 Task: Add a movie or TV show to your Amazon Prime Video watchlist.
Action: Mouse moved to (262, 72)
Screenshot: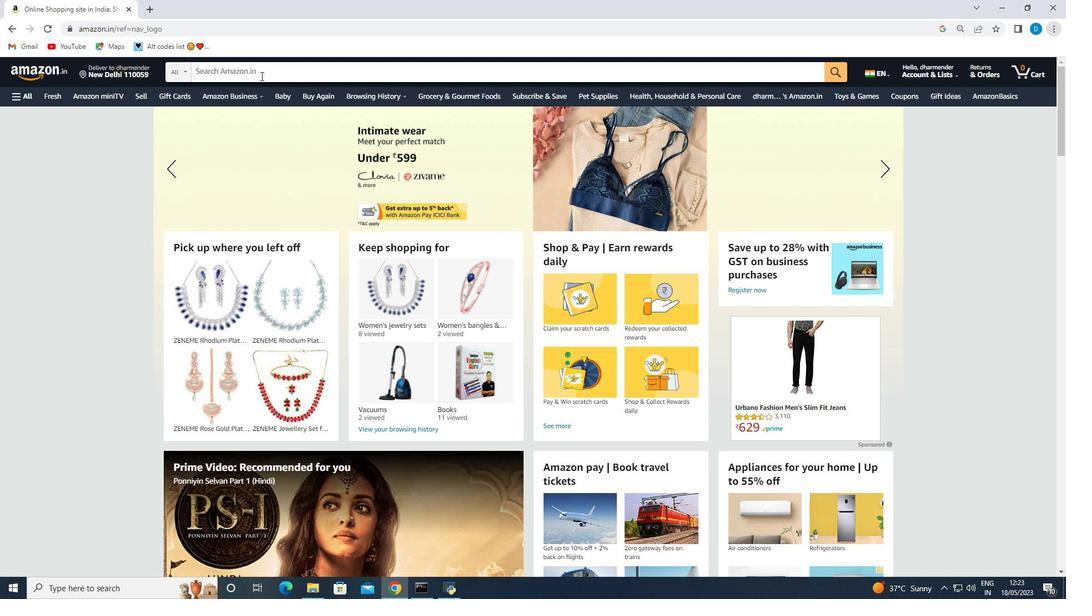 
Action: Mouse pressed left at (262, 72)
Screenshot: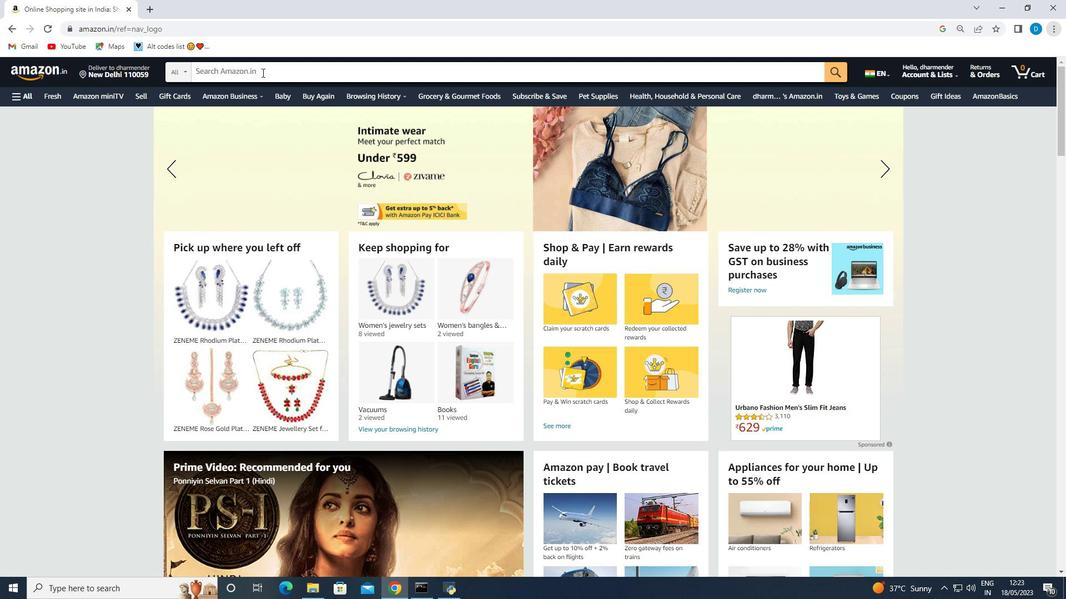 
Action: Mouse moved to (262, 73)
Screenshot: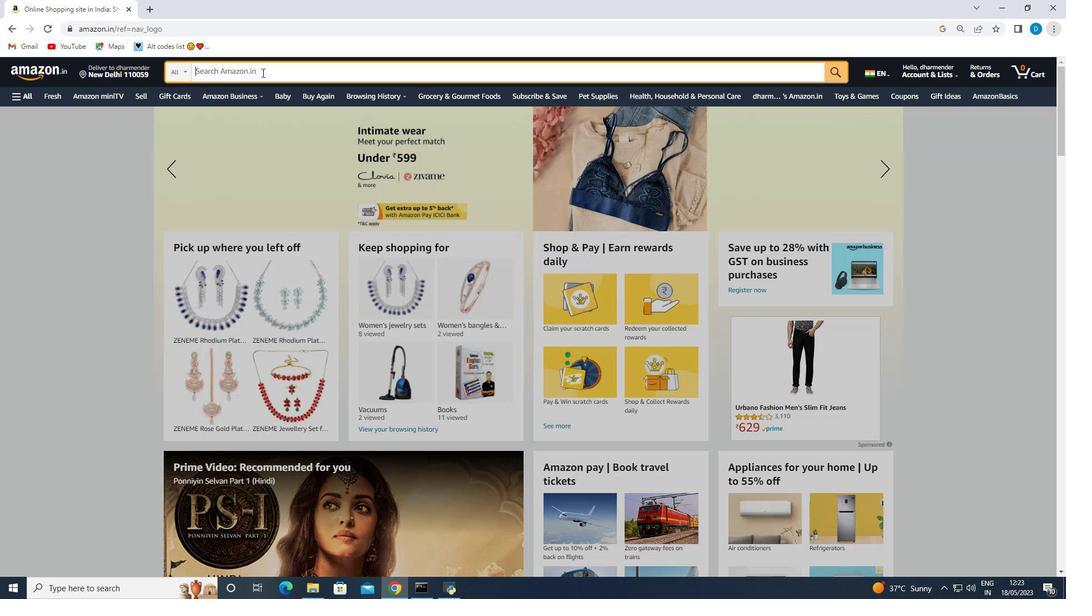 
Action: Key pressed movie<Key.space>or<Key.space>tv<Key.space>series<Key.enter>
Screenshot: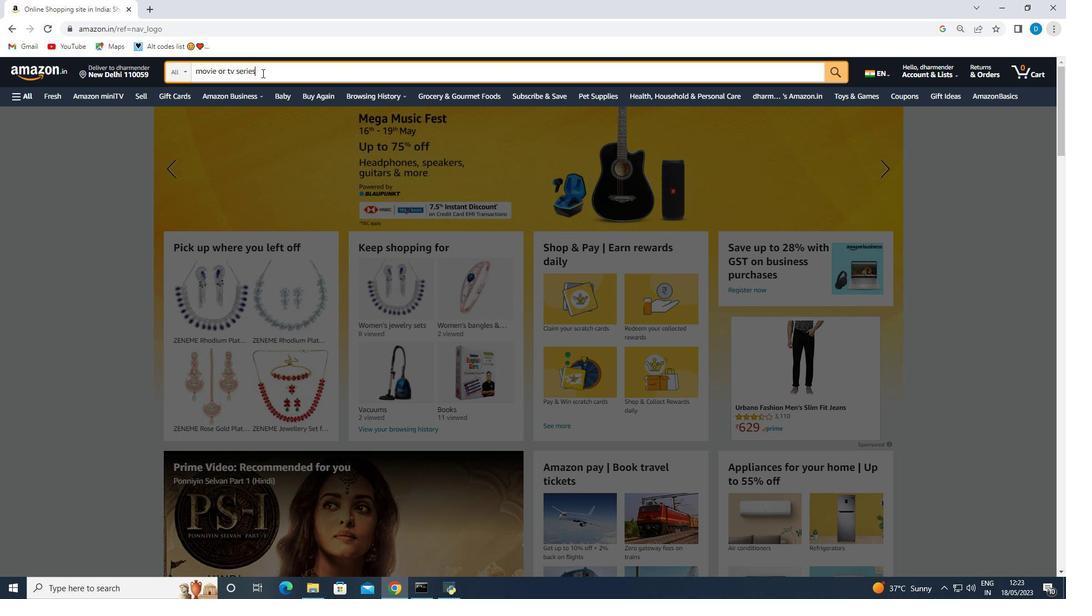 
Action: Mouse moved to (326, 314)
Screenshot: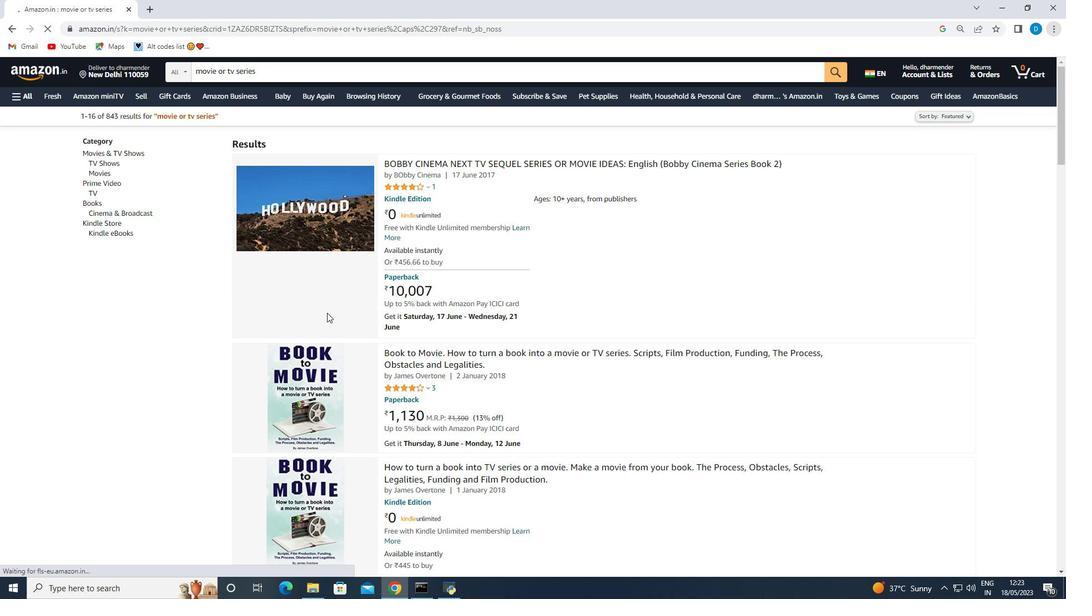 
Action: Mouse scrolled (326, 314) with delta (0, 0)
Screenshot: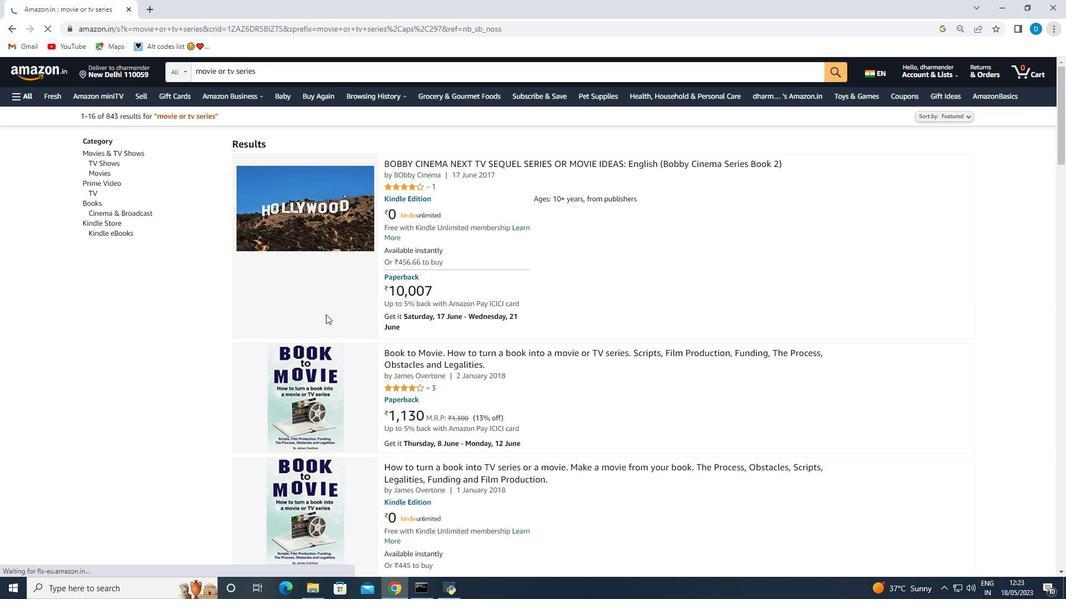 
Action: Mouse scrolled (326, 314) with delta (0, 0)
Screenshot: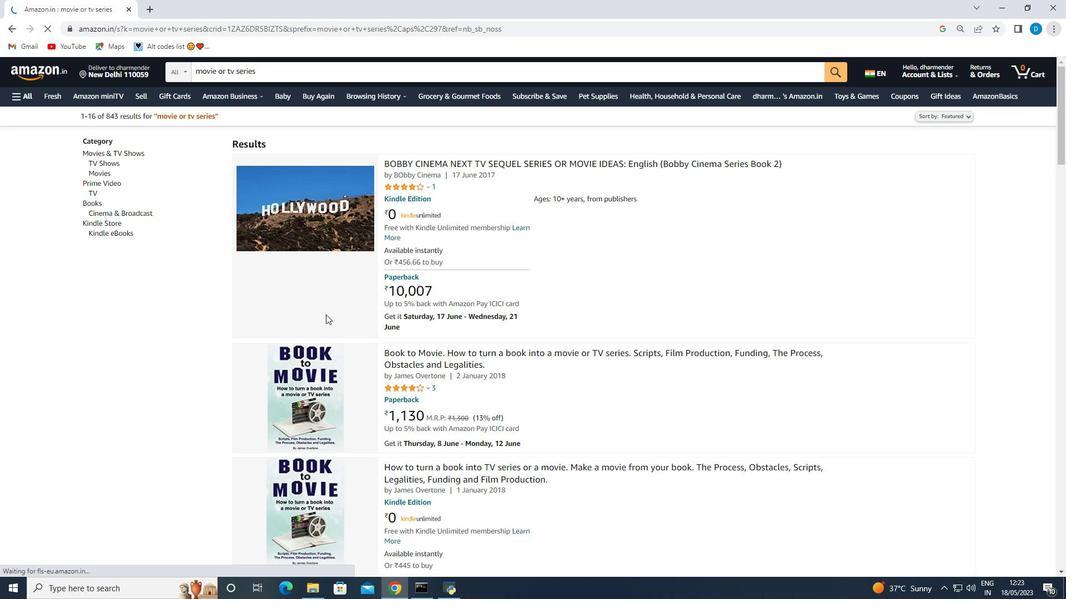 
Action: Mouse scrolled (326, 314) with delta (0, 0)
Screenshot: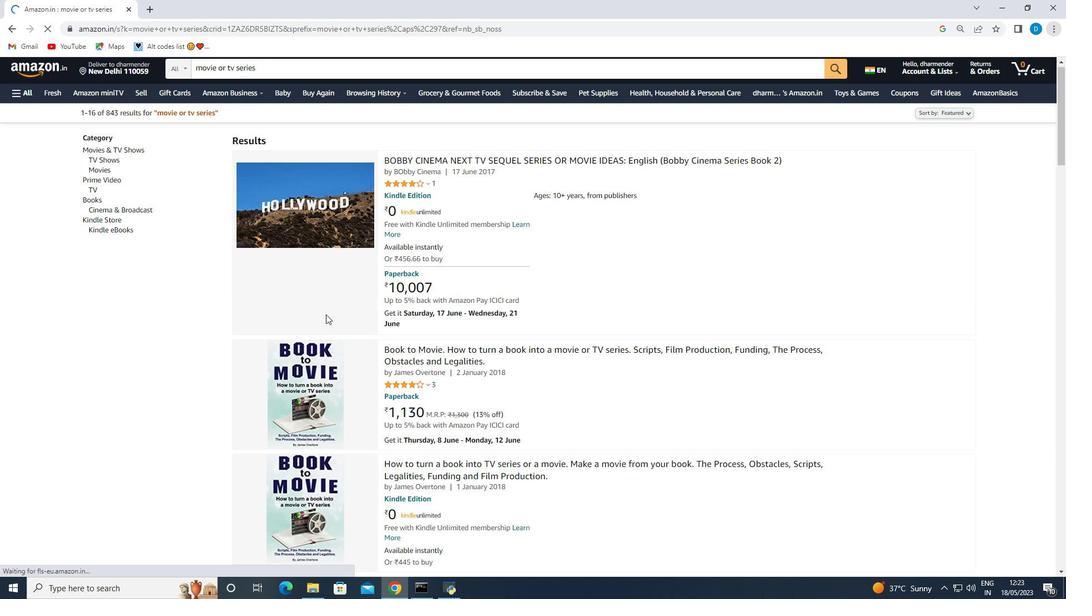 
Action: Mouse scrolled (326, 314) with delta (0, 0)
Screenshot: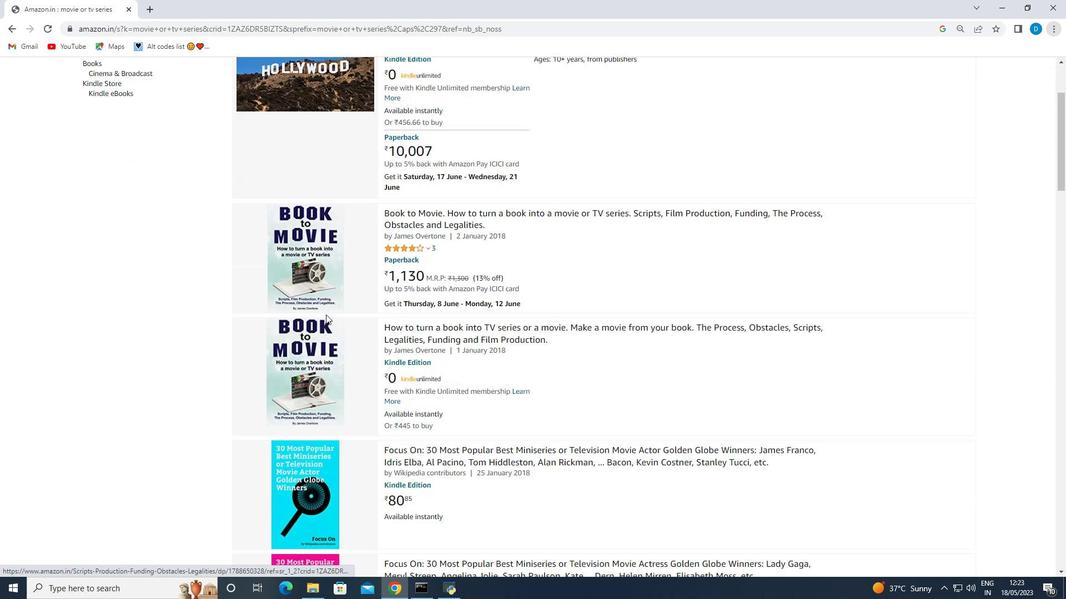 
Action: Mouse scrolled (326, 314) with delta (0, 0)
Screenshot: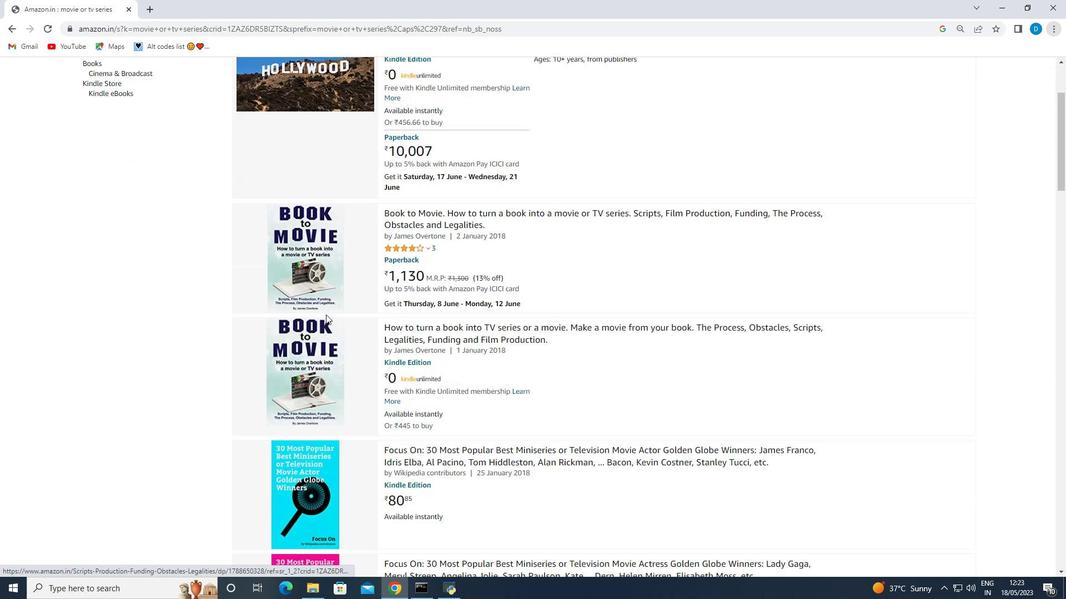 
Action: Mouse scrolled (326, 314) with delta (0, 0)
Screenshot: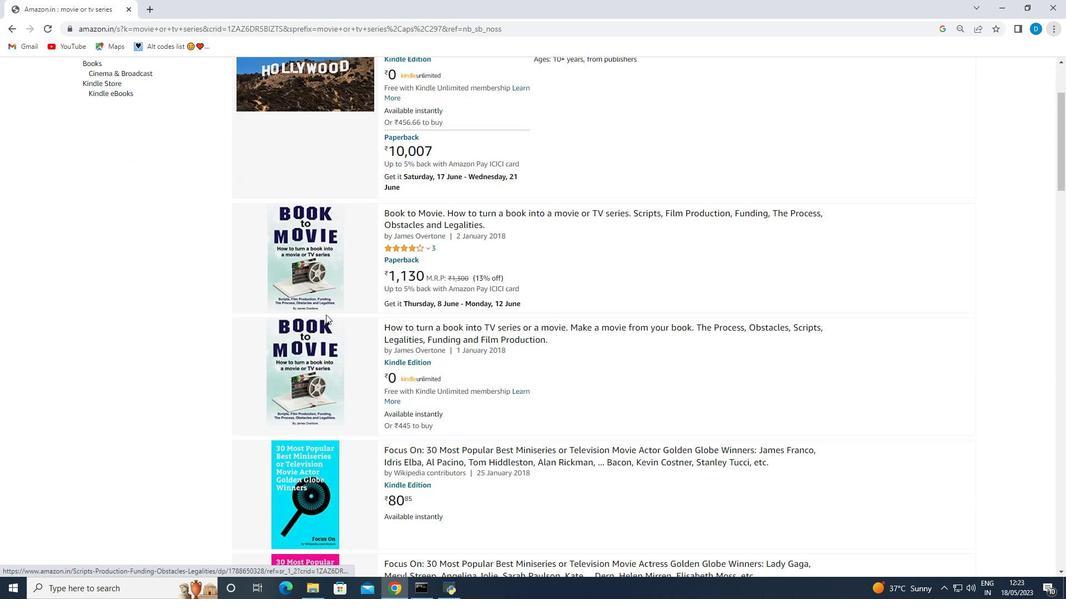 
Action: Mouse scrolled (326, 314) with delta (0, 0)
Screenshot: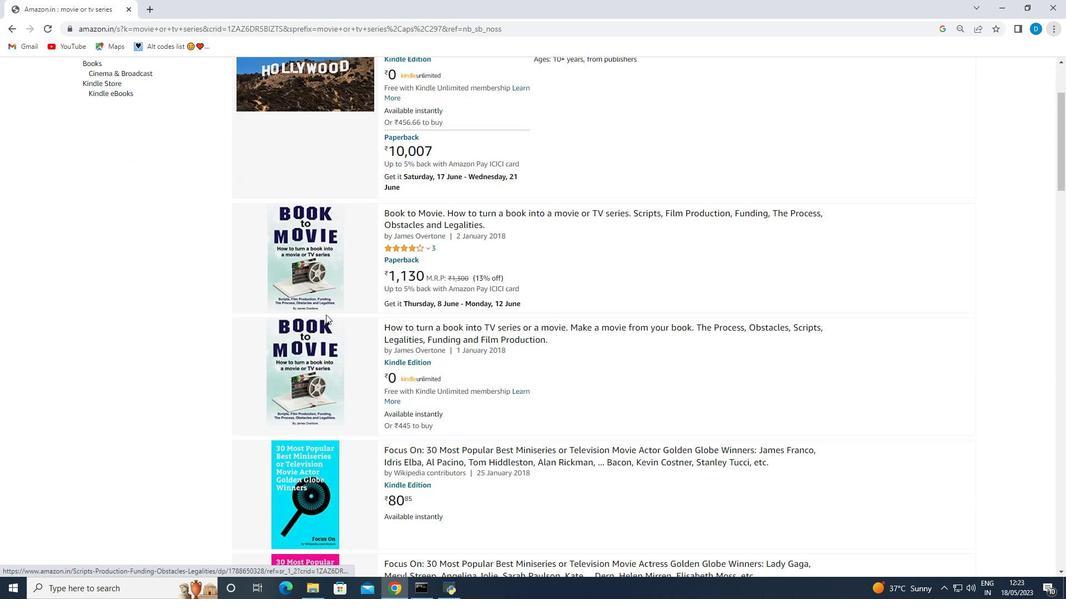 
Action: Mouse scrolled (326, 314) with delta (0, 0)
Screenshot: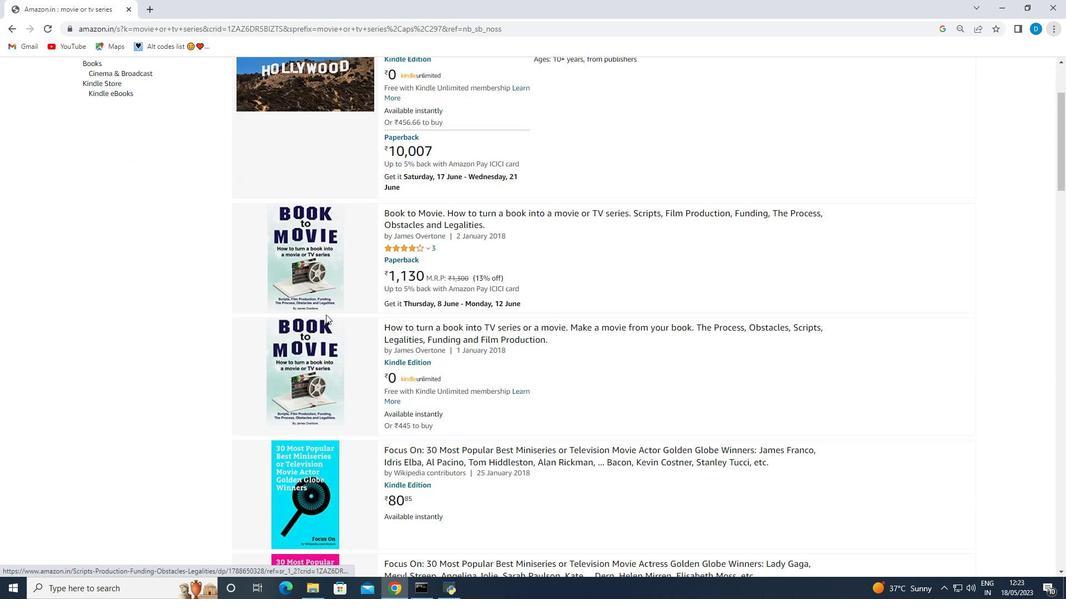 
Action: Mouse scrolled (326, 314) with delta (0, 0)
Screenshot: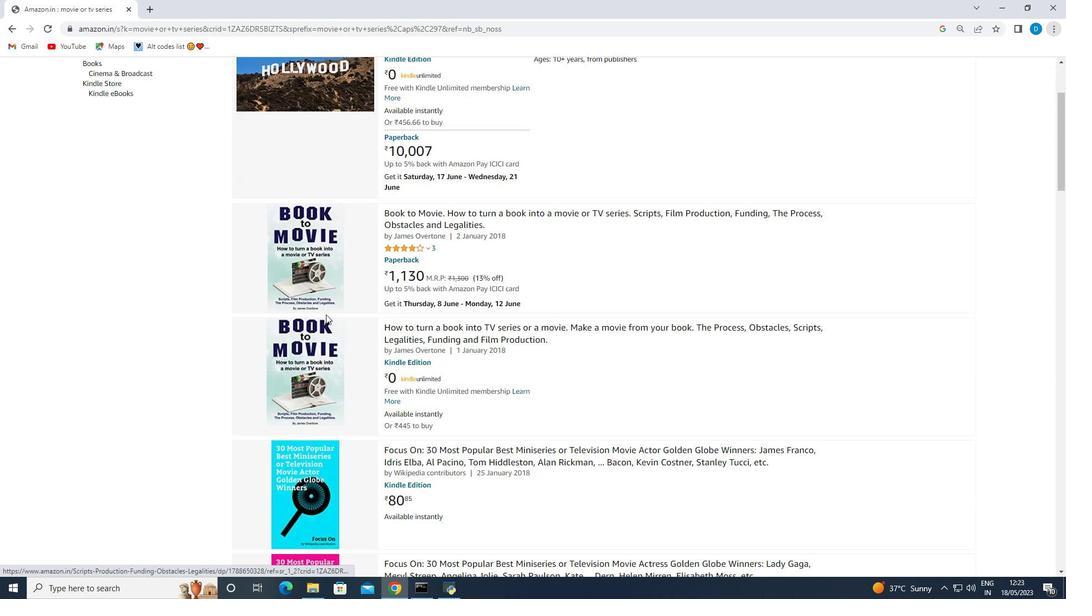 
Action: Mouse scrolled (326, 314) with delta (0, 0)
Screenshot: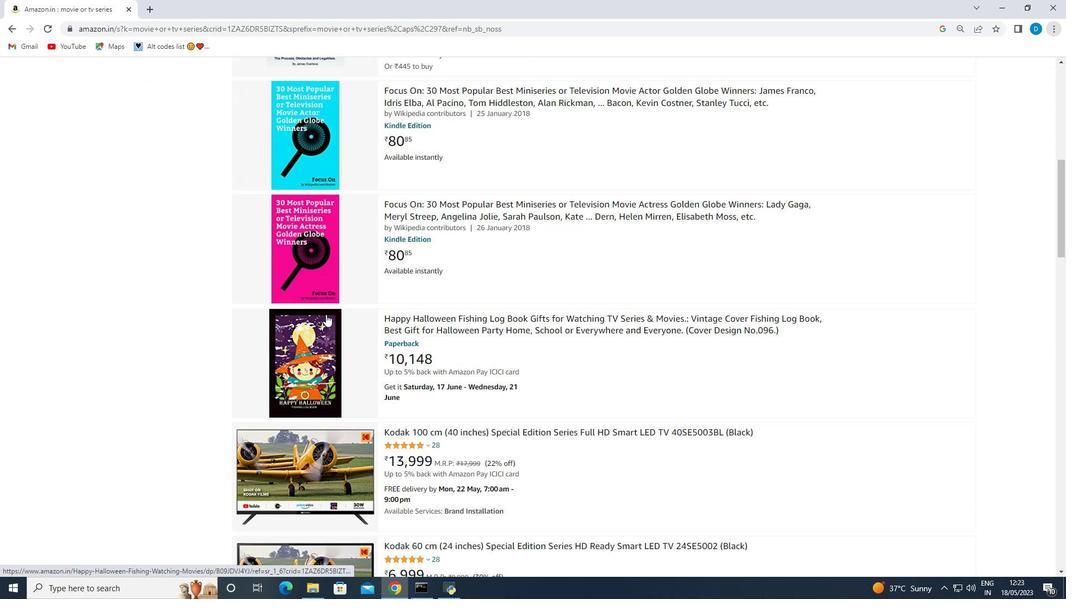 
Action: Mouse scrolled (326, 314) with delta (0, 0)
Screenshot: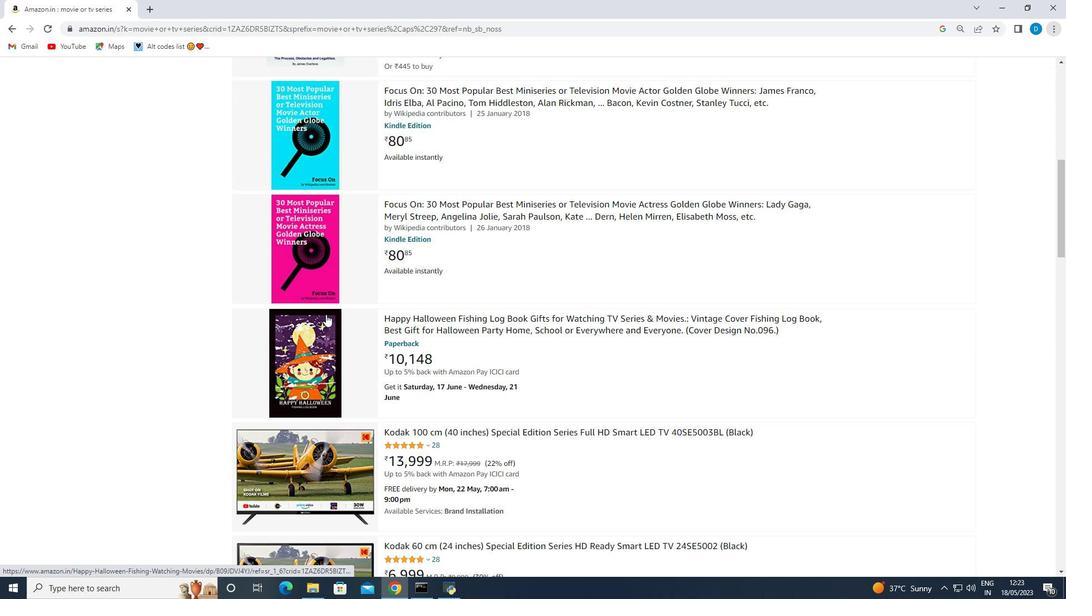 
Action: Mouse scrolled (326, 314) with delta (0, 0)
Screenshot: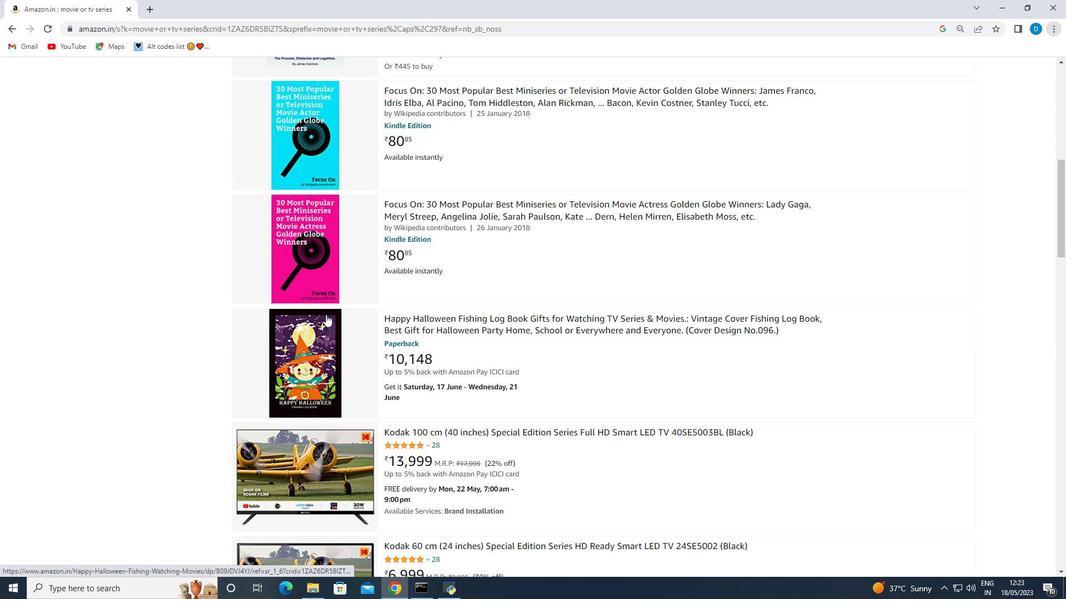 
Action: Mouse scrolled (326, 314) with delta (0, 0)
Screenshot: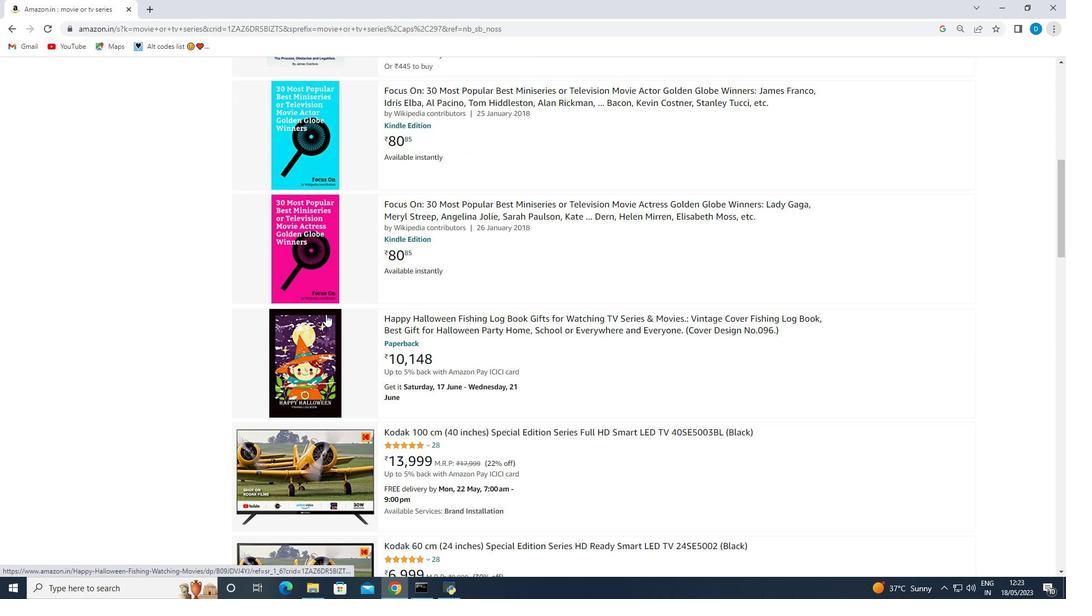 
Action: Mouse scrolled (326, 314) with delta (0, 0)
Screenshot: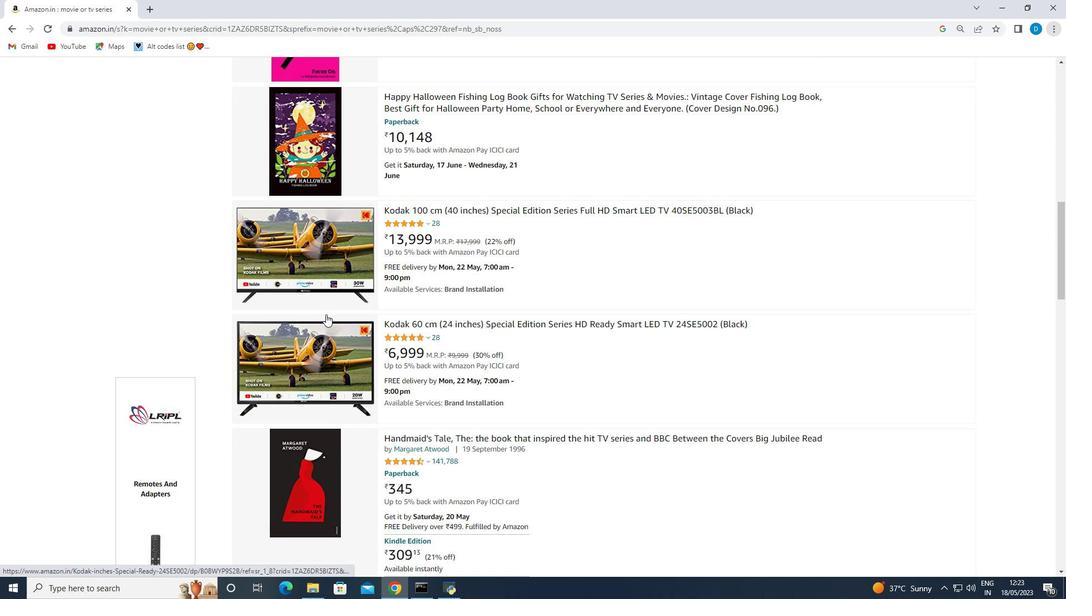 
Action: Mouse scrolled (326, 314) with delta (0, 0)
Screenshot: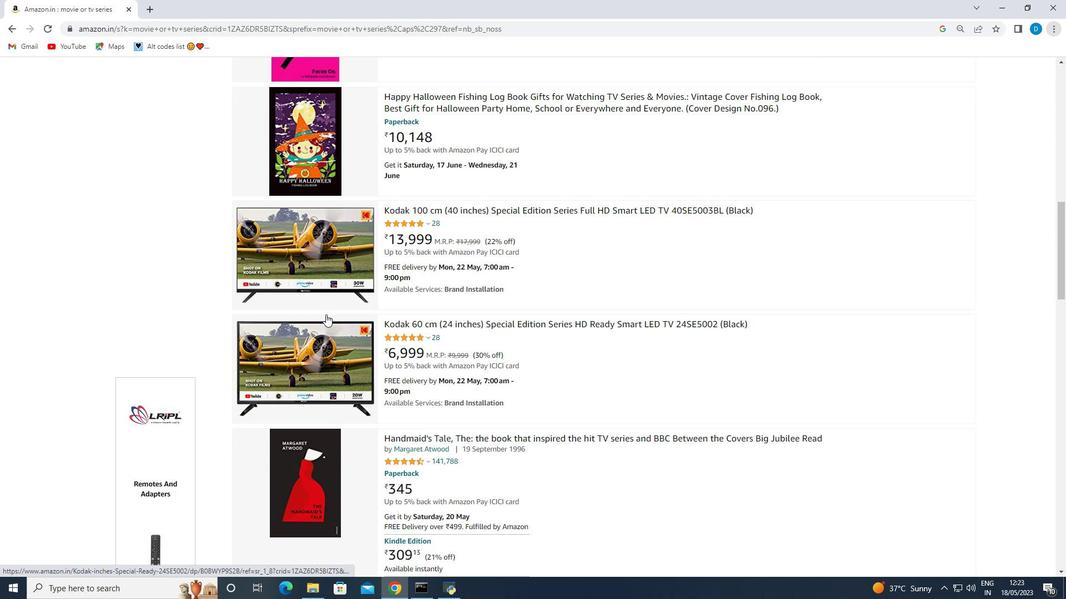 
Action: Mouse scrolled (326, 314) with delta (0, 0)
Screenshot: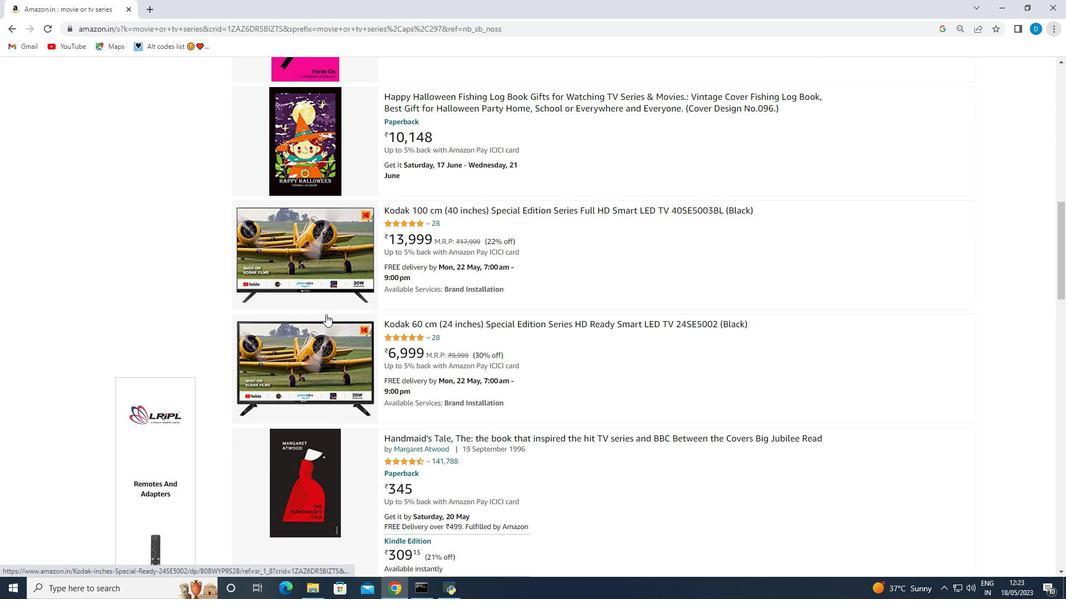 
Action: Mouse scrolled (326, 314) with delta (0, 0)
Screenshot: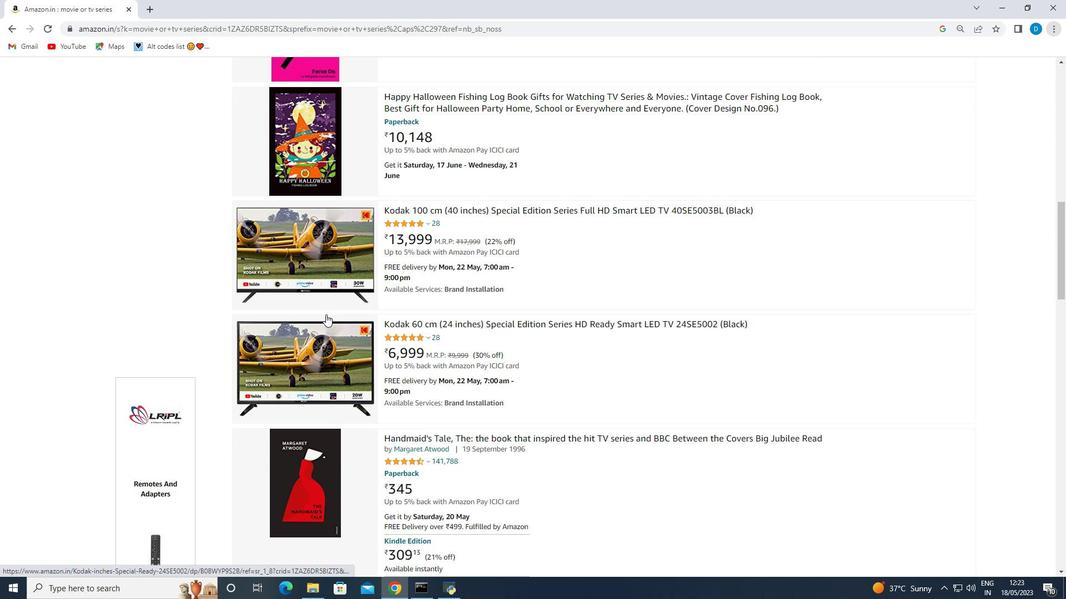 
Action: Mouse scrolled (326, 314) with delta (0, 0)
Screenshot: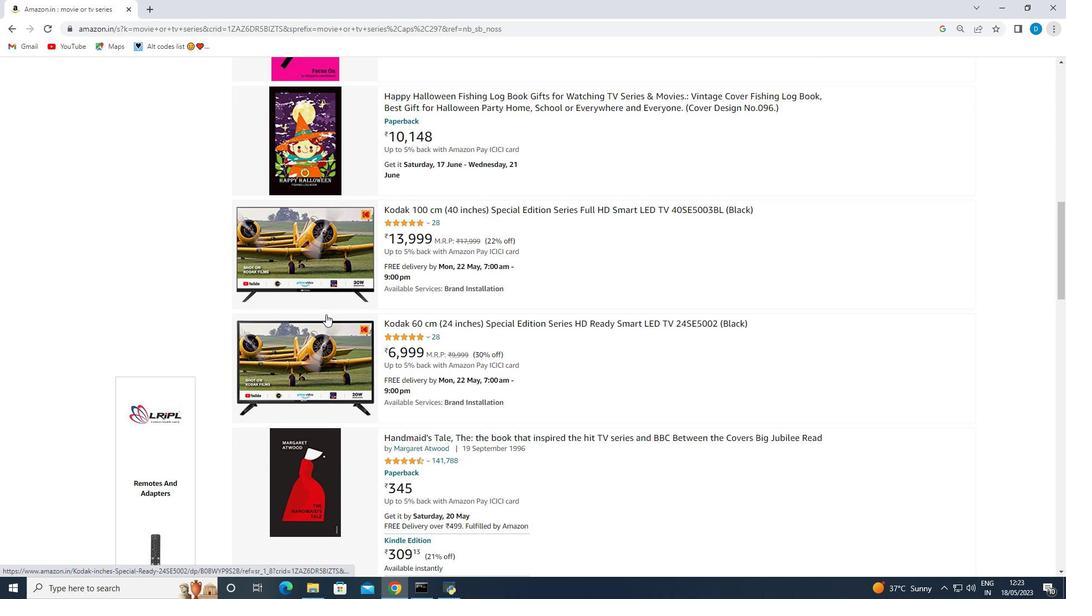 
Action: Mouse scrolled (326, 314) with delta (0, 0)
Screenshot: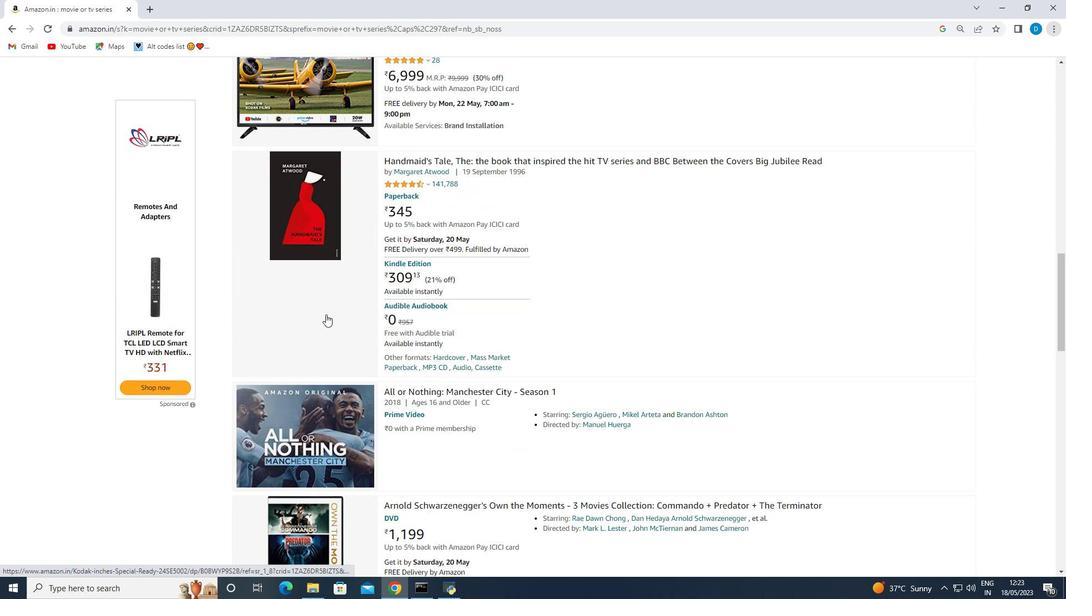 
Action: Mouse scrolled (326, 314) with delta (0, 0)
Screenshot: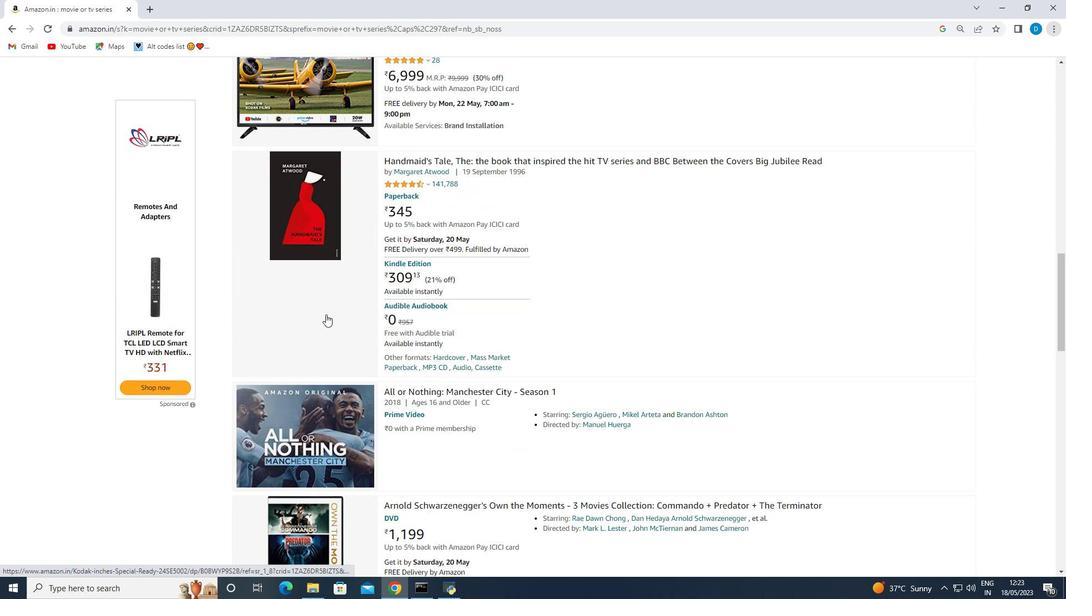 
Action: Mouse scrolled (326, 314) with delta (0, 0)
Screenshot: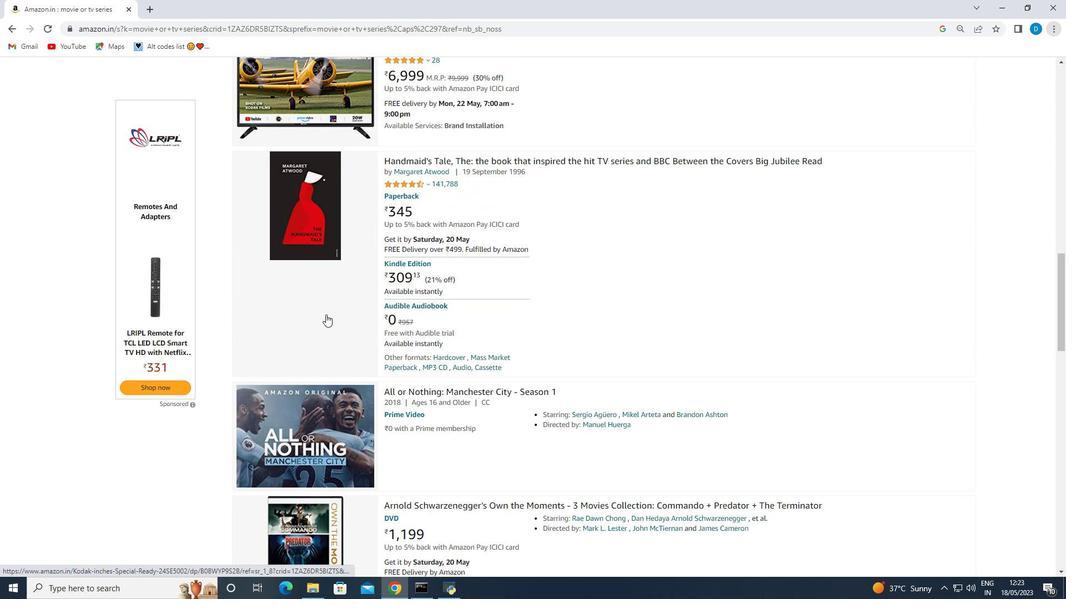 
Action: Mouse scrolled (326, 314) with delta (0, 0)
Screenshot: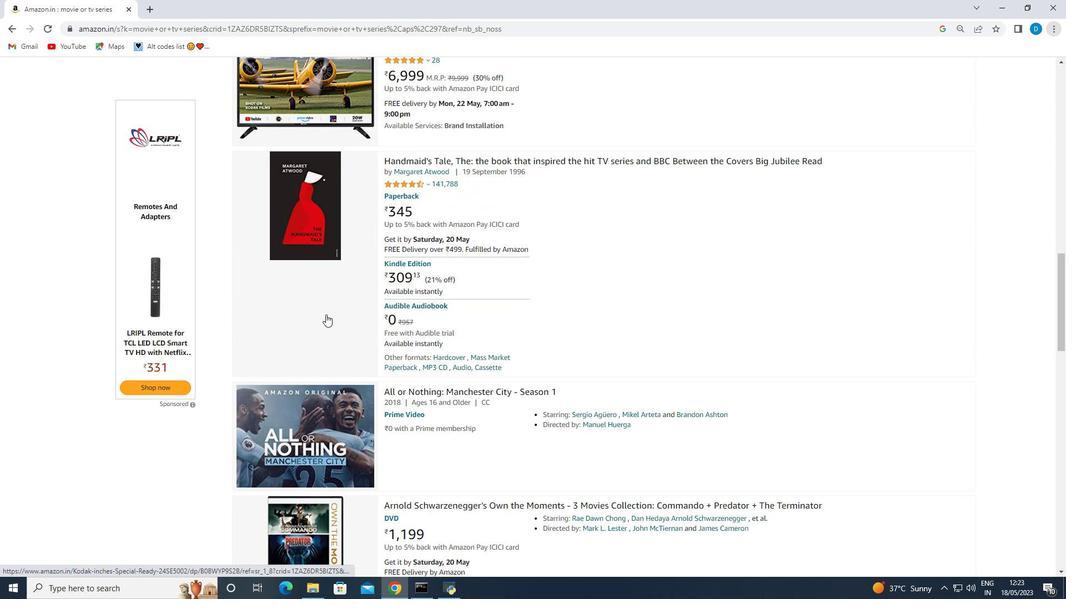 
Action: Mouse scrolled (326, 314) with delta (0, 0)
Screenshot: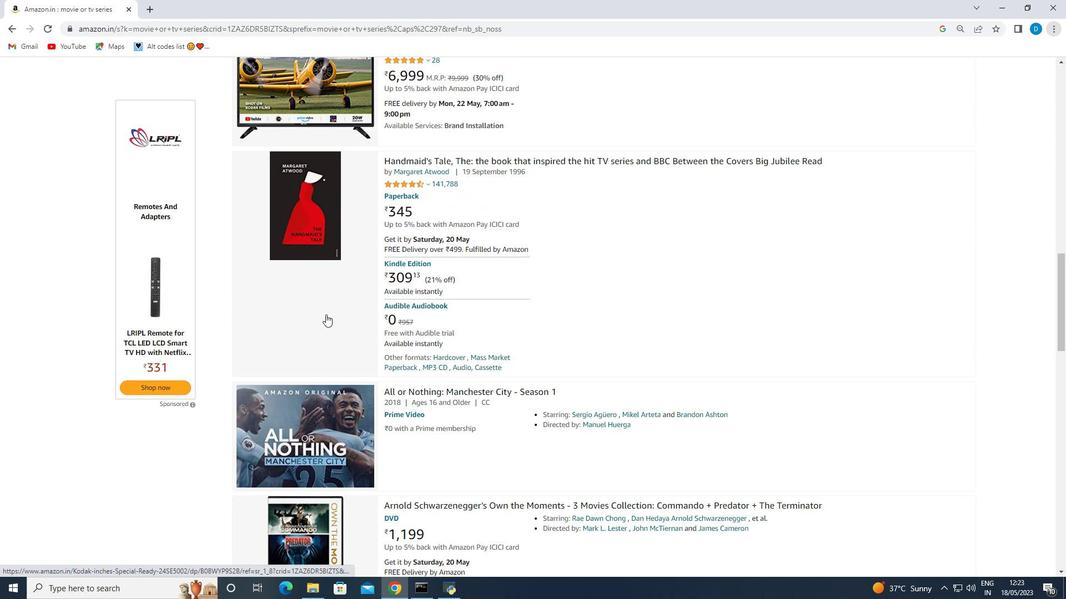 
Action: Mouse scrolled (326, 314) with delta (0, 0)
Screenshot: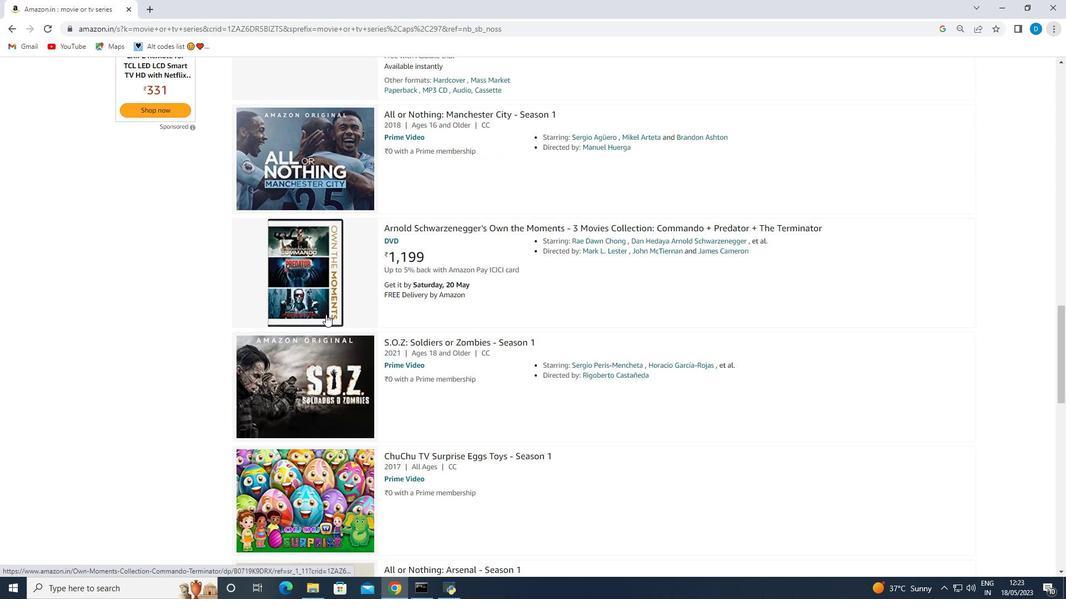 
Action: Mouse scrolled (326, 314) with delta (0, 0)
Screenshot: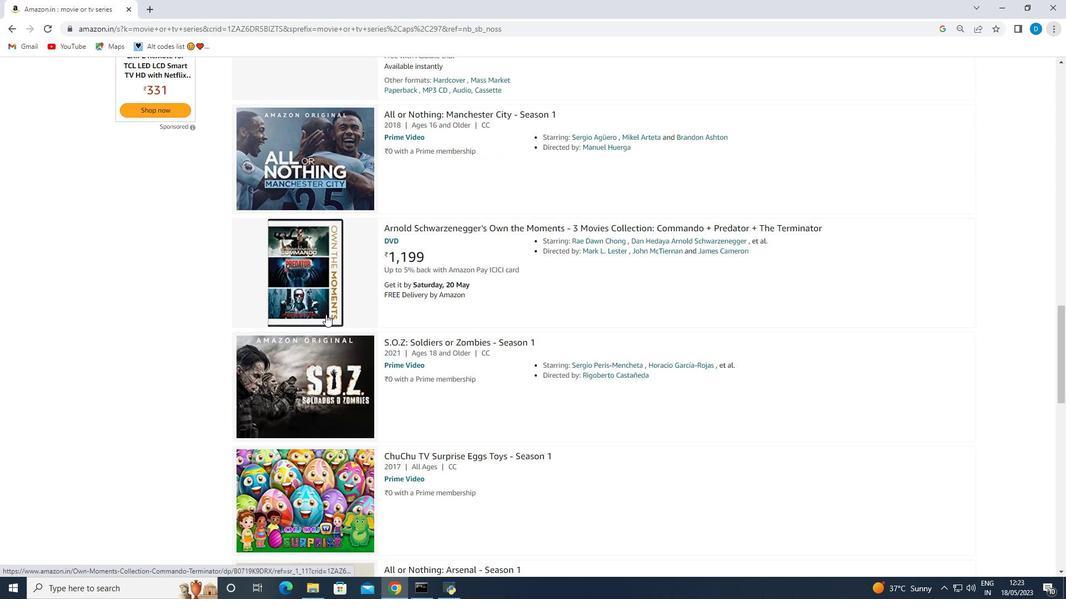 
Action: Mouse scrolled (326, 314) with delta (0, 0)
Screenshot: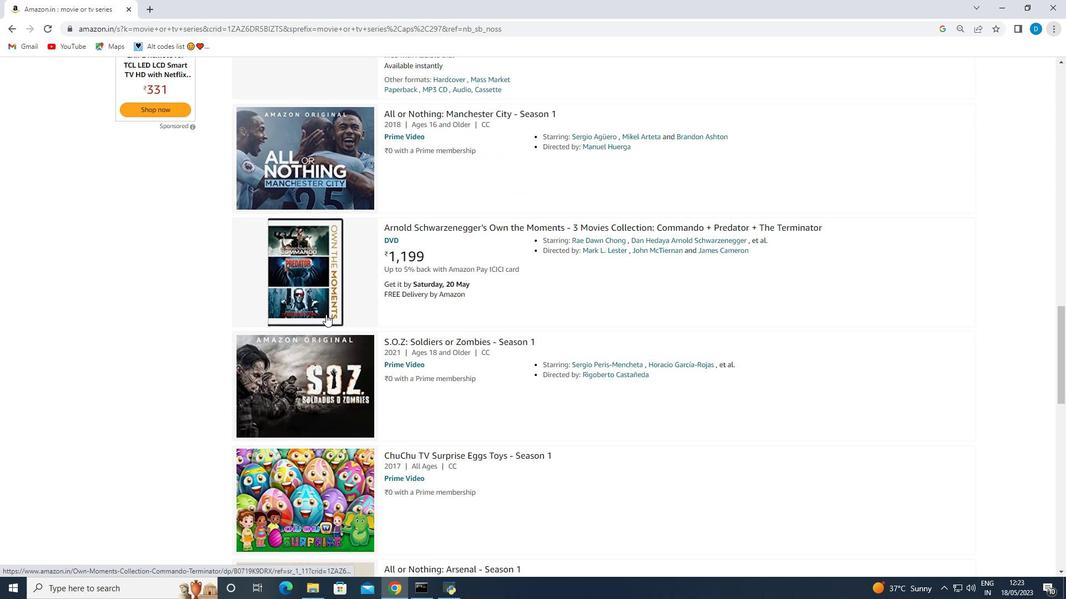 
Action: Mouse scrolled (326, 314) with delta (0, 0)
Screenshot: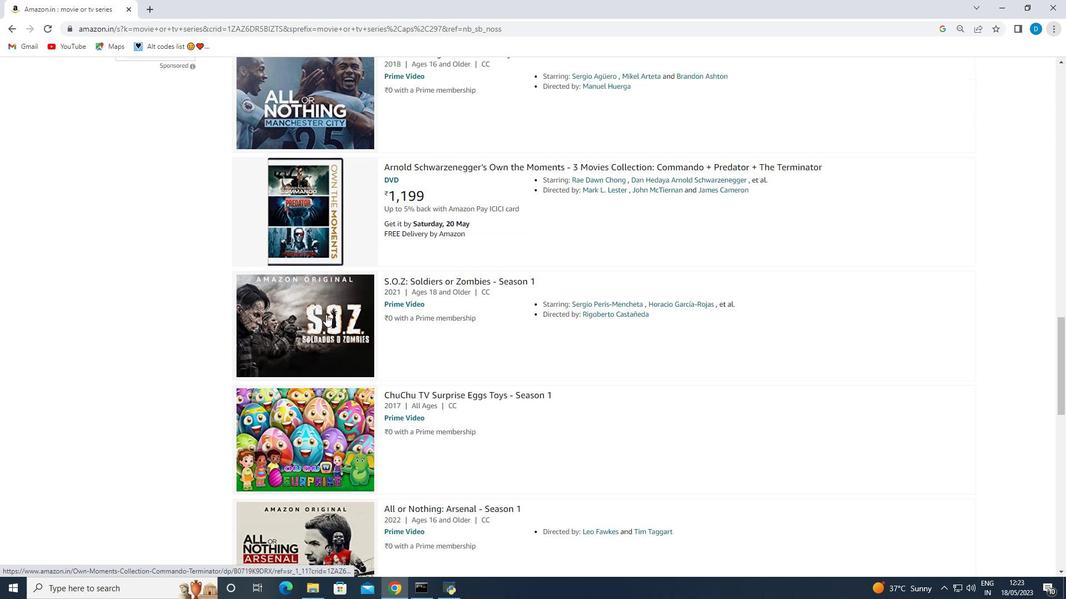 
Action: Mouse moved to (415, 122)
Screenshot: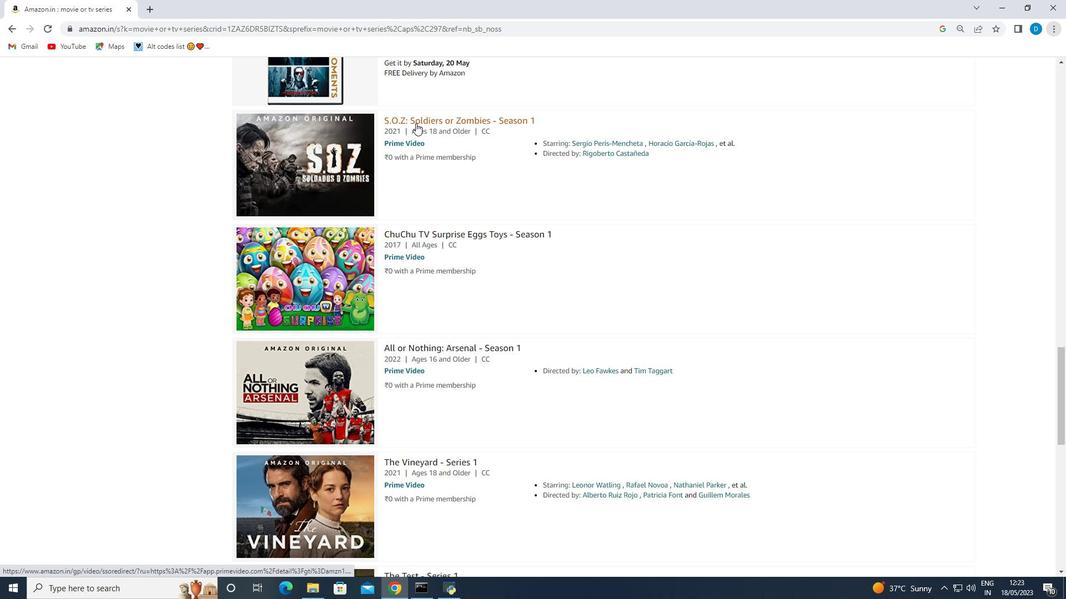 
Action: Mouse pressed left at (415, 122)
Screenshot: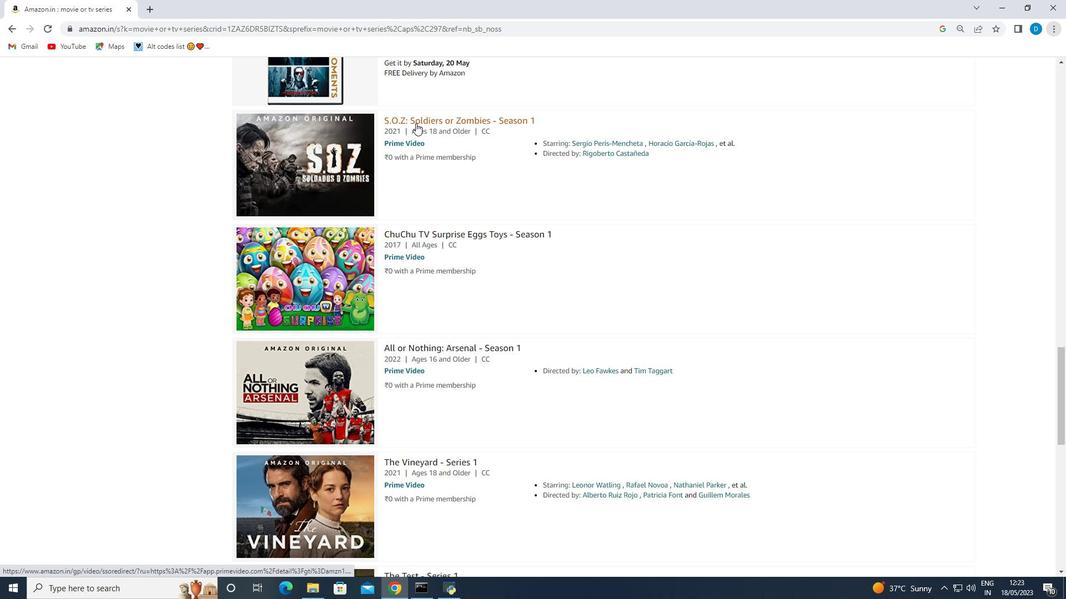 
Action: Mouse moved to (628, 314)
Screenshot: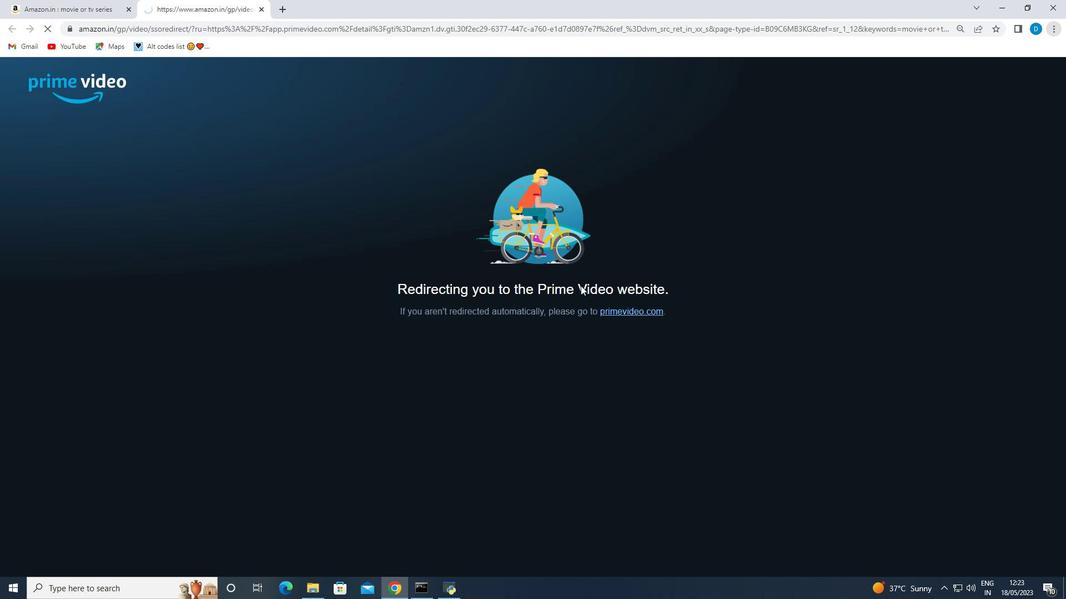 
Action: Mouse pressed left at (628, 314)
Screenshot: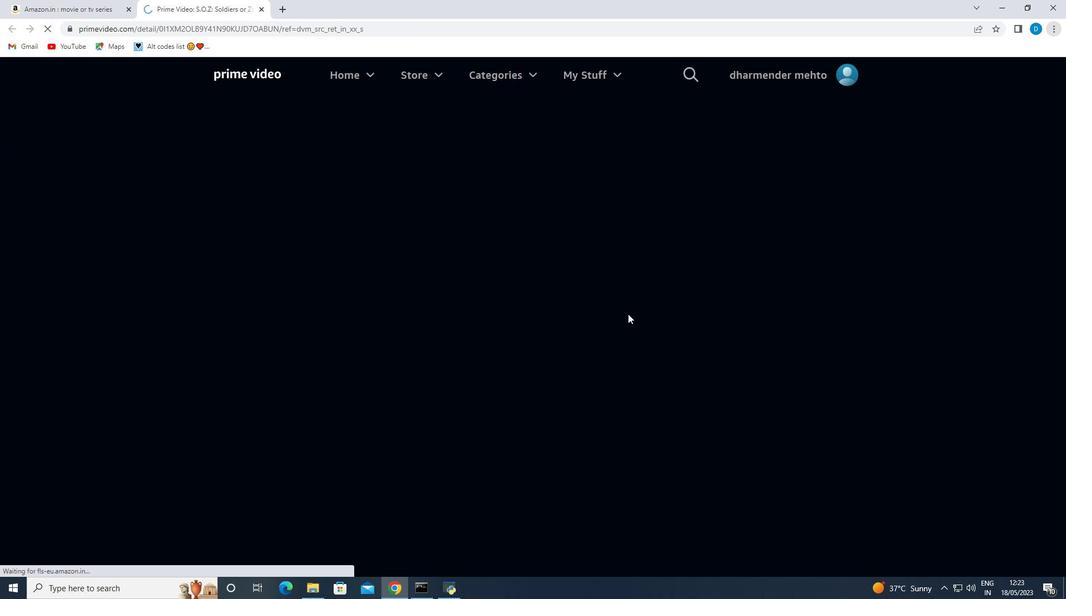 
Action: Mouse moved to (488, 341)
Screenshot: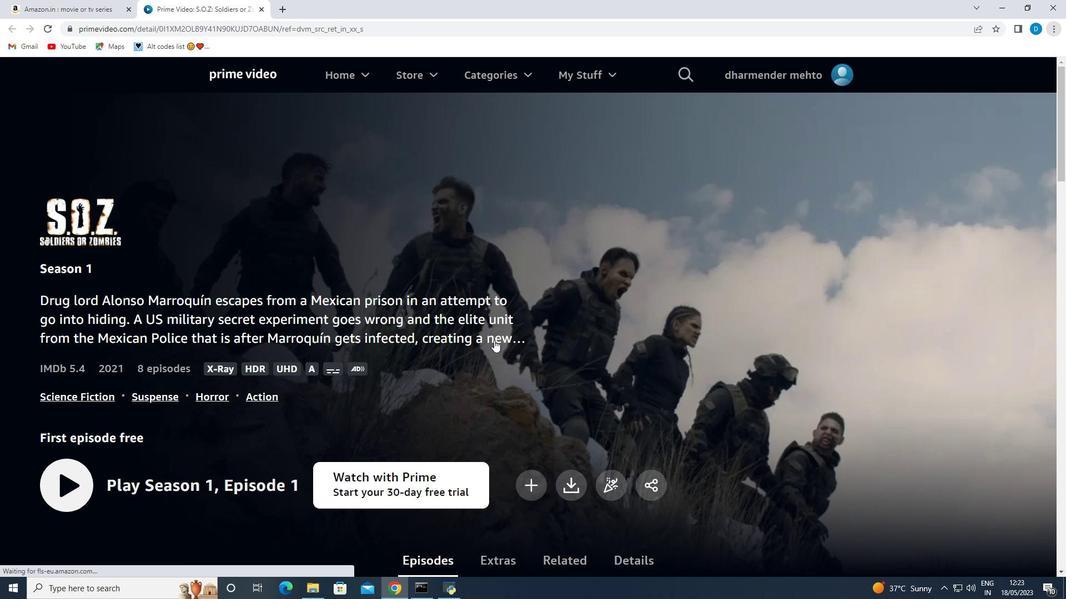 
Action: Mouse scrolled (488, 340) with delta (0, 0)
Screenshot: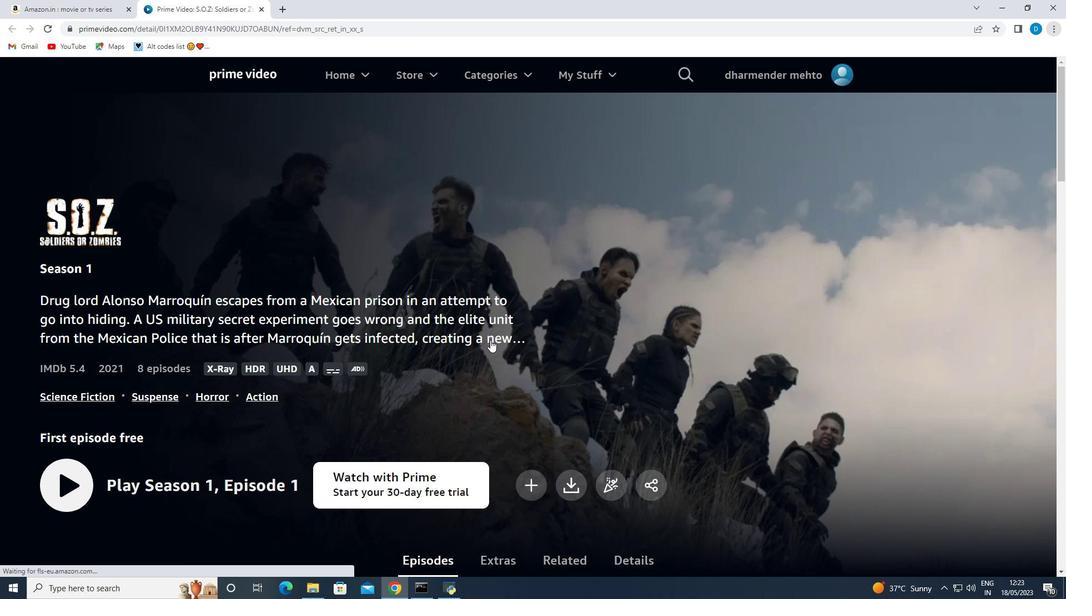 
Action: Mouse moved to (484, 341)
Screenshot: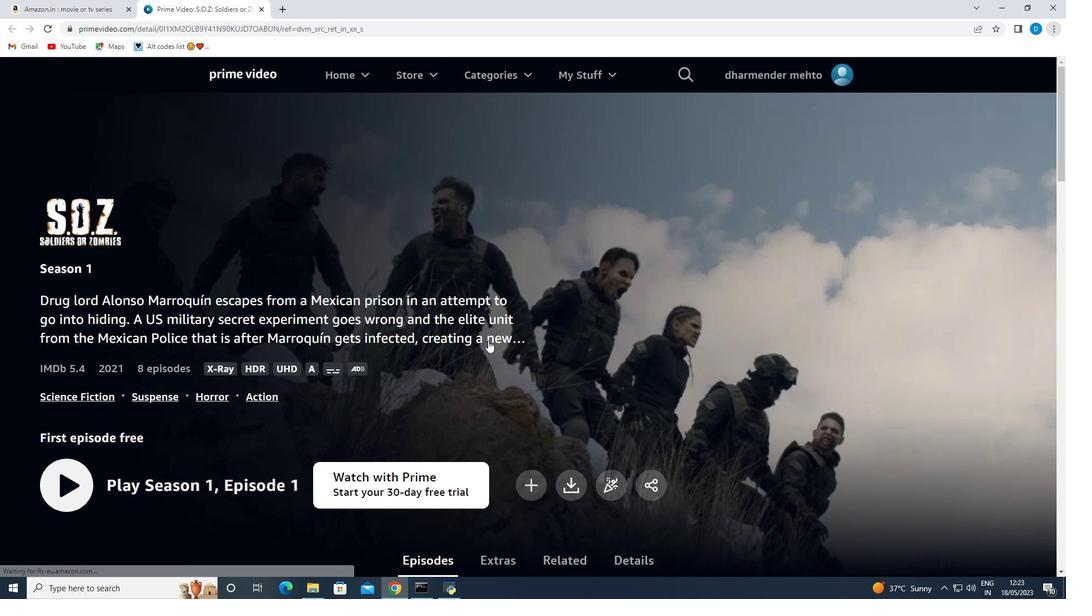 
Action: Mouse scrolled (484, 340) with delta (0, 0)
Screenshot: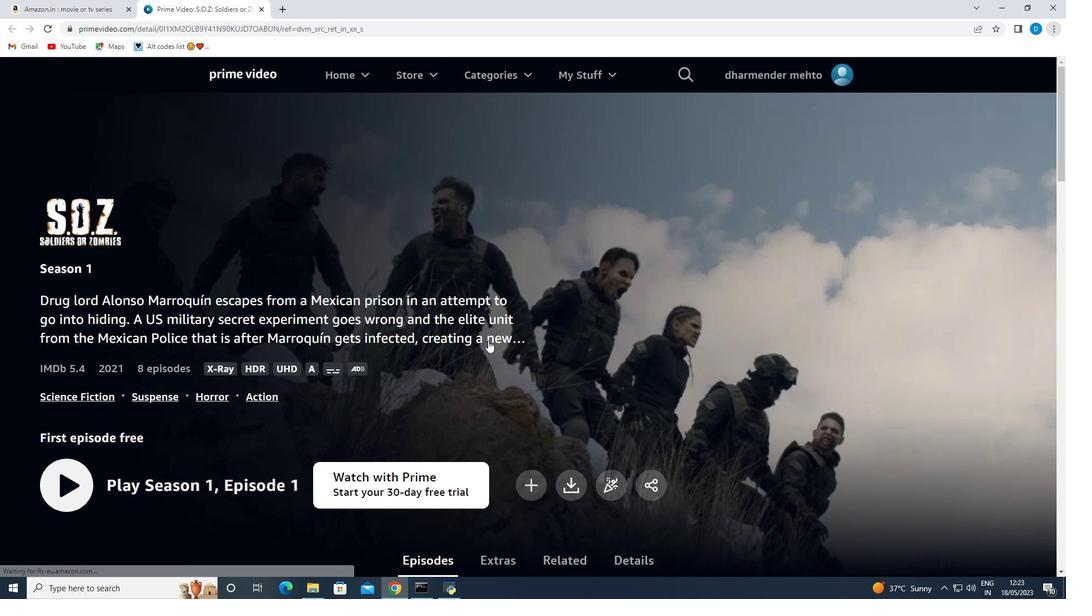 
Action: Mouse moved to (69, 371)
Screenshot: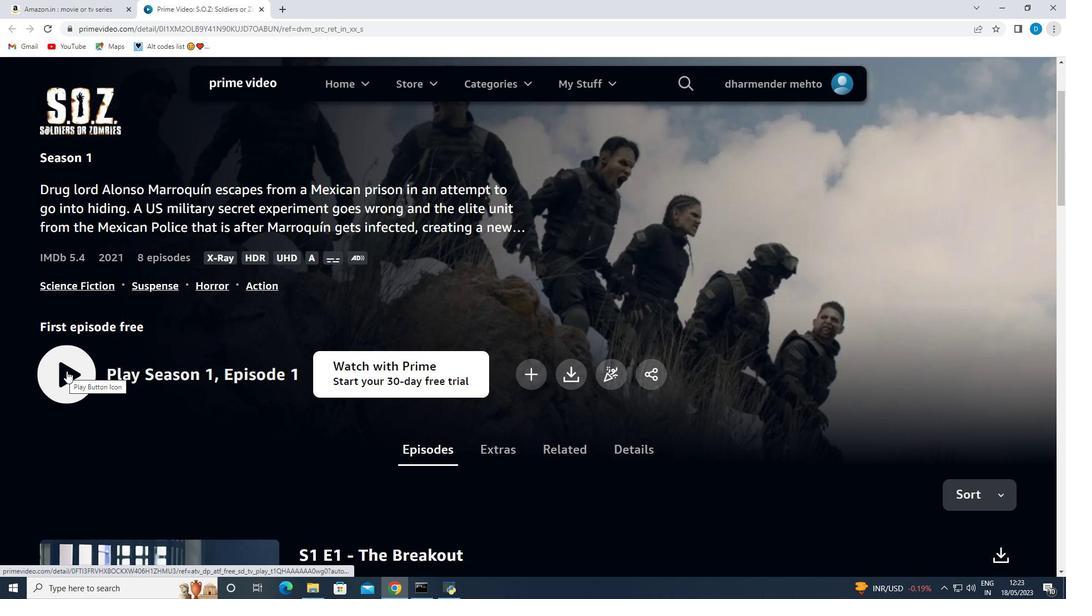 
Action: Mouse pressed left at (69, 371)
Screenshot: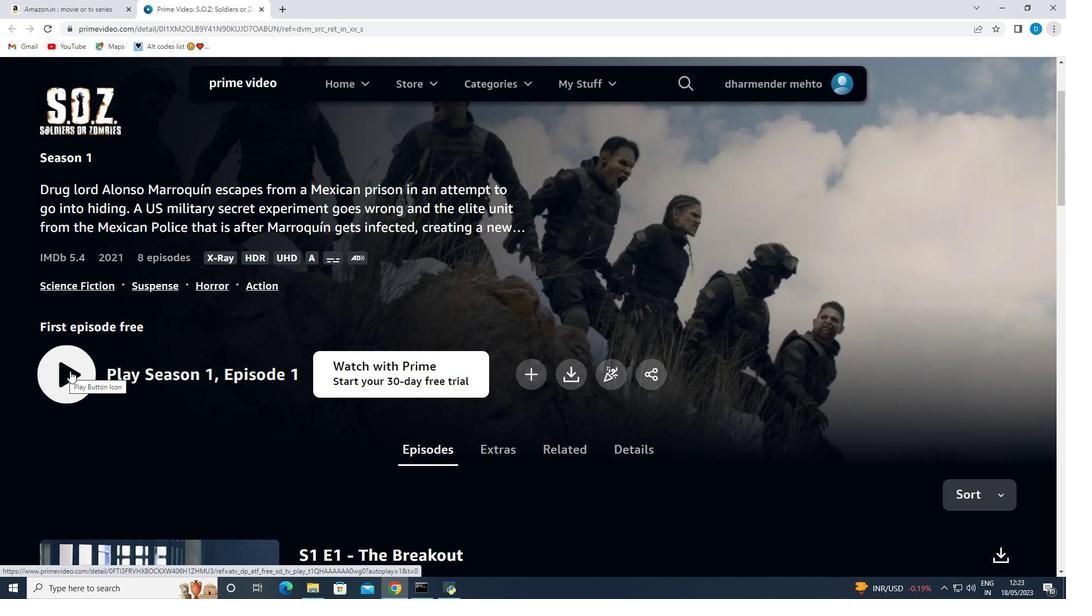 
Action: Mouse moved to (97, 527)
Screenshot: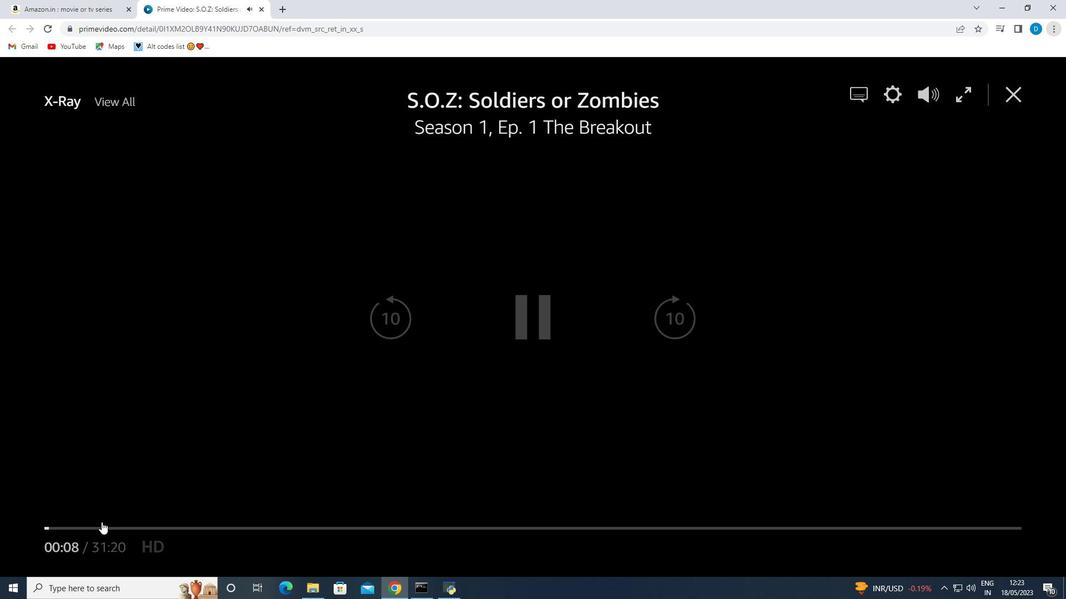 
Action: Mouse pressed left at (97, 527)
Screenshot: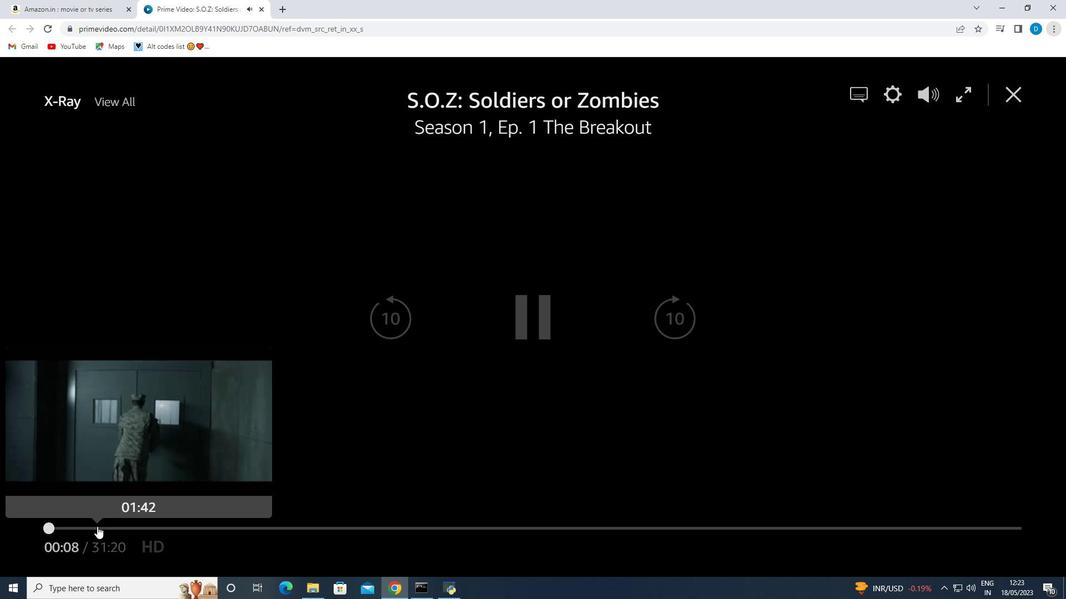 
Action: Mouse moved to (1004, 97)
Screenshot: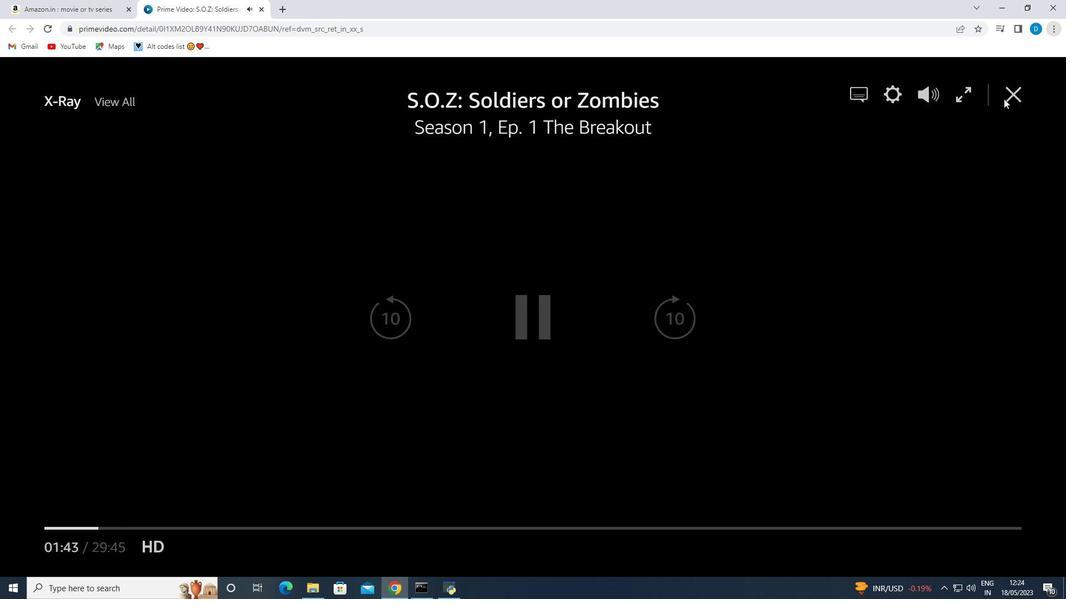 
Action: Mouse pressed left at (1004, 97)
Screenshot: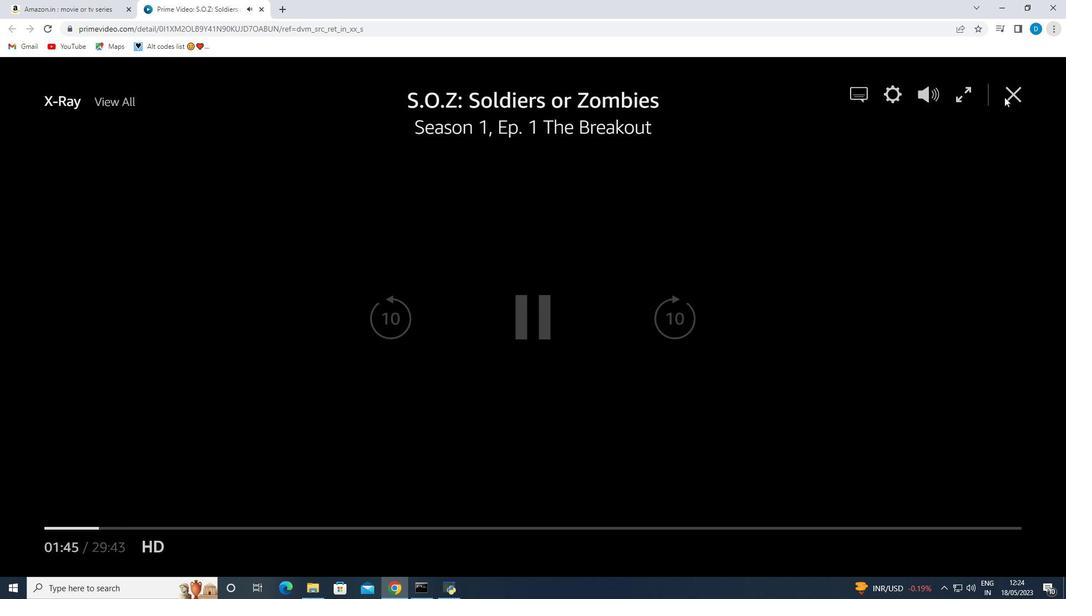 
Action: Mouse moved to (1010, 97)
Screenshot: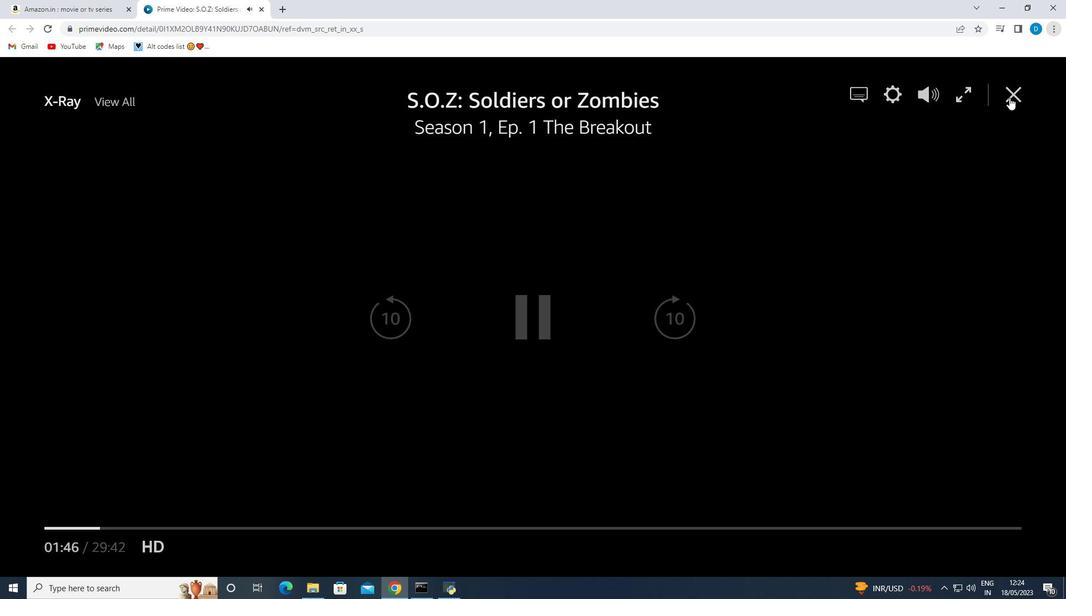 
Action: Mouse pressed left at (1010, 97)
Screenshot: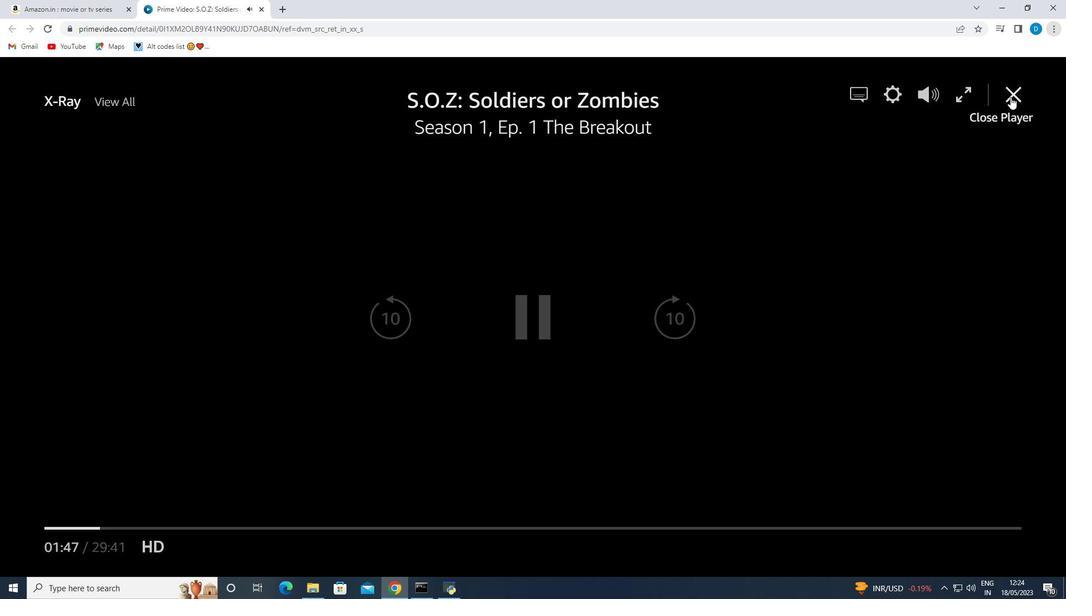 
Action: Mouse moved to (339, 157)
Screenshot: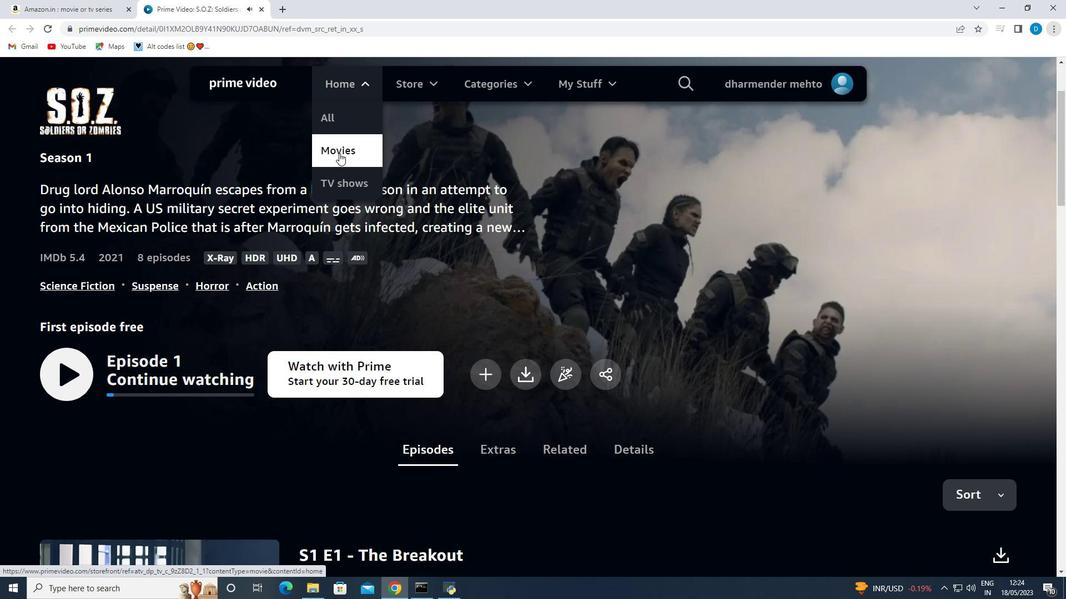 
Action: Mouse pressed left at (339, 157)
Screenshot: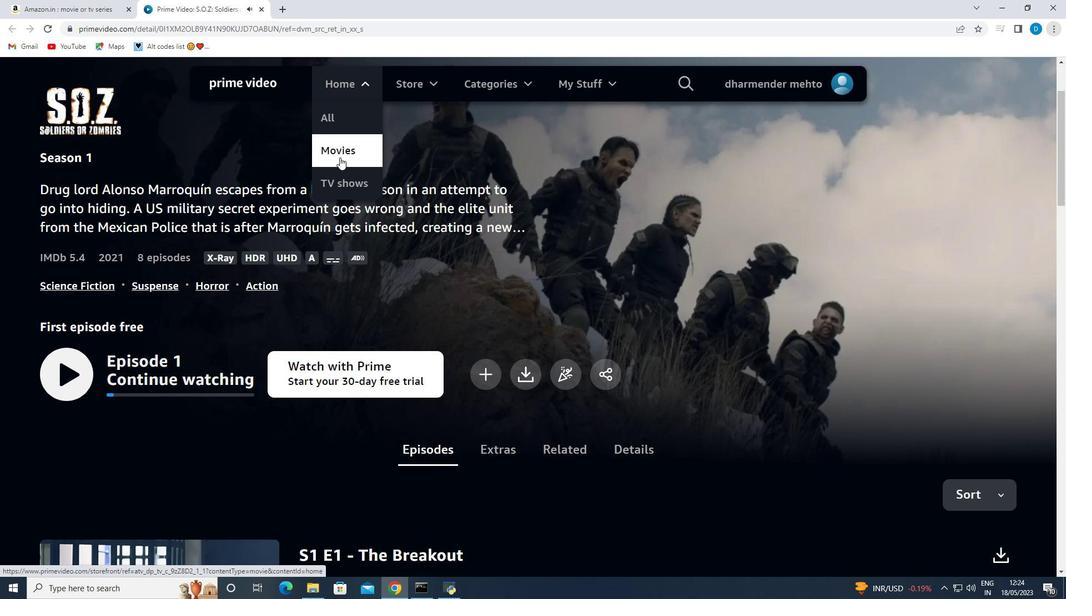 
Action: Mouse moved to (358, 248)
Screenshot: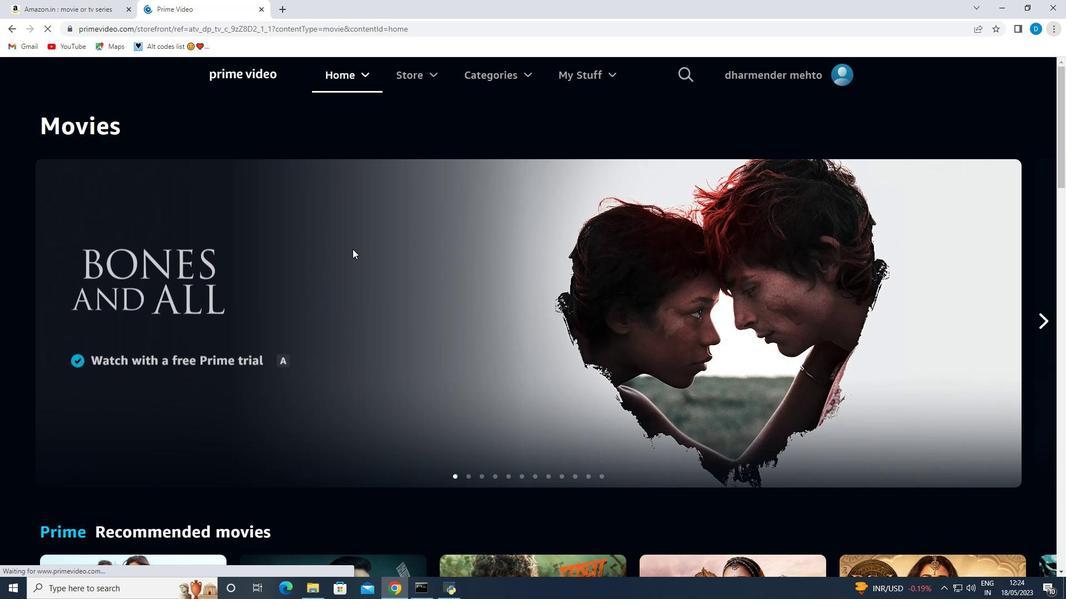 
Action: Mouse scrolled (358, 248) with delta (0, 0)
Screenshot: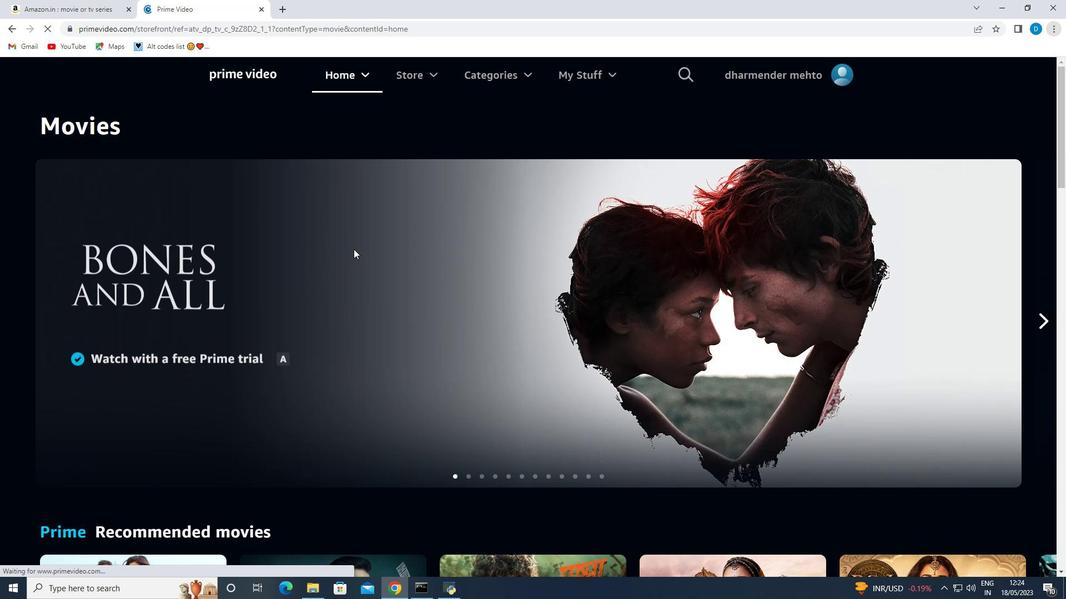 
Action: Mouse scrolled (358, 248) with delta (0, 0)
Screenshot: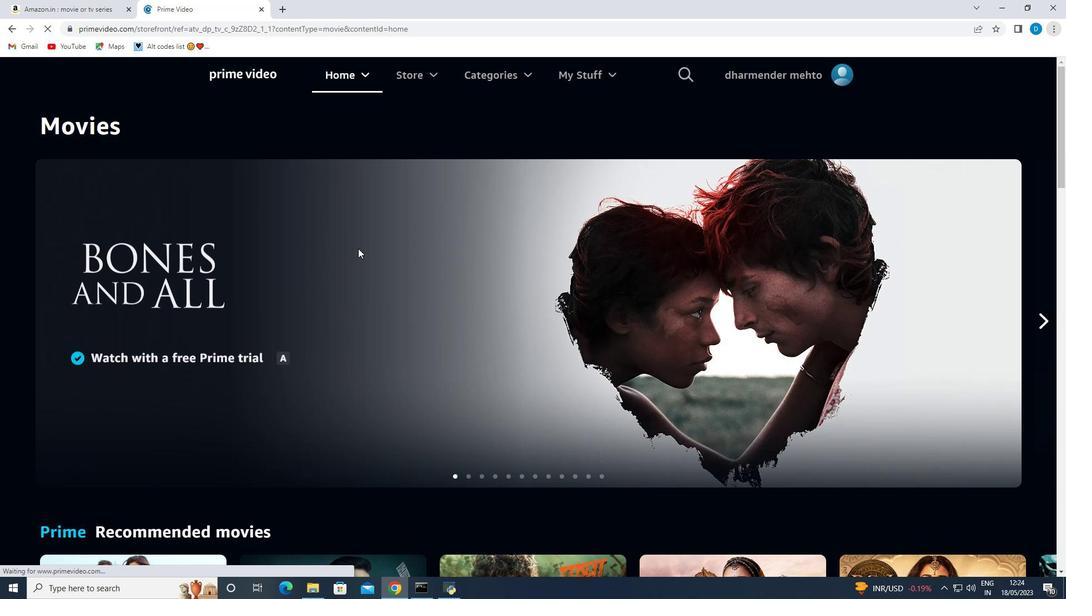 
Action: Mouse scrolled (358, 248) with delta (0, 0)
Screenshot: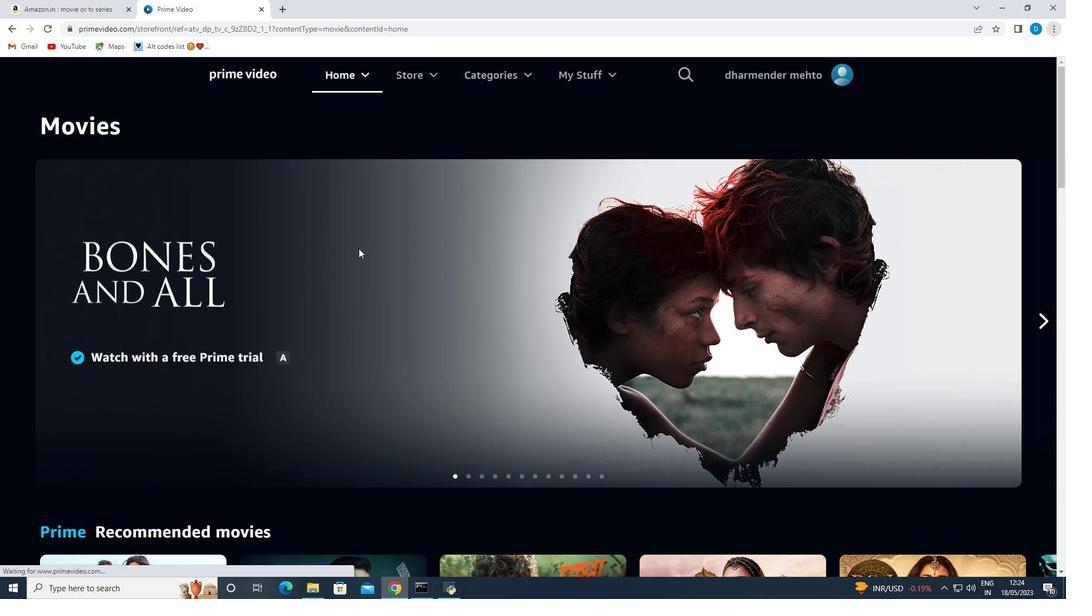 
Action: Mouse moved to (411, 304)
Screenshot: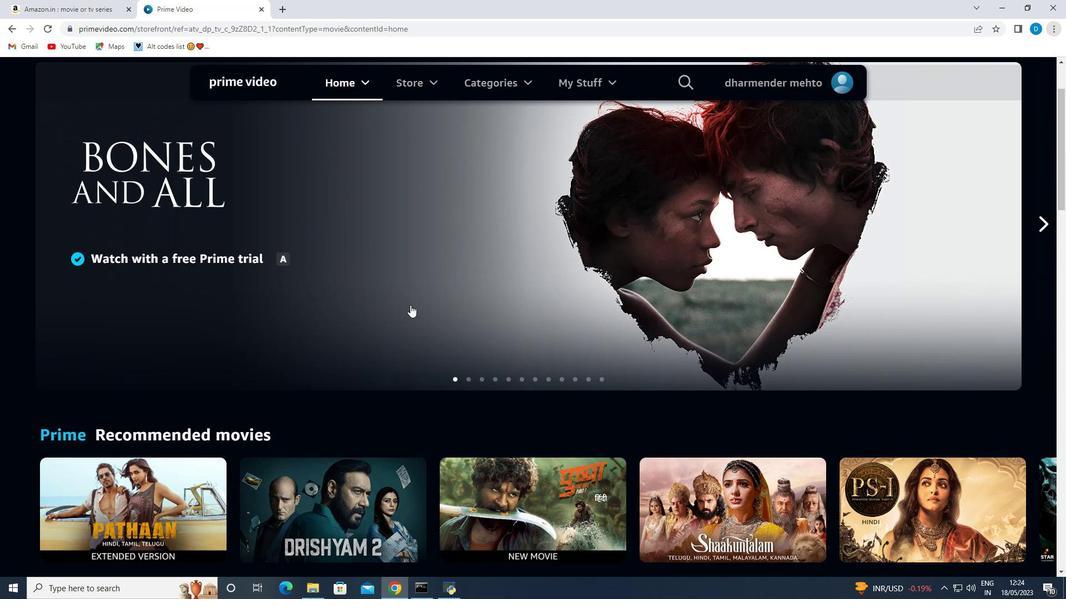
Action: Mouse scrolled (411, 304) with delta (0, 0)
Screenshot: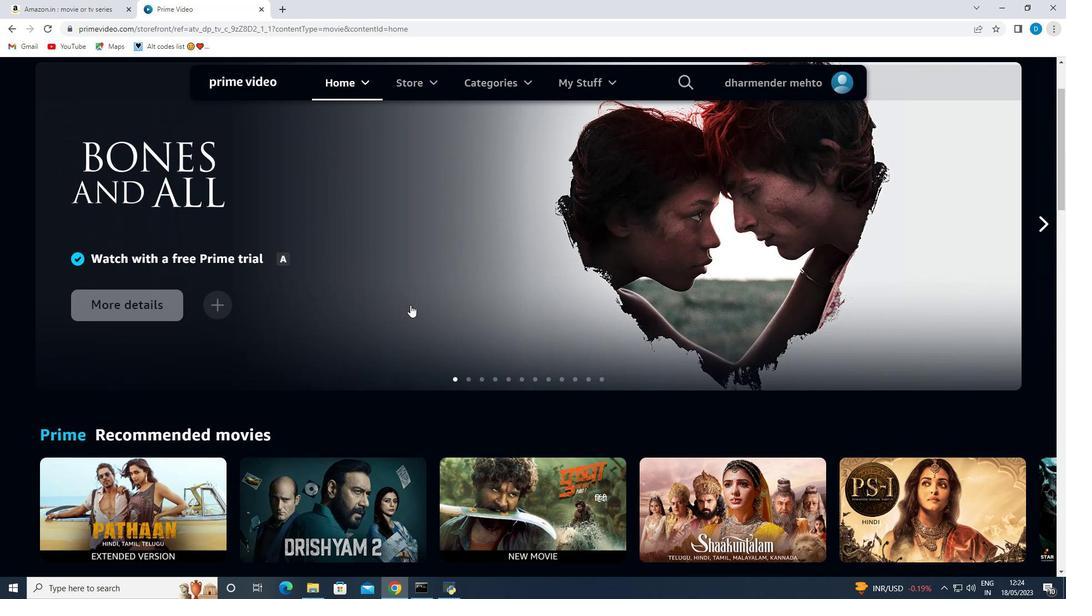 
Action: Mouse scrolled (411, 304) with delta (0, 0)
Screenshot: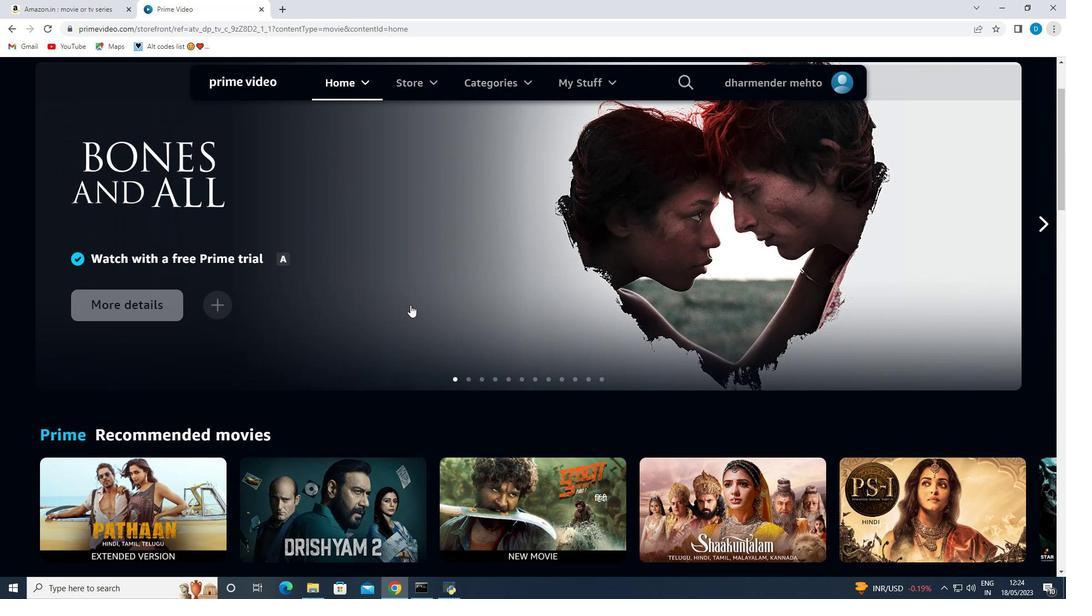 
Action: Mouse scrolled (411, 304) with delta (0, 0)
Screenshot: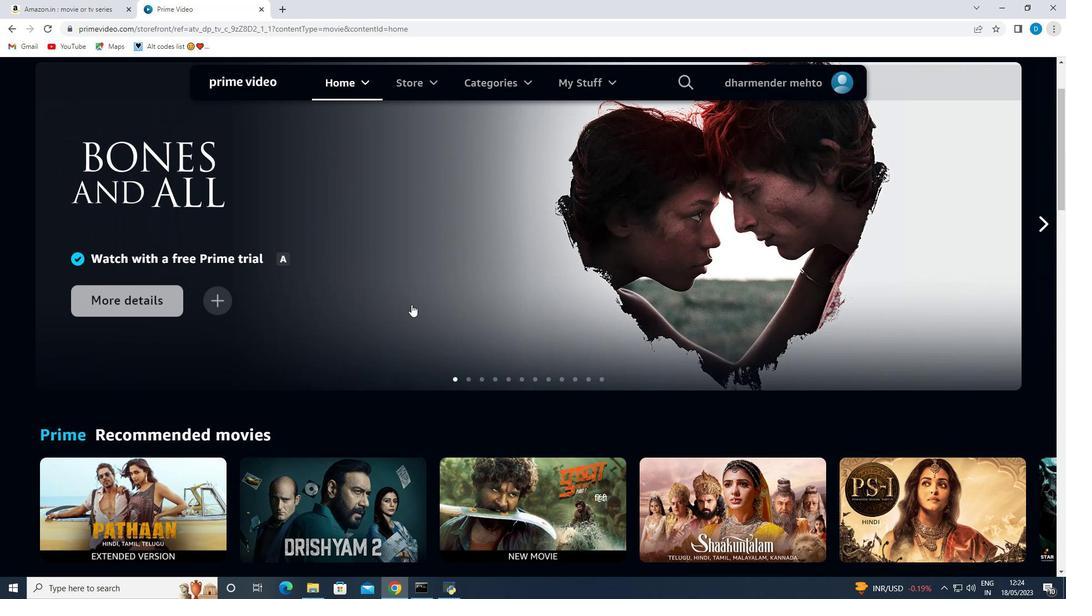 
Action: Mouse moved to (358, 348)
Screenshot: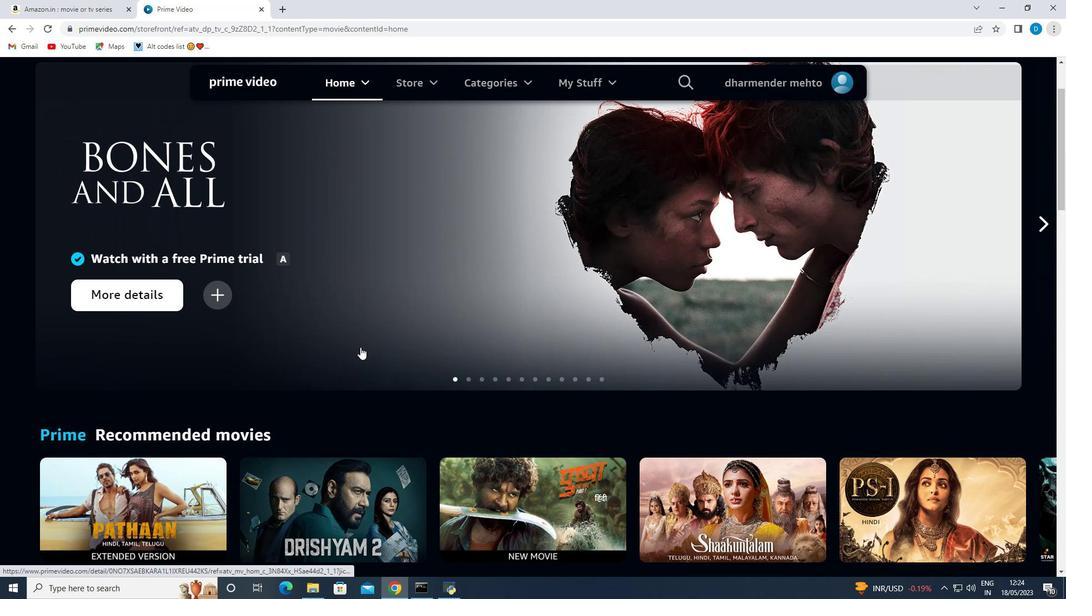 
Action: Mouse scrolled (358, 348) with delta (0, 0)
Screenshot: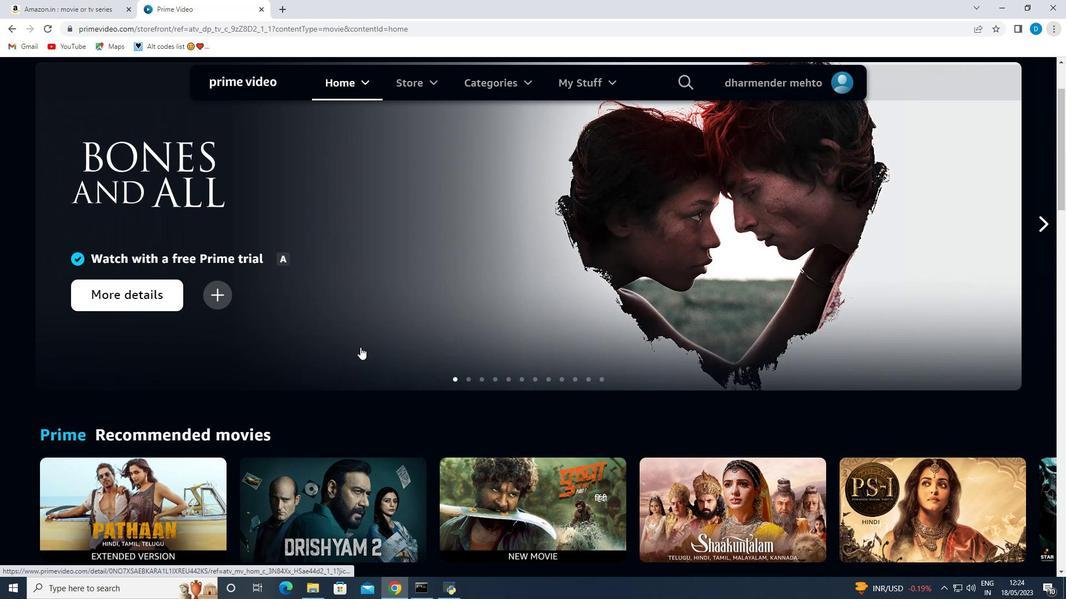 
Action: Mouse scrolled (358, 348) with delta (0, 0)
Screenshot: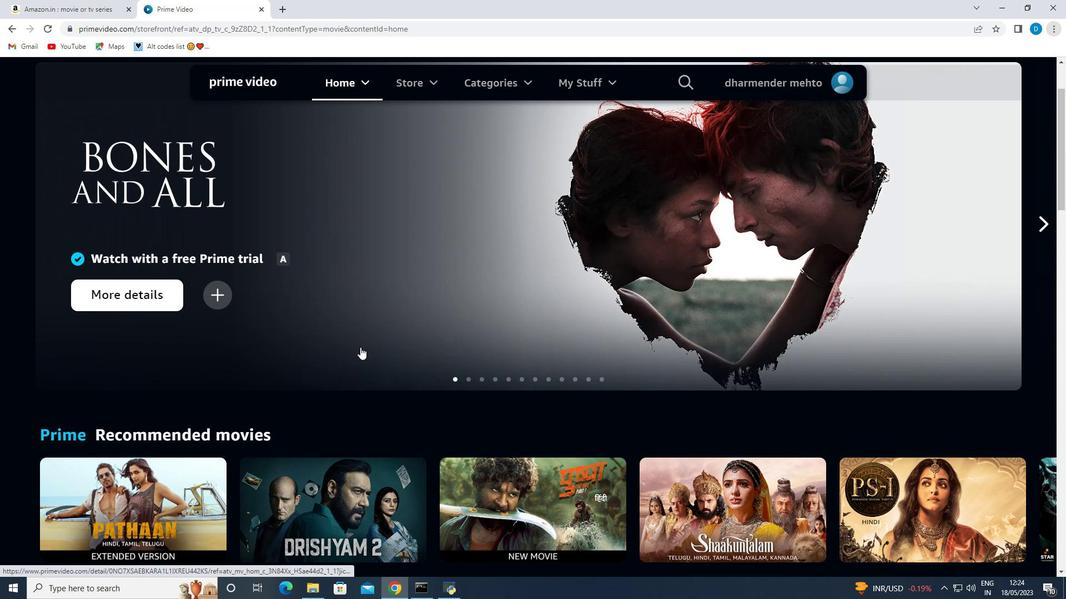 
Action: Mouse scrolled (358, 348) with delta (0, 0)
Screenshot: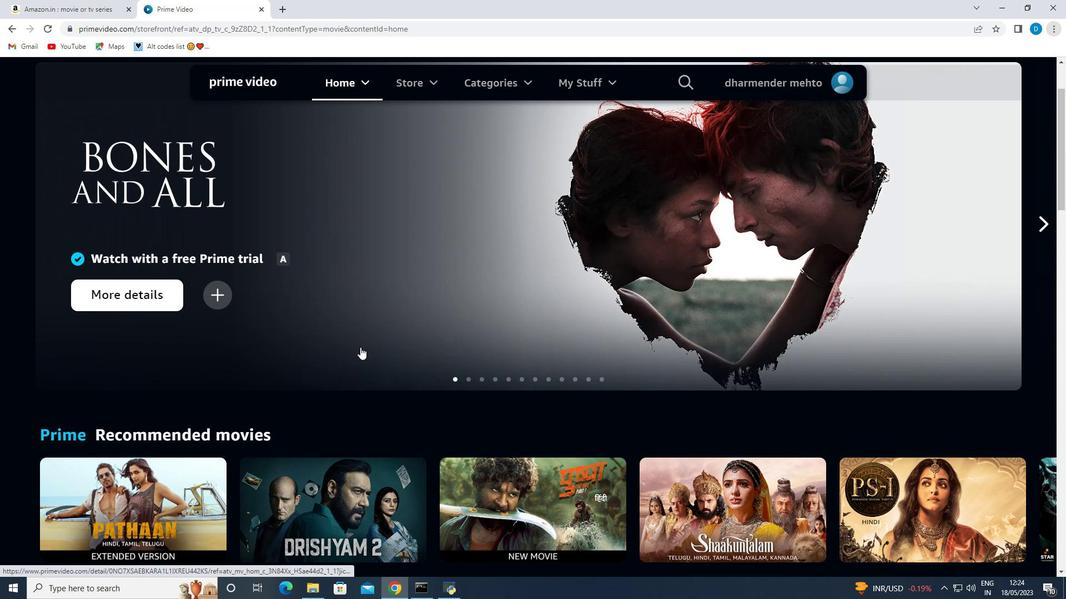 
Action: Mouse moved to (354, 353)
Screenshot: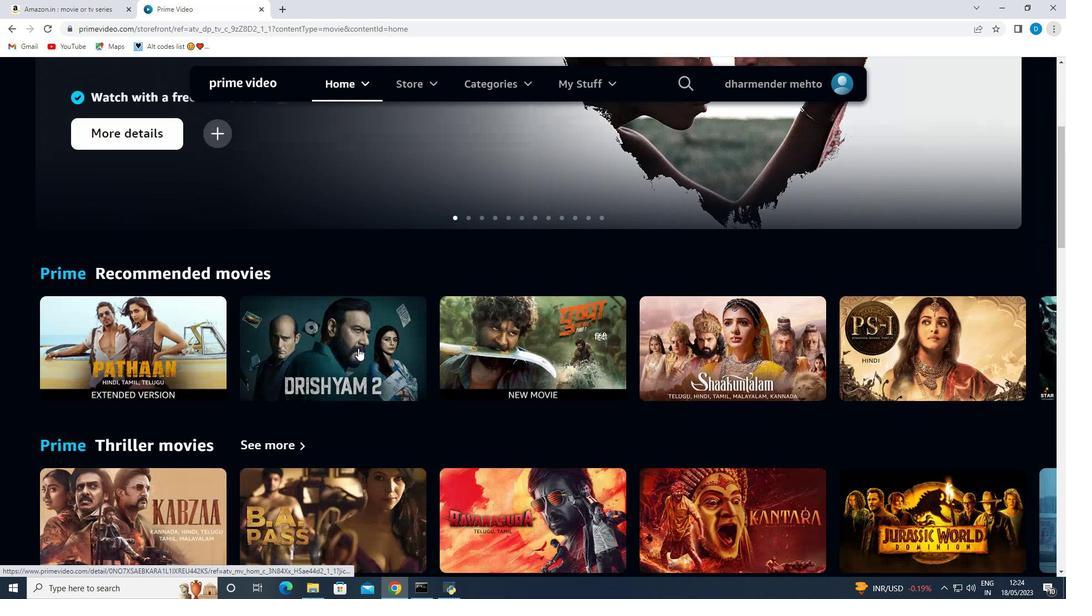 
Action: Mouse scrolled (357, 348) with delta (0, 0)
Screenshot: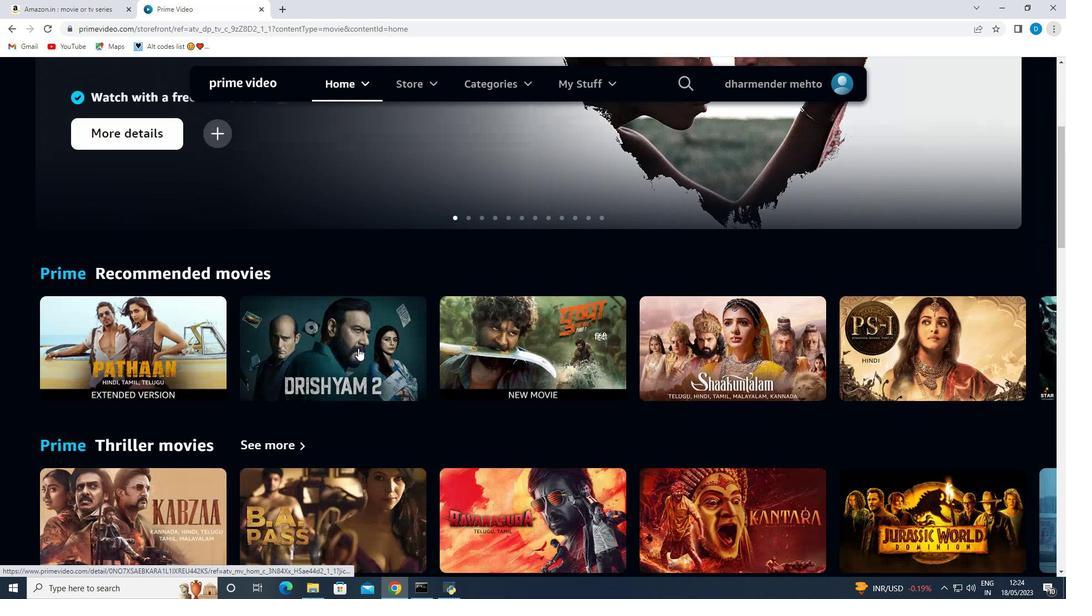 
Action: Mouse moved to (328, 284)
Screenshot: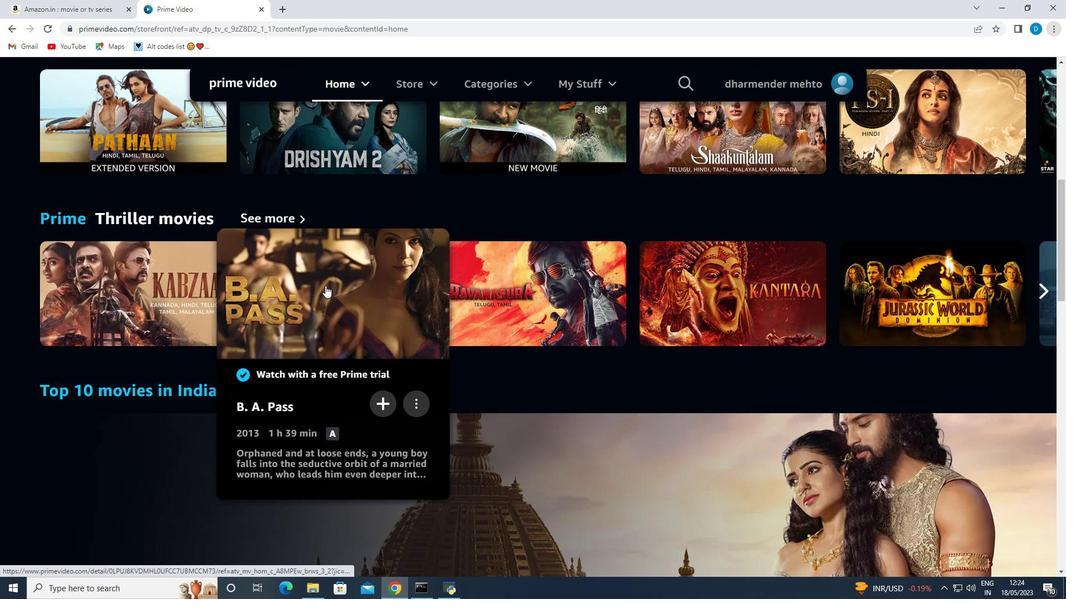 
Action: Mouse scrolled (328, 284) with delta (0, 0)
Screenshot: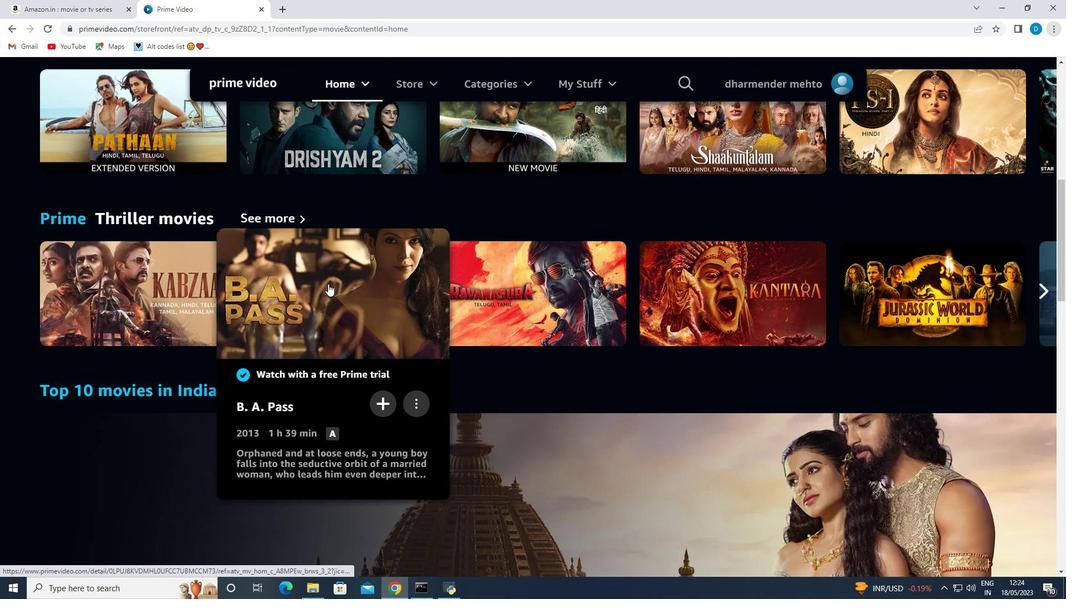 
Action: Mouse scrolled (328, 284) with delta (0, 0)
Screenshot: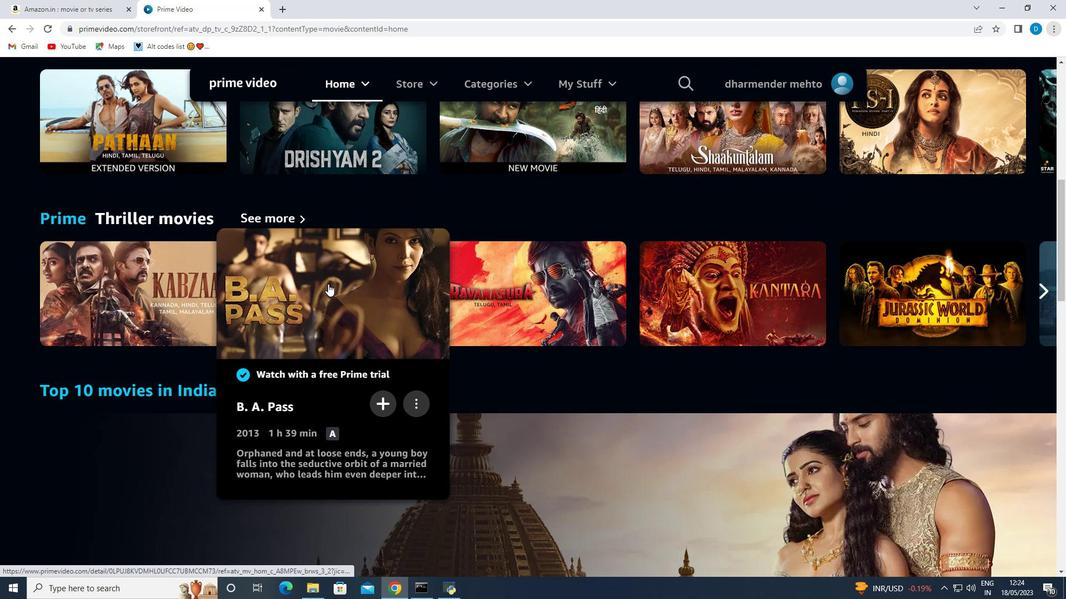 
Action: Mouse moved to (610, 258)
Screenshot: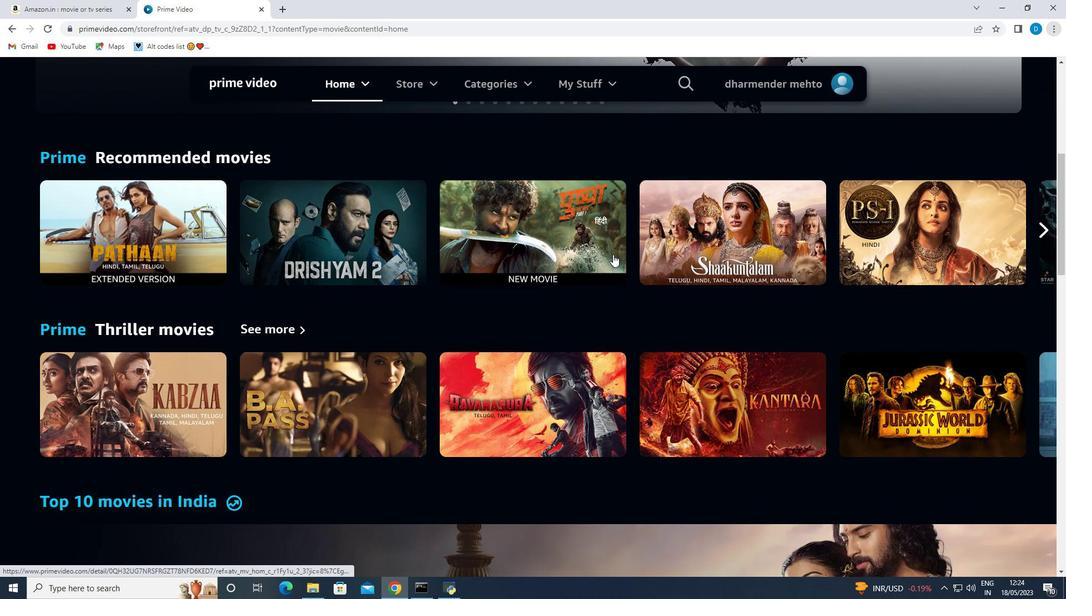 
Action: Mouse scrolled (610, 259) with delta (0, 0)
Screenshot: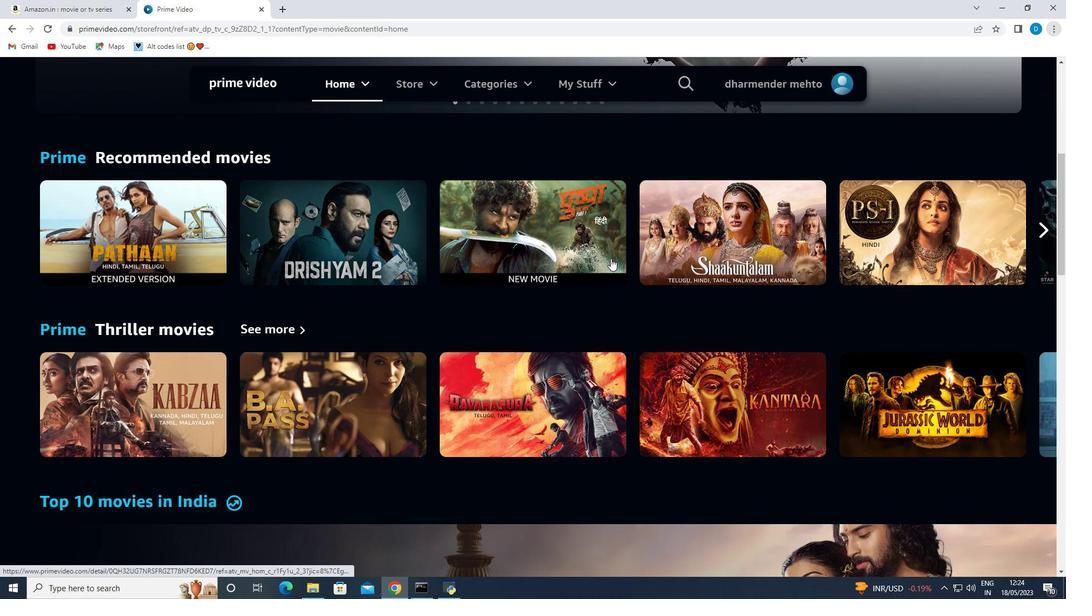 
Action: Mouse scrolled (610, 259) with delta (0, 0)
Screenshot: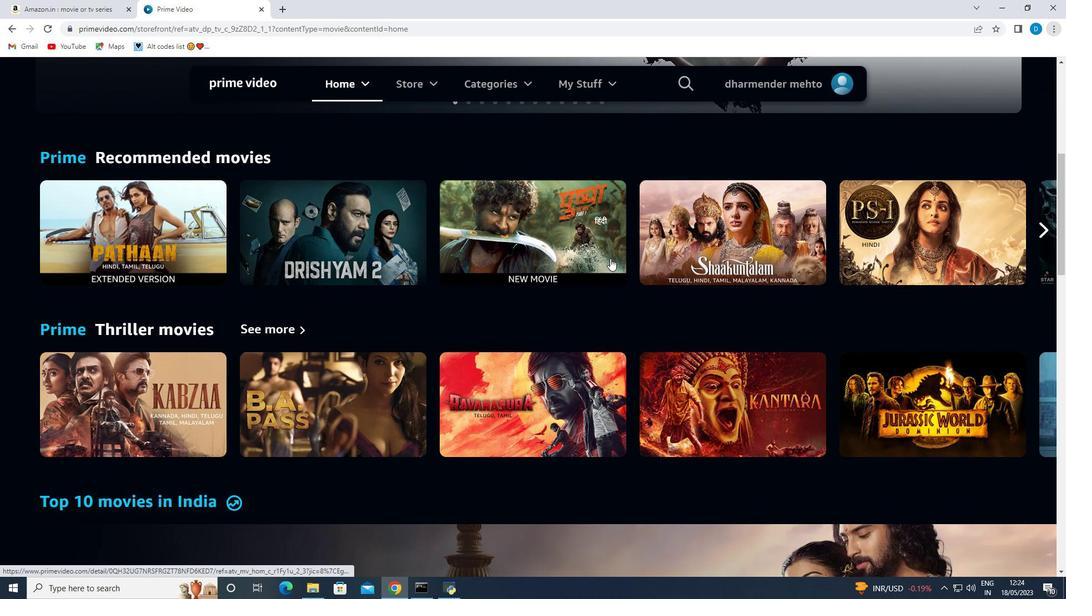 
Action: Mouse moved to (612, 454)
Screenshot: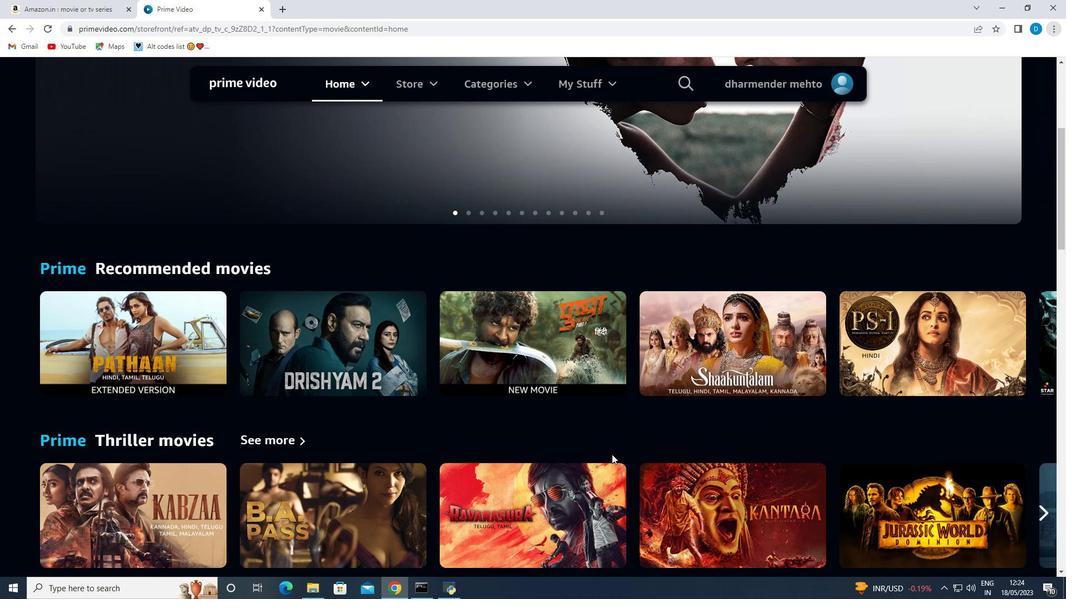 
Action: Mouse scrolled (612, 454) with delta (0, 0)
Screenshot: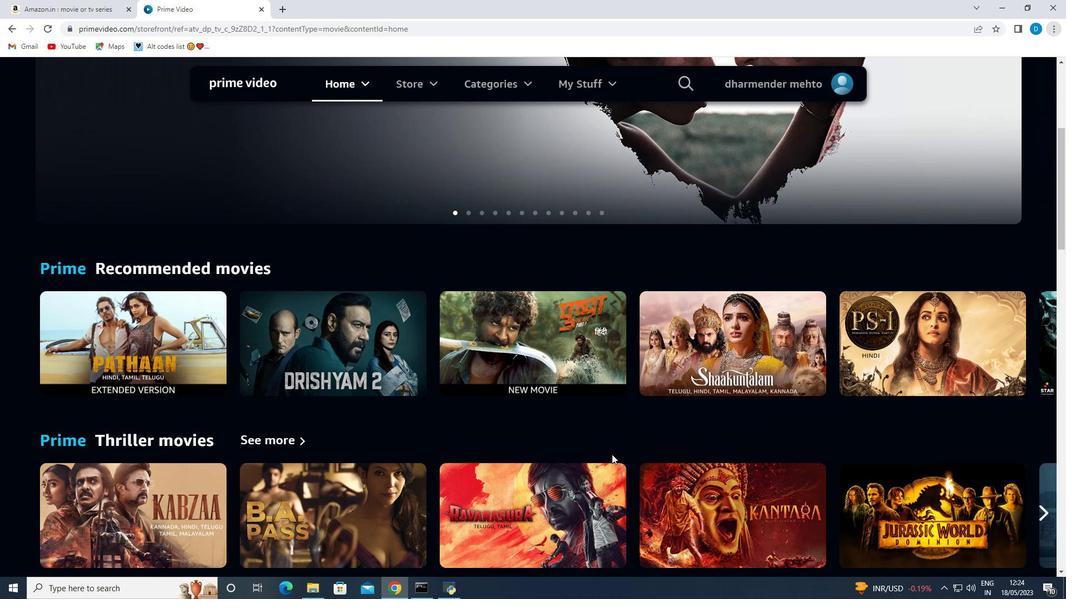 
Action: Mouse scrolled (612, 454) with delta (0, 0)
Screenshot: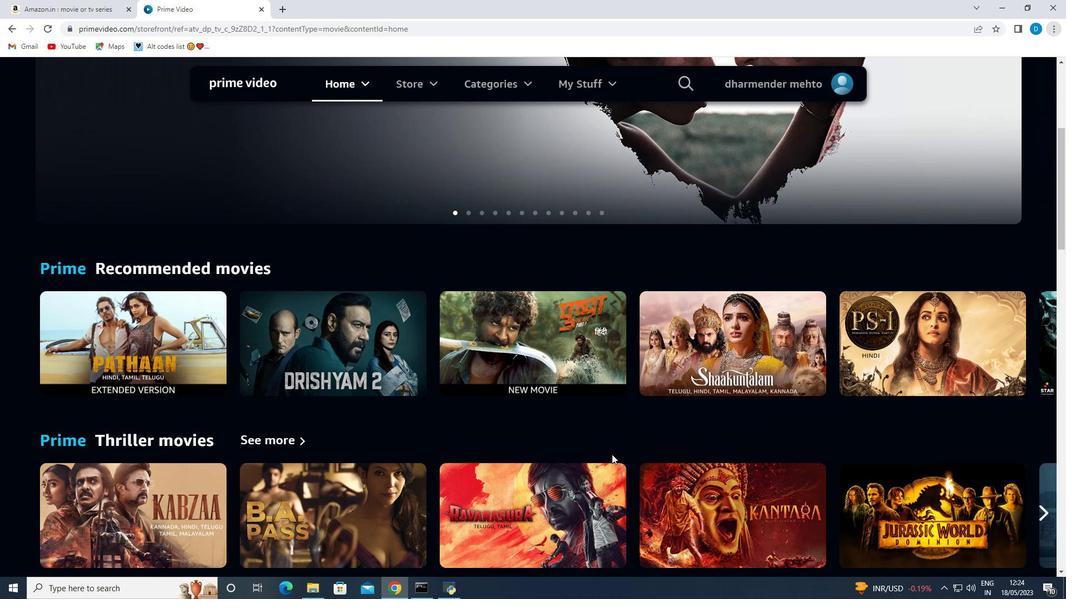
Action: Mouse moved to (589, 423)
Screenshot: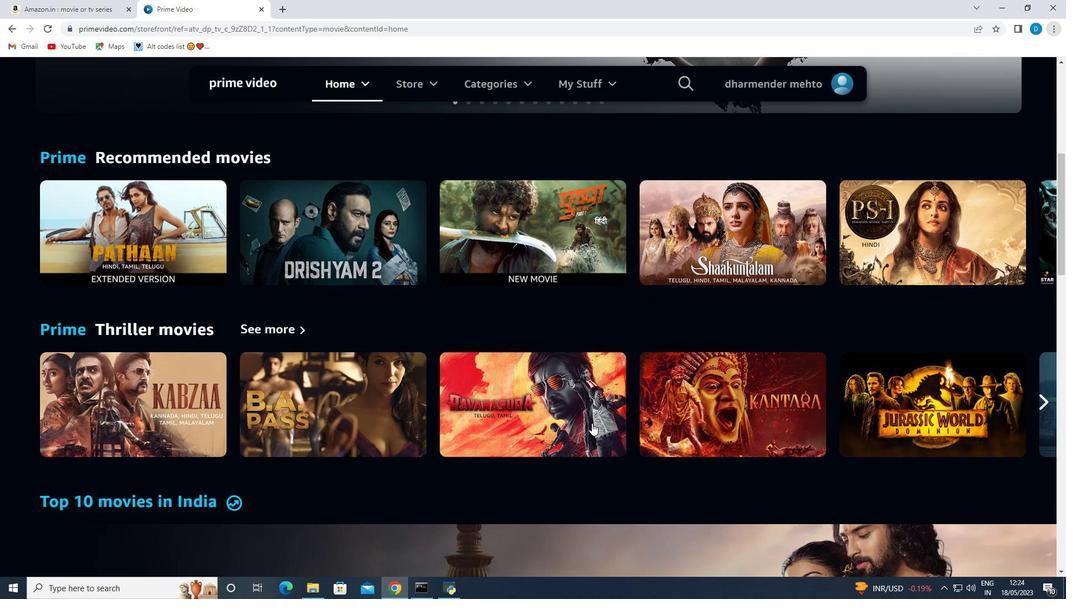 
Action: Mouse scrolled (589, 422) with delta (0, 0)
Screenshot: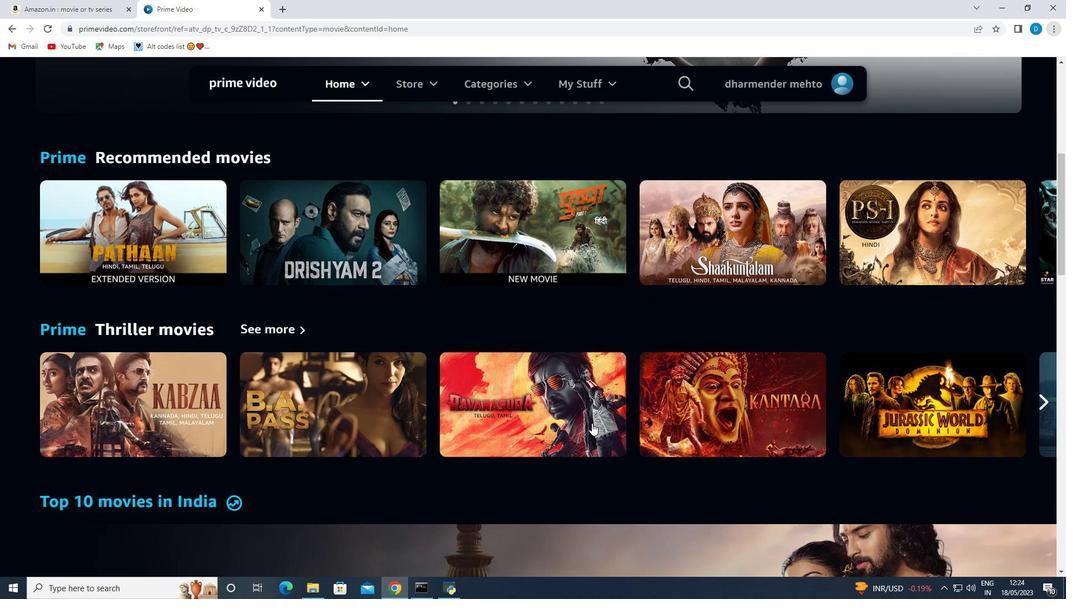 
Action: Mouse moved to (590, 422)
Screenshot: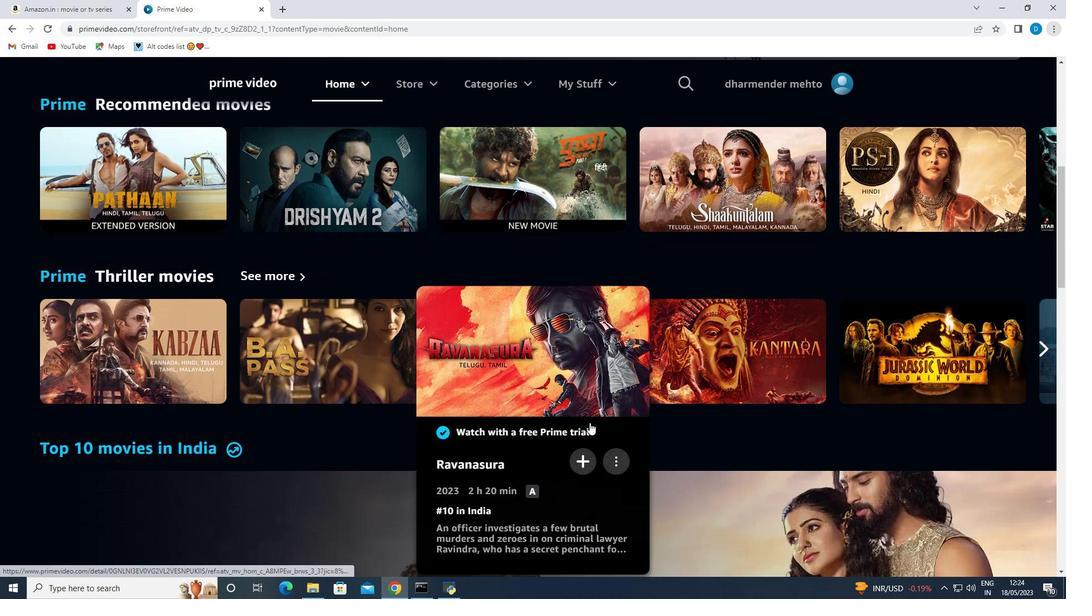
Action: Mouse scrolled (590, 422) with delta (0, 0)
Screenshot: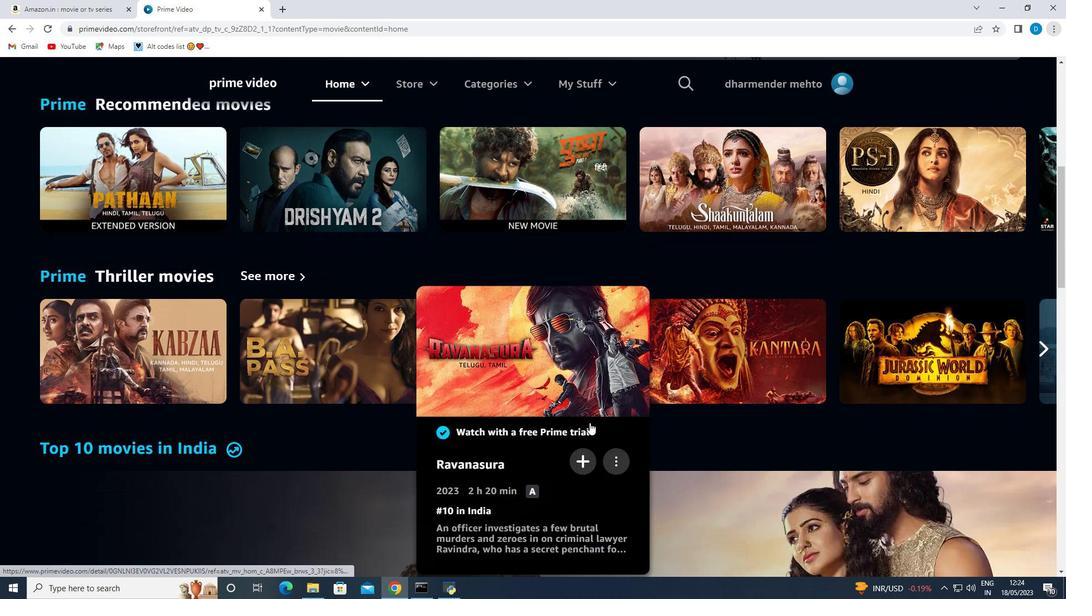 
Action: Mouse moved to (590, 422)
Screenshot: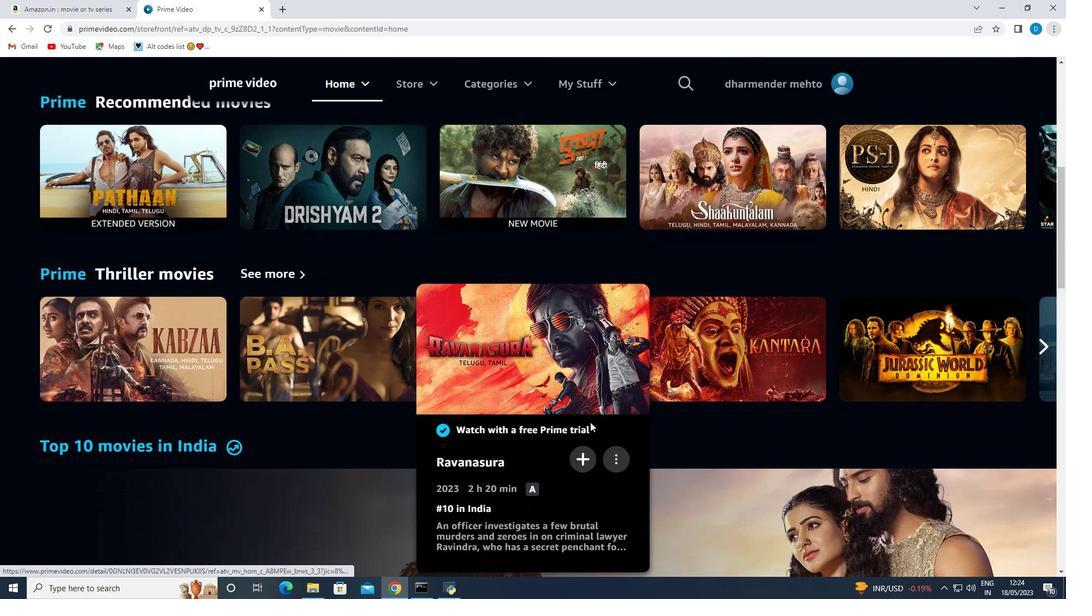 
Action: Mouse scrolled (590, 421) with delta (0, 0)
Screenshot: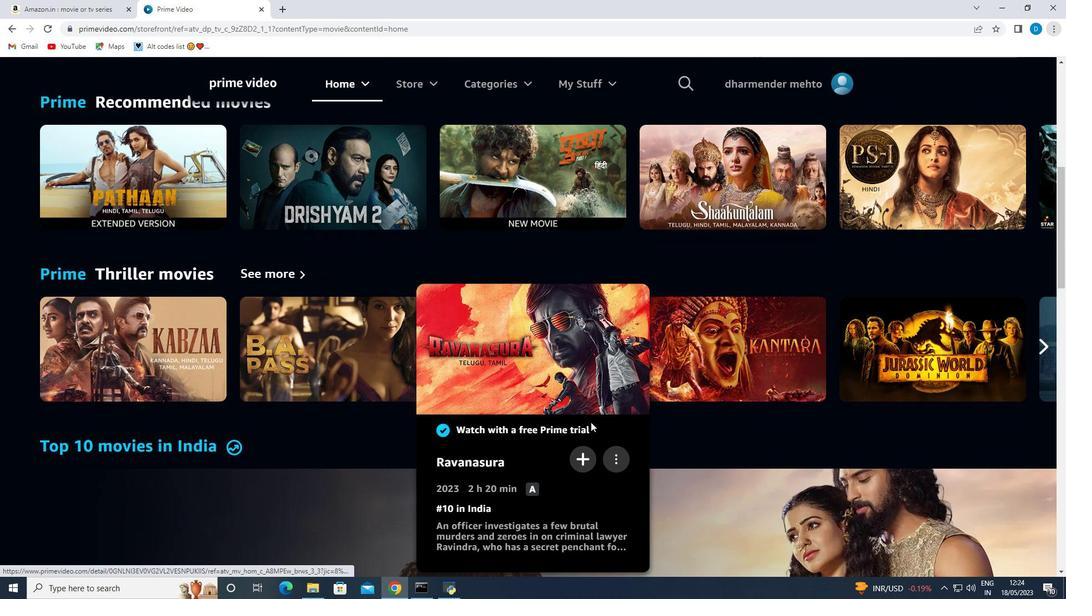 
Action: Mouse scrolled (590, 421) with delta (0, 0)
Screenshot: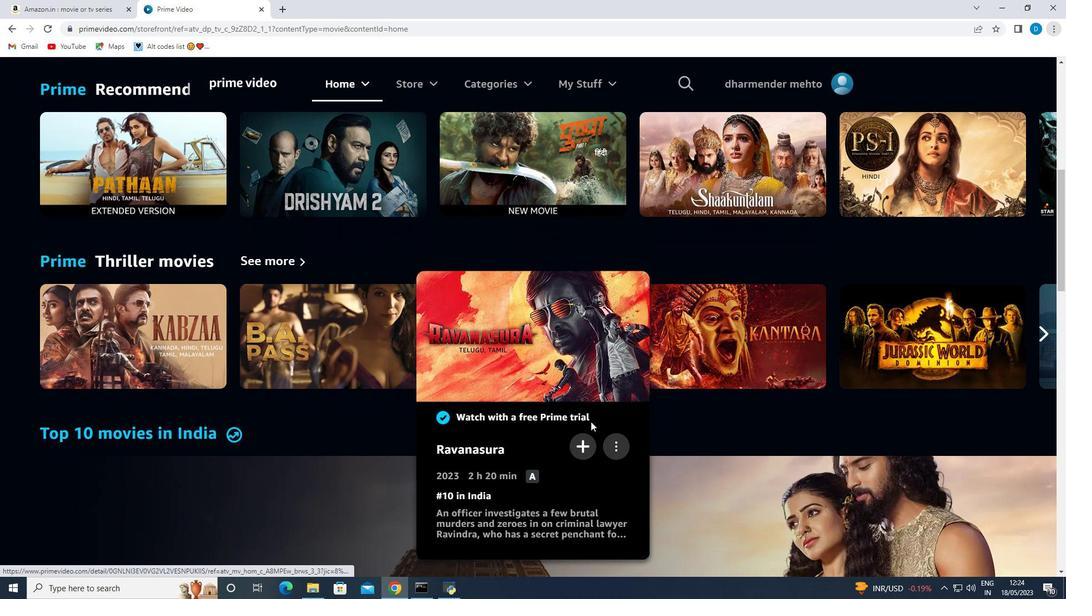 
Action: Mouse moved to (601, 216)
Screenshot: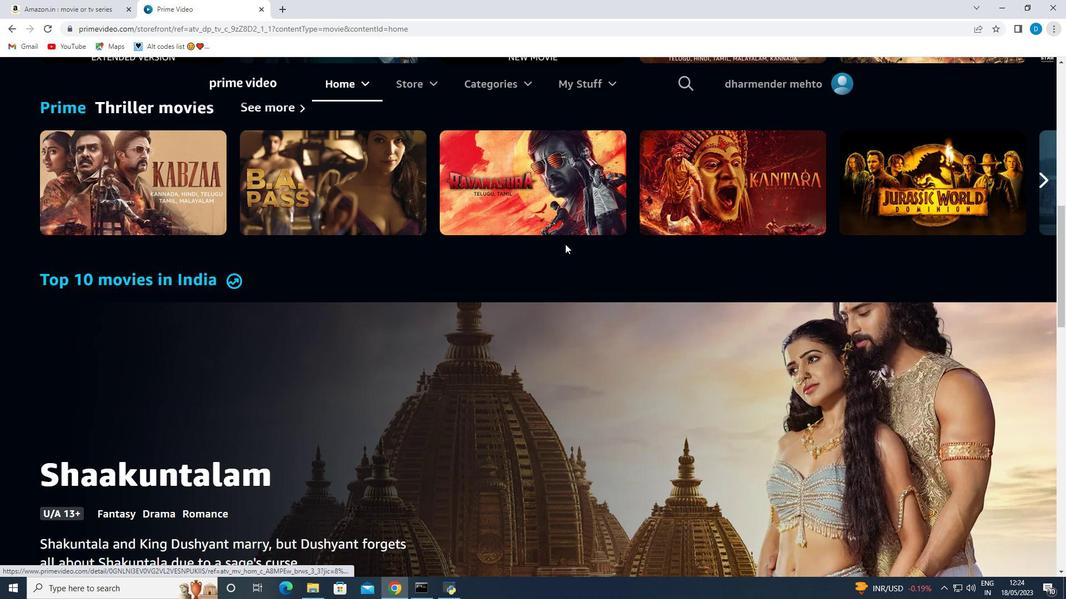 
Action: Mouse scrolled (601, 216) with delta (0, 0)
Screenshot: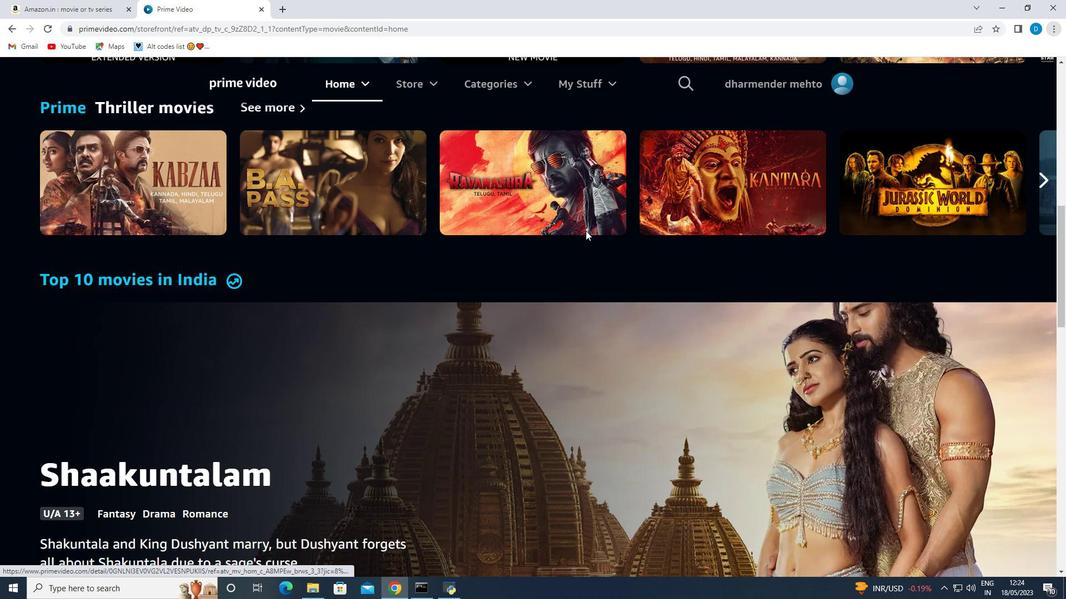 
Action: Mouse moved to (602, 214)
Screenshot: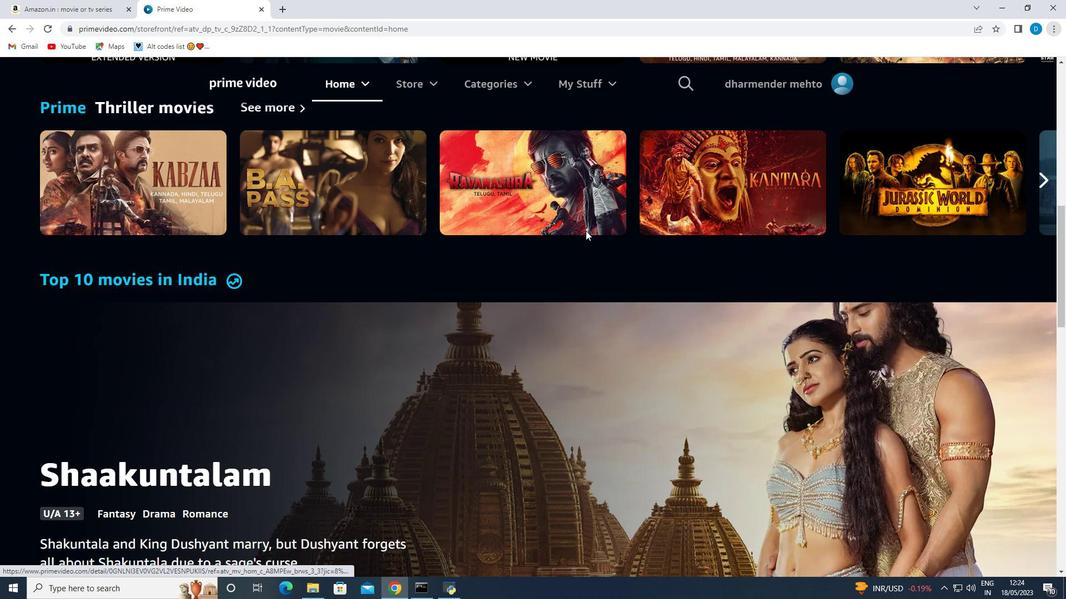 
Action: Mouse scrolled (602, 215) with delta (0, 0)
Screenshot: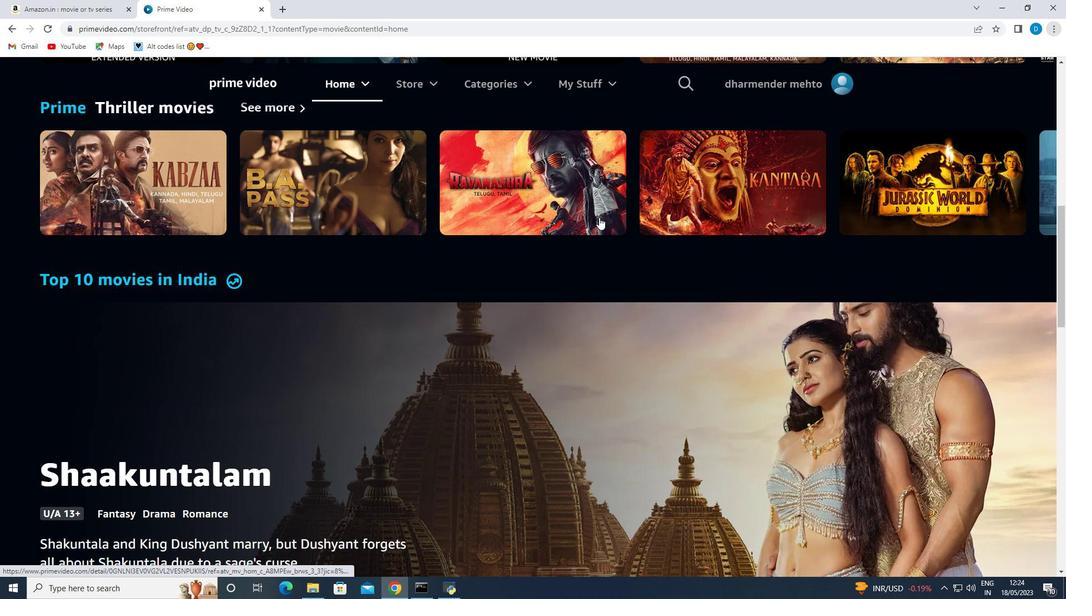 
Action: Mouse moved to (605, 219)
Screenshot: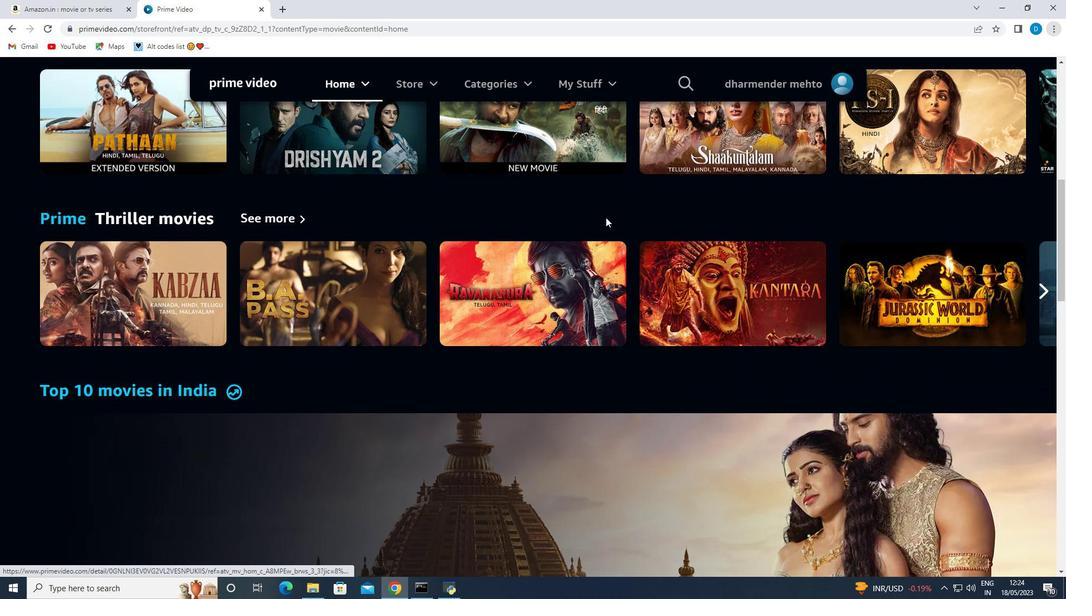 
Action: Mouse scrolled (605, 219) with delta (0, 0)
Screenshot: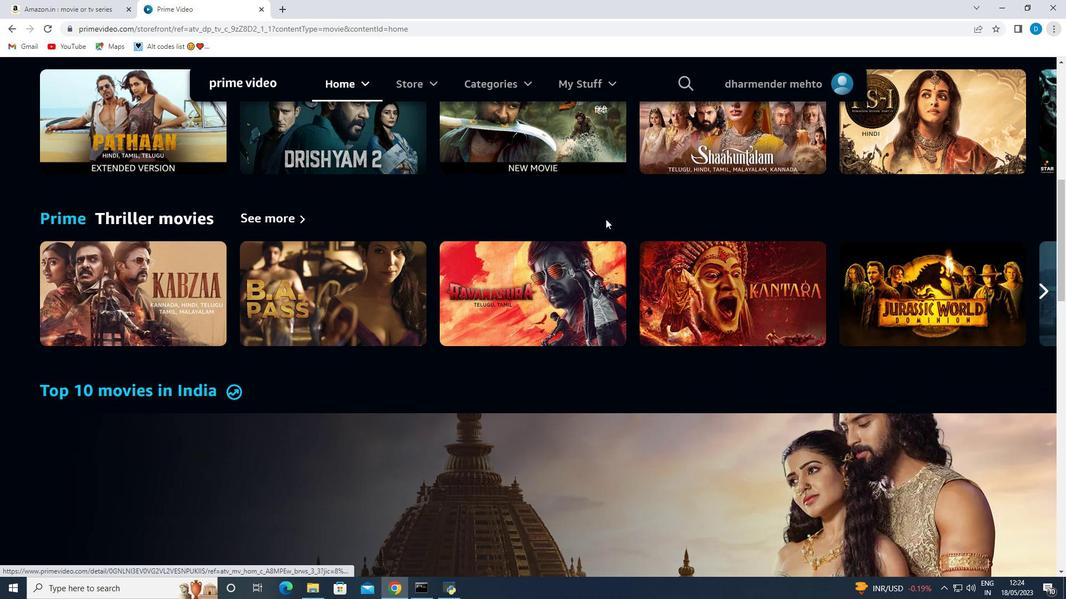 
Action: Mouse scrolled (605, 219) with delta (0, 0)
Screenshot: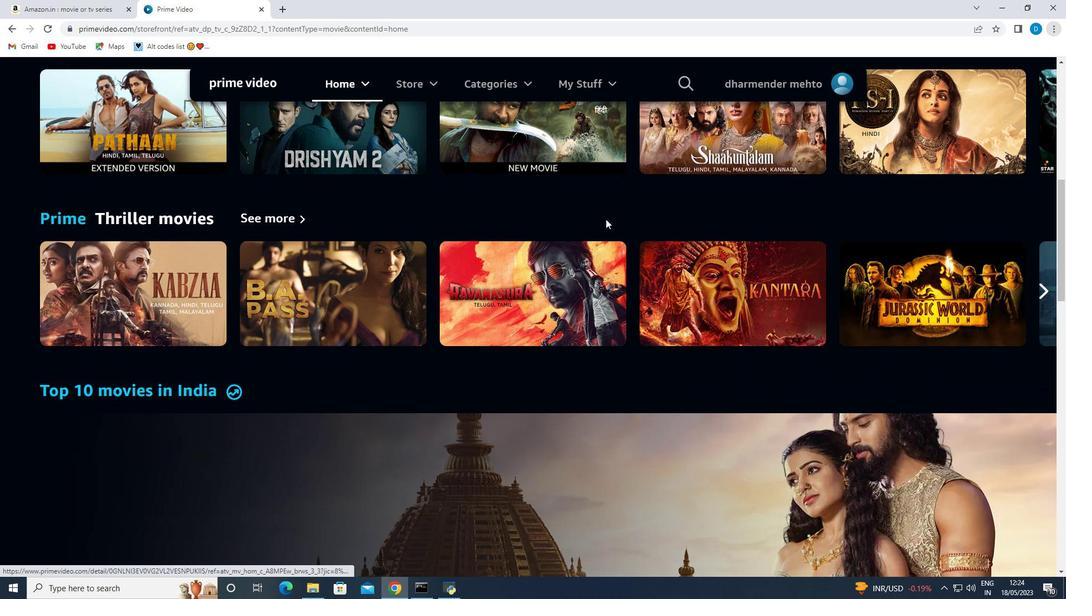 
Action: Mouse scrolled (605, 219) with delta (0, 0)
Screenshot: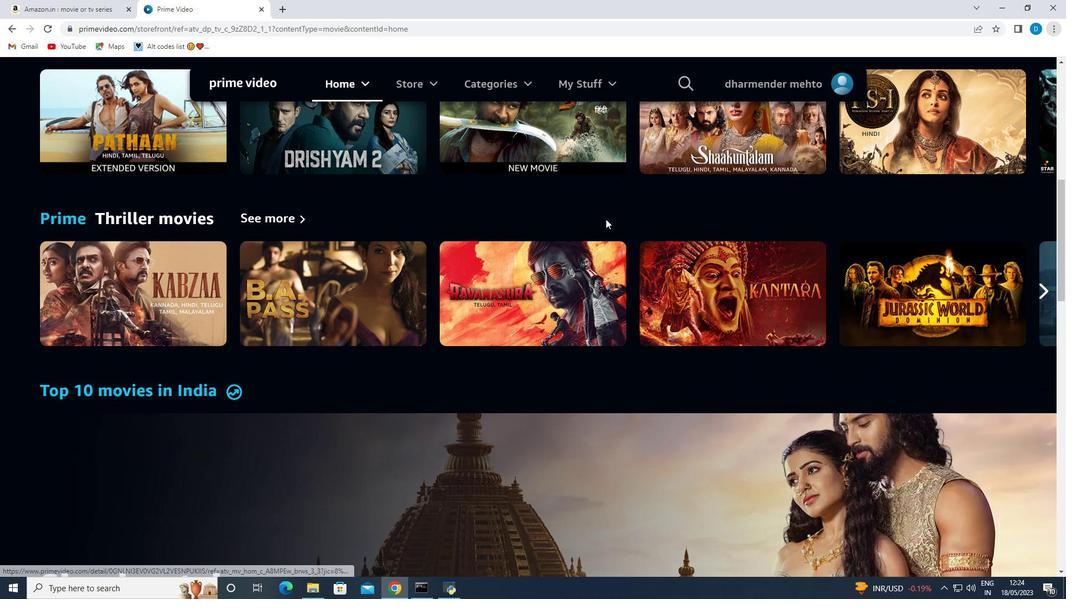 
Action: Mouse moved to (174, 294)
Screenshot: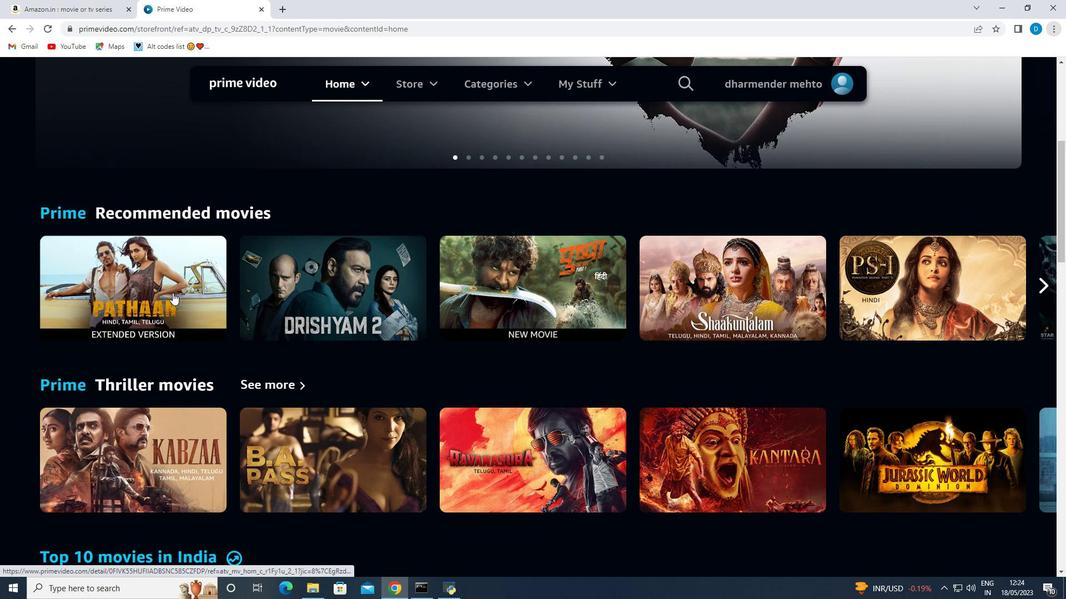 
Action: Mouse scrolled (174, 294) with delta (0, 0)
Screenshot: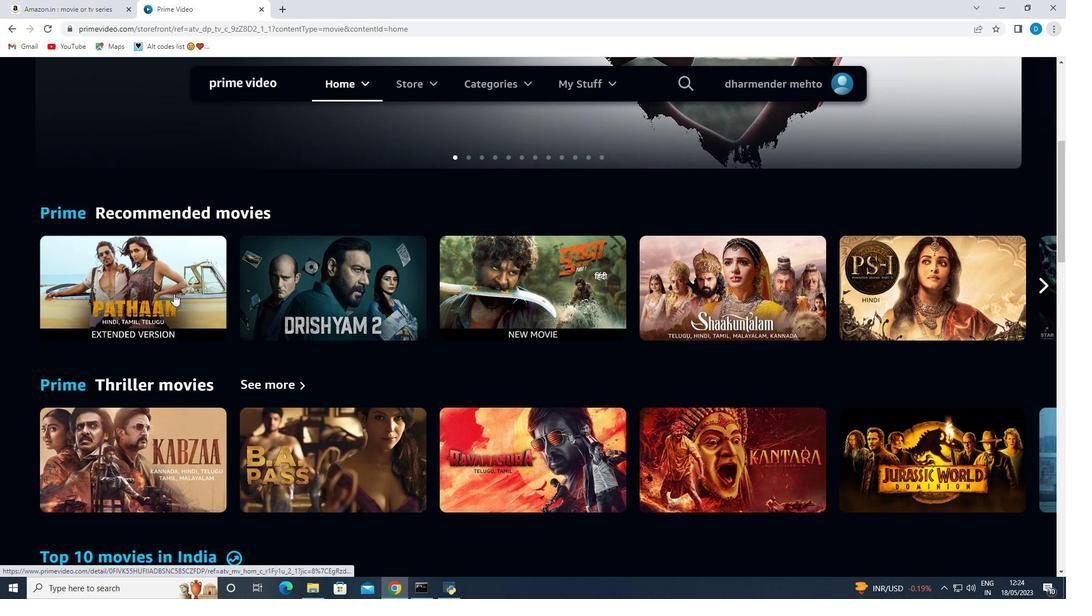 
Action: Mouse scrolled (174, 294) with delta (0, 0)
Screenshot: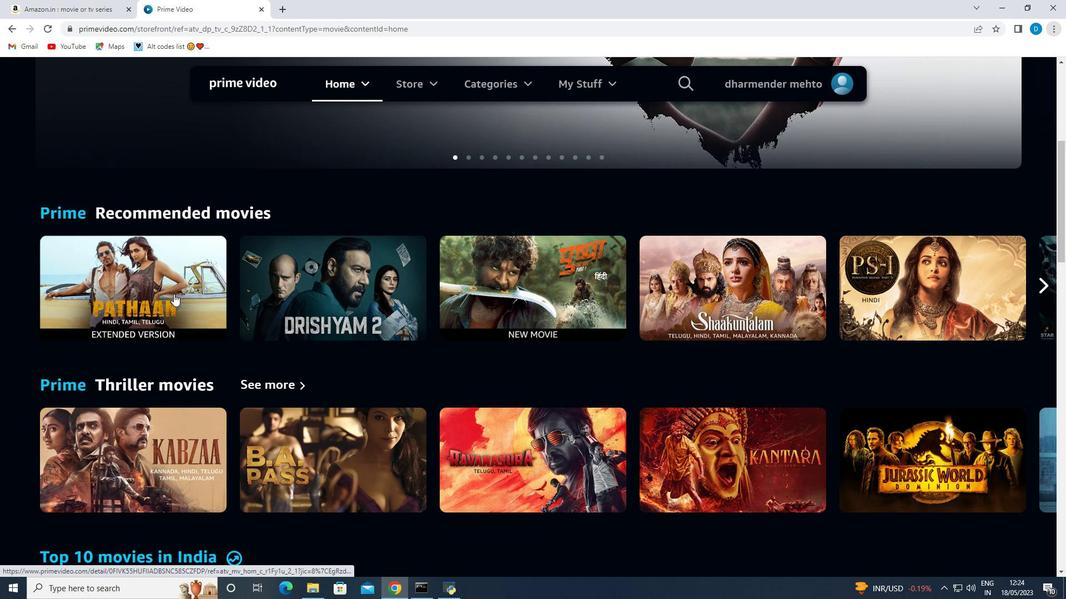 
Action: Mouse scrolled (174, 294) with delta (0, 0)
Screenshot: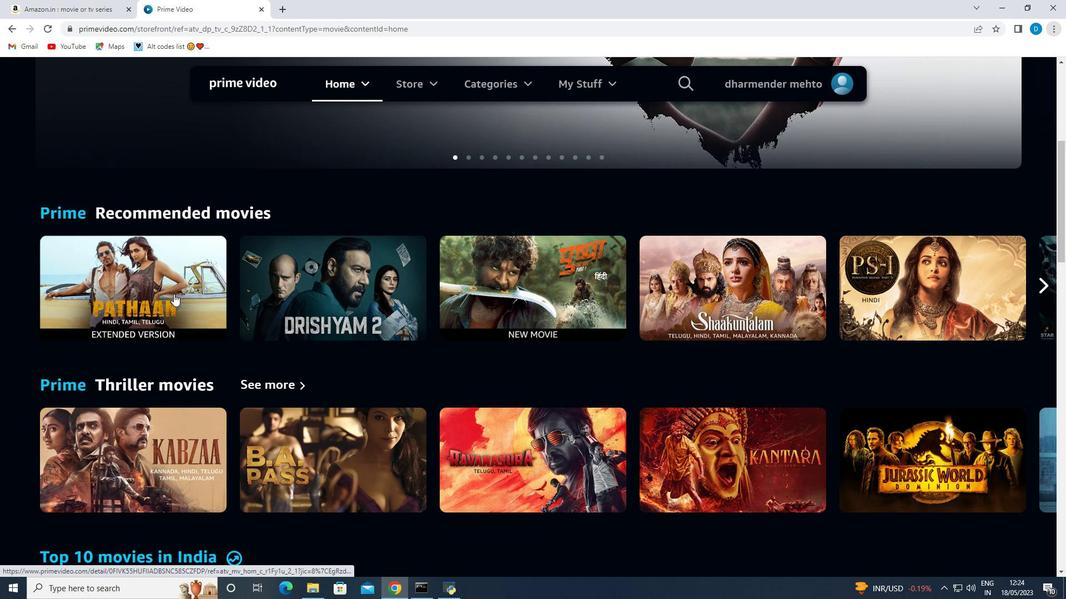 
Action: Mouse scrolled (174, 294) with delta (0, 0)
Screenshot: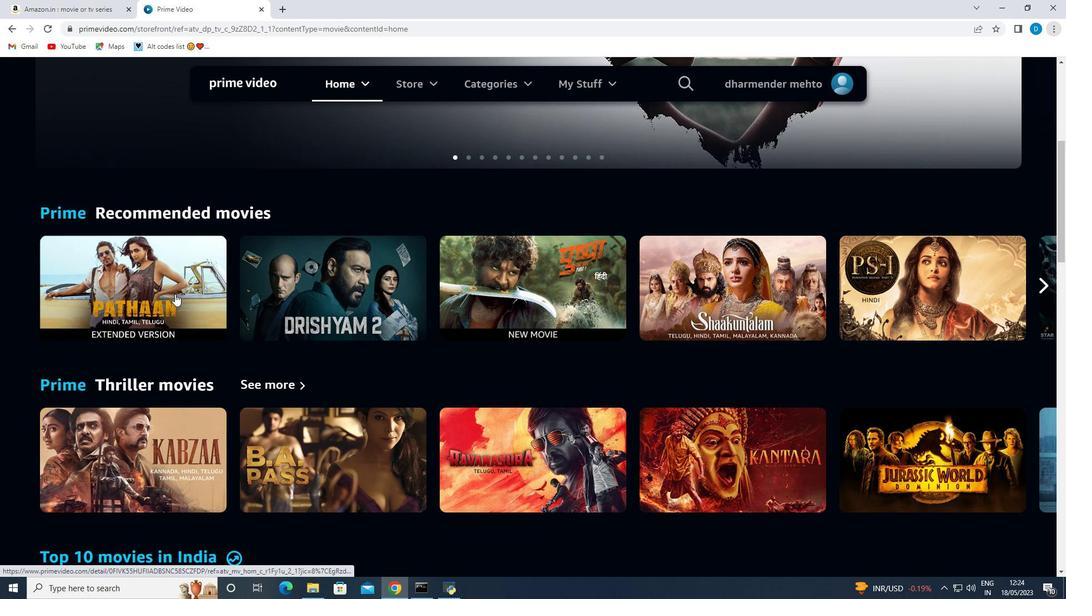 
Action: Mouse moved to (382, 259)
Screenshot: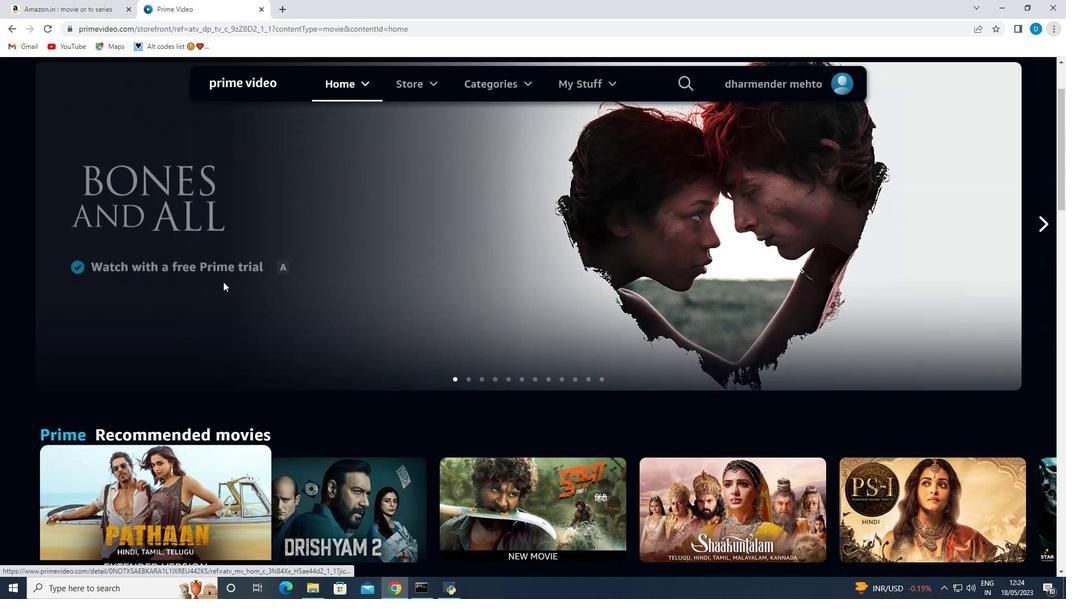 
Action: Mouse scrolled (382, 260) with delta (0, 0)
Screenshot: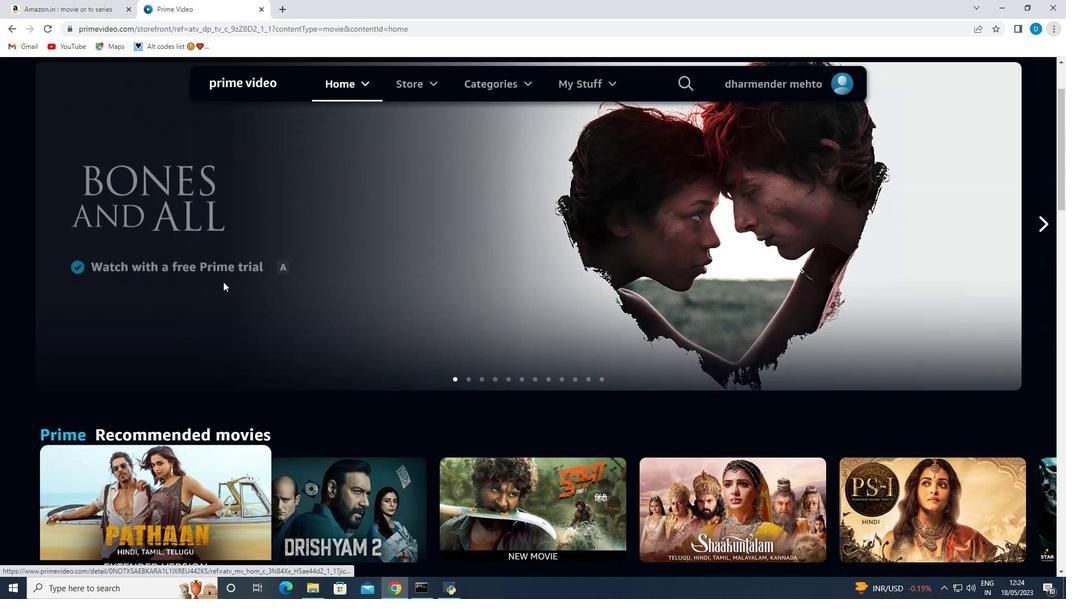 
Action: Mouse moved to (383, 259)
Screenshot: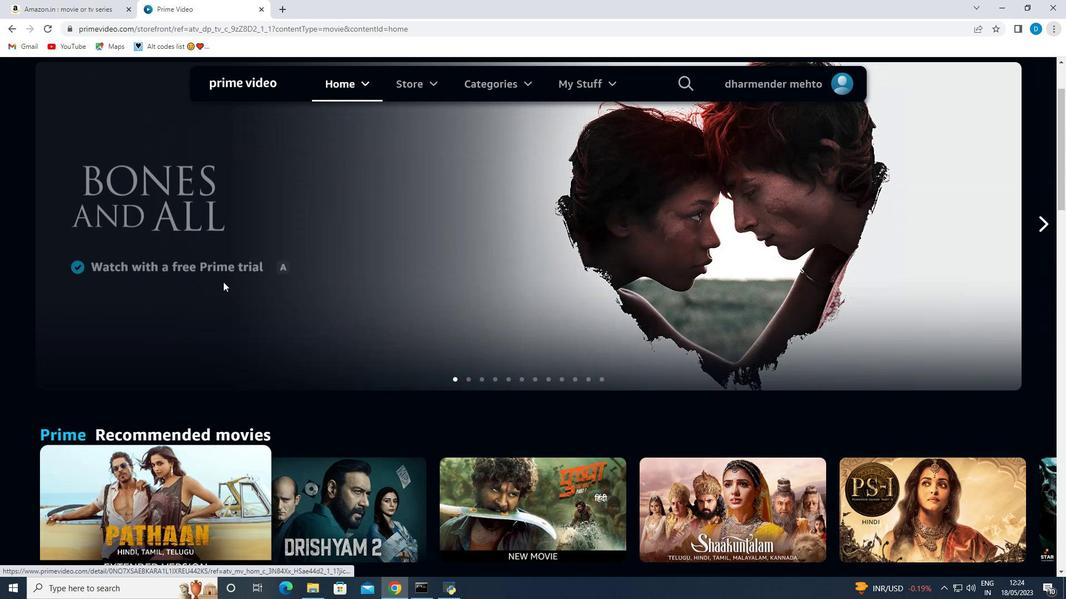 
Action: Mouse scrolled (383, 260) with delta (0, 0)
Screenshot: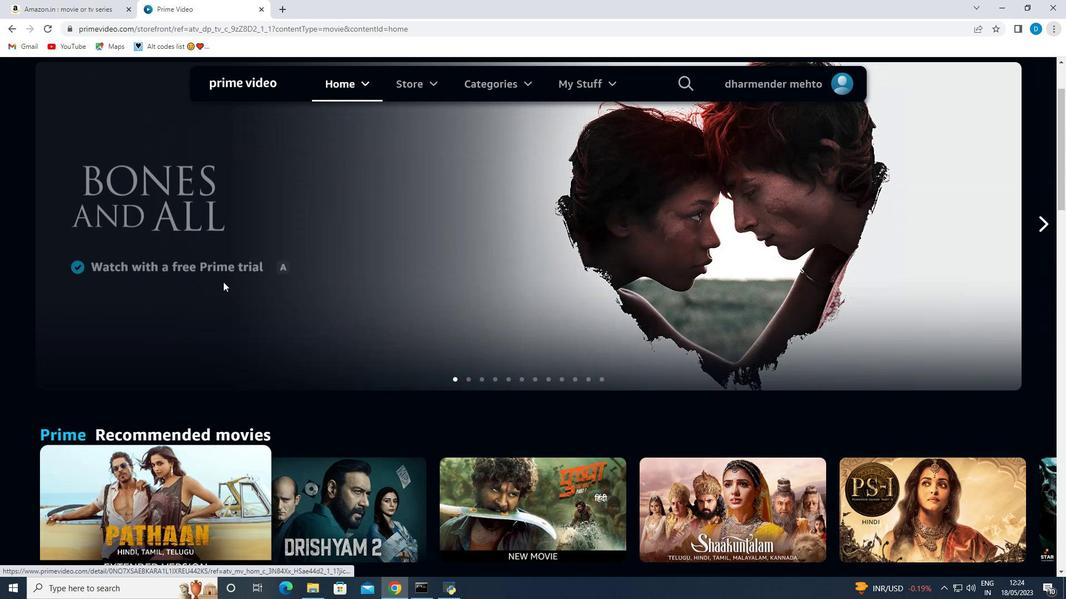 
Action: Mouse scrolled (383, 260) with delta (0, 0)
Screenshot: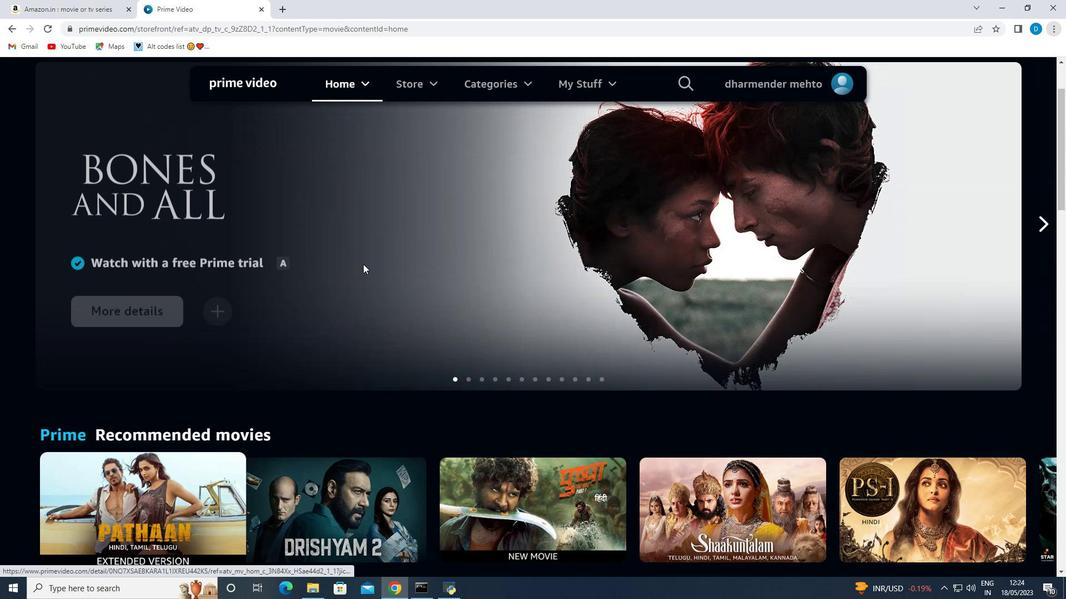 
Action: Mouse scrolled (383, 260) with delta (0, 0)
Screenshot: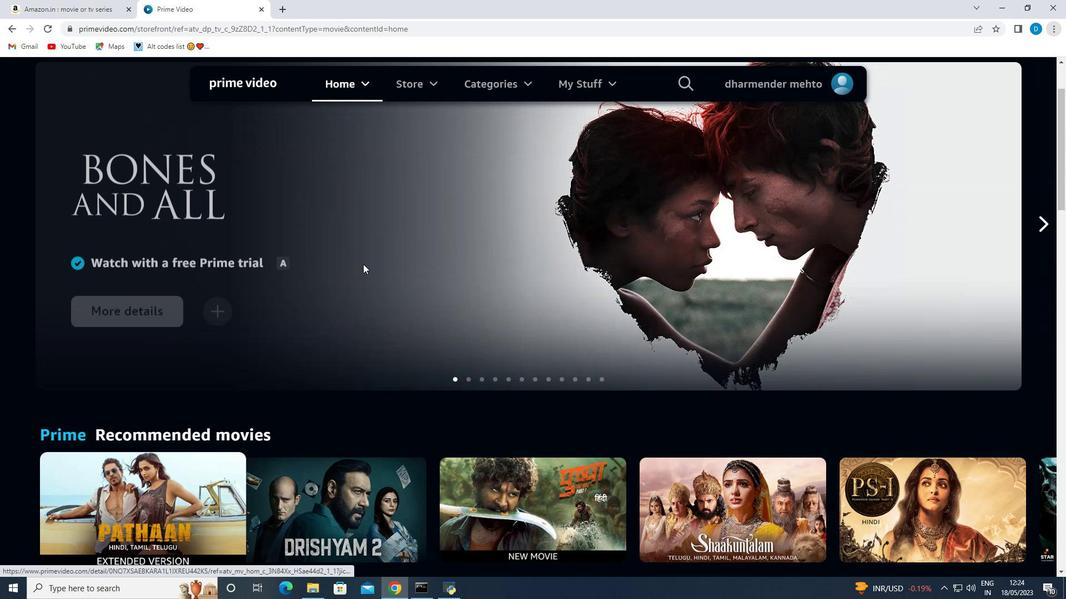 
Action: Mouse moved to (1049, 327)
Screenshot: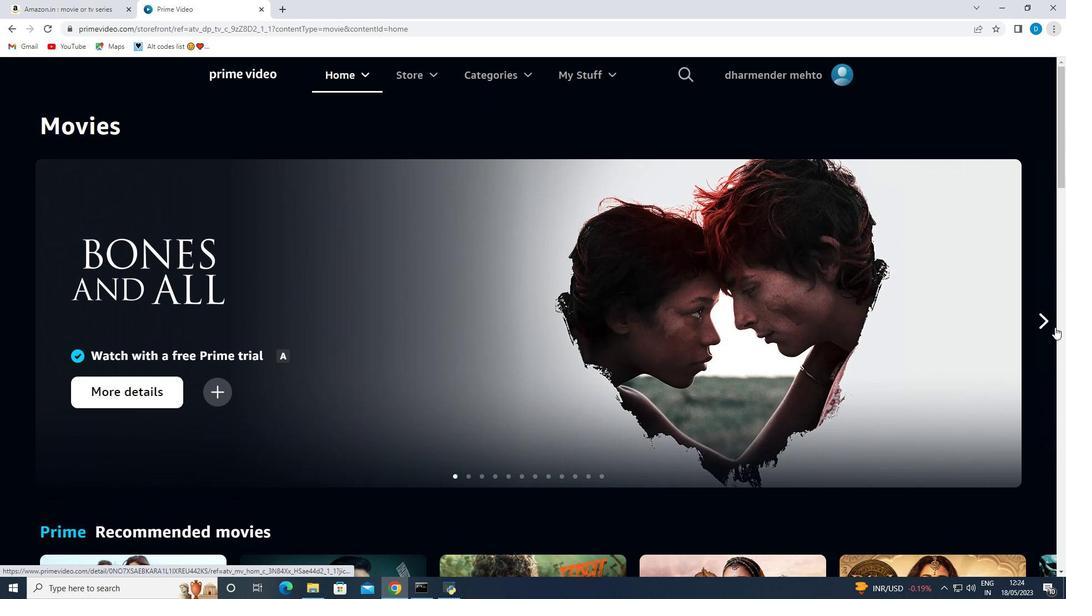 
Action: Mouse pressed left at (1049, 327)
Screenshot: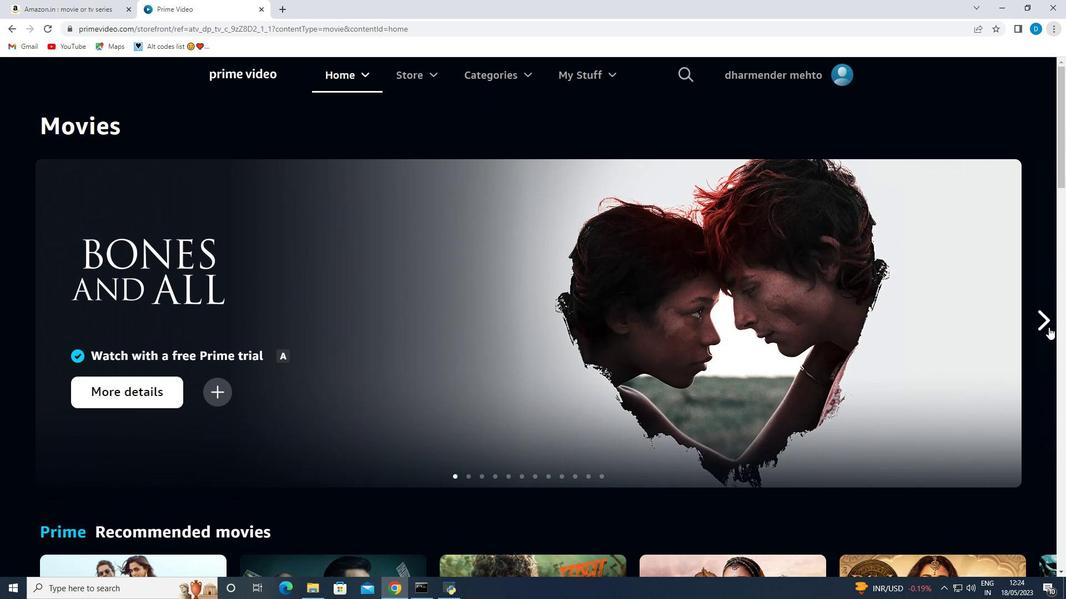 
Action: Mouse pressed left at (1049, 327)
Screenshot: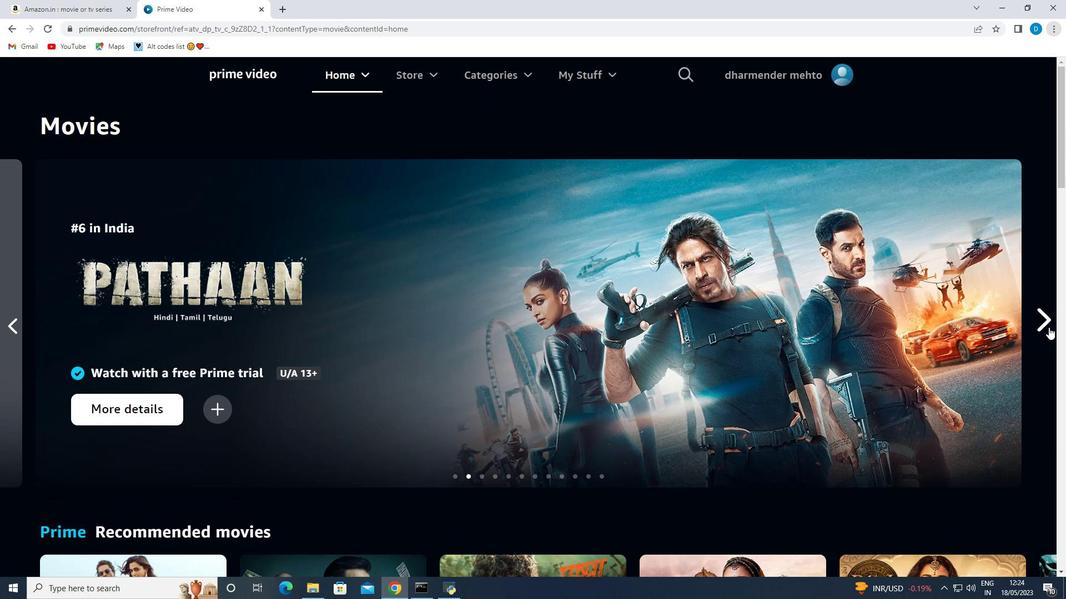 
Action: Mouse pressed left at (1049, 327)
Screenshot: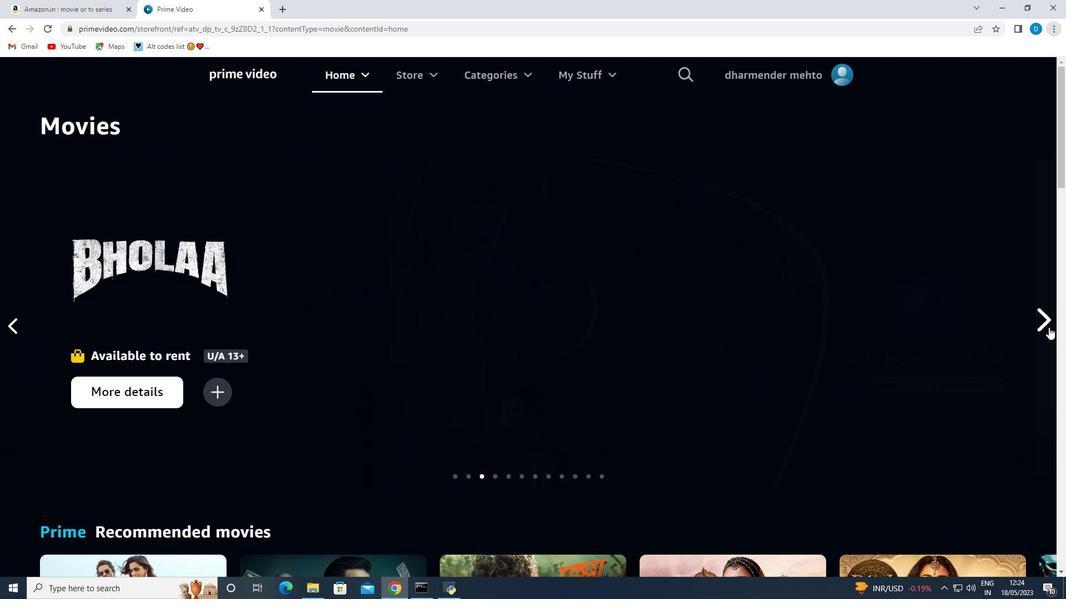 
Action: Mouse pressed left at (1049, 327)
Screenshot: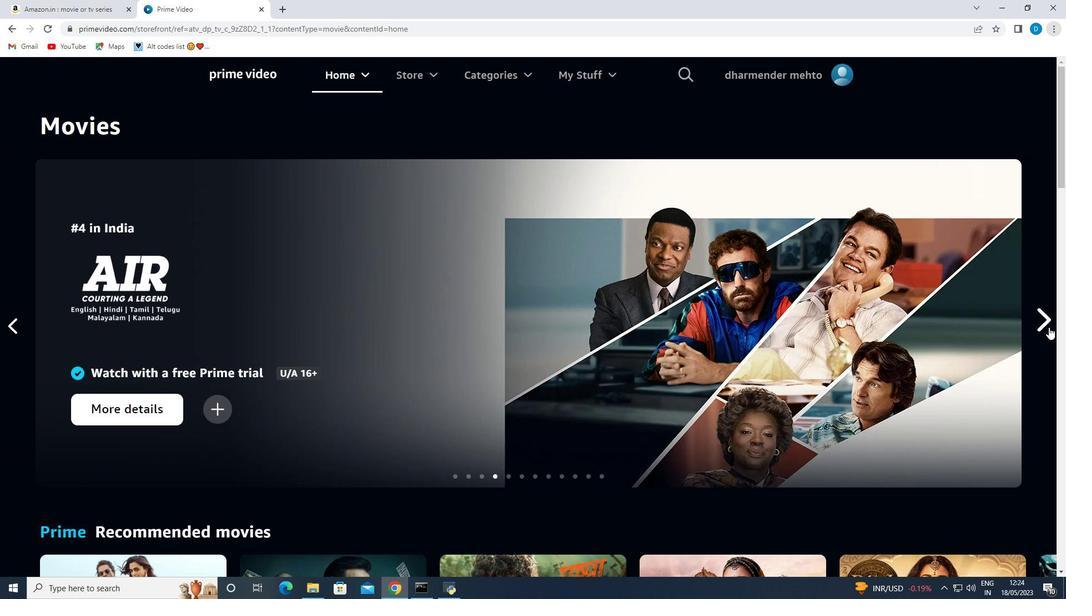 
Action: Mouse pressed left at (1049, 327)
Screenshot: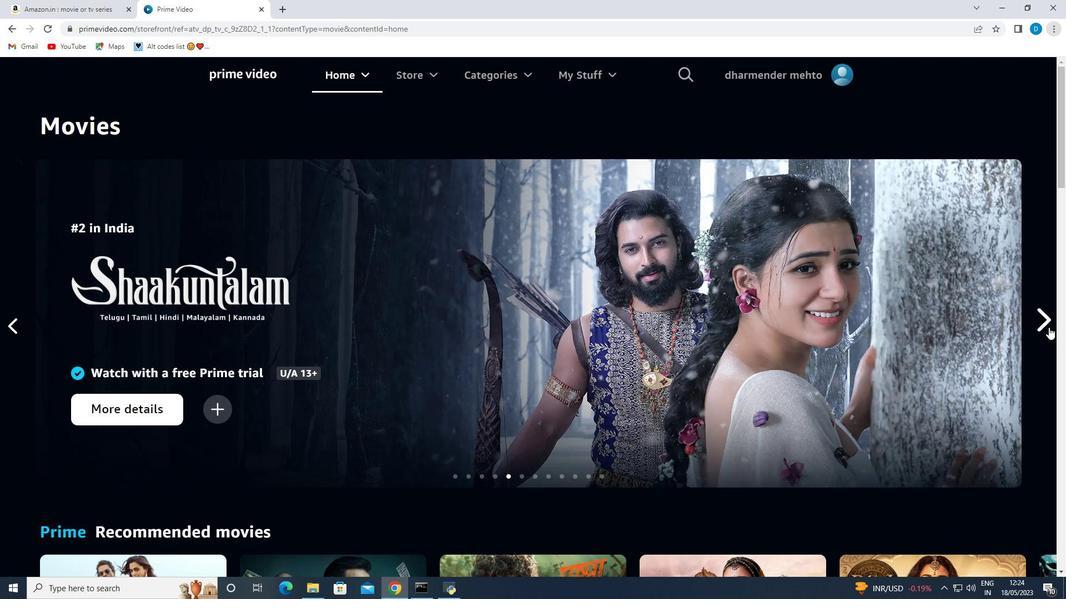 
Action: Mouse moved to (887, 332)
Screenshot: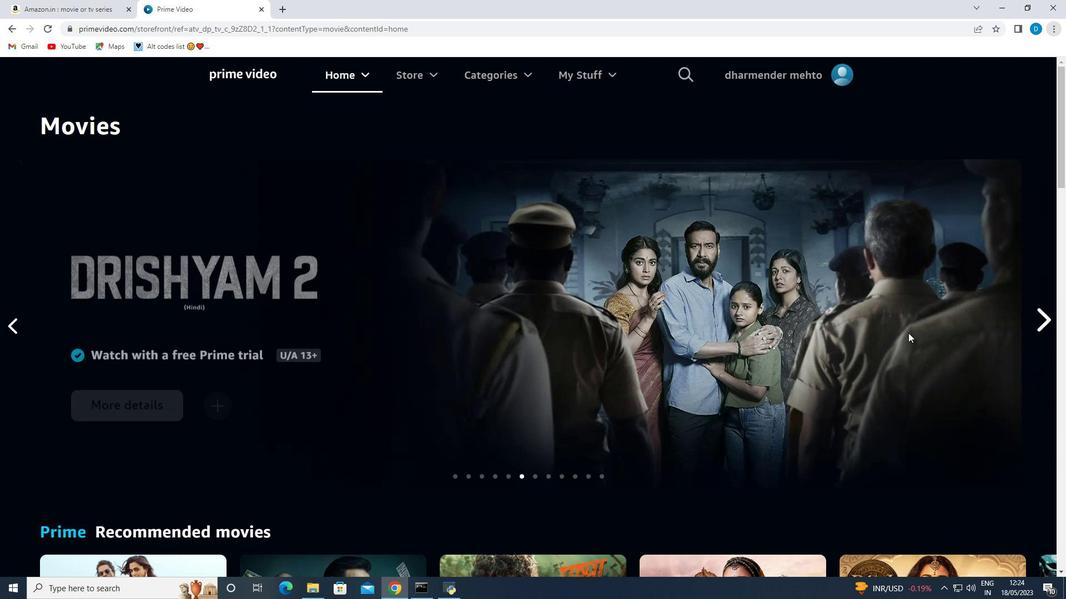 
Action: Mouse scrolled (888, 332) with delta (0, 0)
Screenshot: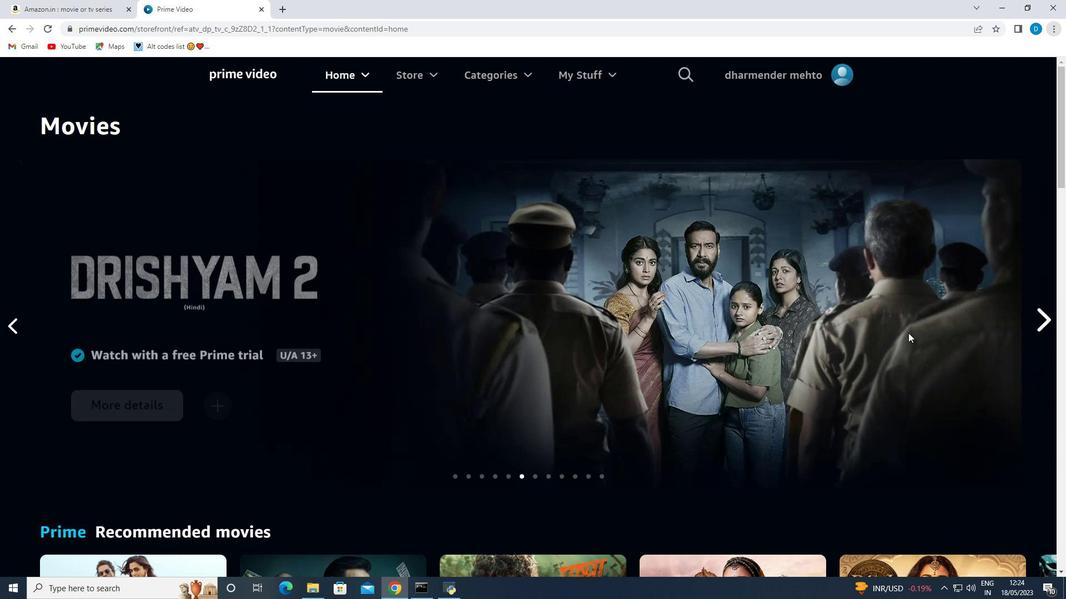 
Action: Mouse moved to (883, 334)
Screenshot: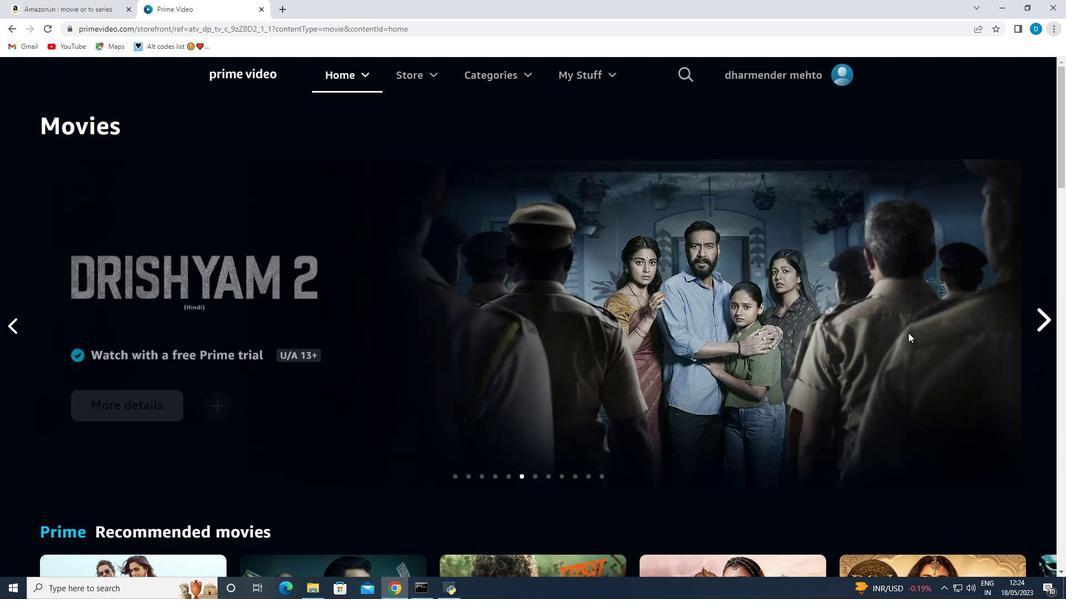 
Action: Mouse scrolled (883, 334) with delta (0, 0)
Screenshot: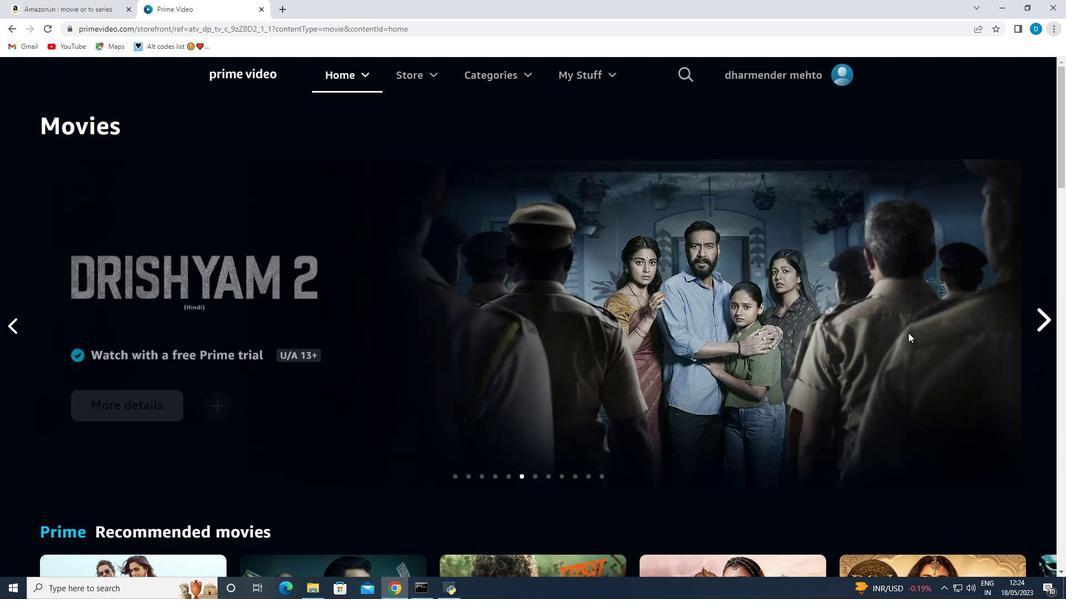 
Action: Mouse moved to (880, 335)
Screenshot: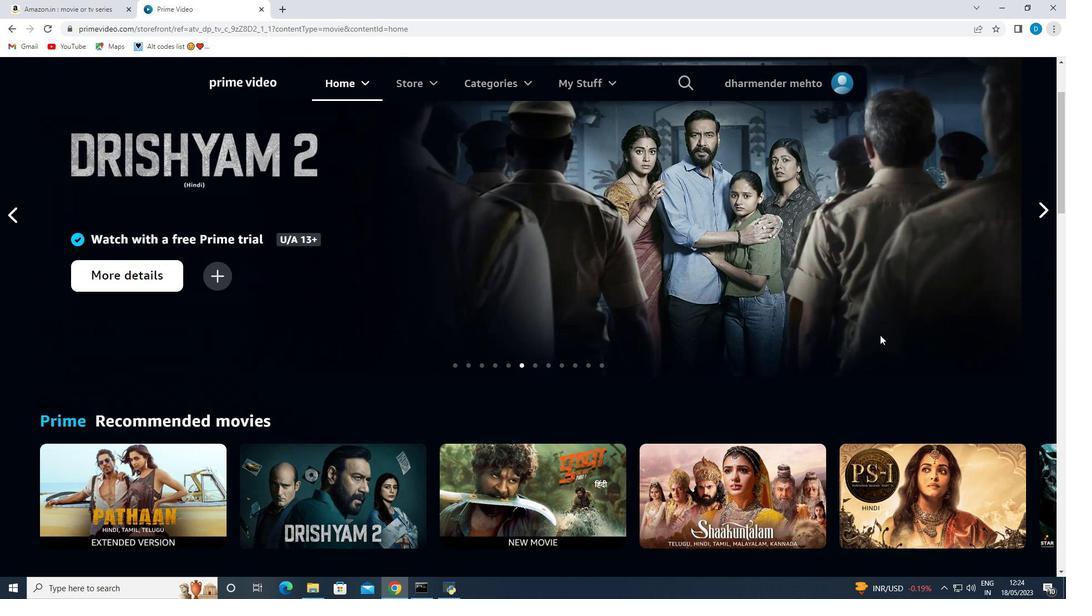 
Action: Mouse scrolled (880, 334) with delta (0, 0)
Screenshot: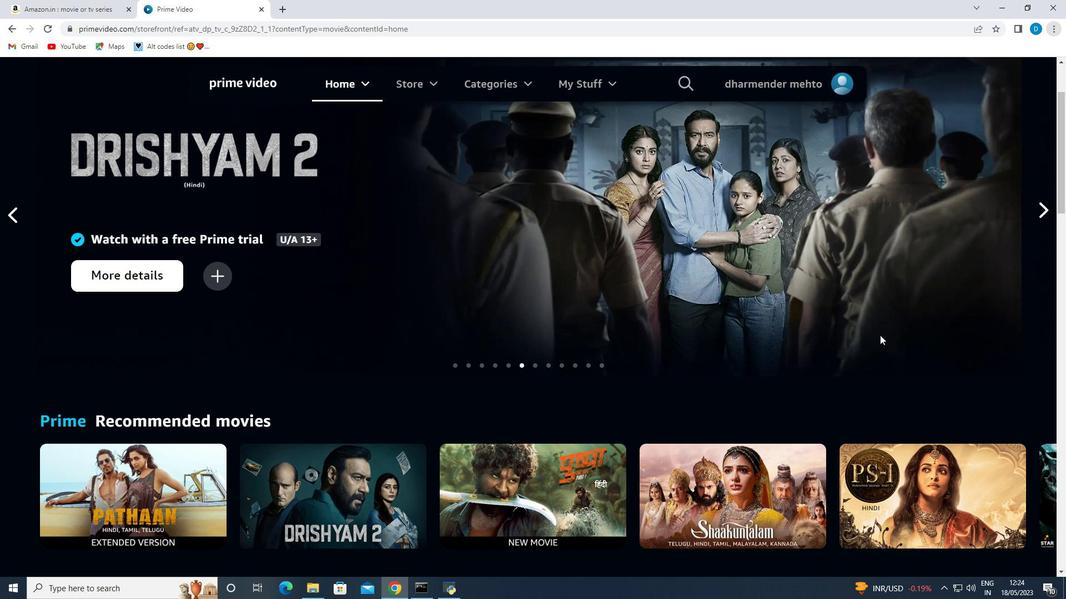 
Action: Mouse scrolled (880, 334) with delta (0, 0)
Screenshot: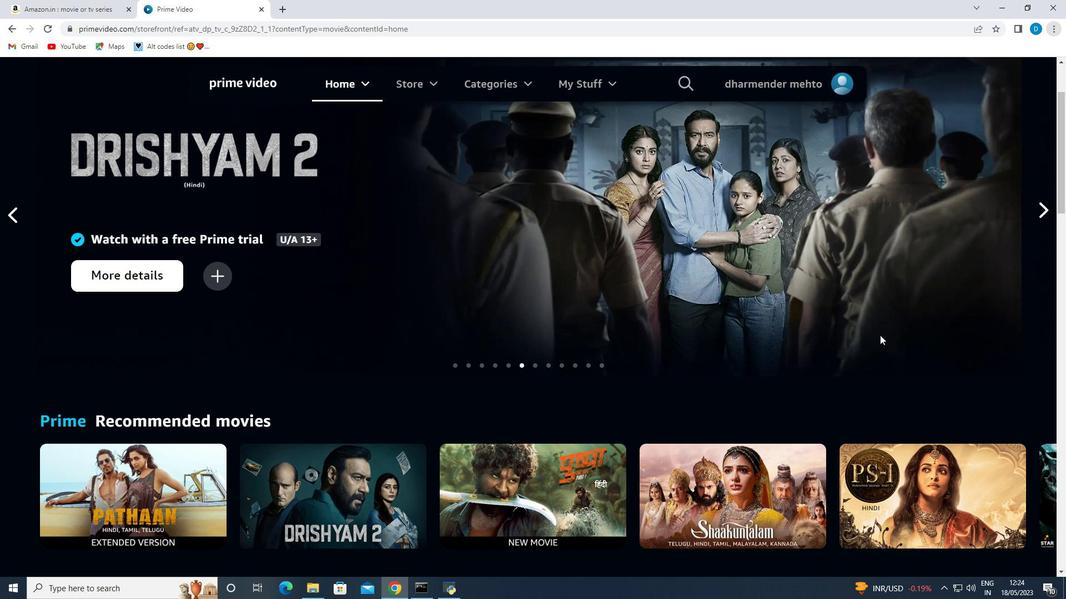 
Action: Mouse scrolled (880, 334) with delta (0, 0)
Screenshot: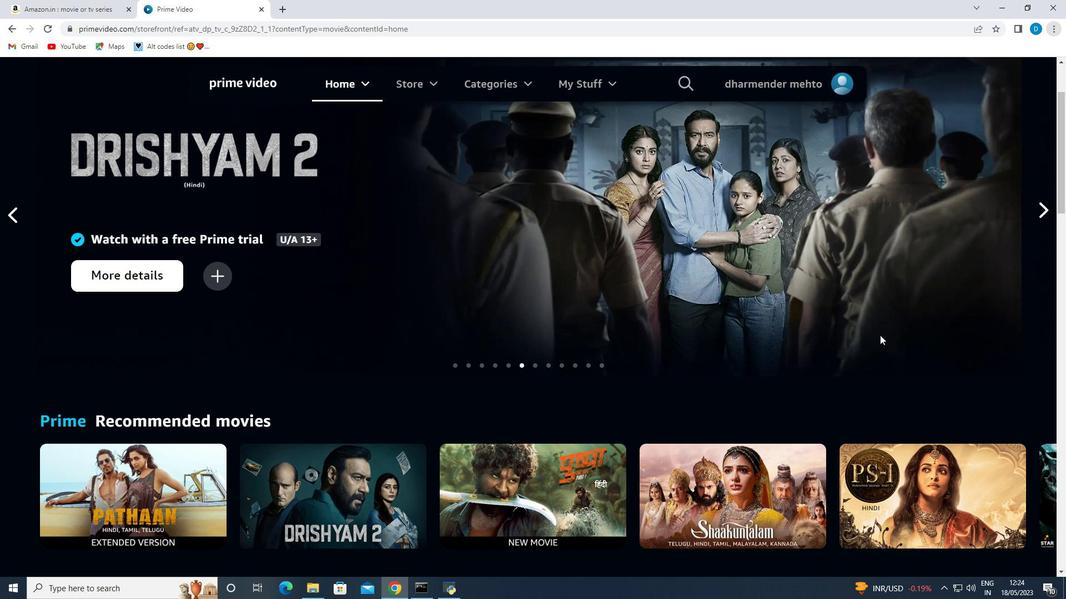
Action: Mouse scrolled (880, 334) with delta (0, 0)
Screenshot: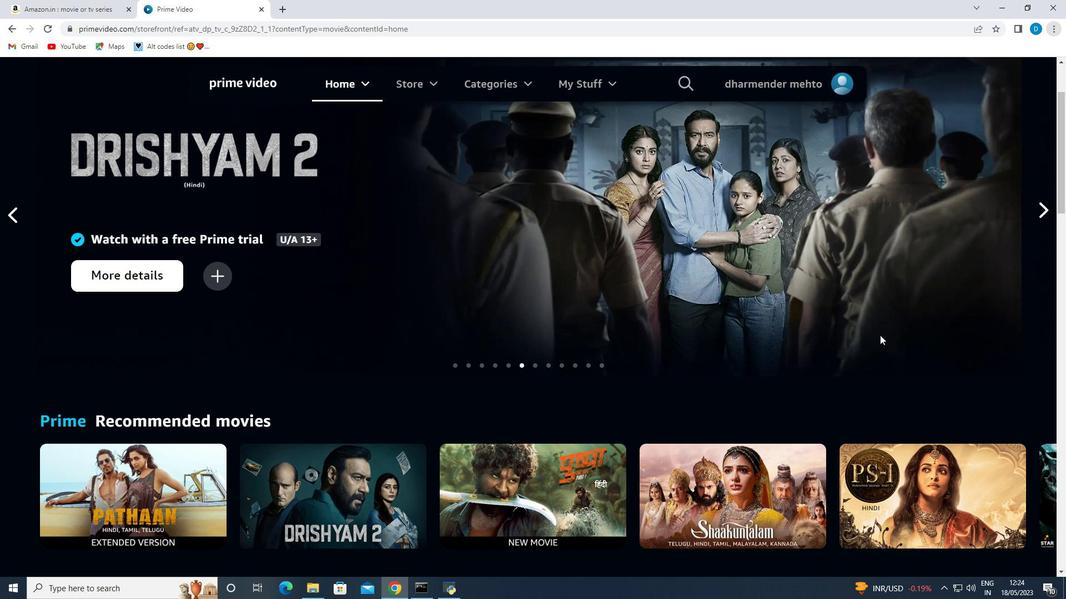 
Action: Mouse scrolled (880, 334) with delta (0, 0)
Screenshot: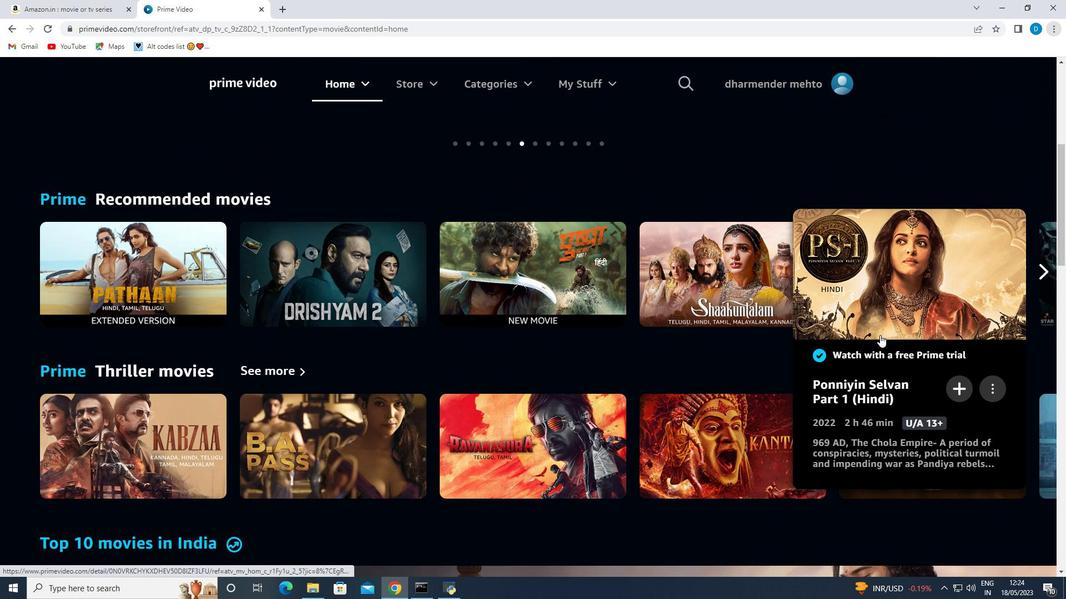 
Action: Mouse scrolled (880, 334) with delta (0, 0)
Screenshot: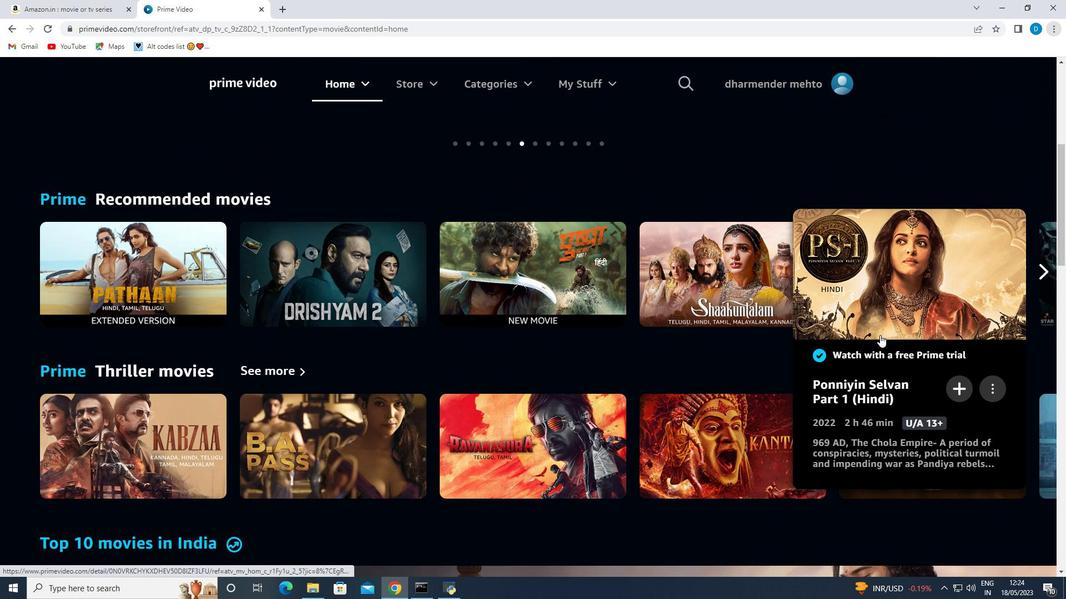 
Action: Mouse scrolled (880, 334) with delta (0, 0)
Screenshot: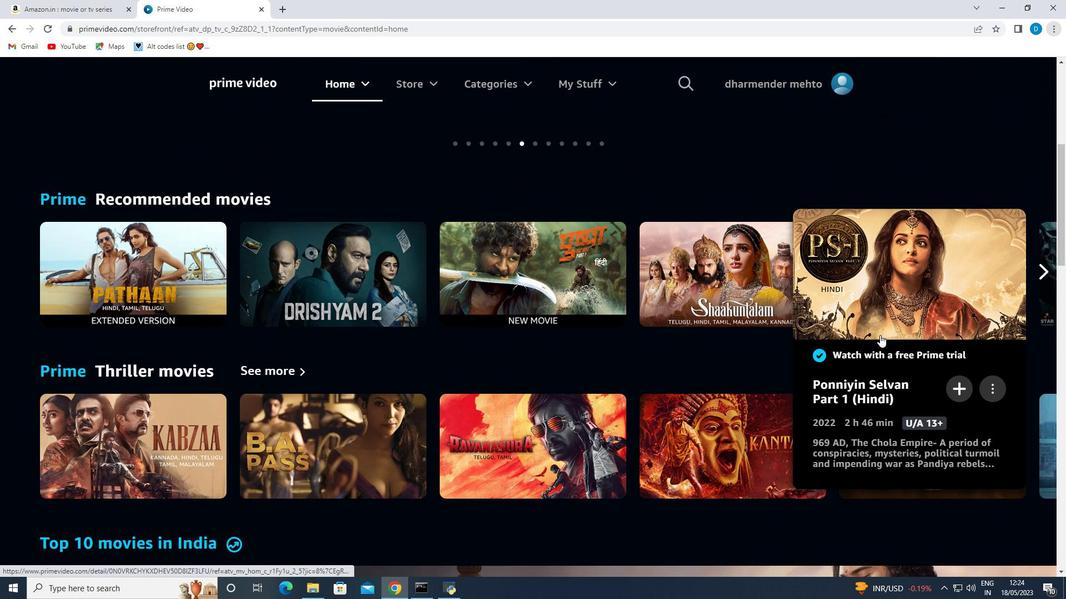 
Action: Mouse scrolled (880, 334) with delta (0, 0)
Screenshot: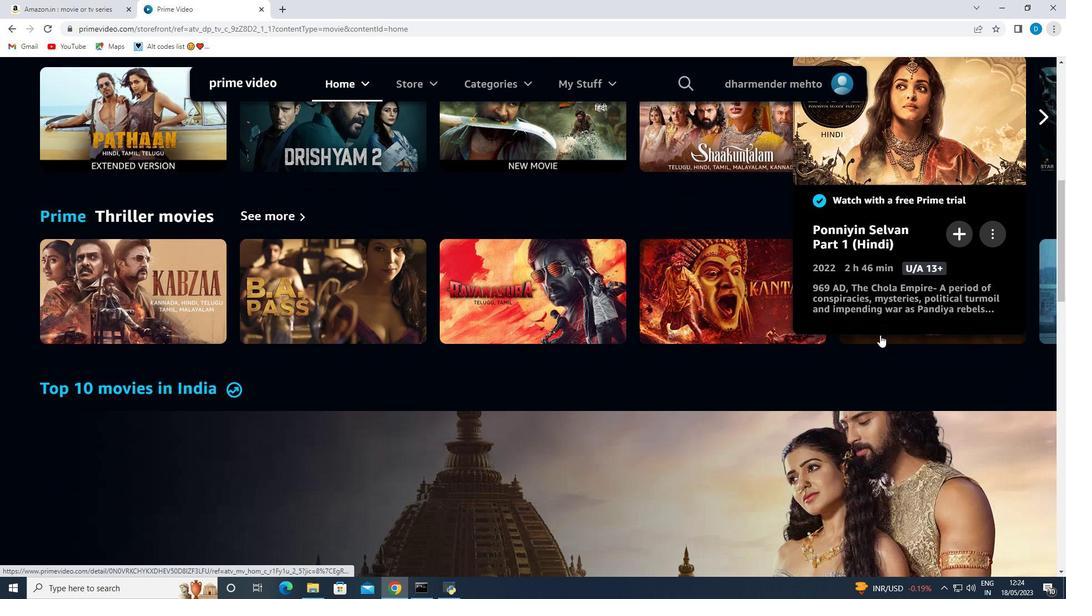 
Action: Mouse scrolled (880, 334) with delta (0, 0)
Screenshot: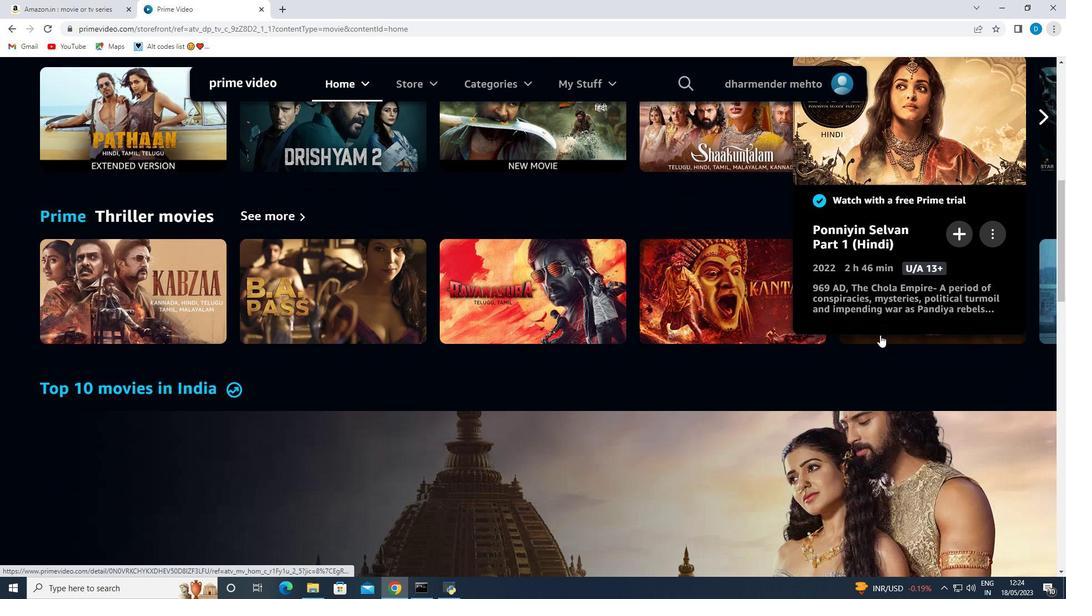 
Action: Mouse scrolled (880, 334) with delta (0, 0)
Screenshot: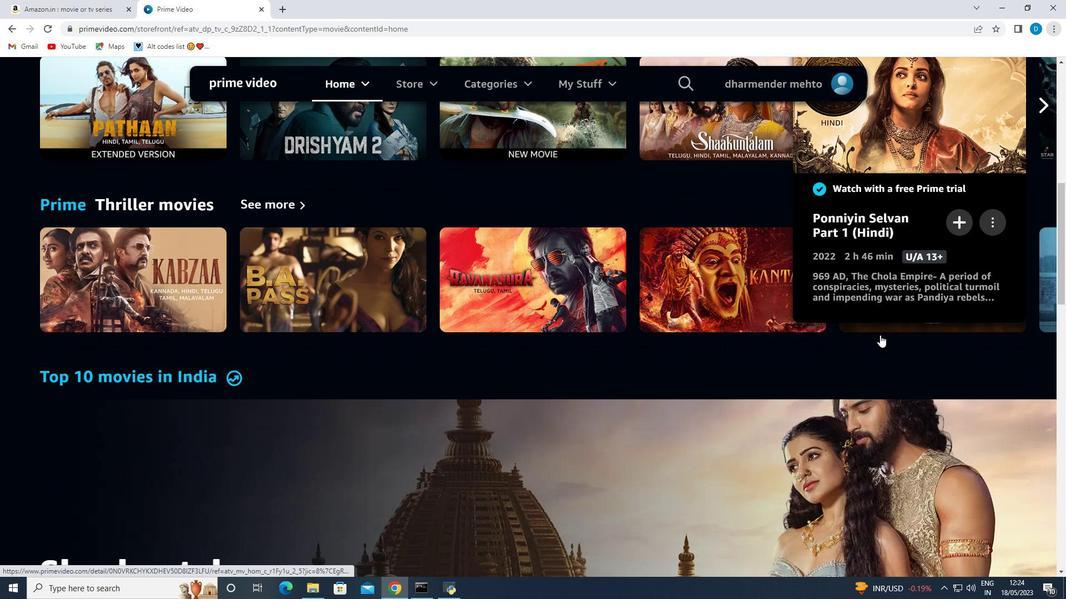 
Action: Mouse scrolled (880, 334) with delta (0, 0)
Screenshot: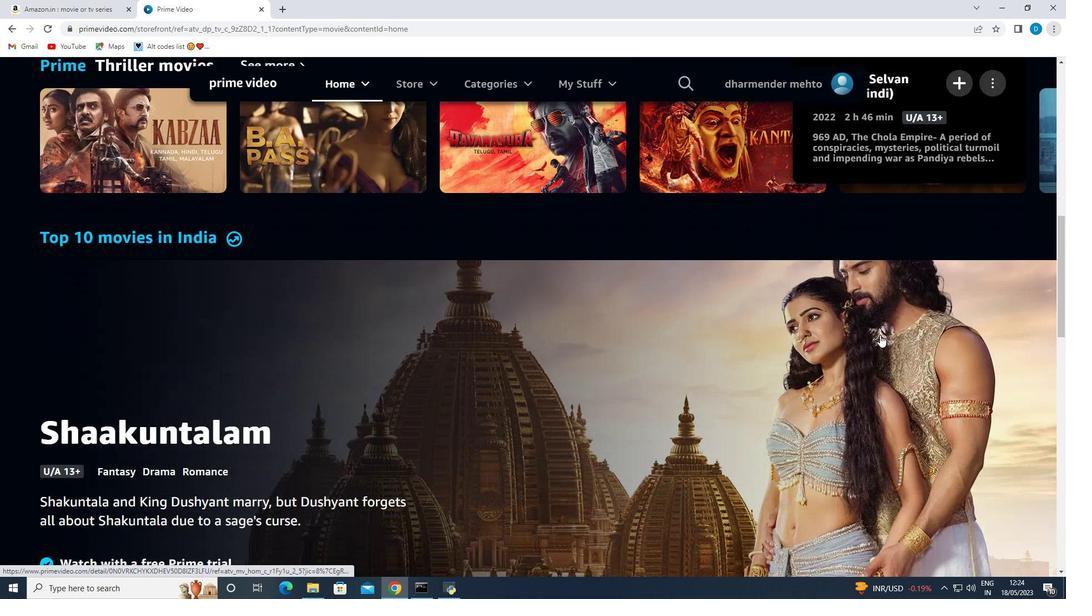 
Action: Mouse scrolled (880, 334) with delta (0, 0)
Screenshot: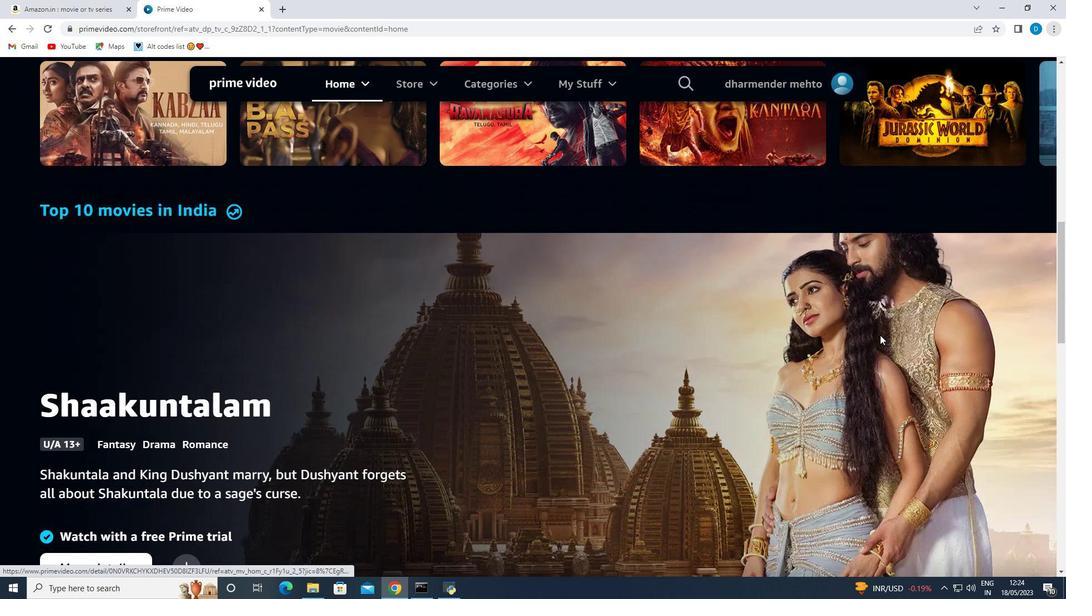 
Action: Mouse scrolled (880, 334) with delta (0, 0)
Screenshot: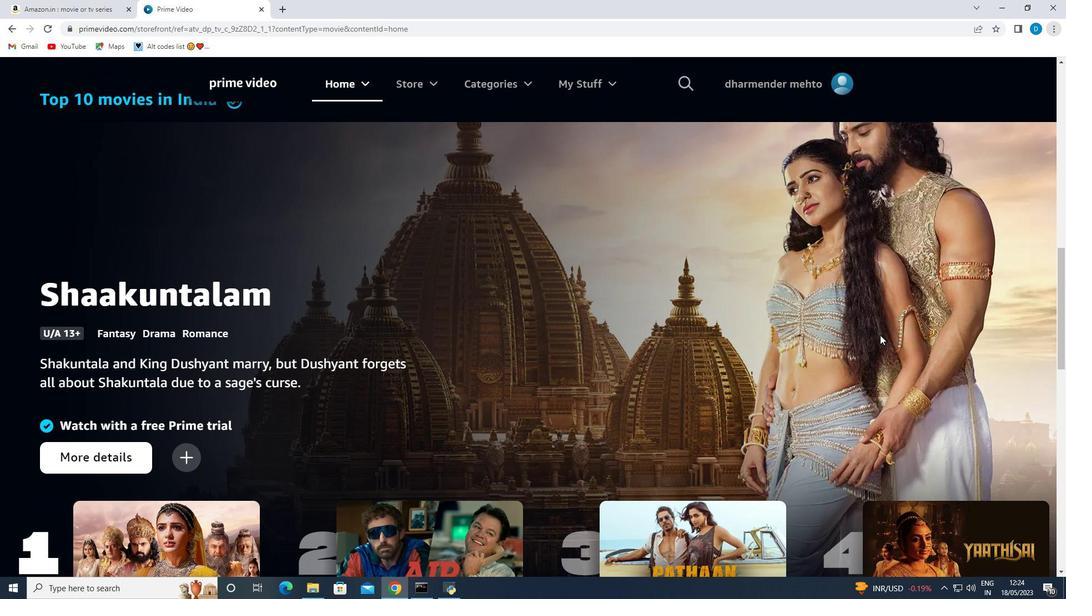
Action: Mouse scrolled (880, 334) with delta (0, 0)
Screenshot: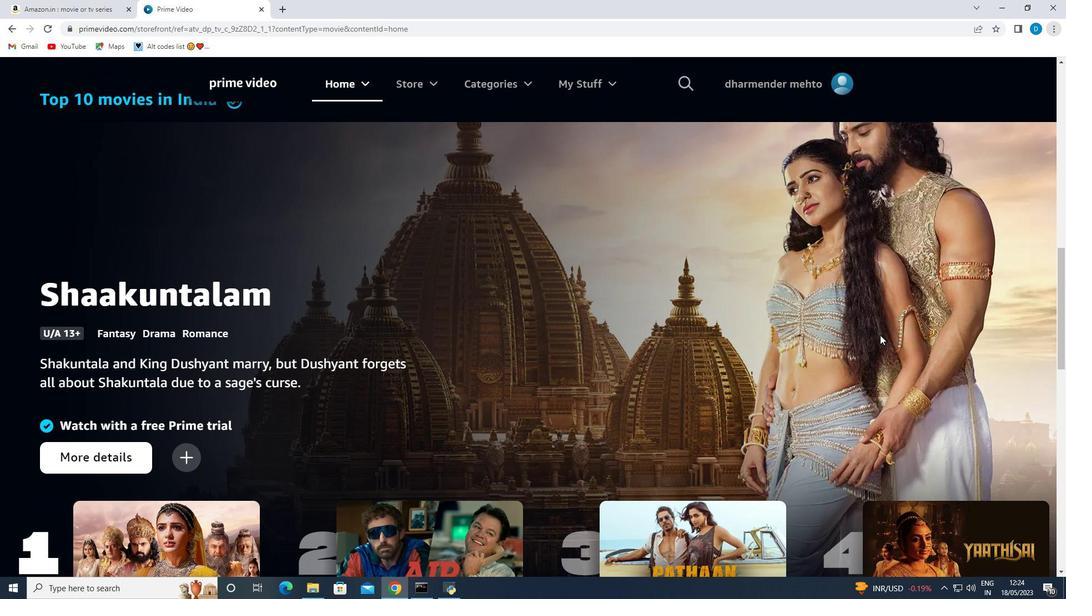 
Action: Mouse scrolled (880, 334) with delta (0, 0)
Screenshot: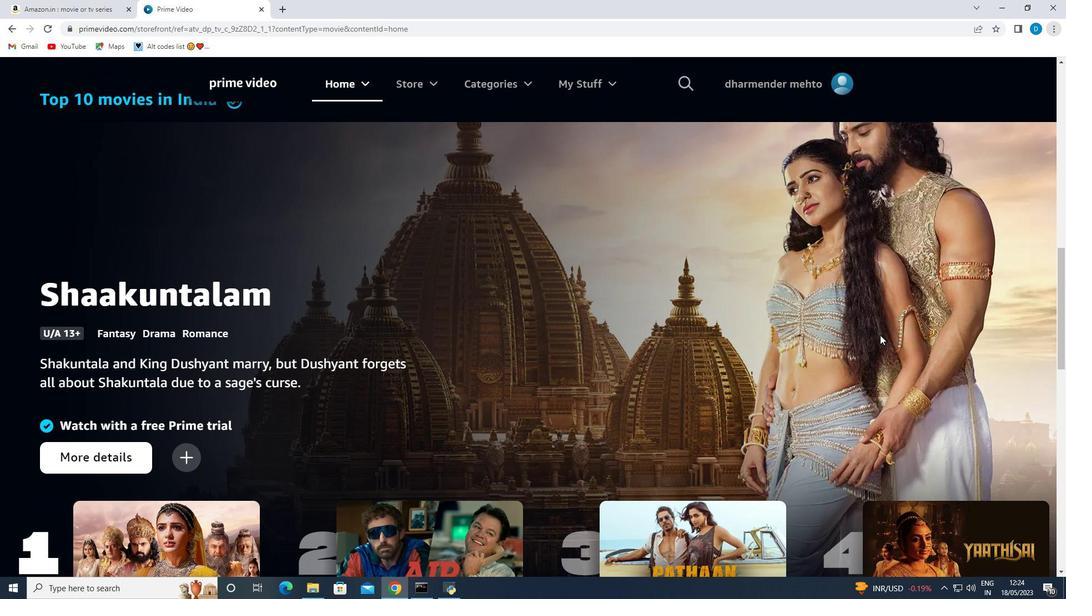 
Action: Mouse scrolled (880, 334) with delta (0, 0)
Screenshot: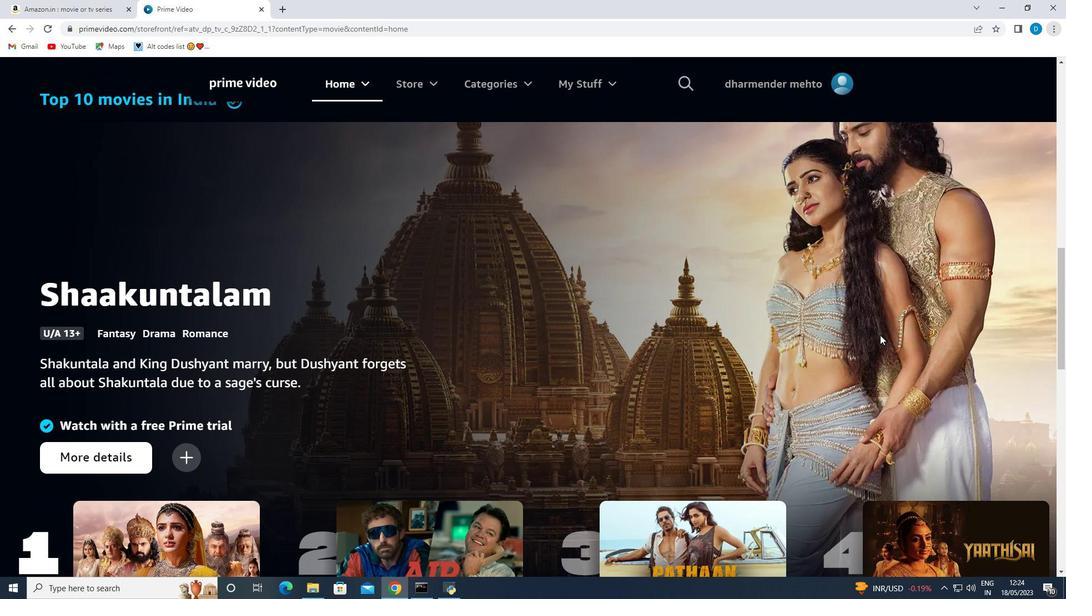 
Action: Mouse scrolled (880, 334) with delta (0, 0)
Screenshot: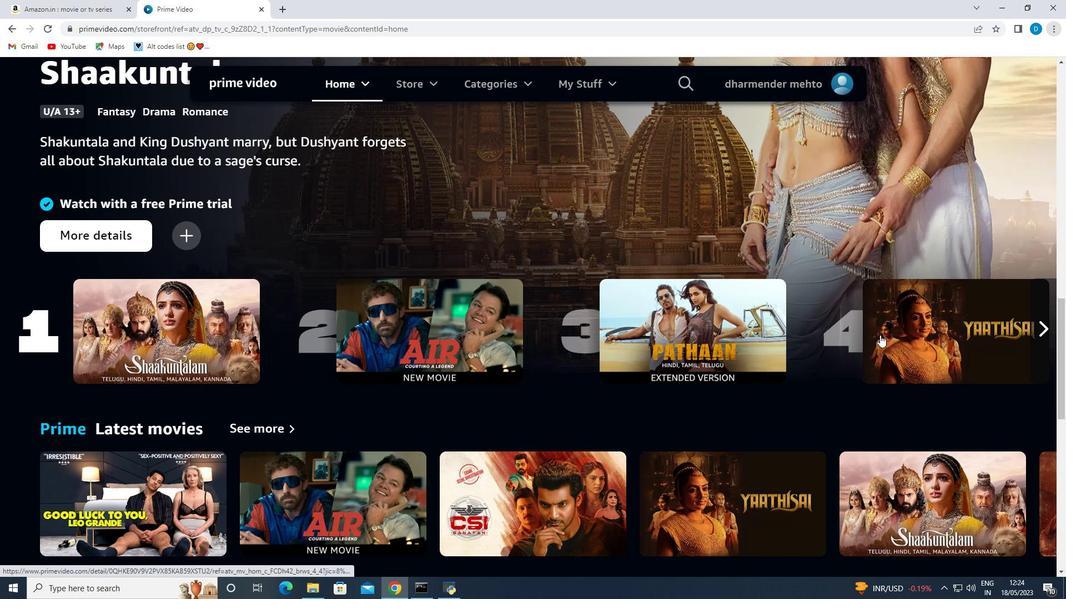 
Action: Mouse scrolled (880, 334) with delta (0, 0)
Screenshot: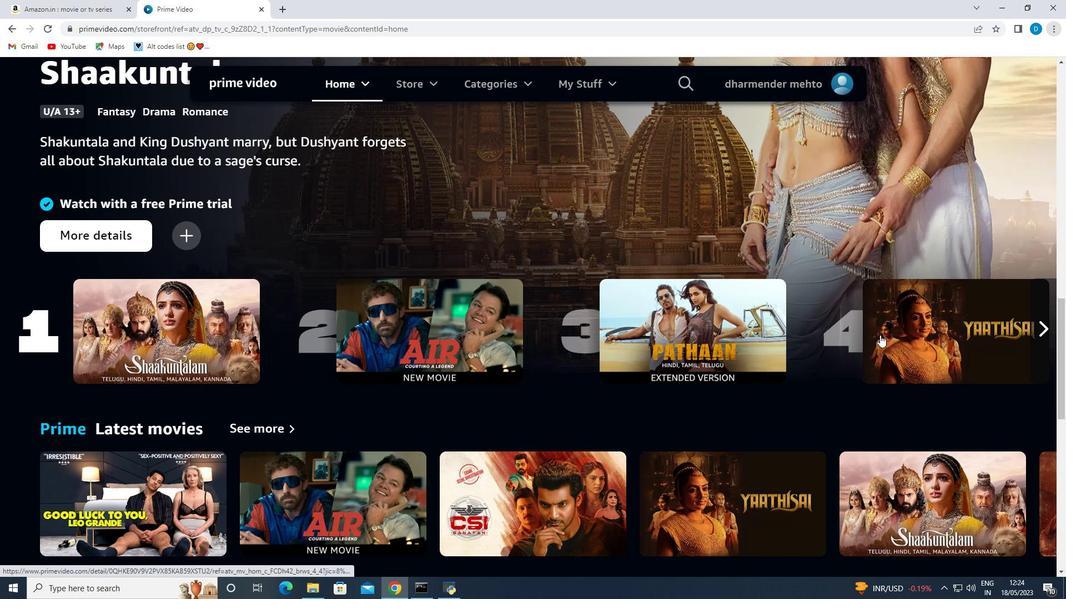 
Action: Mouse scrolled (880, 334) with delta (0, 0)
Screenshot: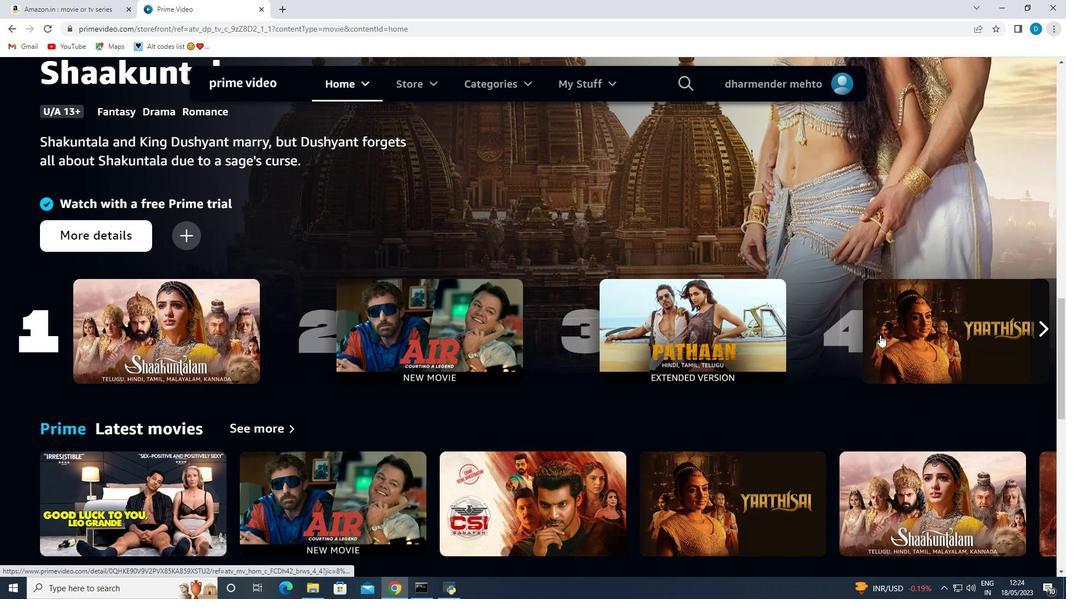 
Action: Mouse scrolled (880, 334) with delta (0, 0)
Screenshot: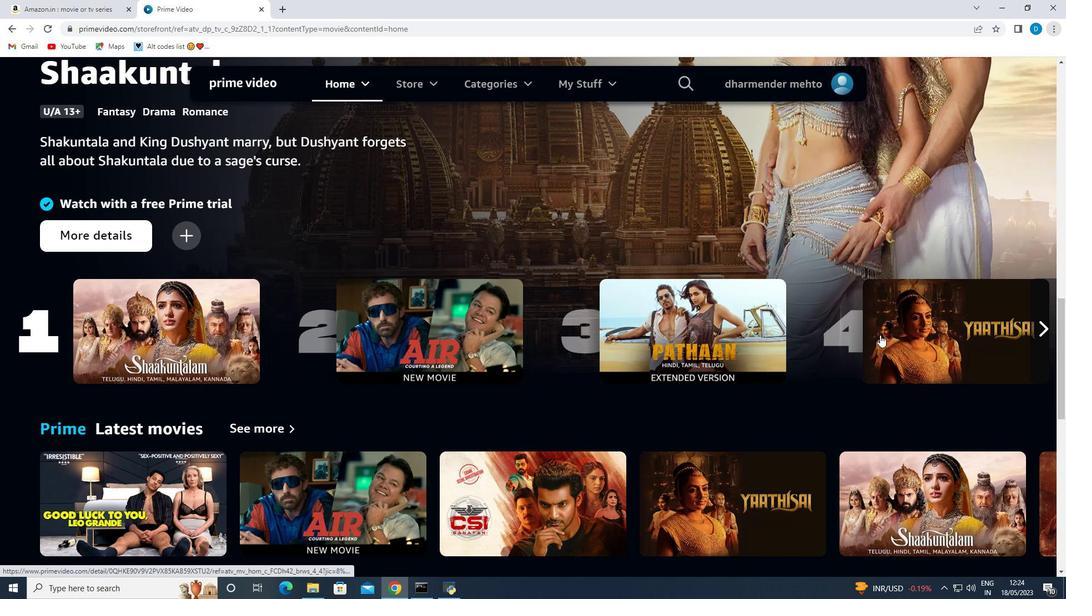 
Action: Mouse scrolled (880, 334) with delta (0, 0)
Screenshot: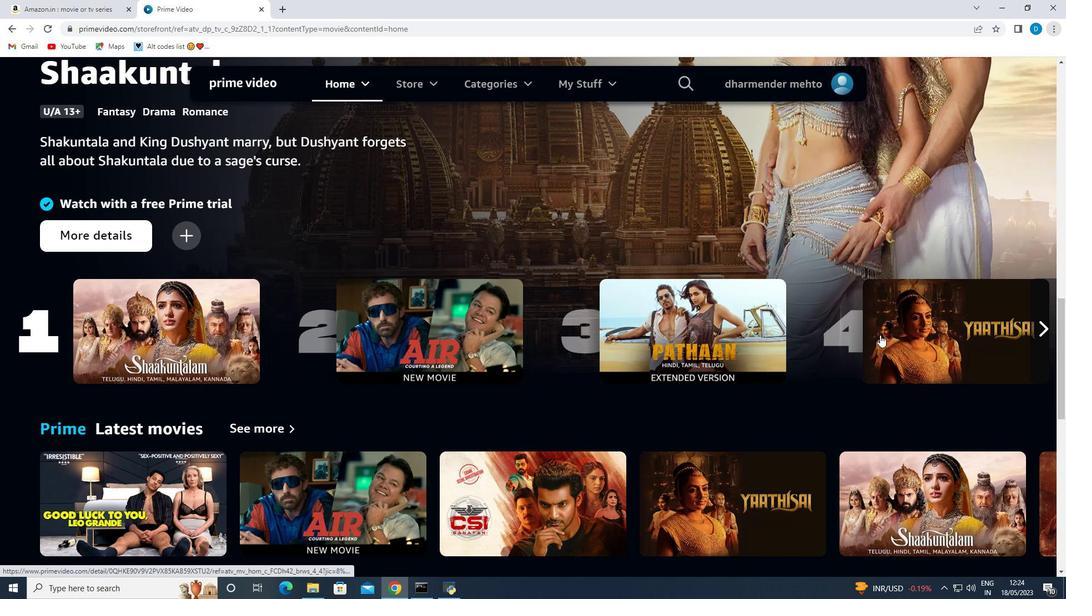 
Action: Mouse moved to (704, 273)
Screenshot: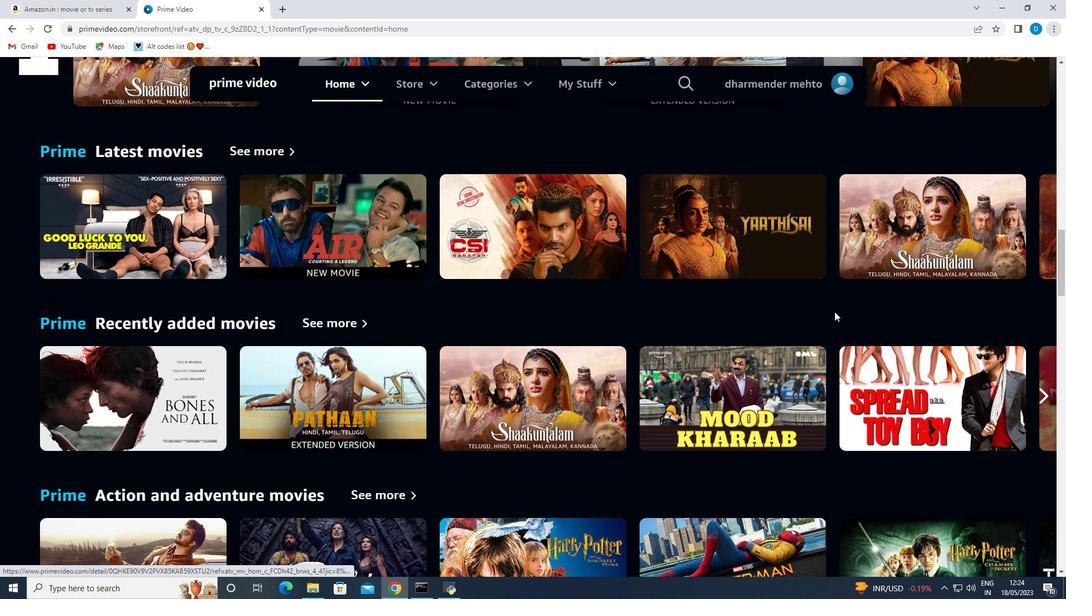 
Action: Mouse scrolled (704, 274) with delta (0, 0)
Screenshot: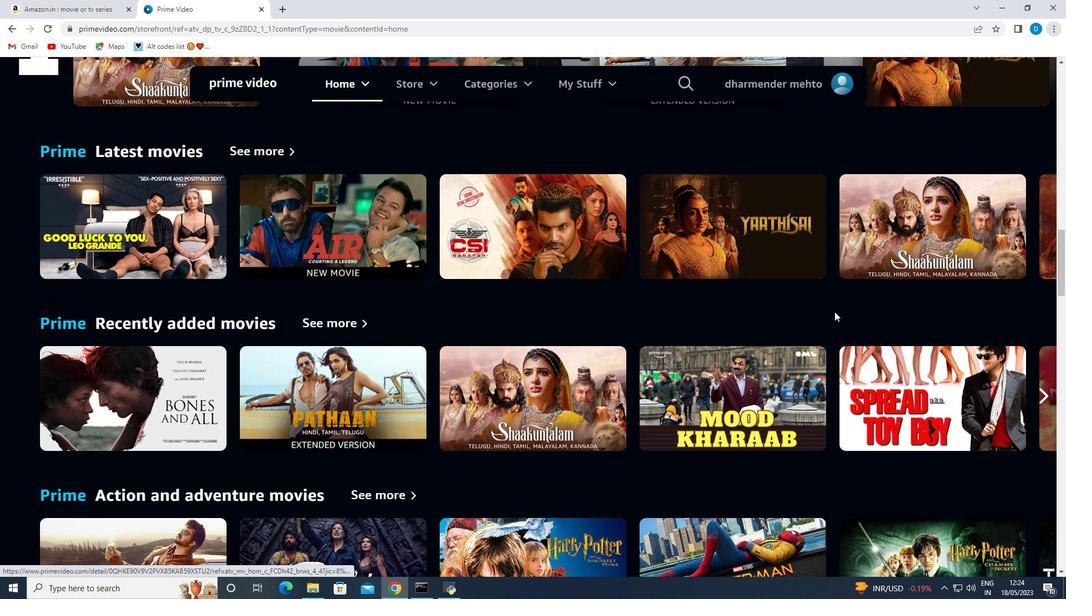 
Action: Mouse scrolled (704, 274) with delta (0, 0)
Screenshot: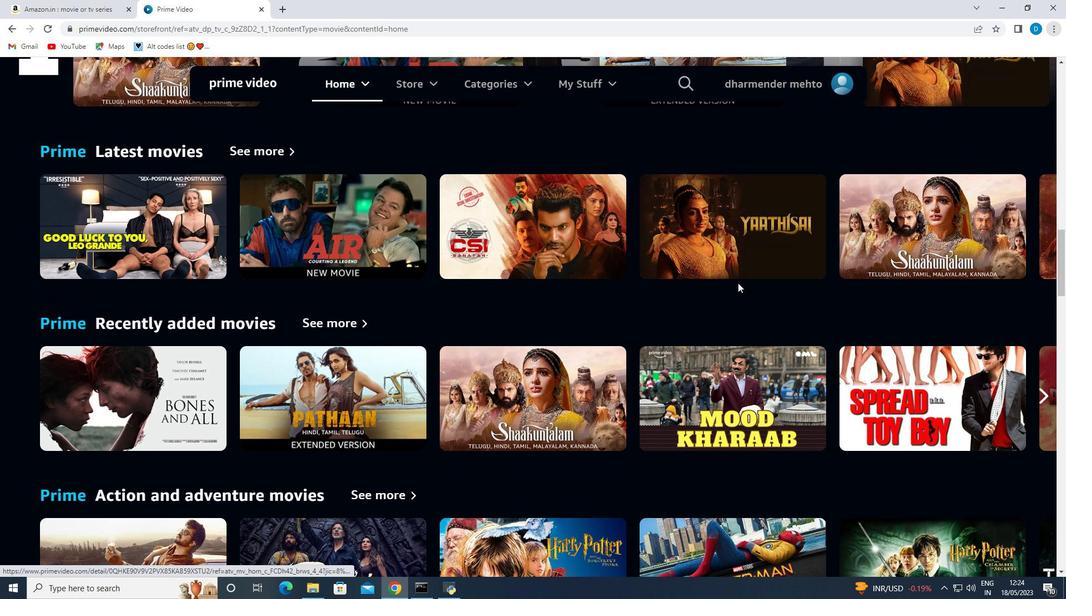 
Action: Mouse moved to (704, 273)
Screenshot: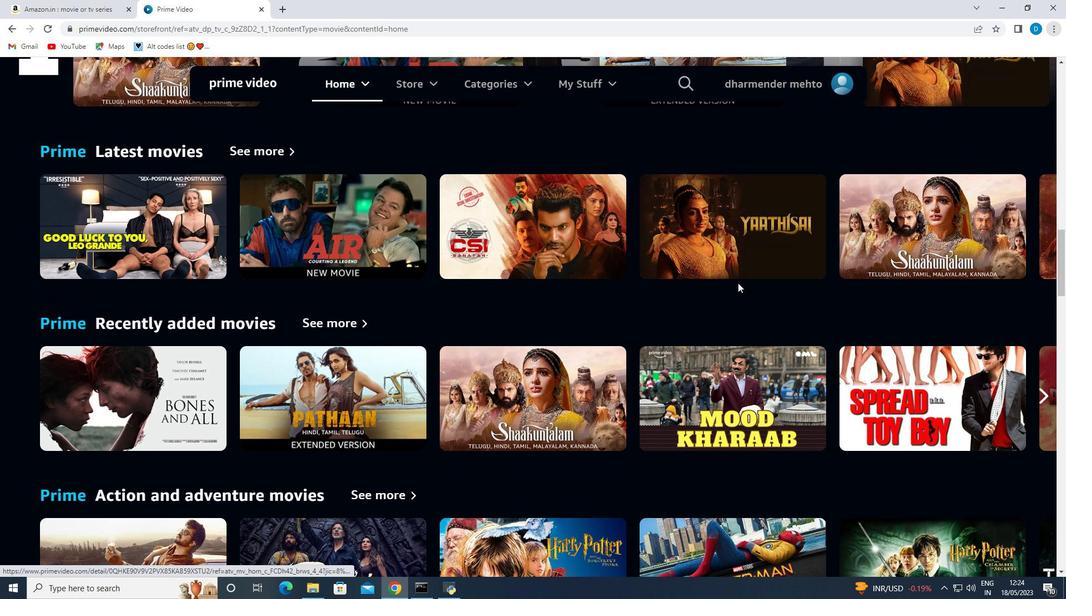 
Action: Mouse scrolled (704, 274) with delta (0, 0)
Screenshot: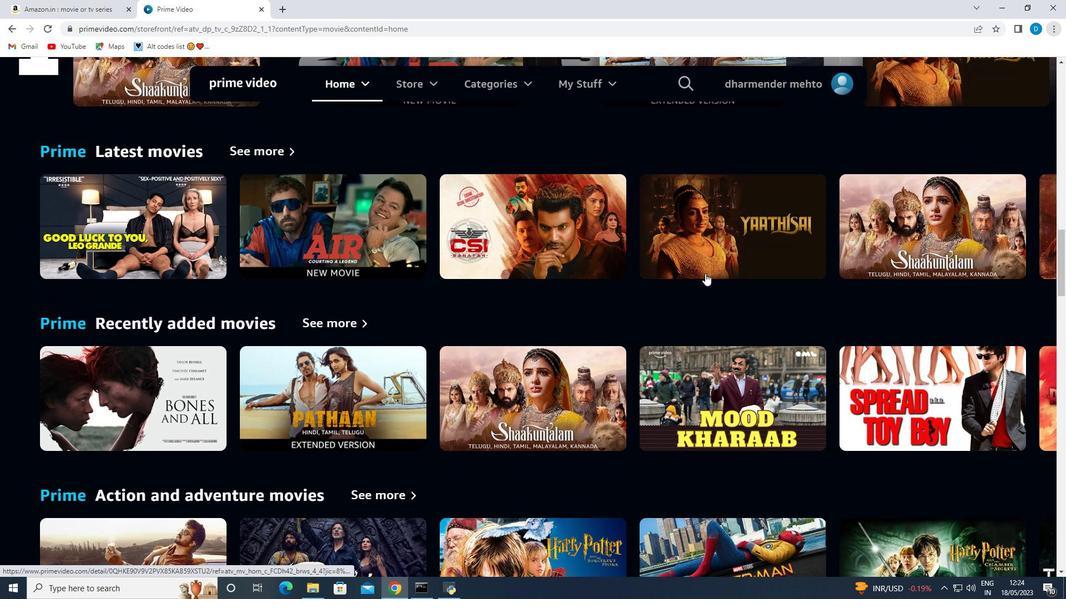 
Action: Mouse moved to (700, 273)
Screenshot: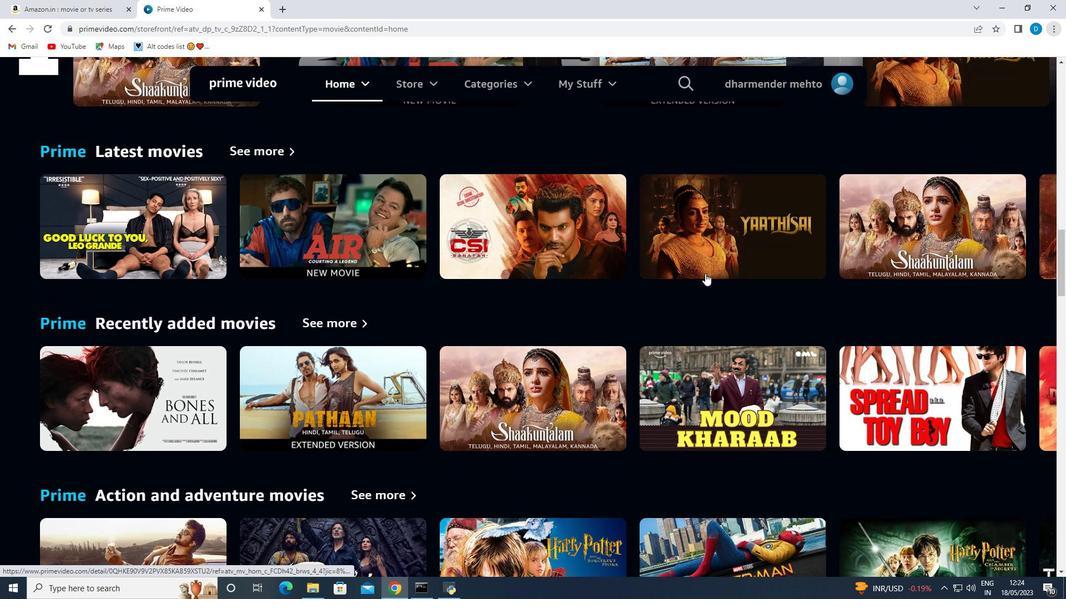 
Action: Mouse scrolled (700, 274) with delta (0, 0)
Screenshot: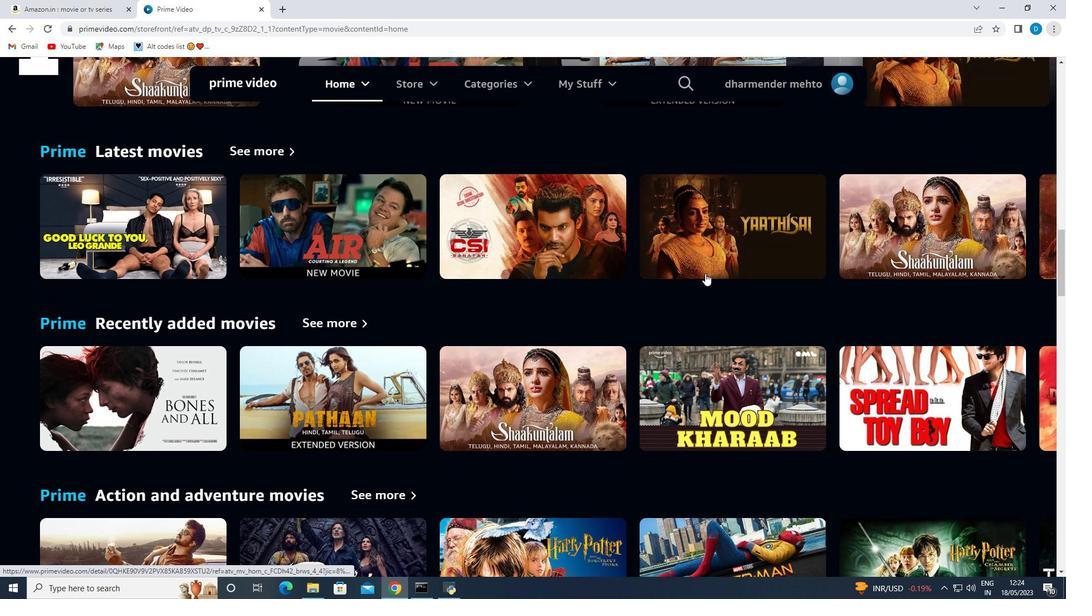 
Action: Mouse moved to (485, 189)
Screenshot: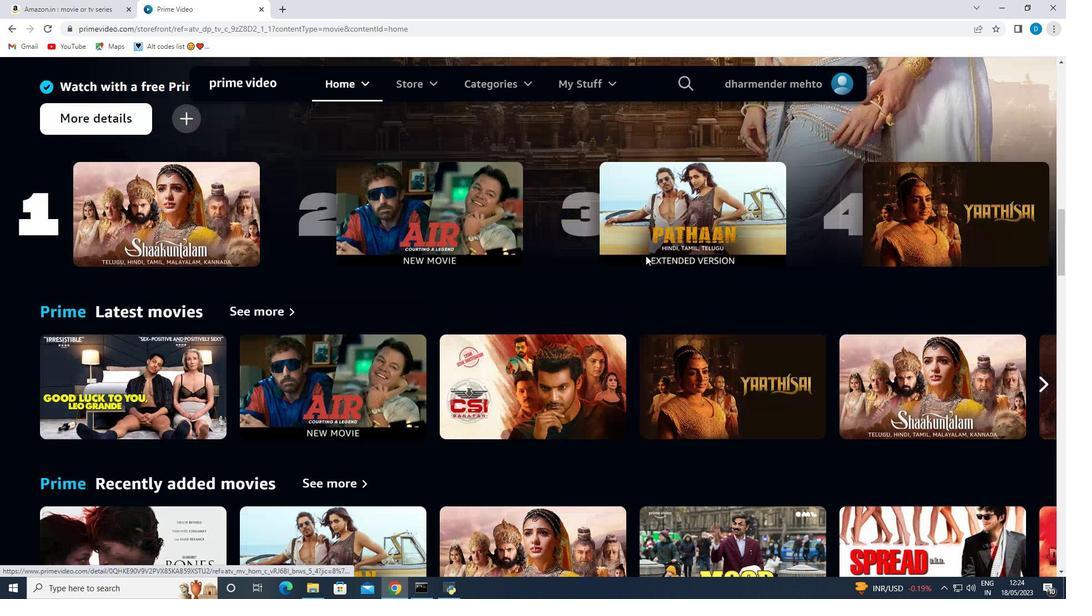 
Action: Mouse scrolled (485, 189) with delta (0, 0)
Screenshot: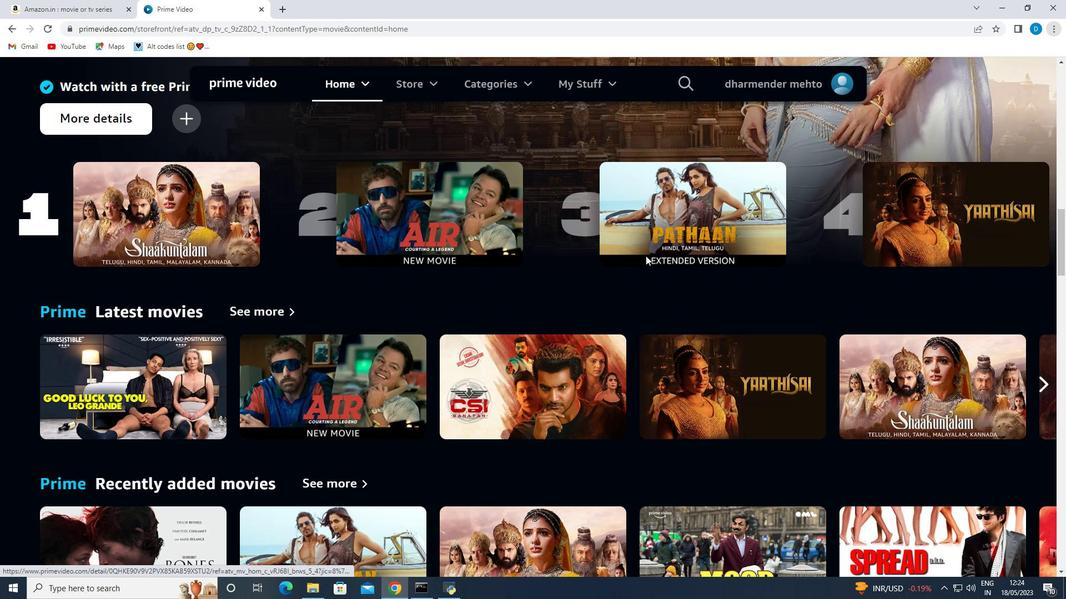 
Action: Mouse moved to (485, 189)
Screenshot: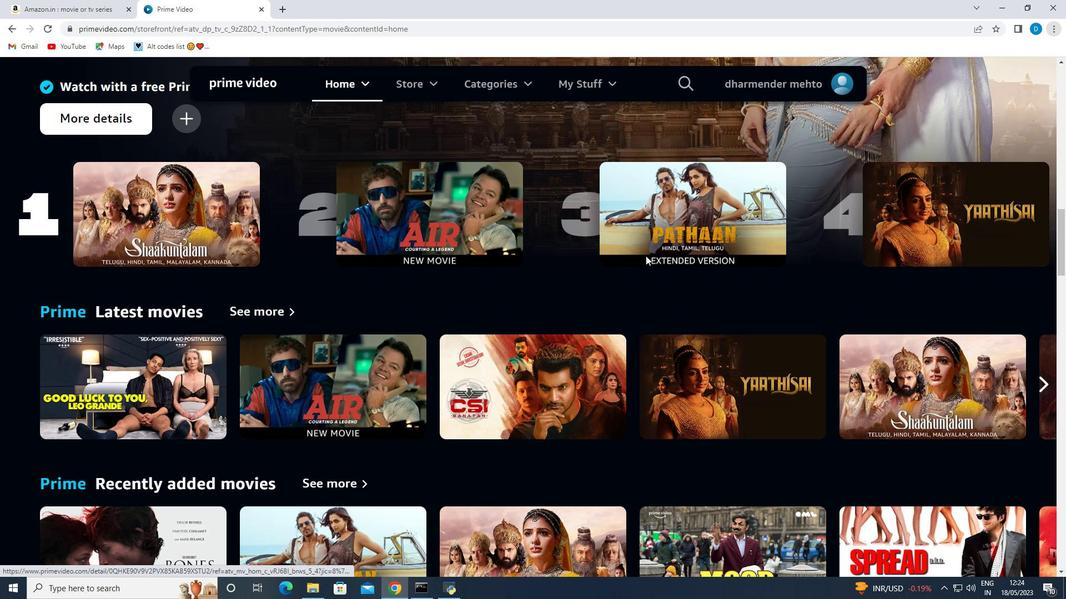 
Action: Mouse scrolled (485, 189) with delta (0, 0)
Screenshot: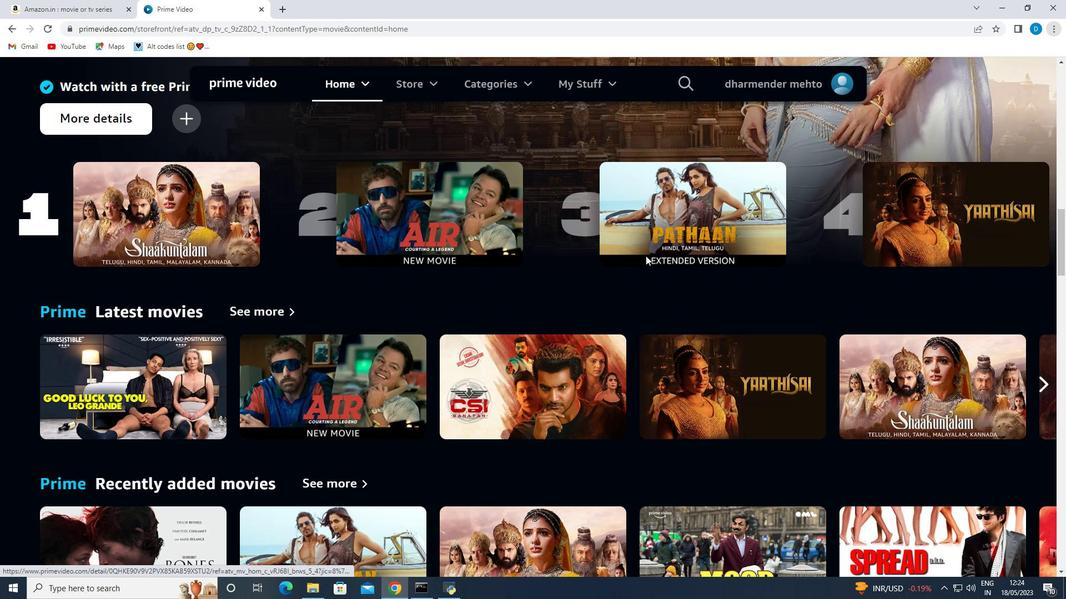
Action: Mouse scrolled (485, 189) with delta (0, 0)
Screenshot: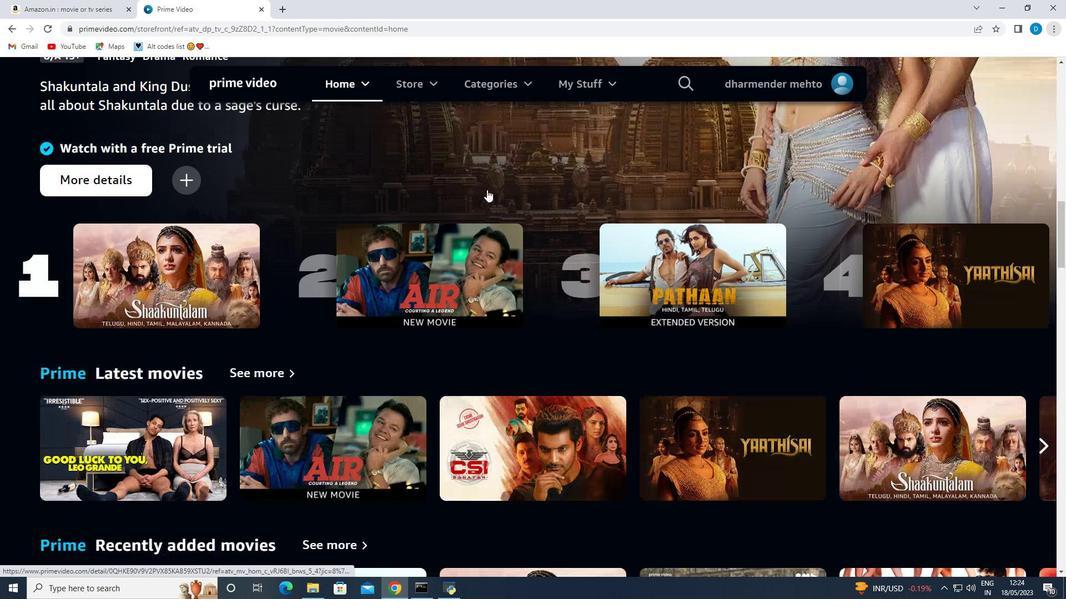 
Action: Mouse scrolled (485, 189) with delta (0, 0)
Screenshot: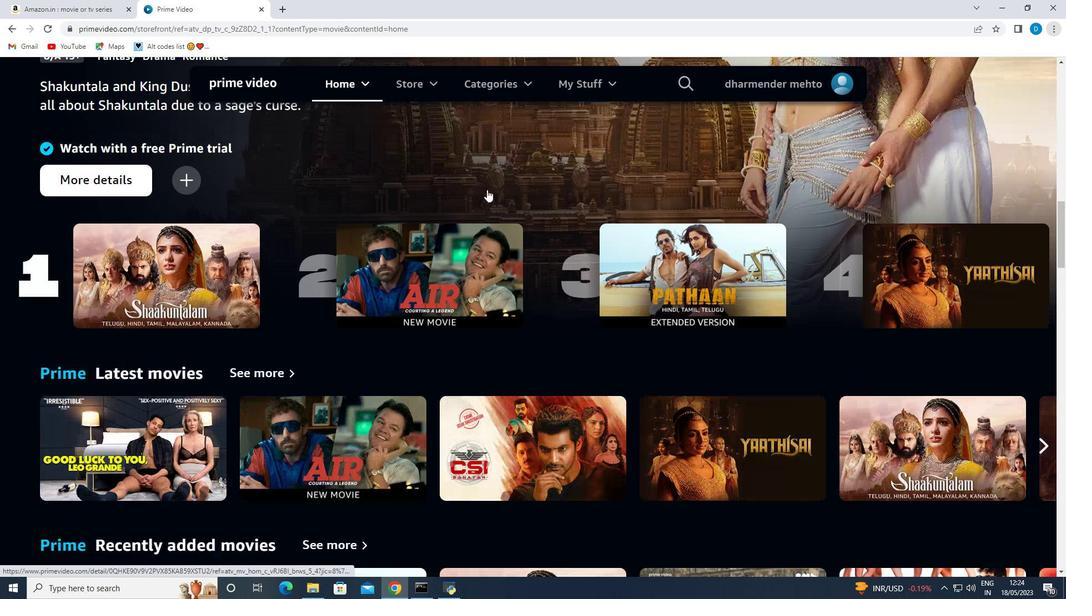 
Action: Mouse moved to (357, 190)
Screenshot: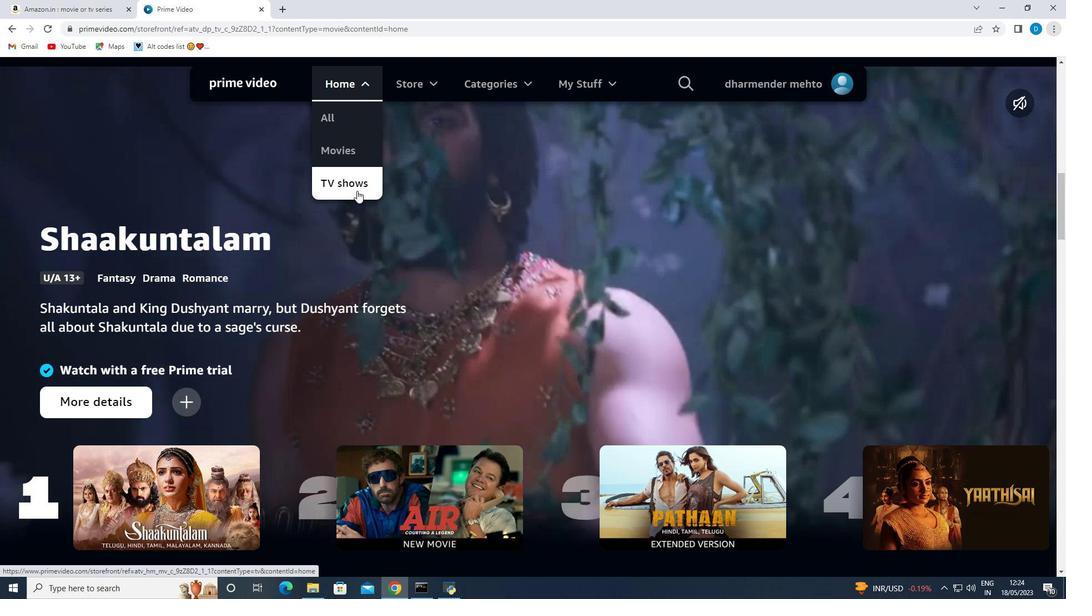 
Action: Mouse pressed left at (357, 190)
Screenshot: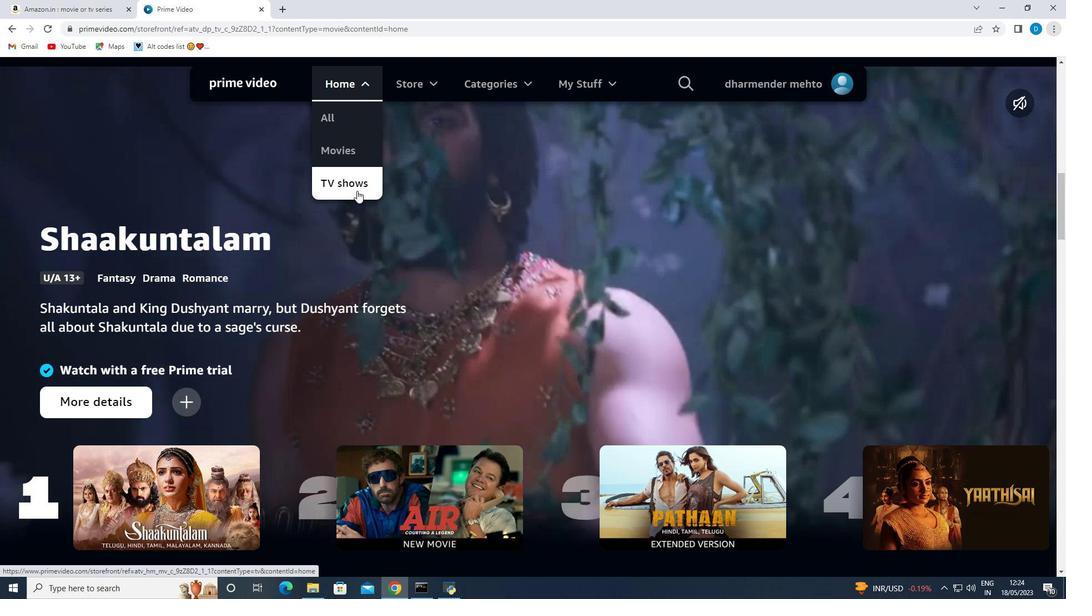 
Action: Mouse scrolled (357, 189) with delta (0, 0)
Screenshot: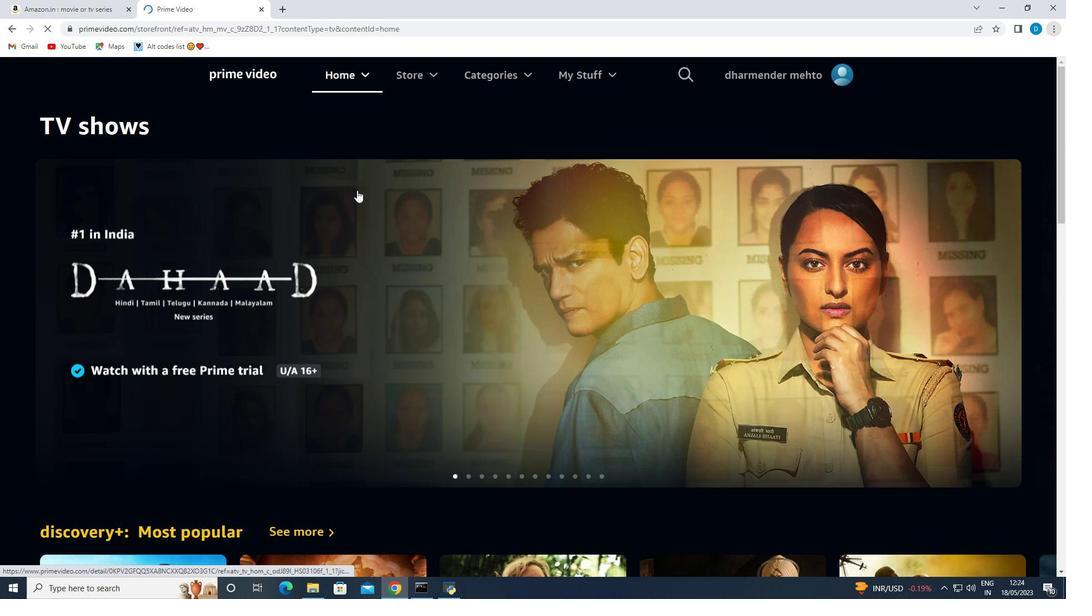 
Action: Mouse scrolled (357, 189) with delta (0, 0)
Screenshot: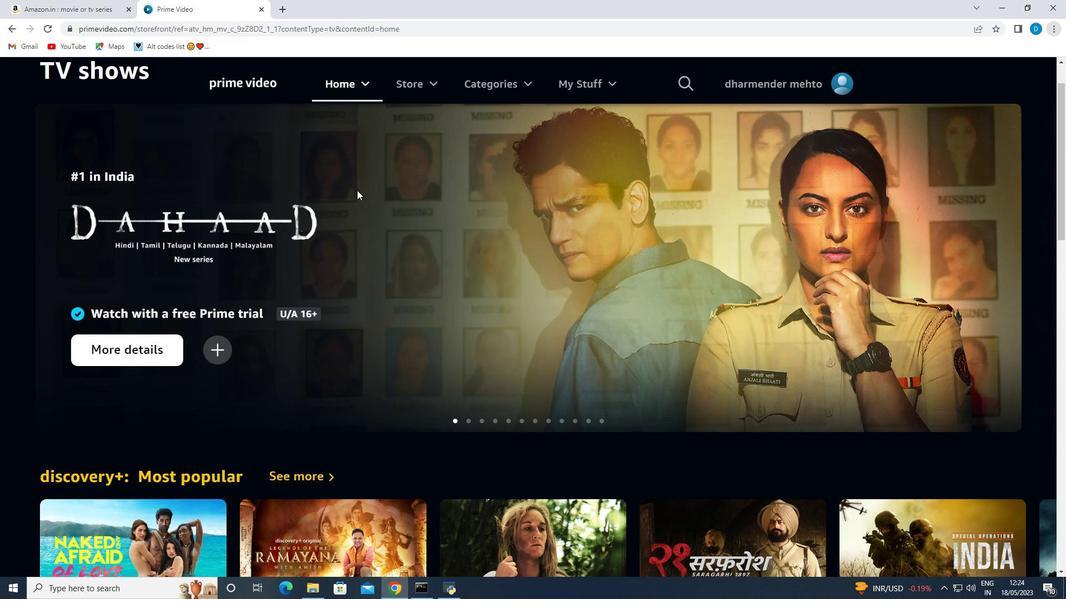 
Action: Mouse scrolled (357, 189) with delta (0, 0)
Screenshot: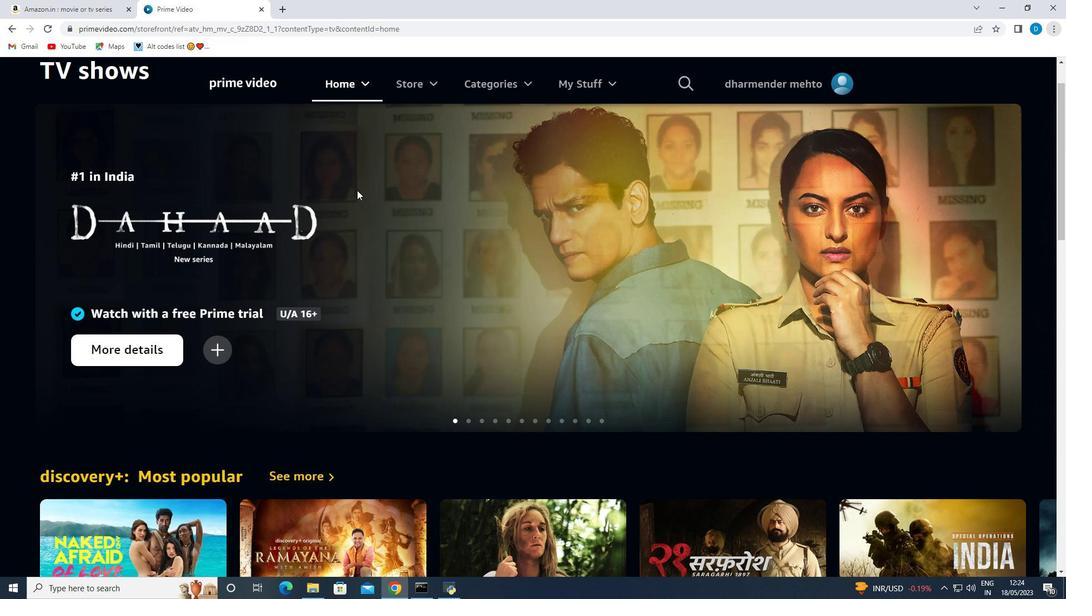 
Action: Mouse scrolled (357, 189) with delta (0, 0)
Screenshot: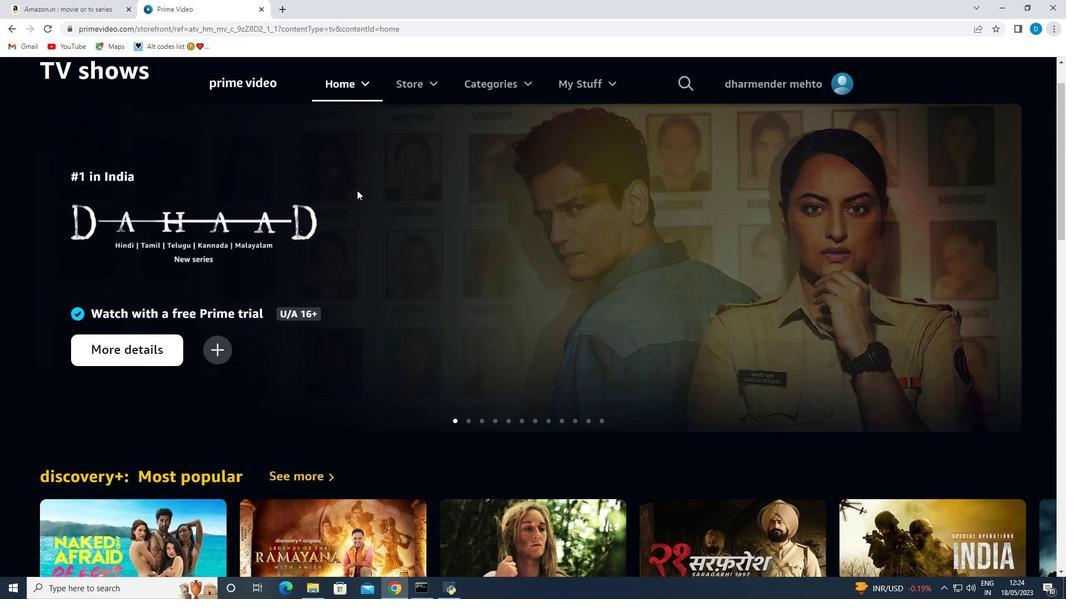 
Action: Mouse scrolled (357, 189) with delta (0, 0)
Screenshot: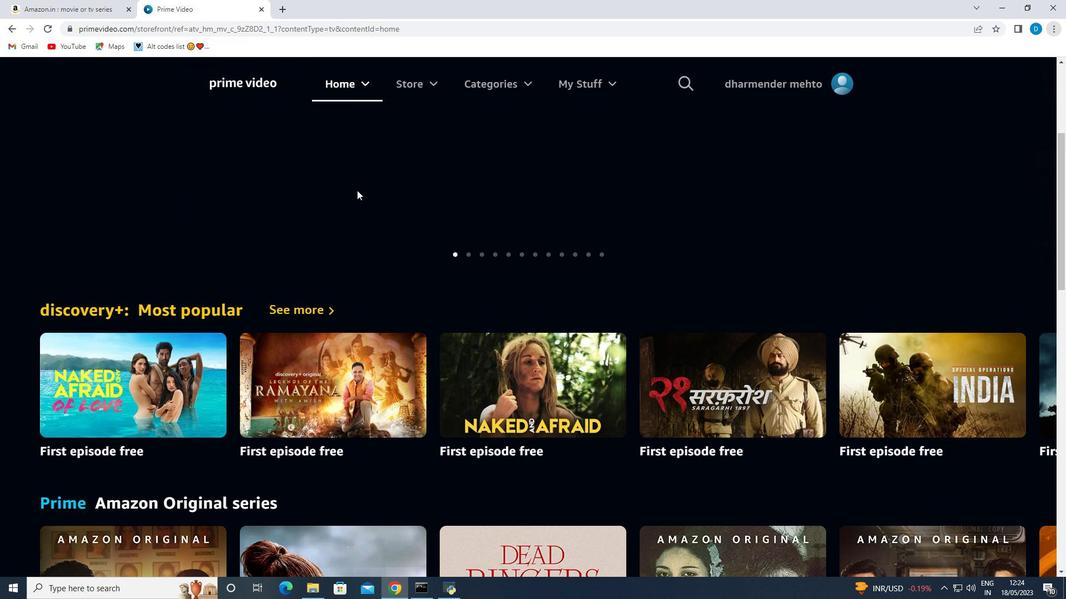 
Action: Mouse scrolled (357, 189) with delta (0, 0)
Screenshot: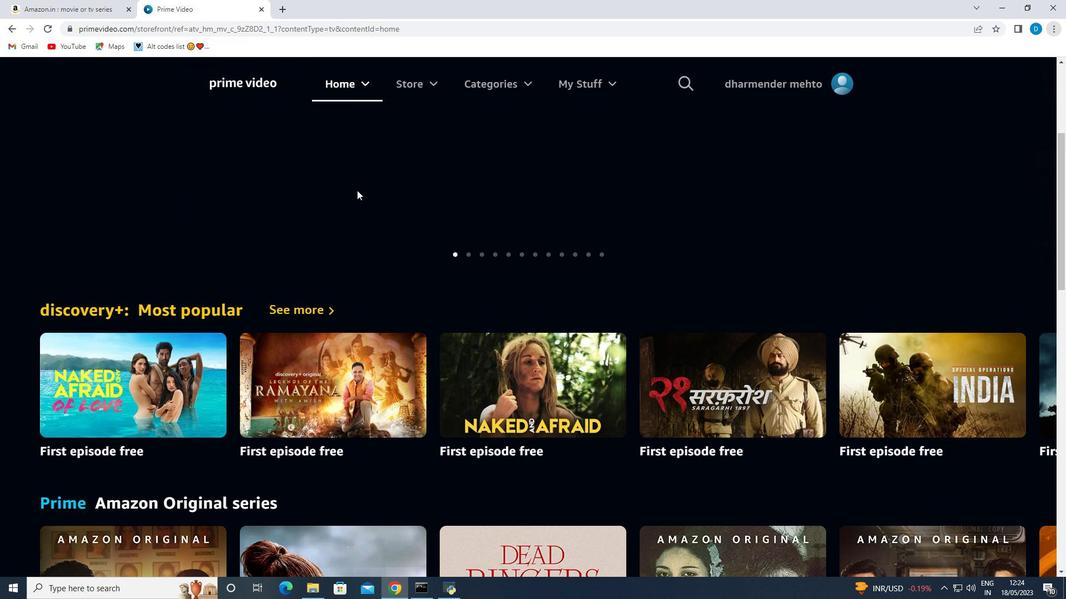 
Action: Mouse scrolled (357, 189) with delta (0, 0)
Screenshot: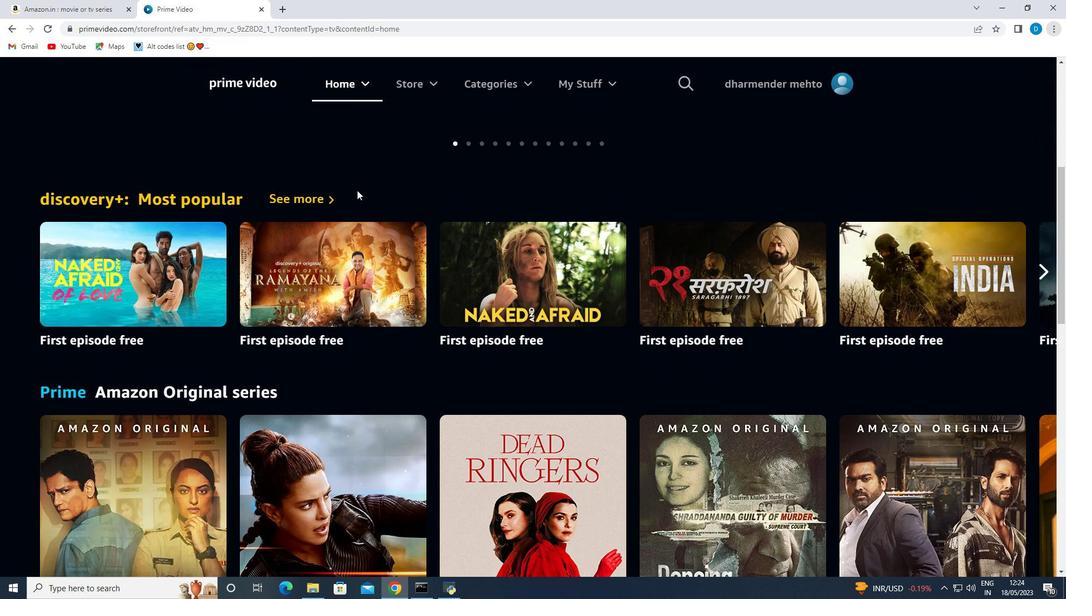 
Action: Mouse scrolled (357, 189) with delta (0, 0)
Screenshot: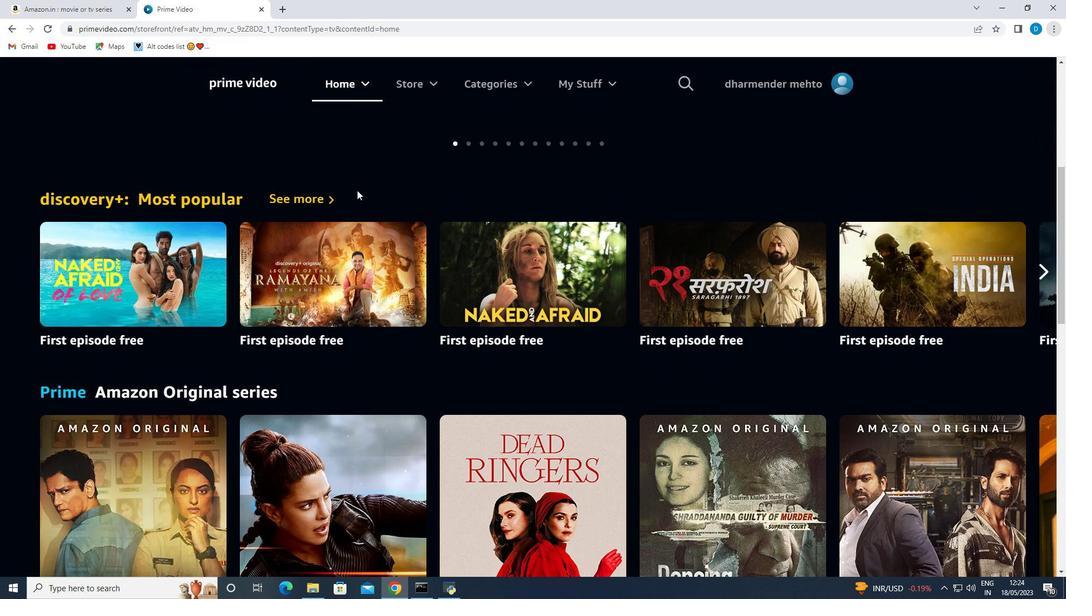 
Action: Mouse scrolled (357, 189) with delta (0, 0)
Screenshot: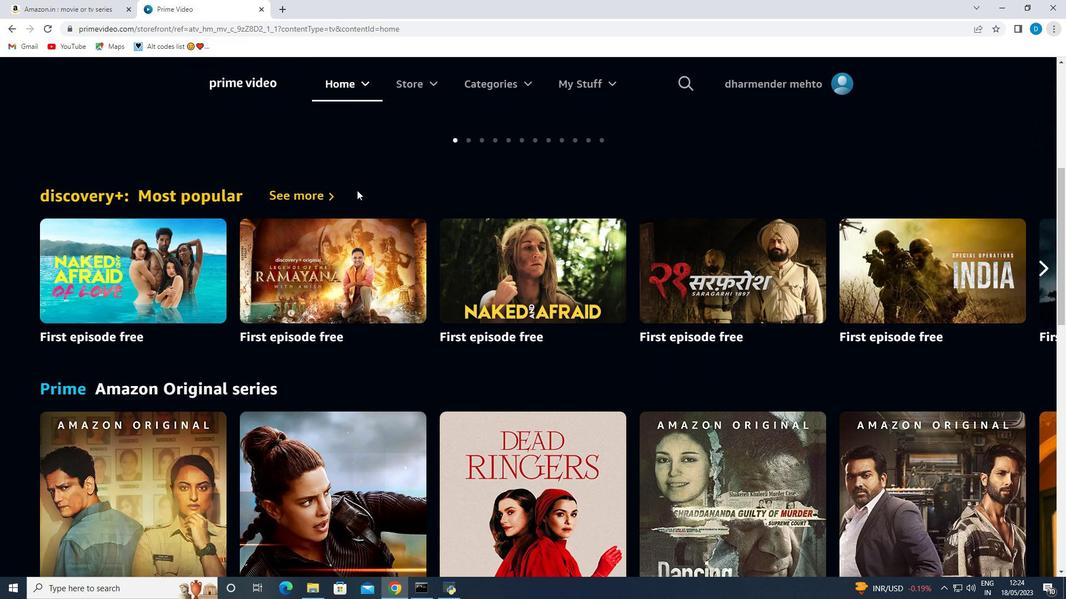 
Action: Mouse scrolled (357, 189) with delta (0, 0)
Screenshot: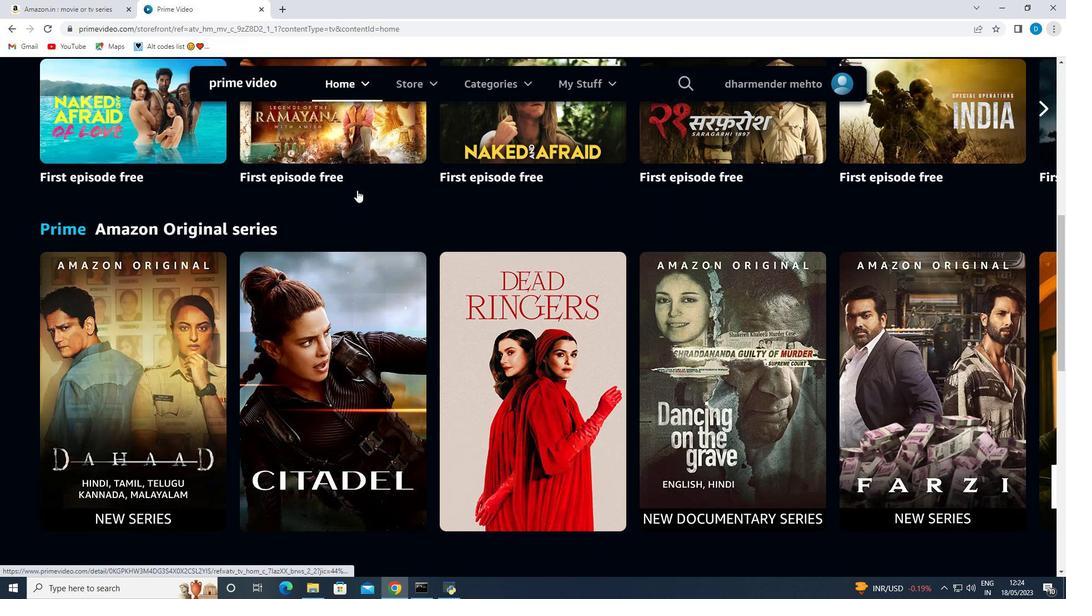 
Action: Mouse scrolled (357, 189) with delta (0, 0)
Screenshot: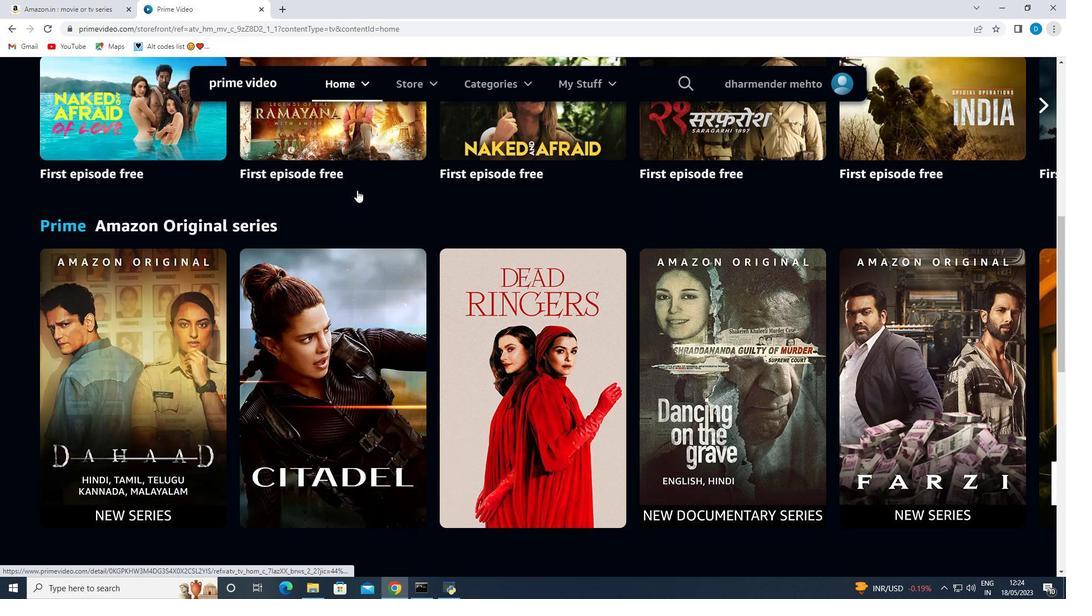 
Action: Mouse moved to (915, 346)
Screenshot: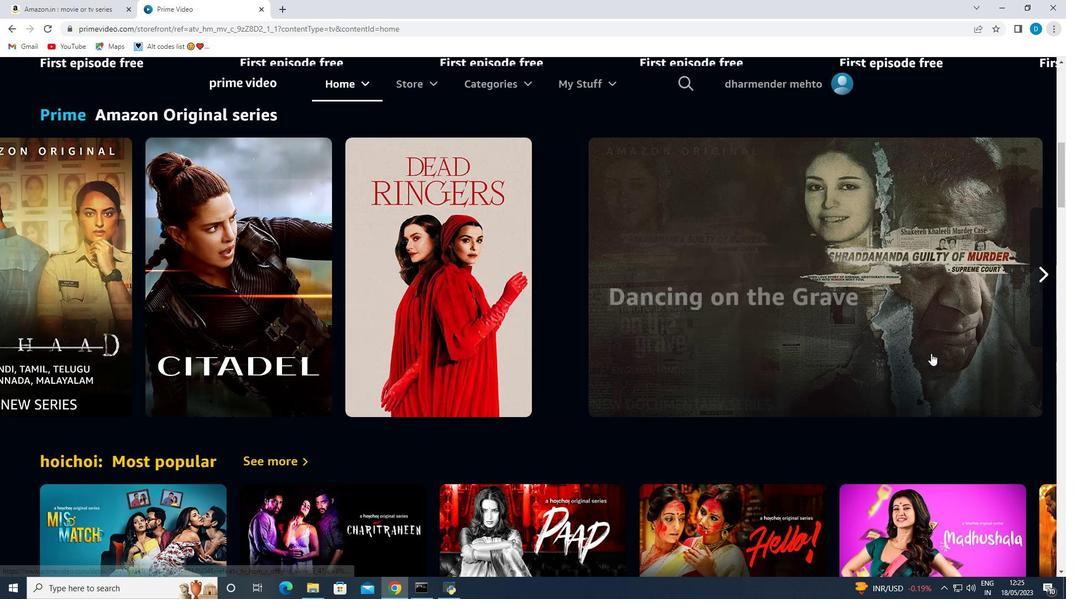 
Action: Mouse scrolled (915, 345) with delta (0, 0)
Screenshot: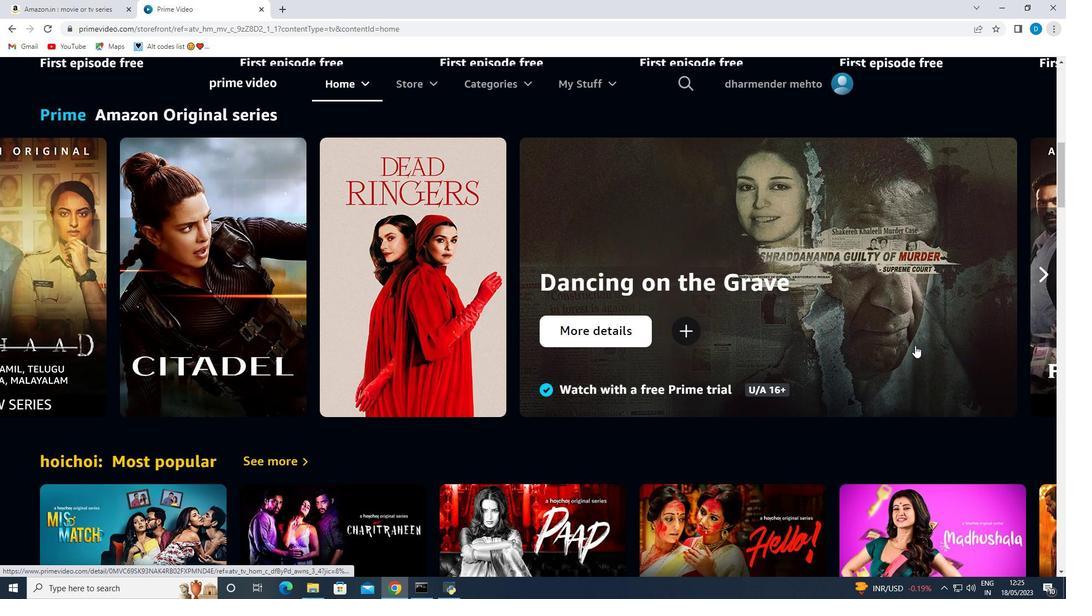 
Action: Mouse moved to (911, 345)
Screenshot: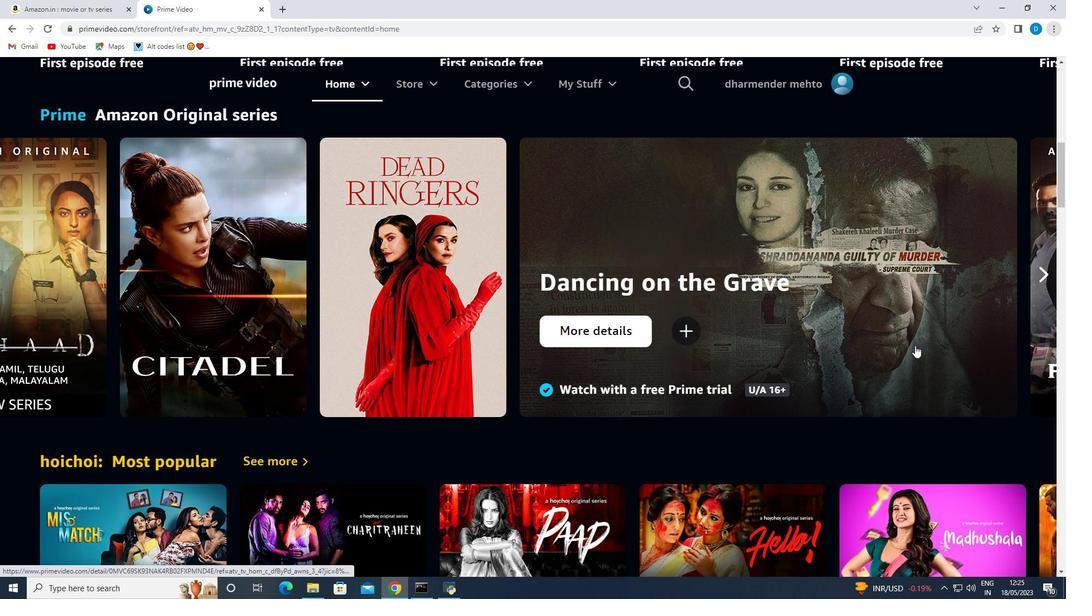 
Action: Mouse scrolled (911, 344) with delta (0, 0)
Screenshot: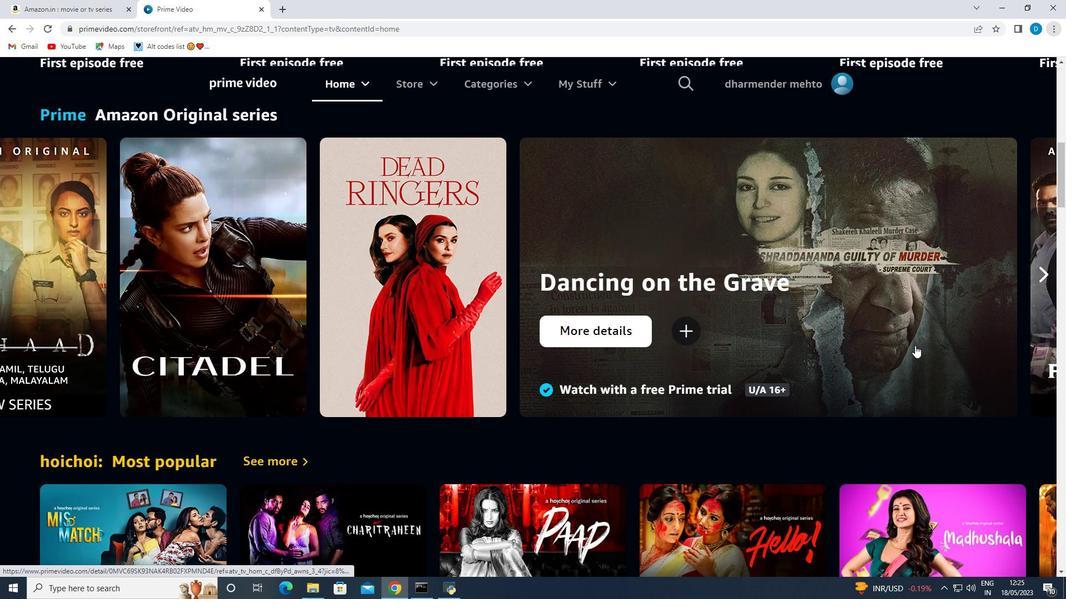 
Action: Mouse moved to (875, 332)
Screenshot: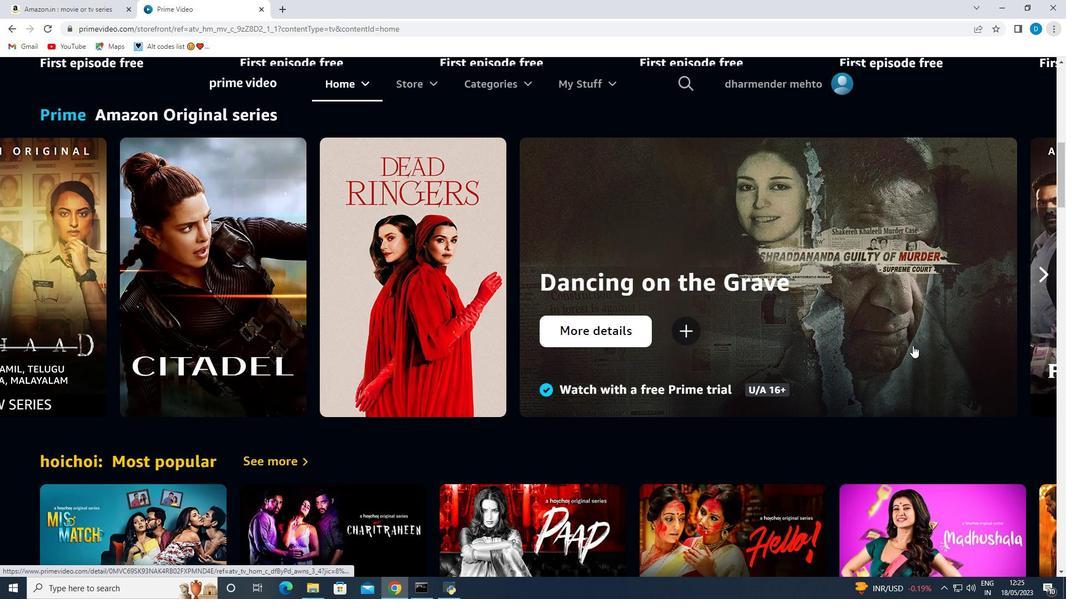 
Action: Mouse scrolled (875, 331) with delta (0, 0)
Screenshot: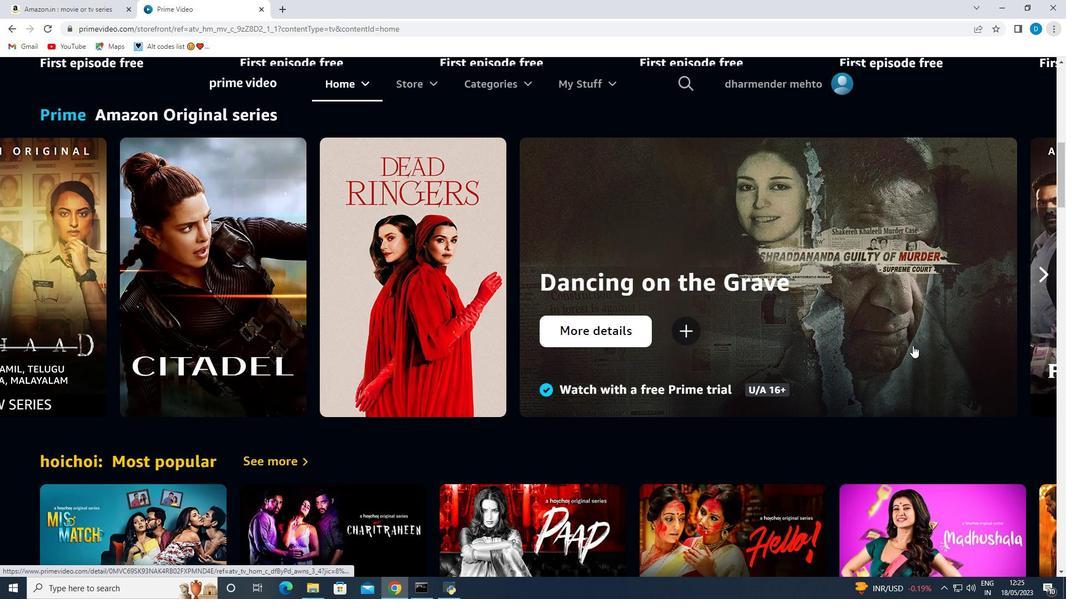 
Action: Mouse moved to (844, 321)
Screenshot: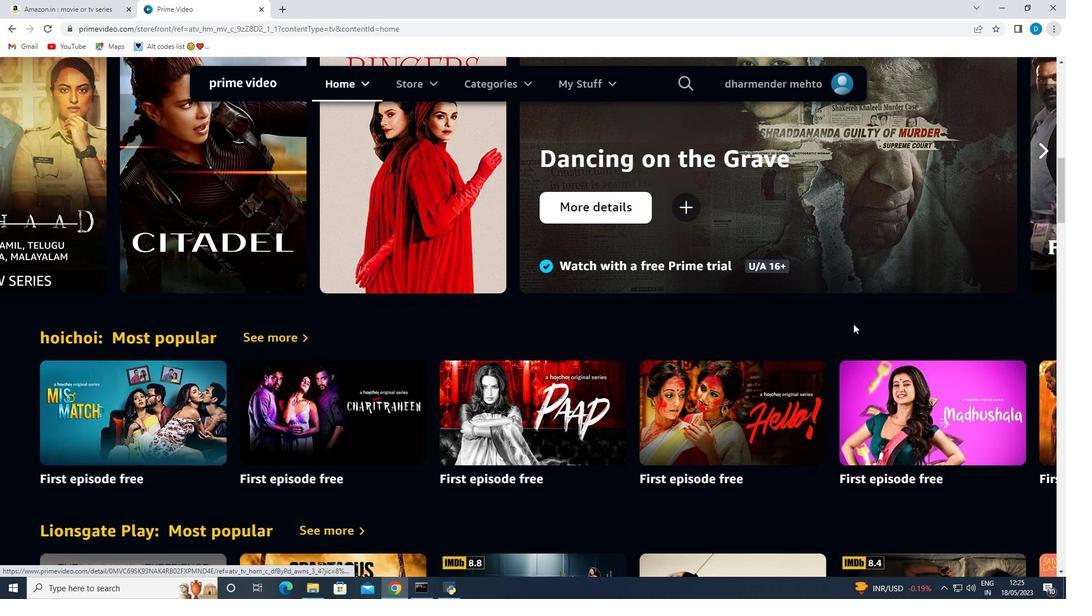 
Action: Mouse scrolled (844, 321) with delta (0, 0)
Screenshot: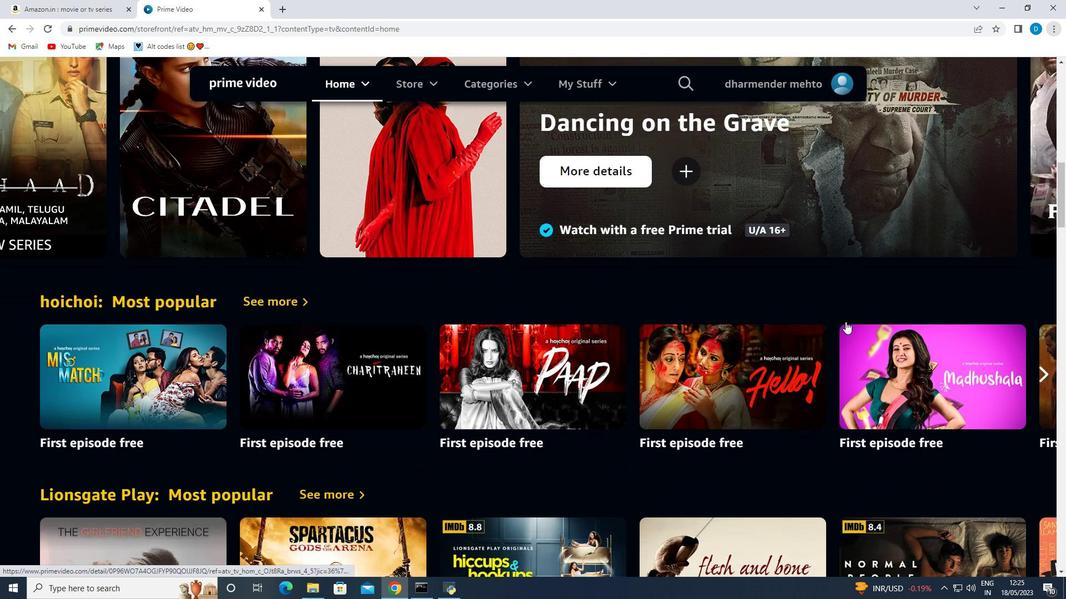 
Action: Mouse scrolled (844, 321) with delta (0, 0)
Screenshot: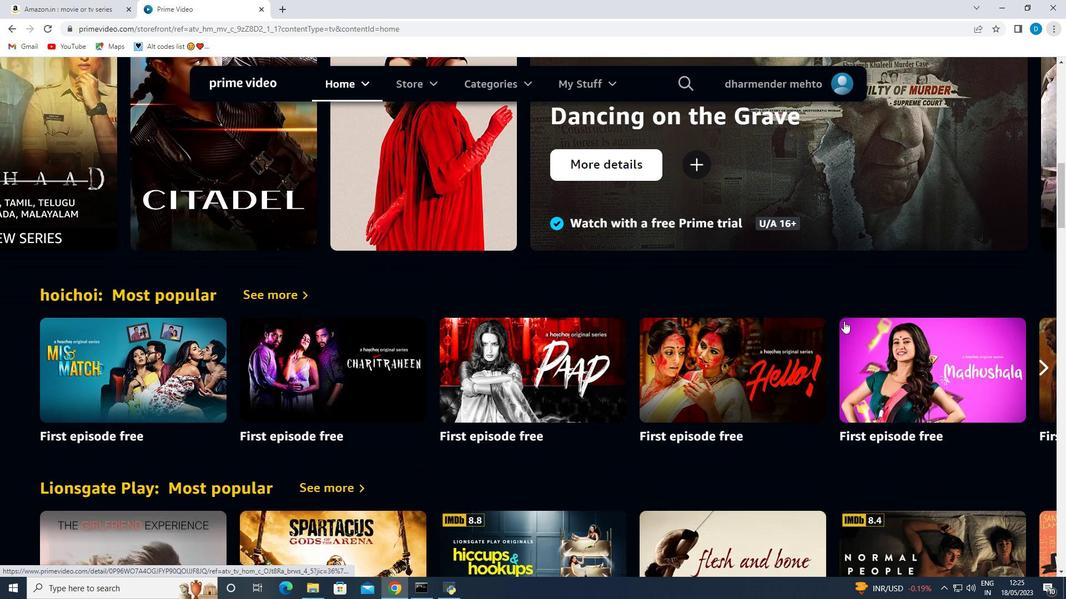 
Action: Mouse moved to (575, 331)
Screenshot: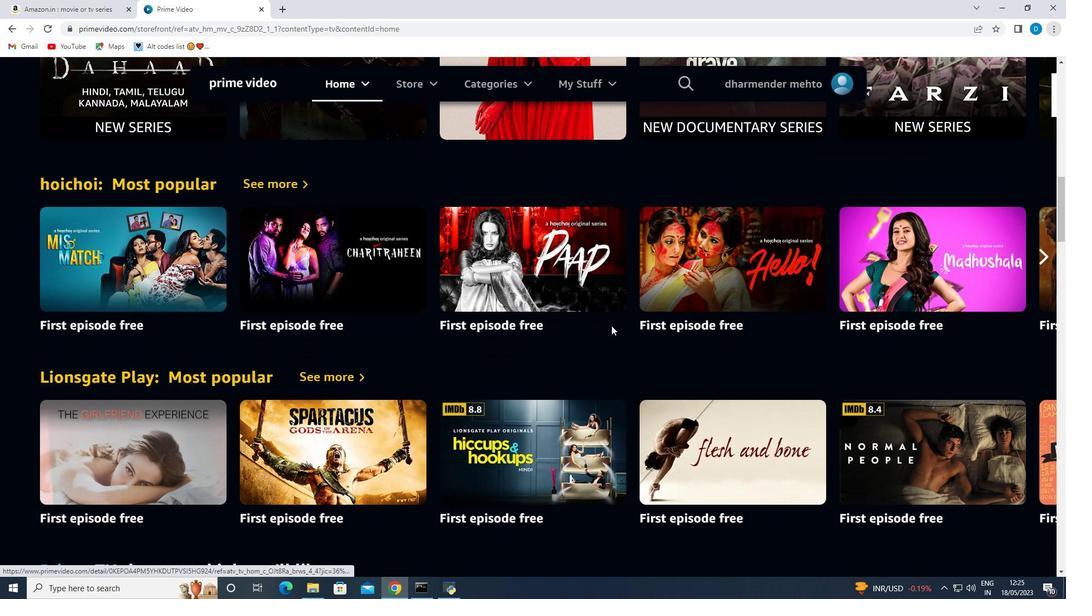 
Action: Mouse scrolled (575, 330) with delta (0, 0)
Screenshot: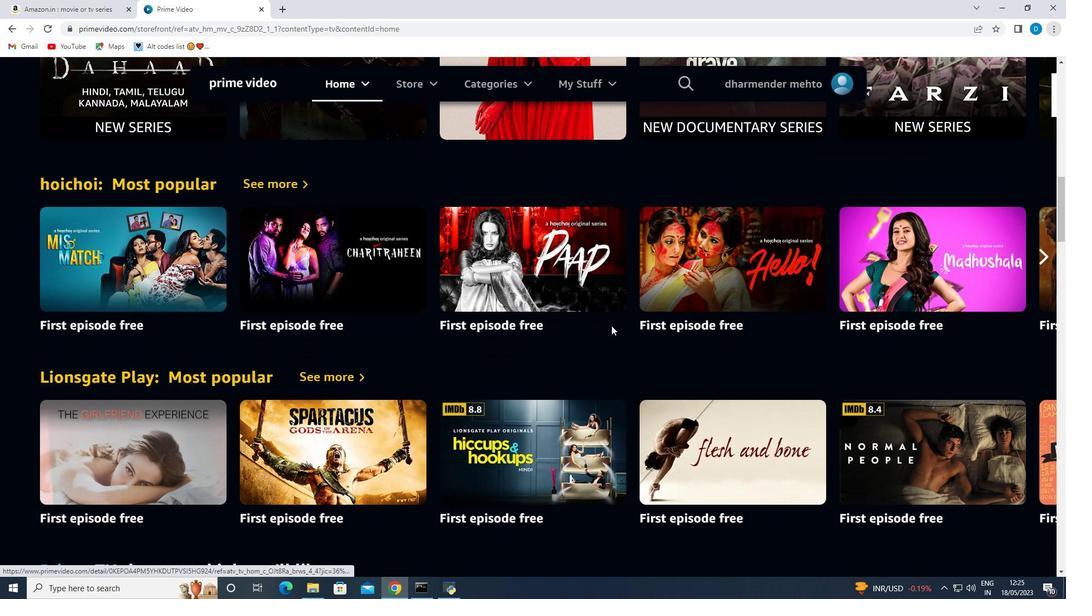 
Action: Mouse scrolled (575, 330) with delta (0, 0)
Screenshot: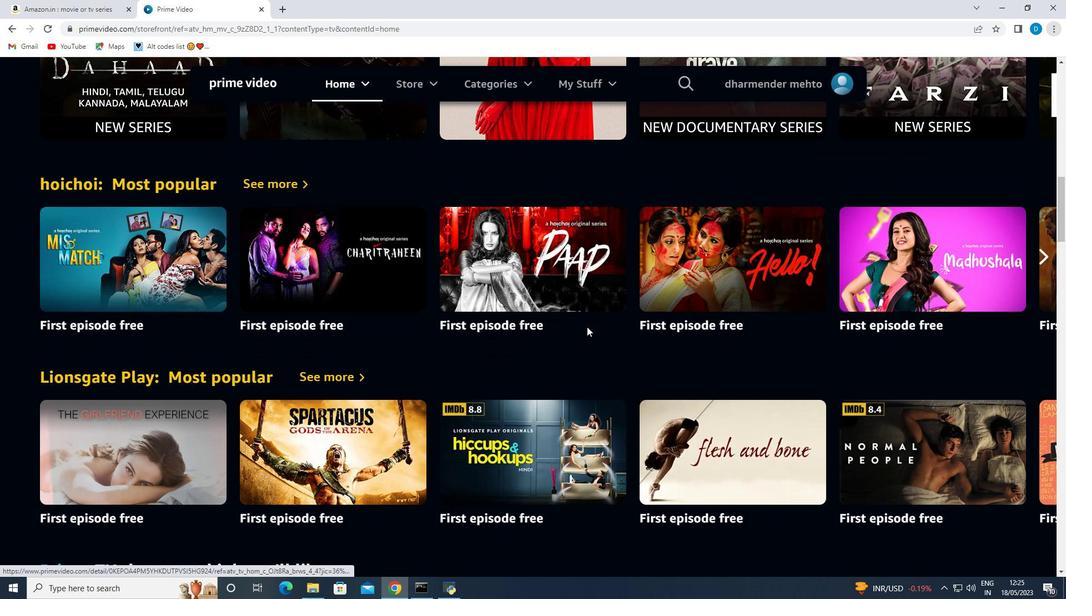 
Action: Mouse moved to (670, 359)
Screenshot: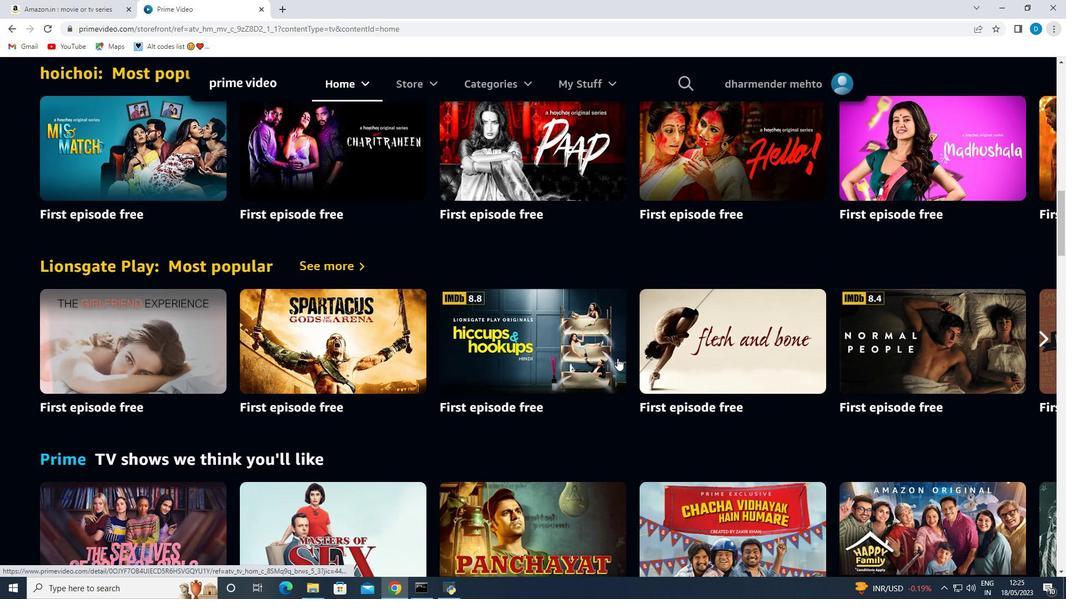 
Action: Mouse scrolled (670, 359) with delta (0, 0)
Screenshot: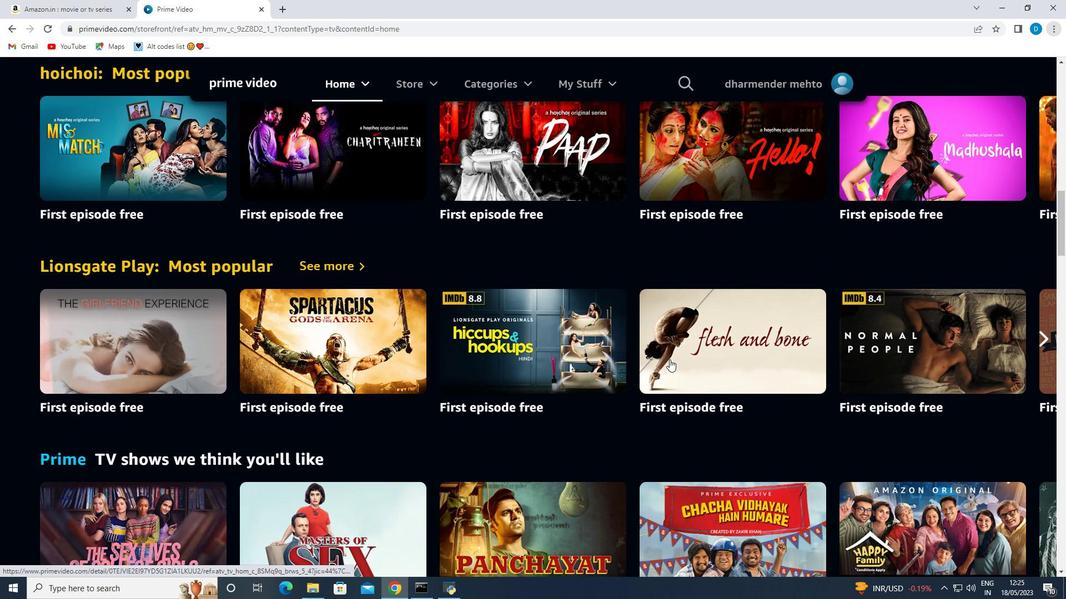 
Action: Mouse scrolled (670, 359) with delta (0, 0)
Screenshot: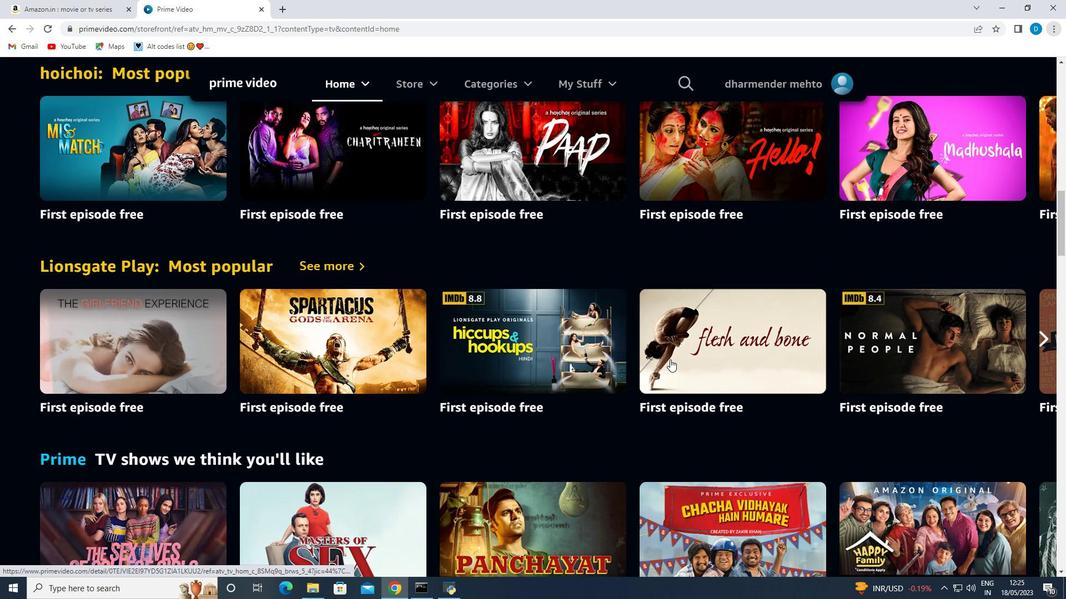 
Action: Mouse scrolled (670, 359) with delta (0, 0)
Screenshot: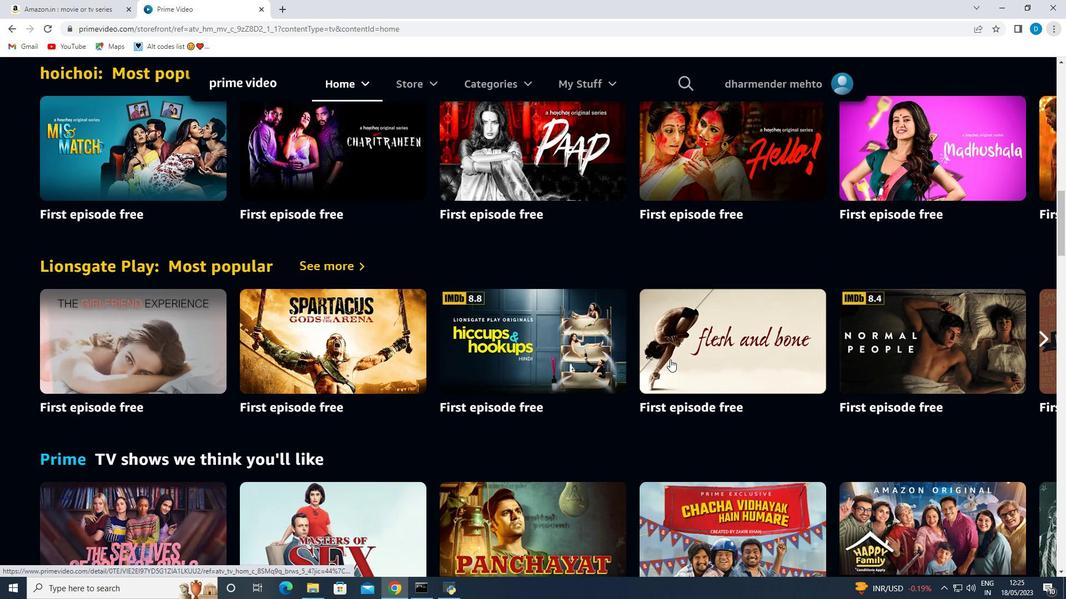 
Action: Mouse scrolled (670, 359) with delta (0, 0)
Screenshot: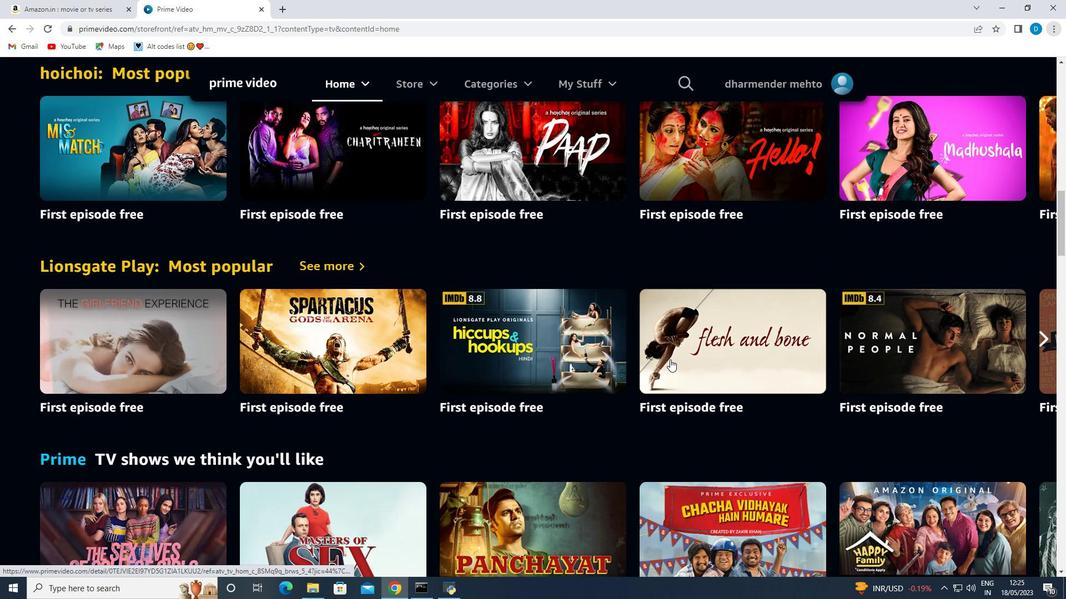 
Action: Mouse moved to (510, 329)
Screenshot: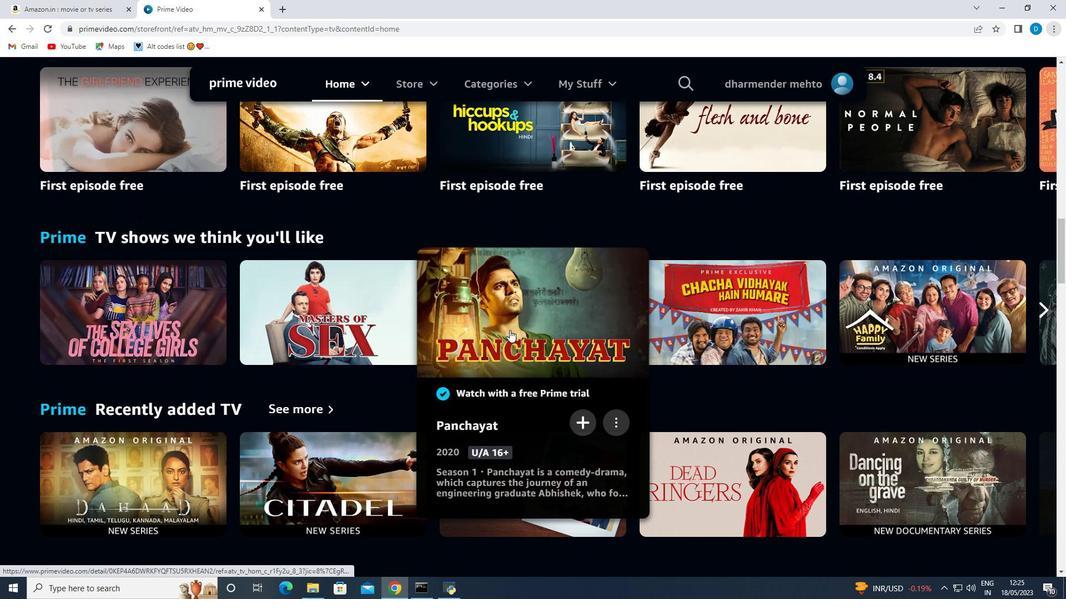 
Action: Mouse scrolled (510, 328) with delta (0, 0)
Screenshot: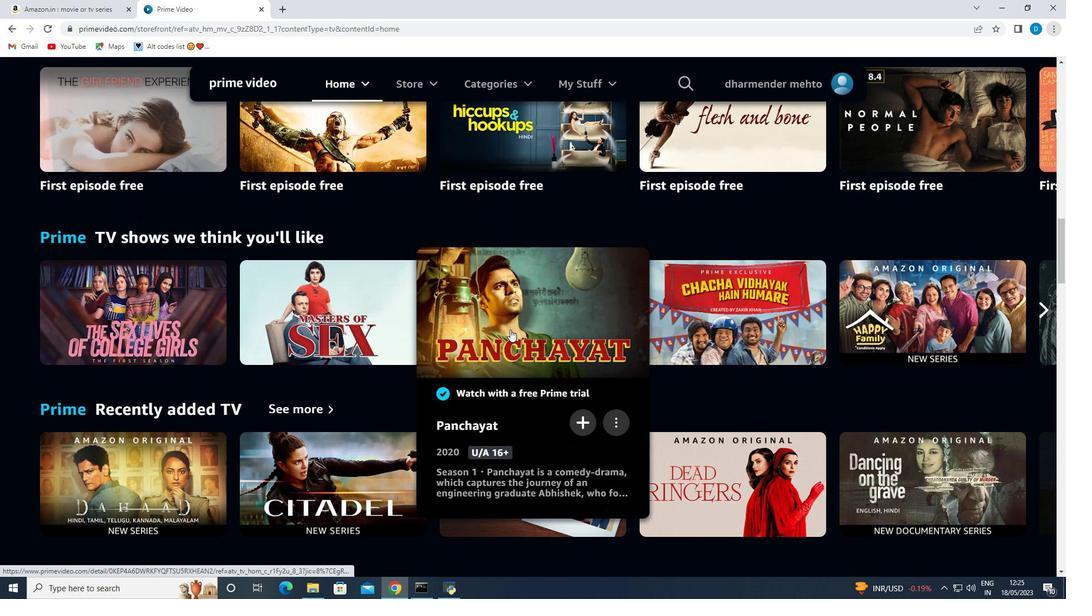 
Action: Mouse scrolled (510, 328) with delta (0, 0)
Screenshot: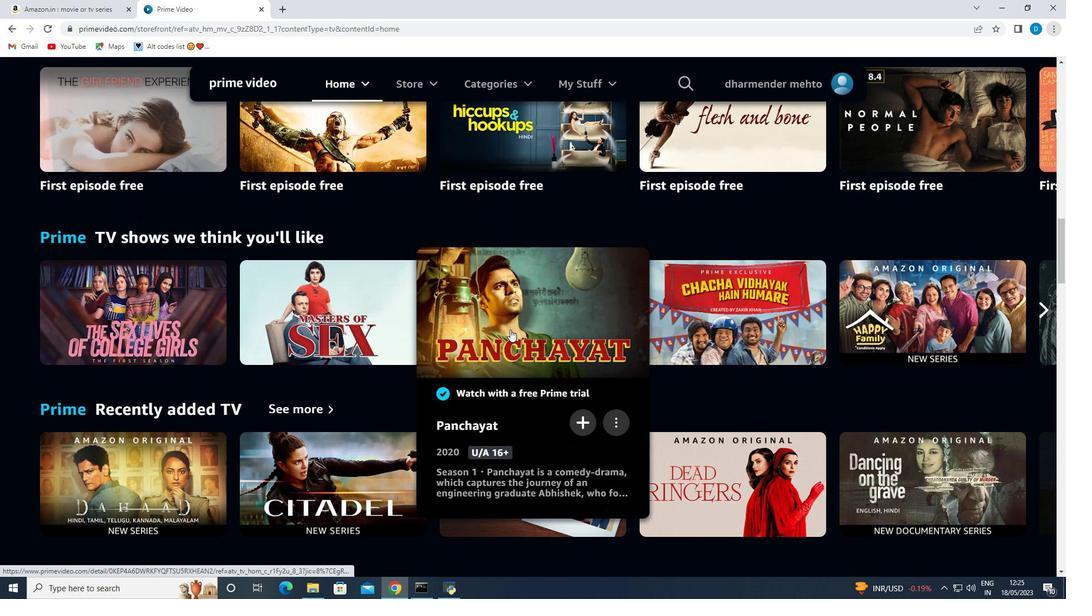 
Action: Mouse scrolled (510, 328) with delta (0, 0)
Screenshot: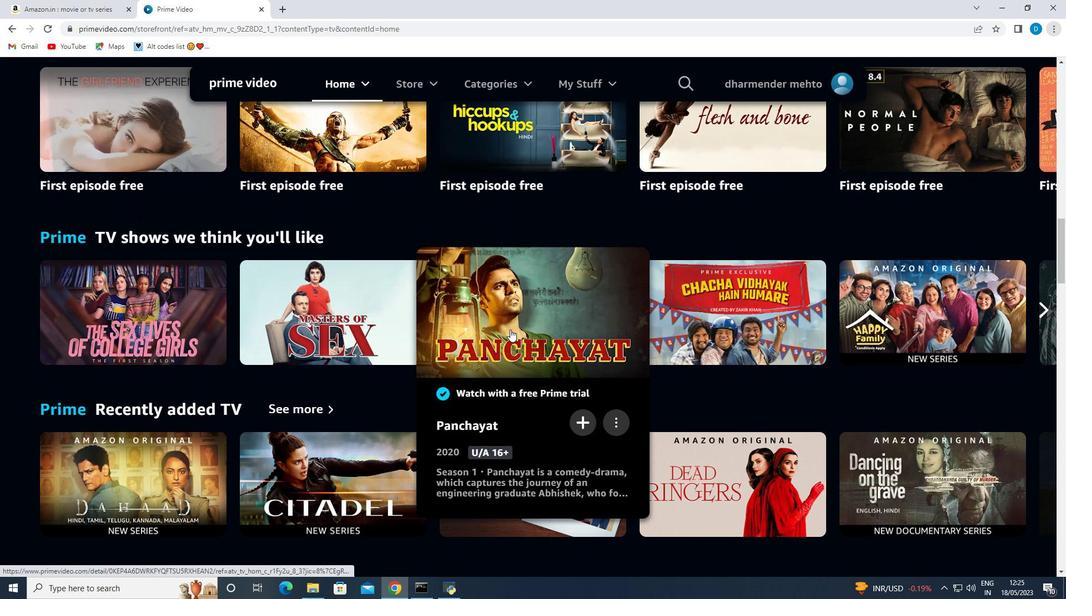 
Action: Mouse scrolled (510, 328) with delta (0, 0)
Screenshot: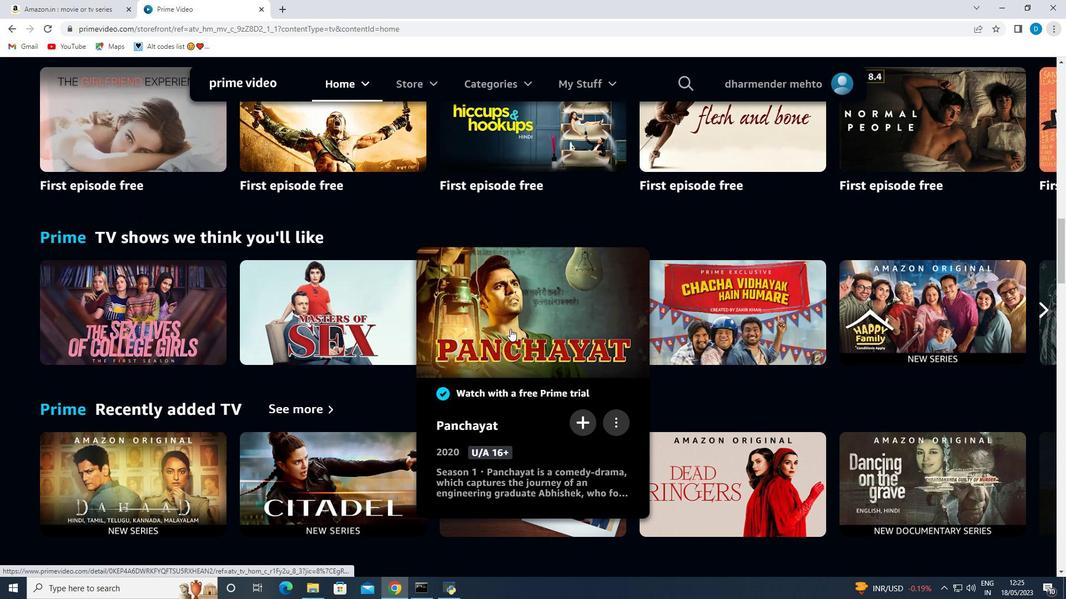 
Action: Mouse moved to (510, 330)
Screenshot: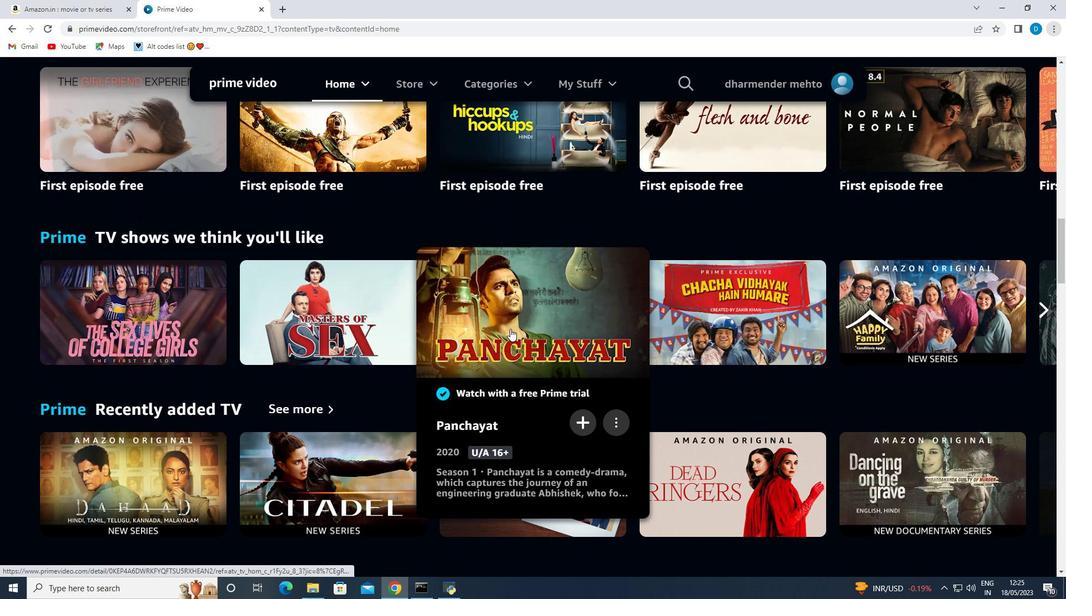 
Action: Mouse scrolled (510, 329) with delta (0, 0)
Screenshot: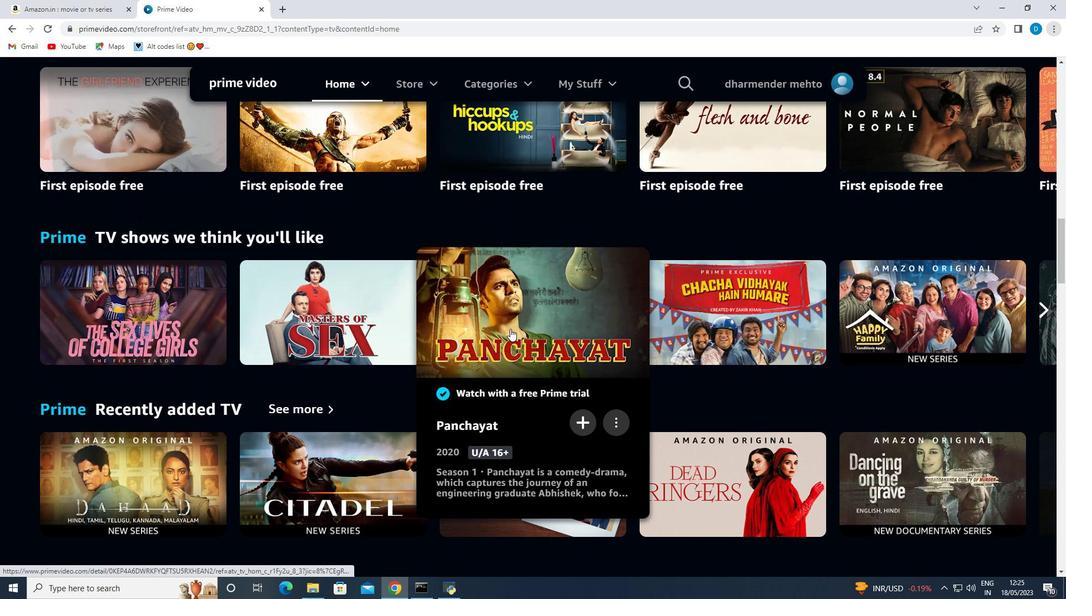 
Action: Mouse moved to (302, 341)
Screenshot: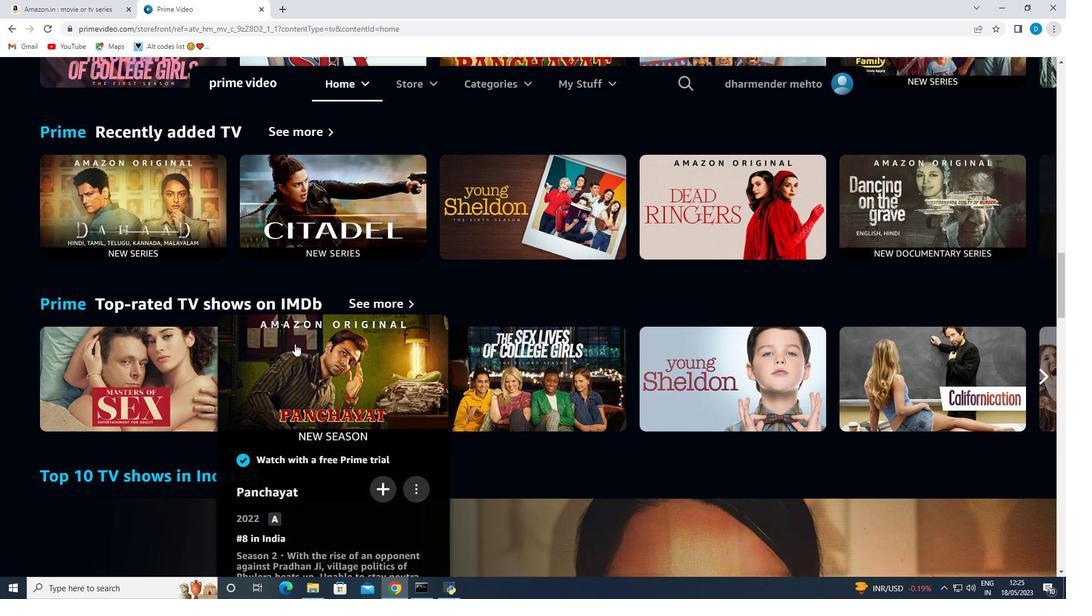 
Action: Mouse scrolled (302, 340) with delta (0, 0)
Screenshot: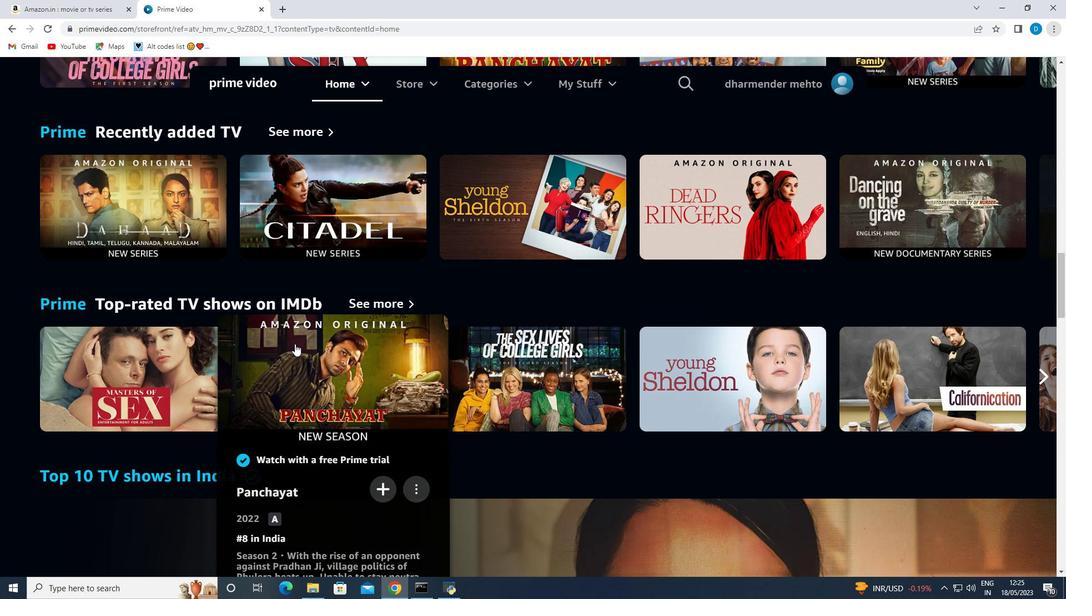 
Action: Mouse scrolled (302, 340) with delta (0, 0)
Screenshot: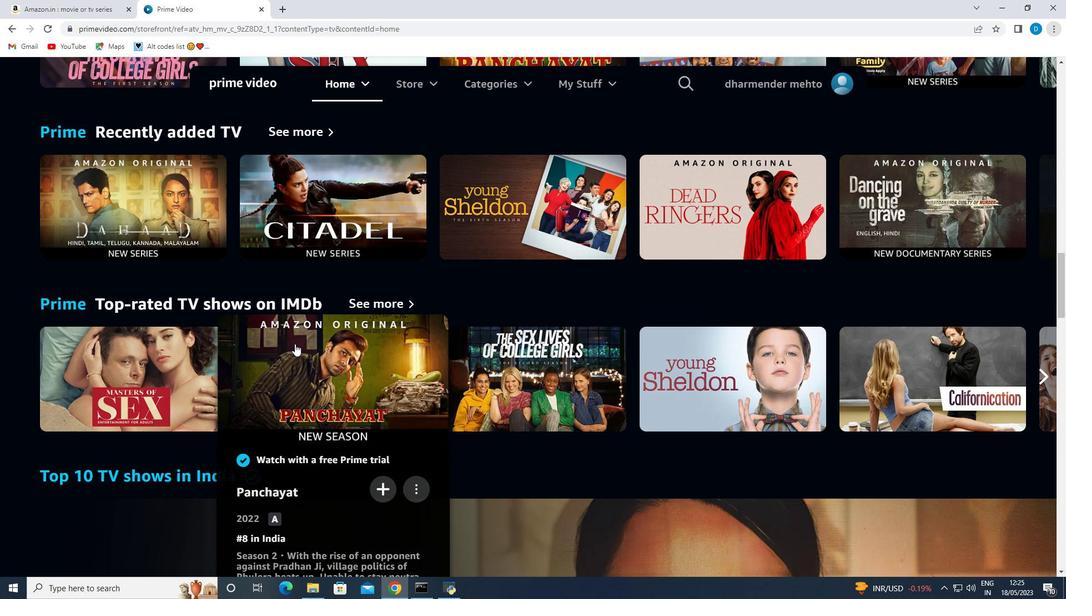 
Action: Mouse scrolled (302, 340) with delta (0, 0)
Screenshot: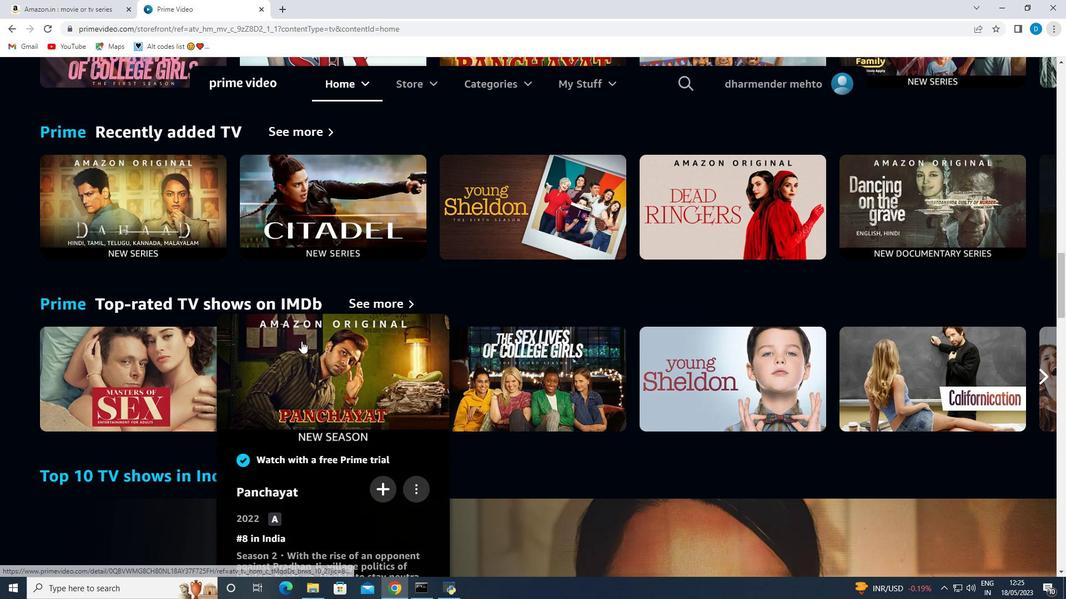 
Action: Mouse moved to (302, 341)
Screenshot: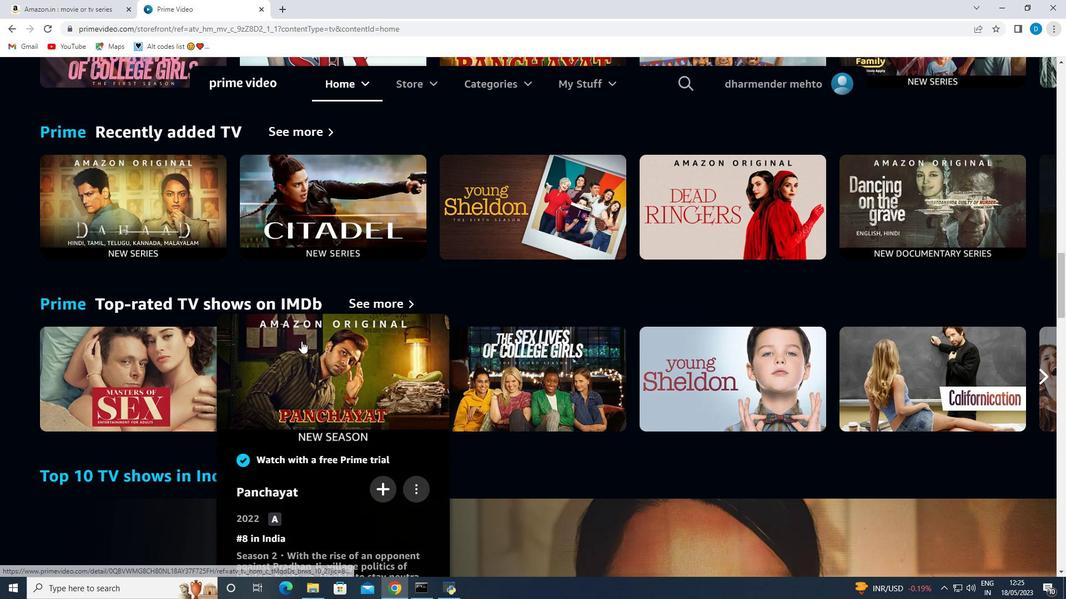 
Action: Mouse scrolled (302, 340) with delta (0, 0)
Screenshot: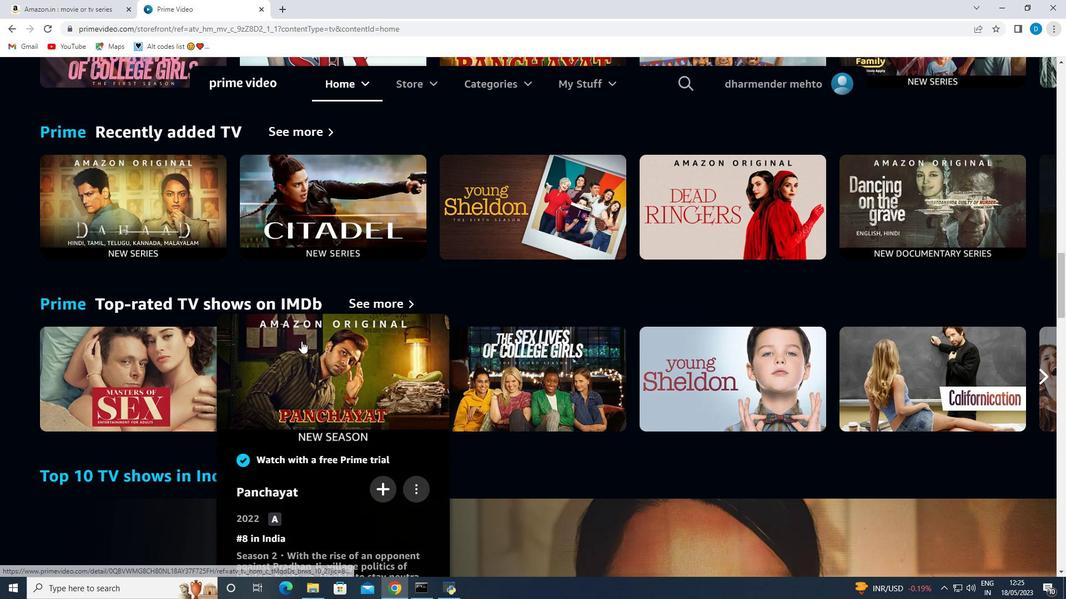 
Action: Mouse scrolled (302, 340) with delta (0, 0)
Screenshot: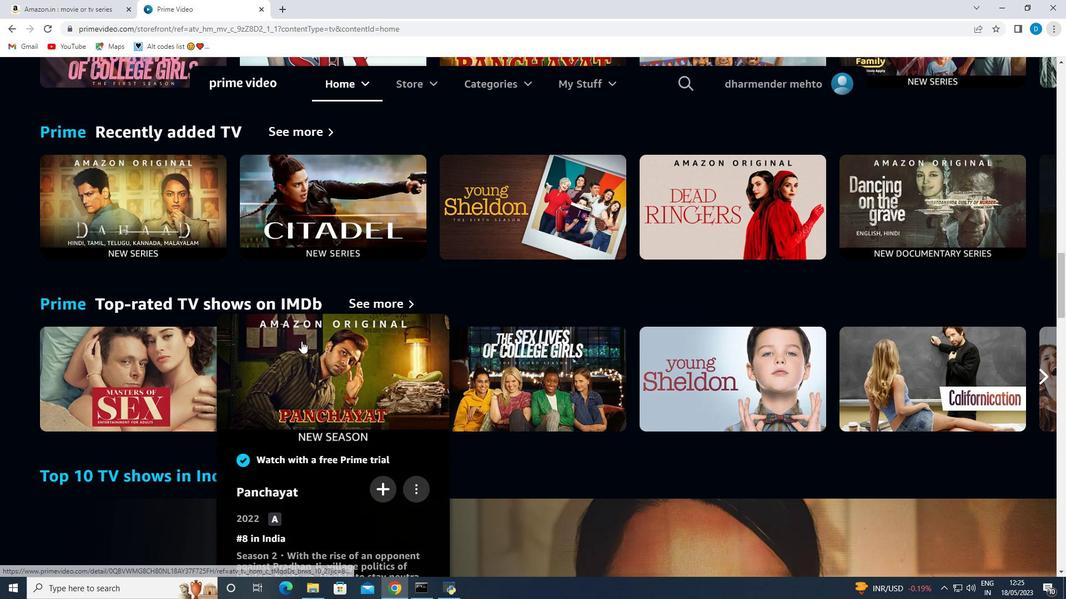 
Action: Mouse scrolled (302, 340) with delta (0, 0)
Screenshot: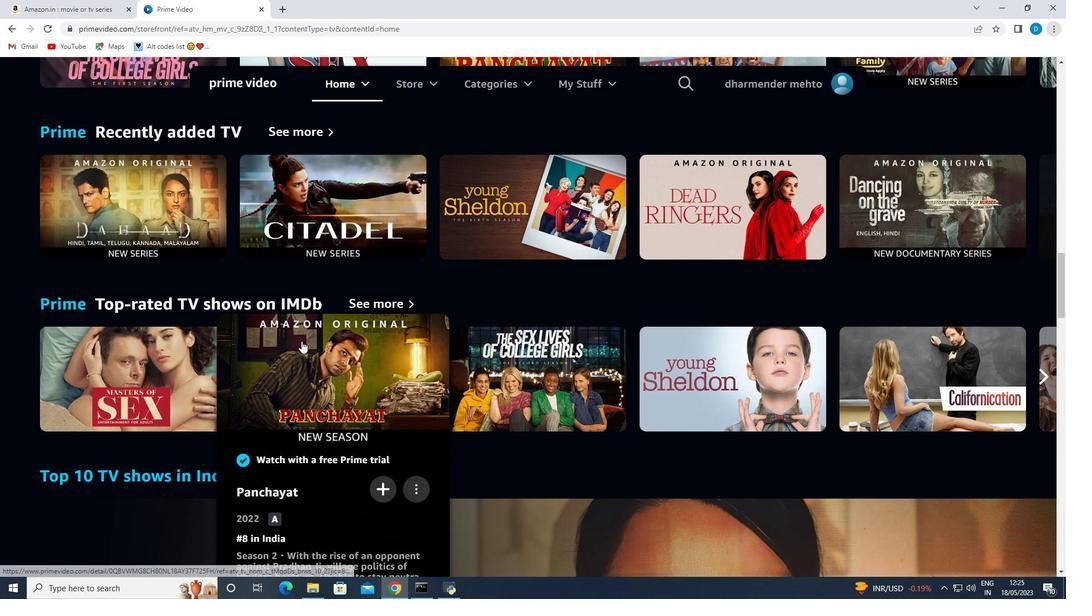 
Action: Mouse moved to (637, 343)
Screenshot: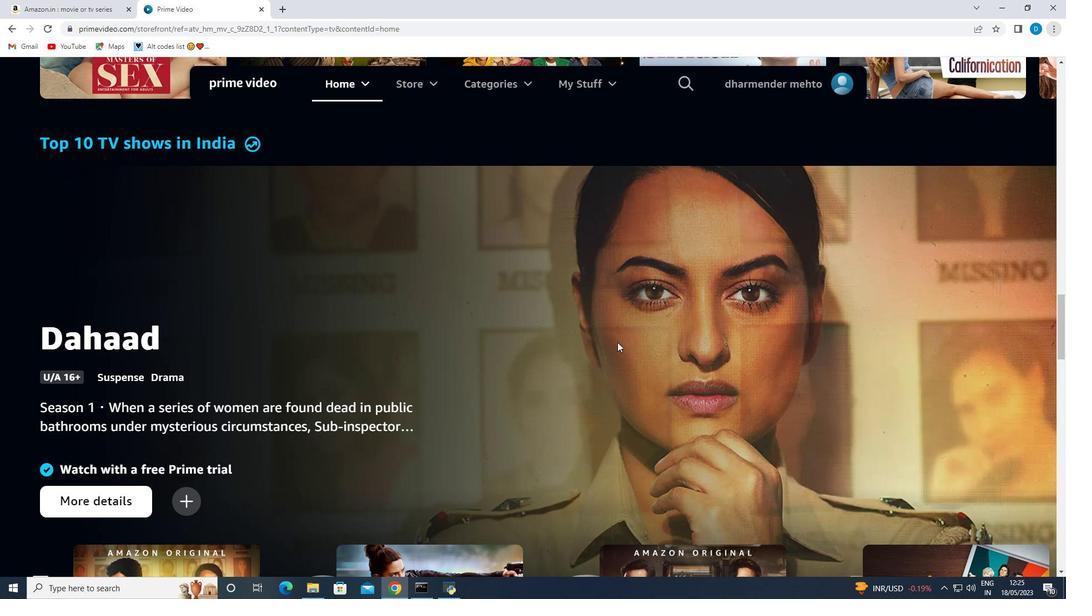 
Action: Mouse scrolled (637, 342) with delta (0, 0)
Screenshot: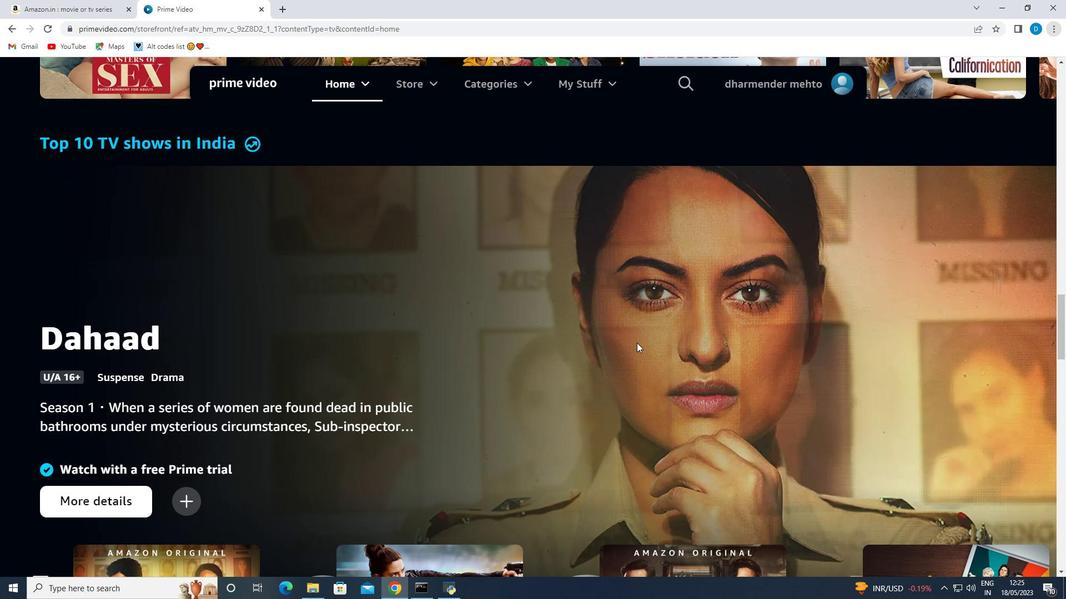 
Action: Mouse scrolled (637, 342) with delta (0, 0)
Screenshot: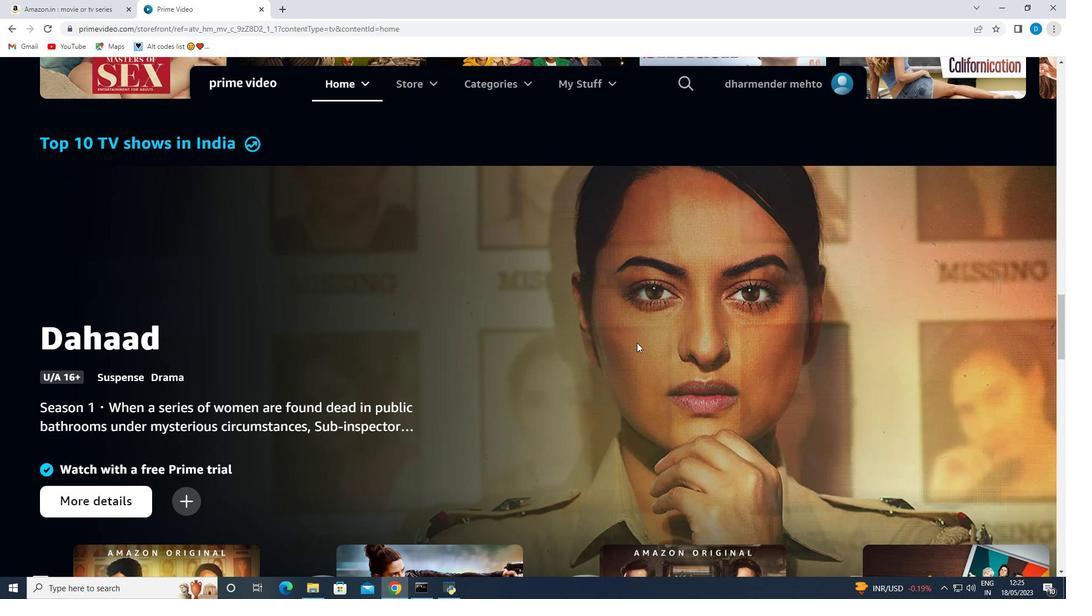 
Action: Mouse scrolled (637, 342) with delta (0, 0)
Screenshot: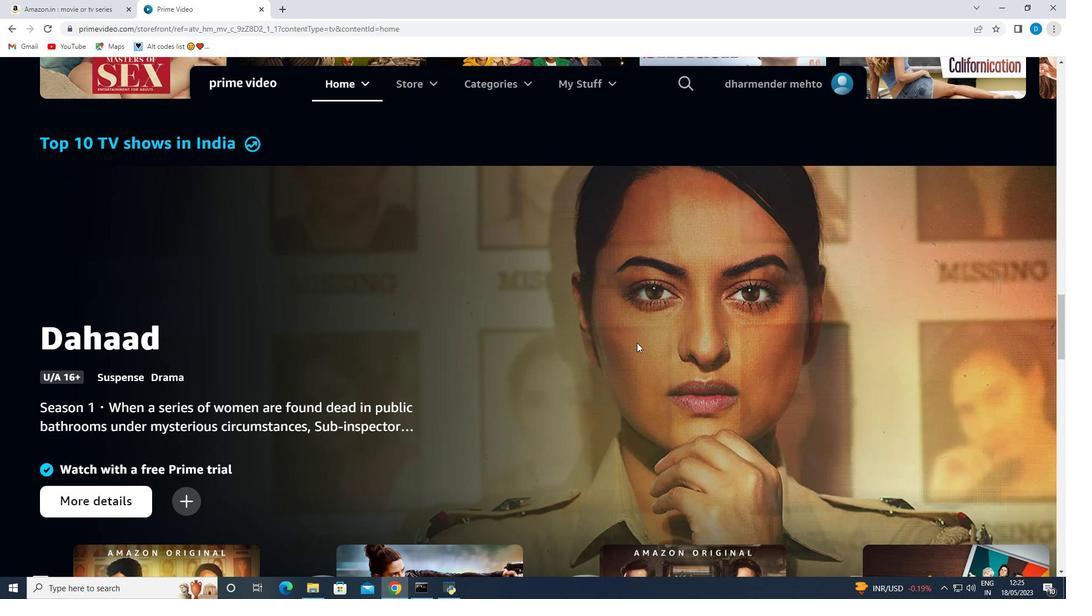 
Action: Mouse moved to (625, 294)
Screenshot: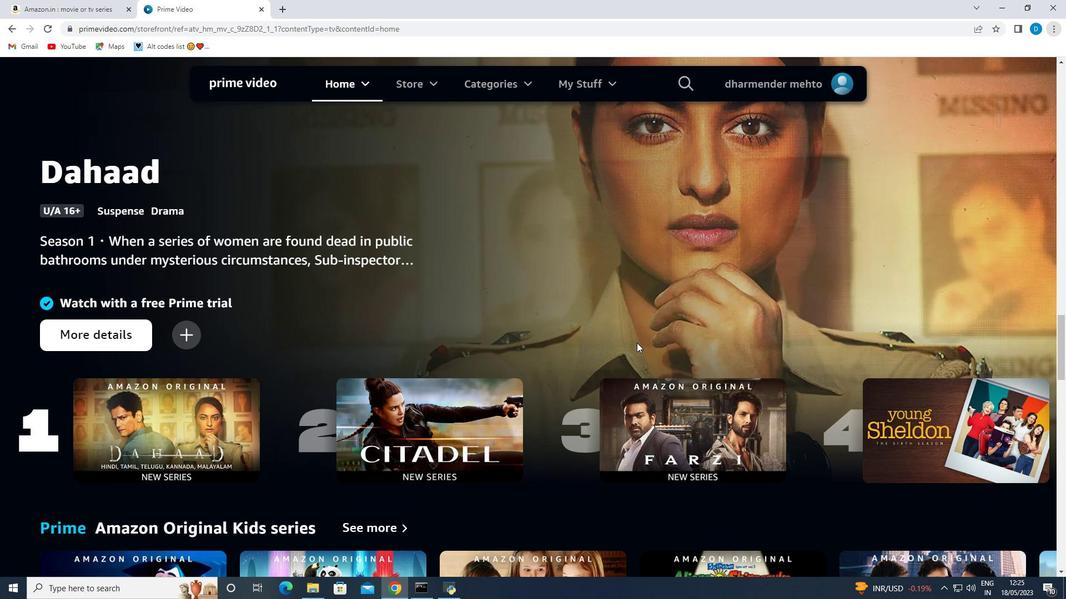 
Action: Mouse scrolled (625, 295) with delta (0, 0)
Screenshot: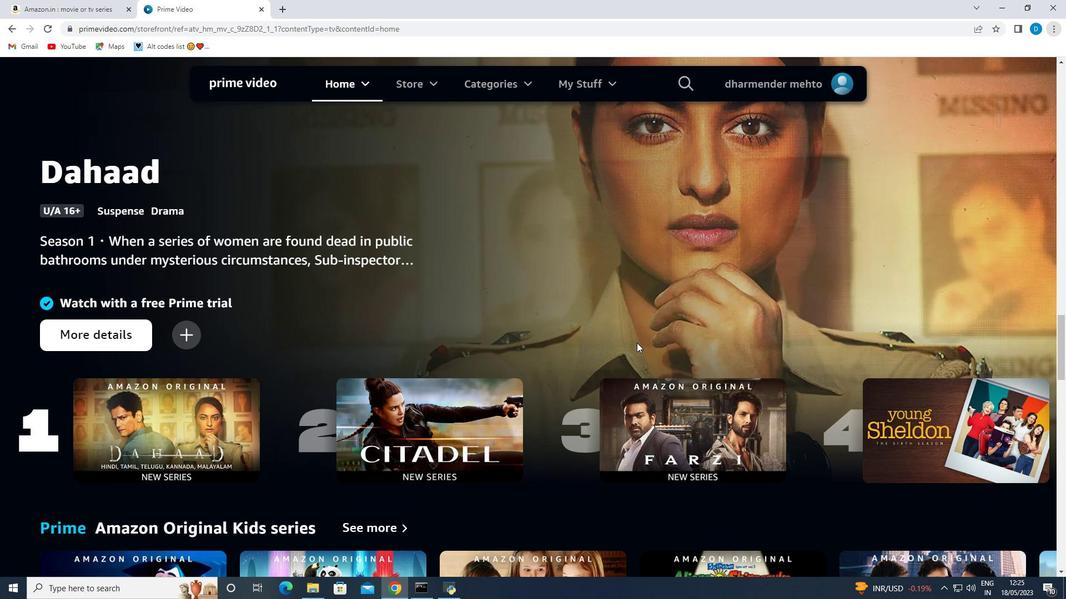 
Action: Mouse scrolled (625, 295) with delta (0, 0)
Screenshot: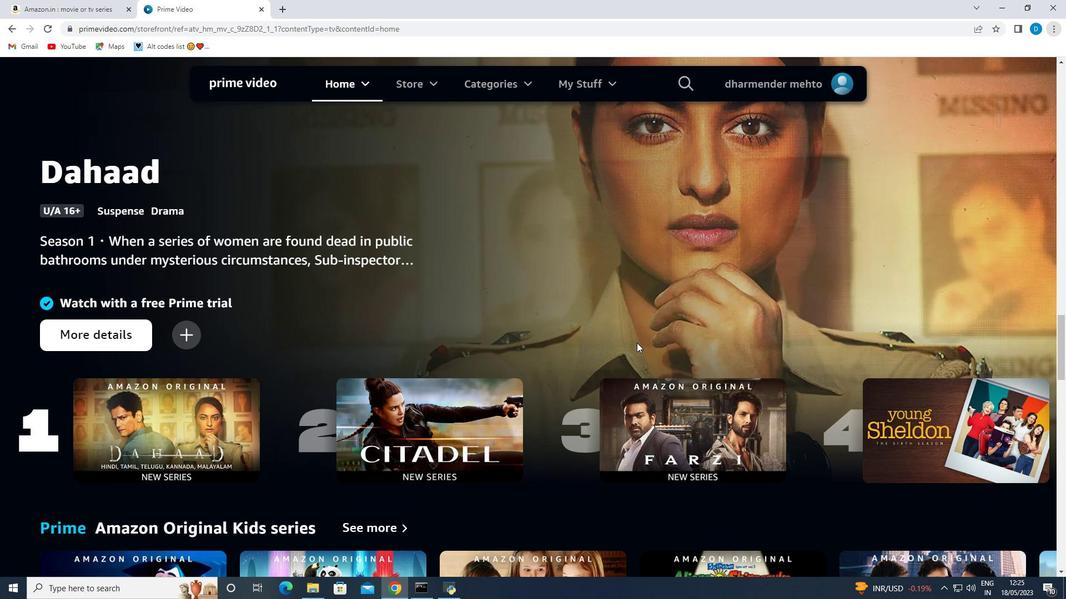 
Action: Mouse scrolled (625, 295) with delta (0, 0)
Screenshot: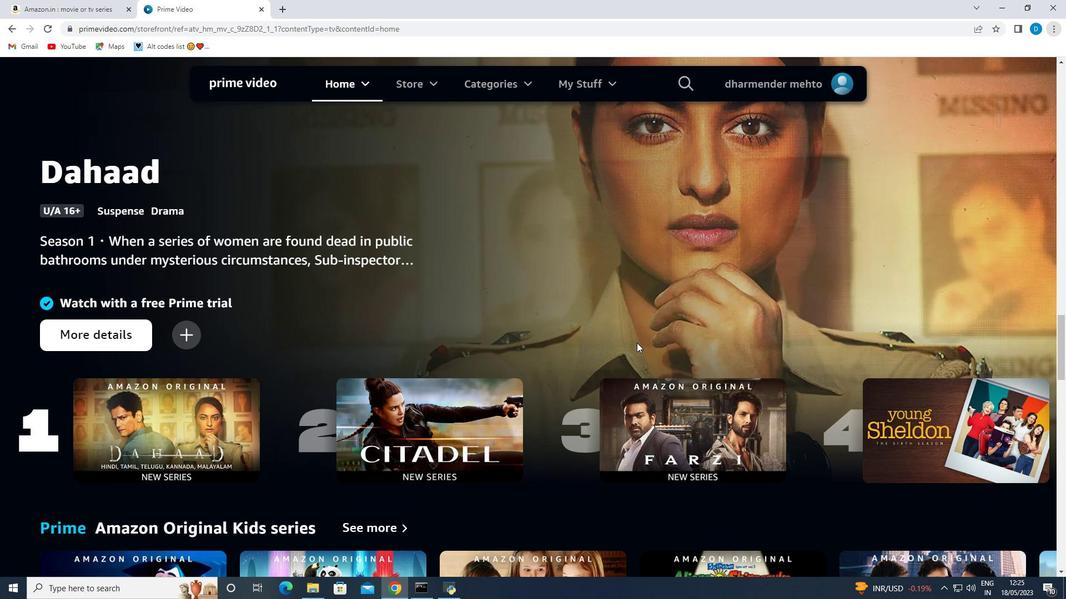 
Action: Mouse scrolled (625, 295) with delta (0, 0)
Screenshot: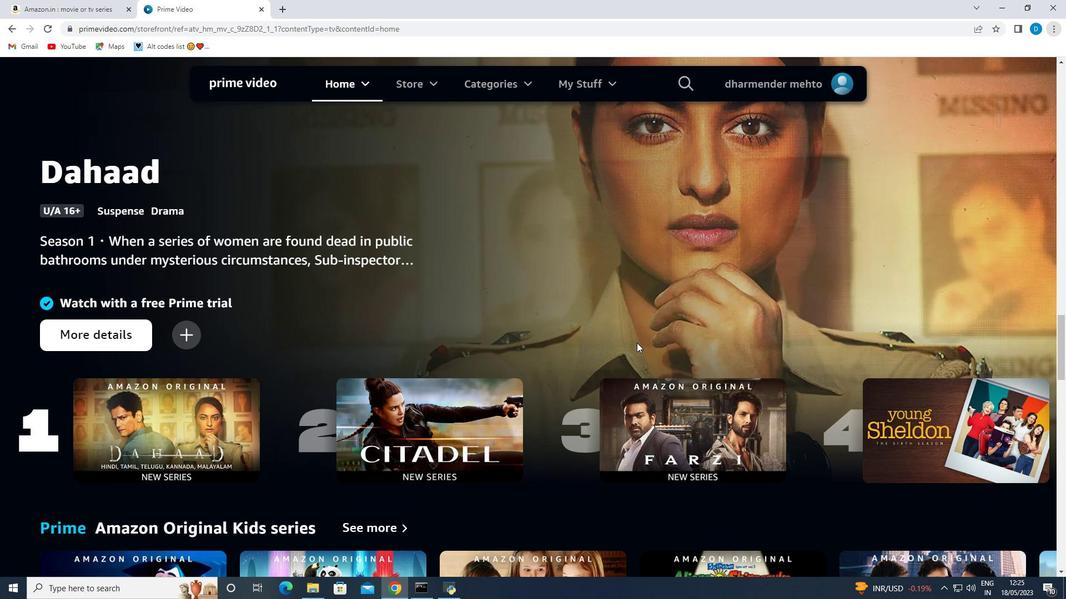 
Action: Mouse scrolled (625, 295) with delta (0, 0)
Screenshot: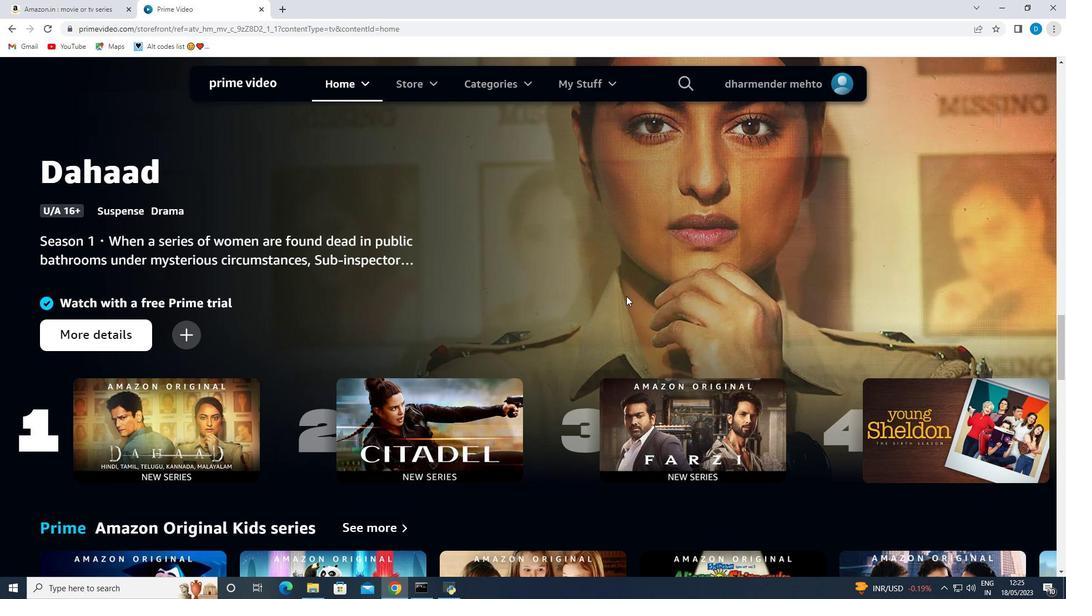 
Action: Mouse scrolled (625, 295) with delta (0, 0)
Screenshot: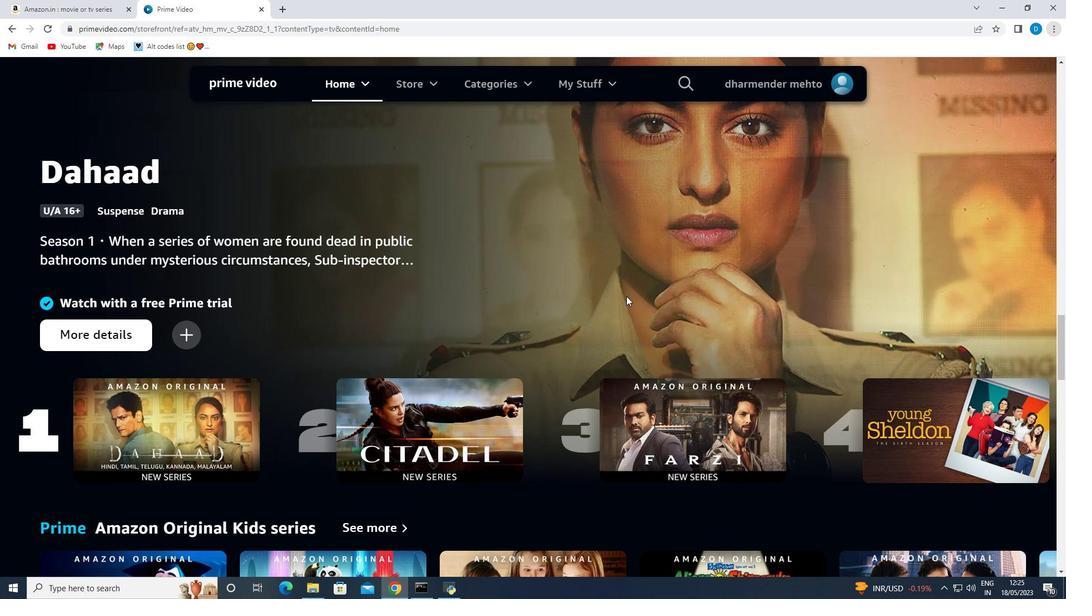 
Action: Mouse scrolled (625, 295) with delta (0, 0)
Screenshot: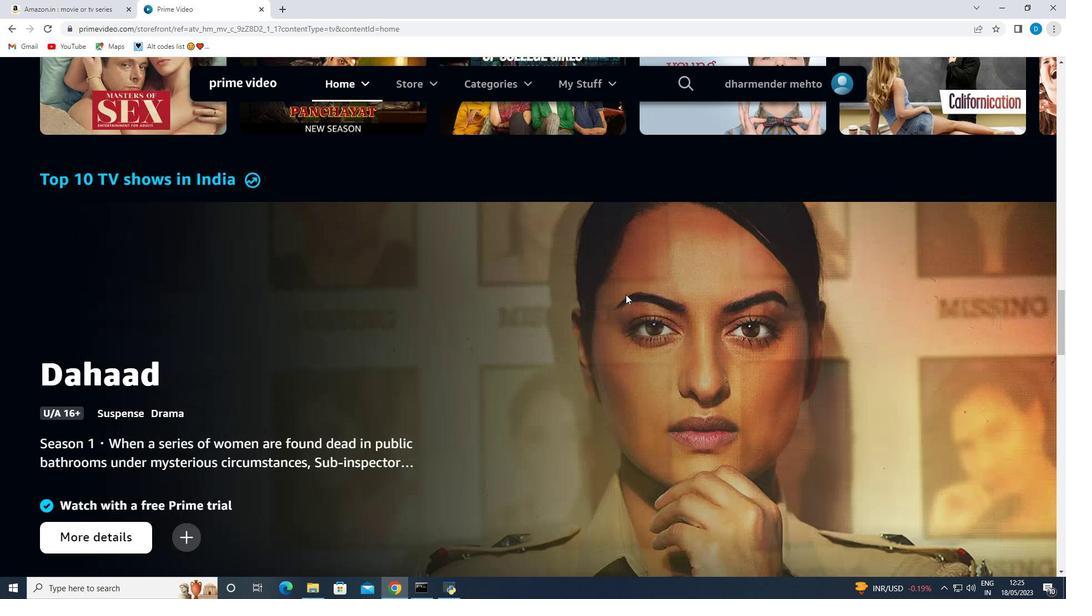 
Action: Mouse scrolled (625, 295) with delta (0, 0)
Screenshot: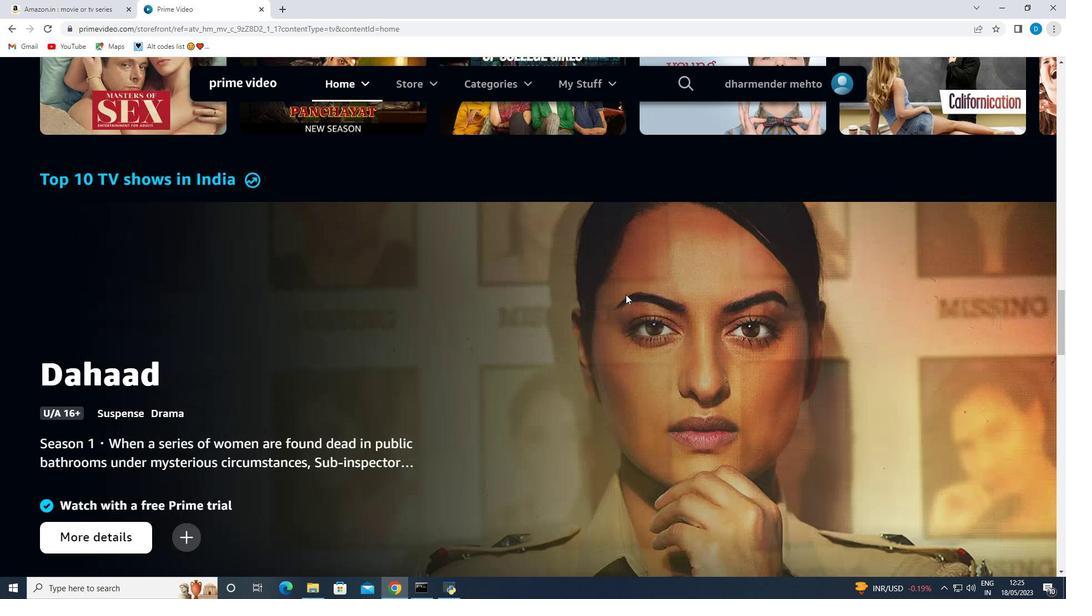 
Action: Mouse scrolled (625, 295) with delta (0, 0)
Screenshot: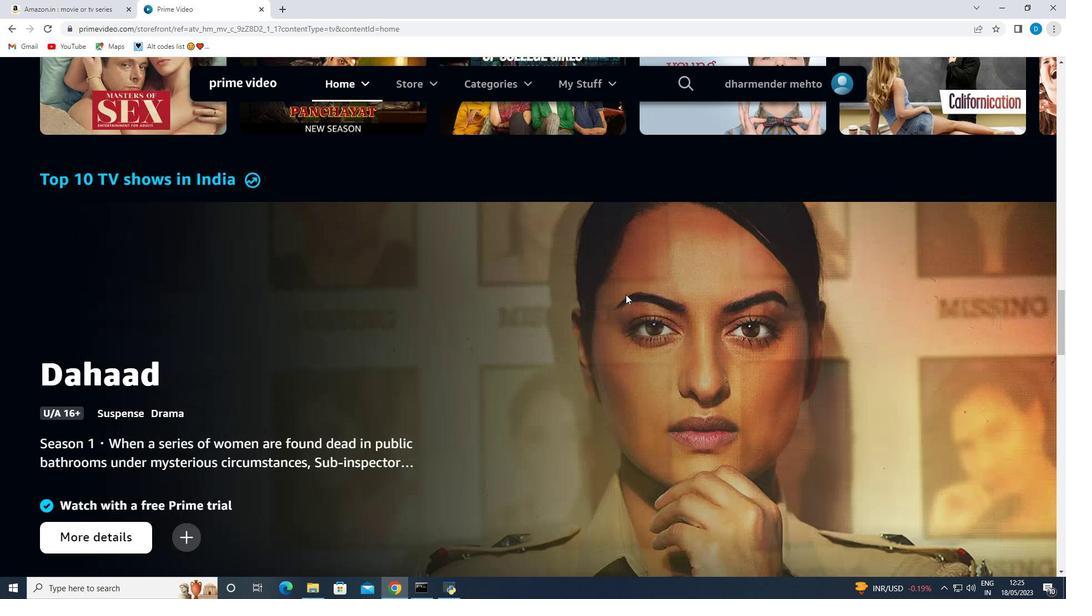 
Action: Mouse scrolled (625, 295) with delta (0, 0)
Screenshot: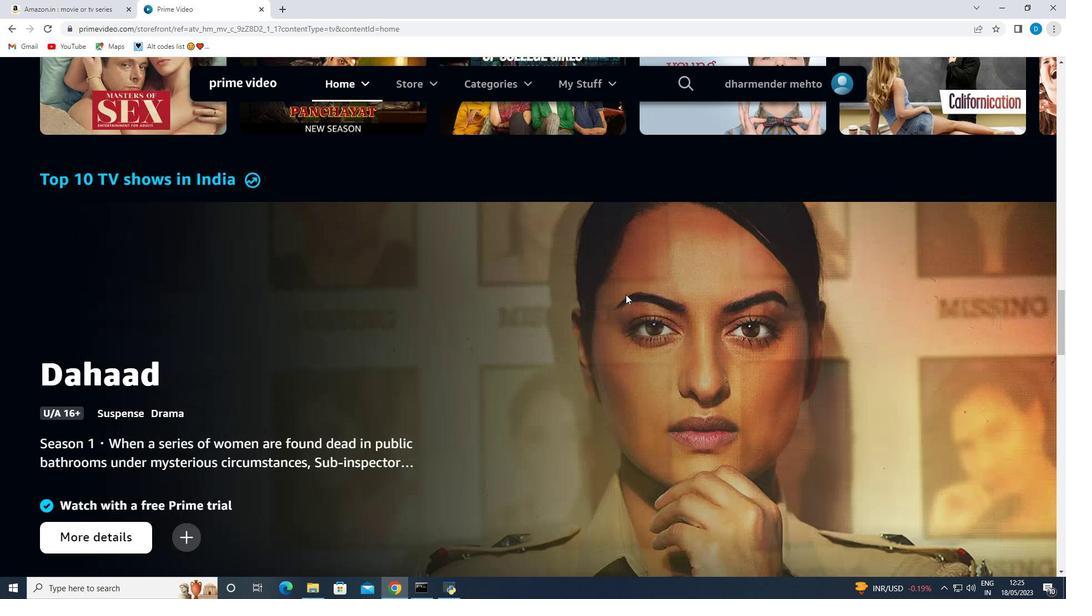 
Action: Mouse scrolled (625, 295) with delta (0, 0)
Screenshot: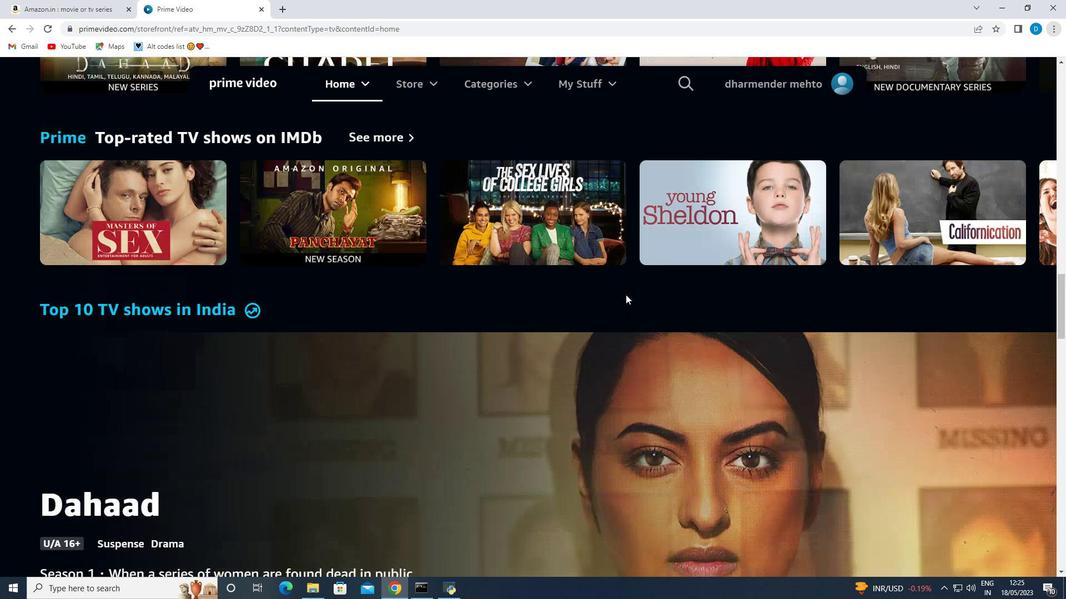 
Action: Mouse scrolled (625, 295) with delta (0, 0)
Screenshot: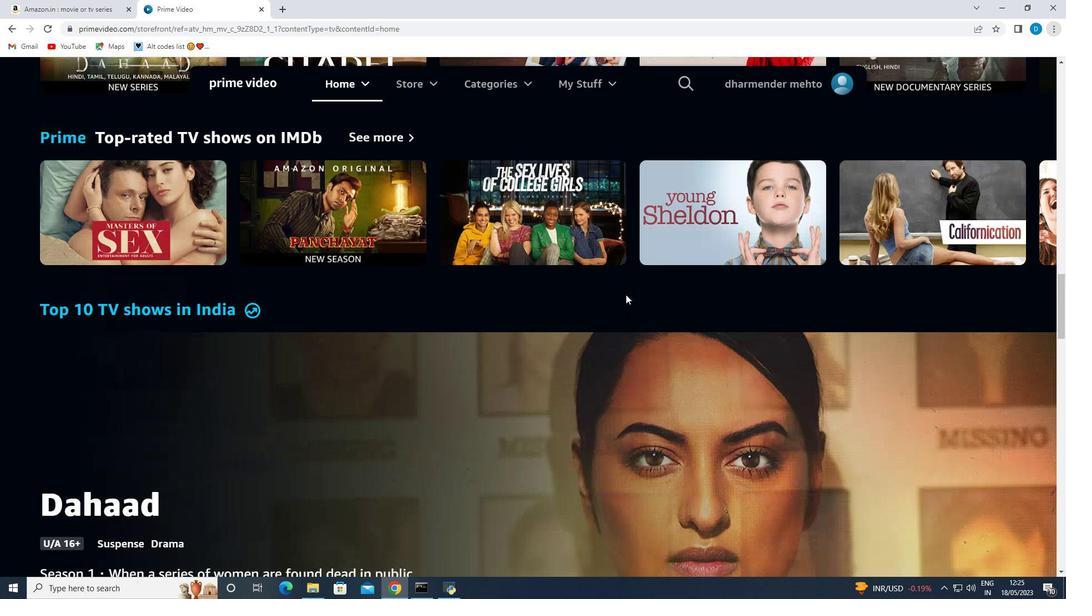 
Action: Mouse scrolled (625, 295) with delta (0, 0)
Screenshot: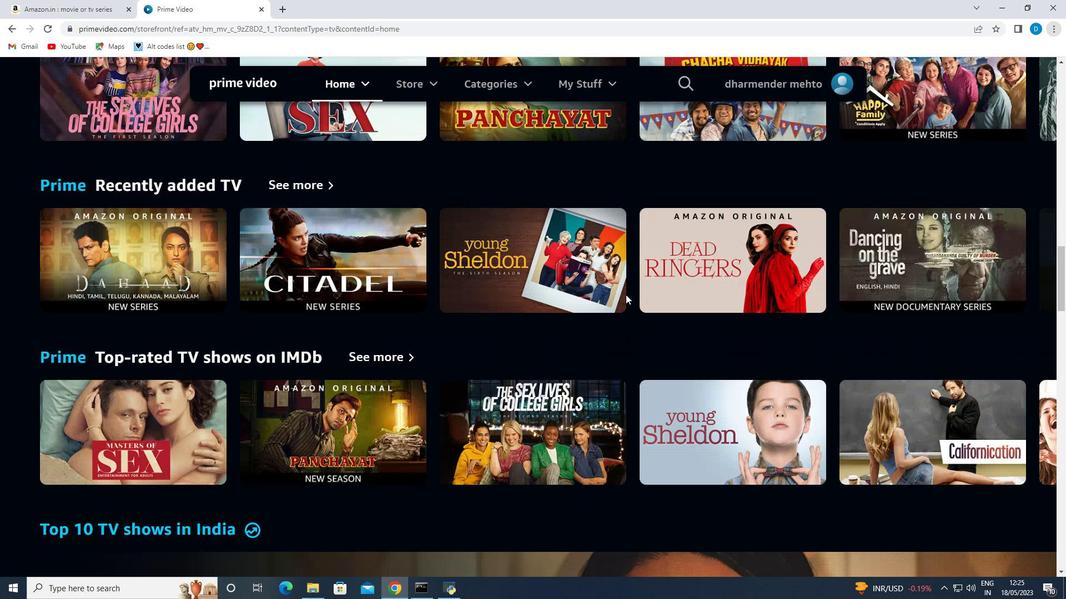 
Action: Mouse pressed middle at (625, 294)
Screenshot: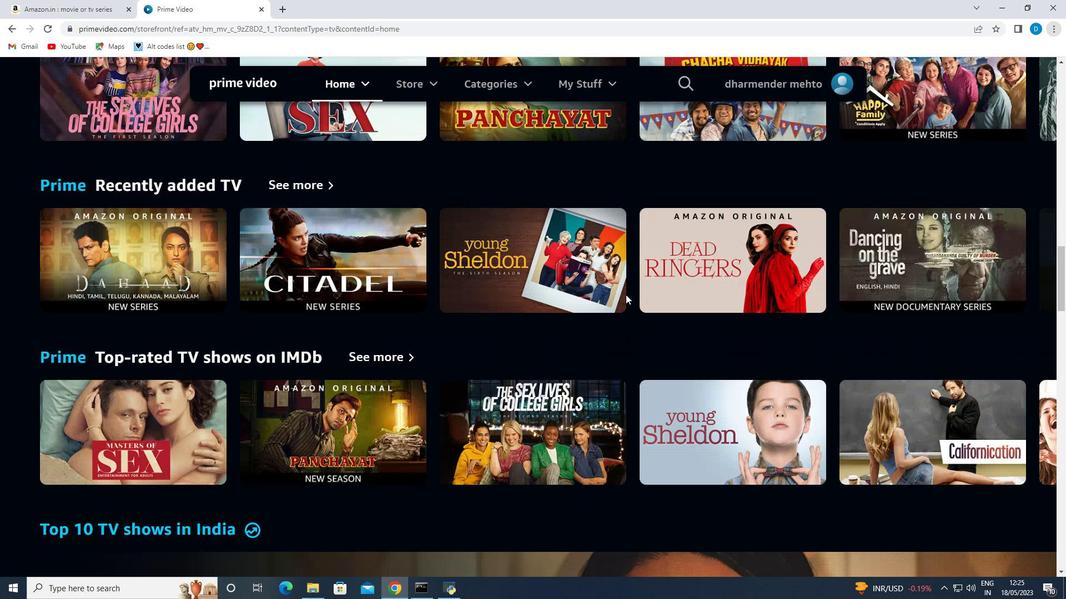 
Action: Mouse scrolled (625, 295) with delta (0, 0)
Screenshot: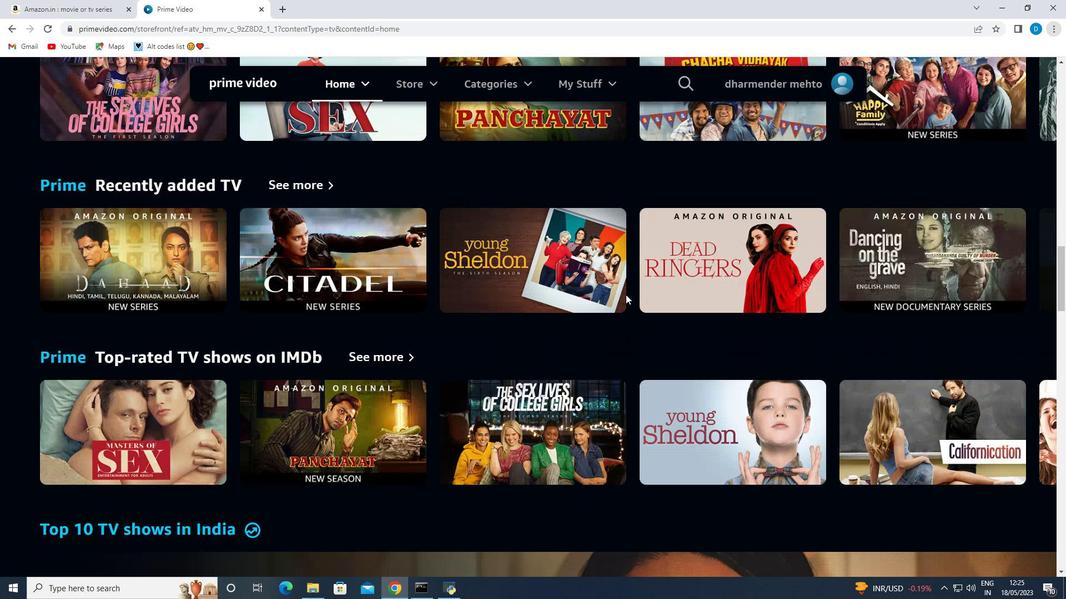 
Action: Mouse scrolled (625, 295) with delta (0, 0)
Screenshot: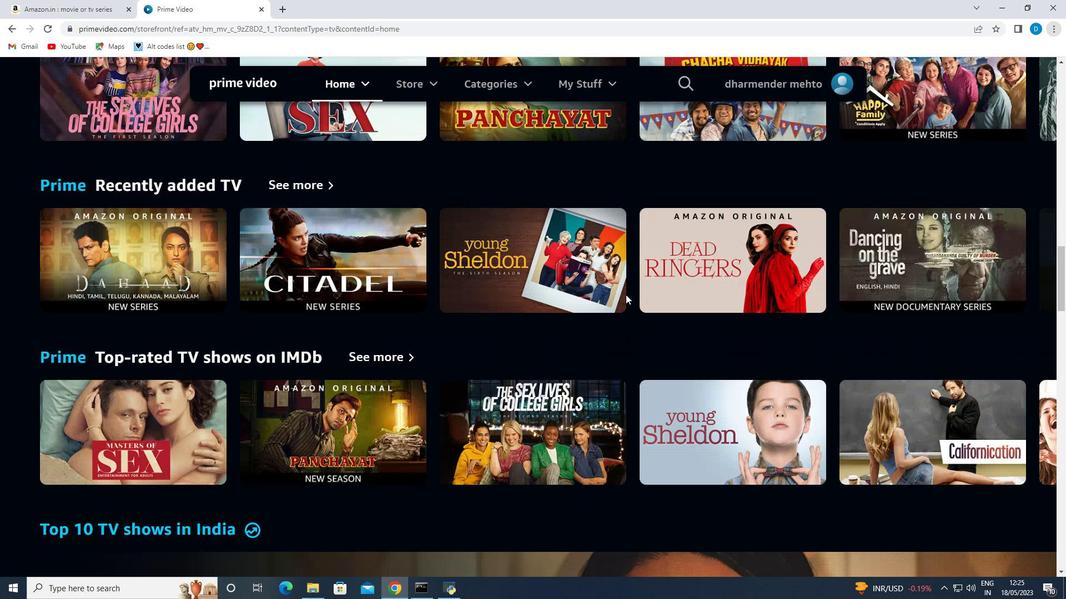 
Action: Mouse scrolled (625, 295) with delta (0, 0)
Screenshot: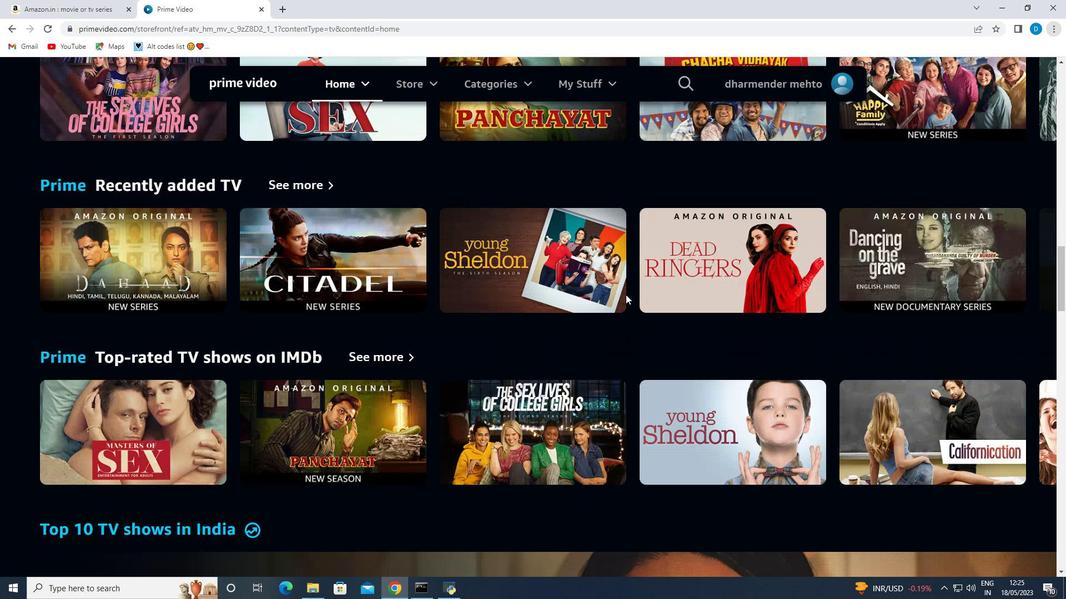 
Action: Mouse scrolled (625, 295) with delta (0, 0)
Screenshot: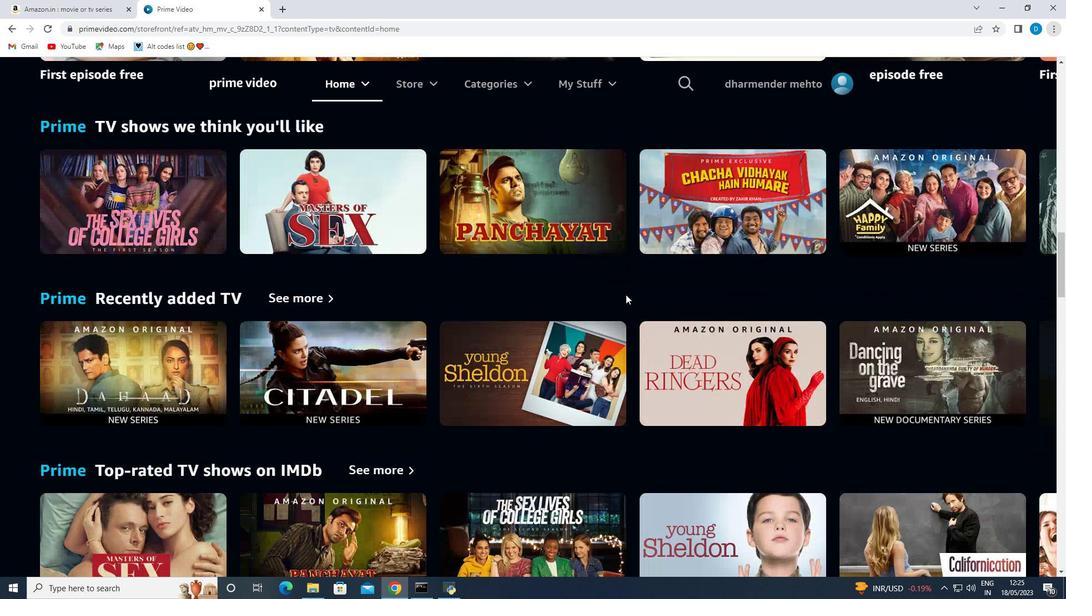 
Action: Mouse scrolled (625, 295) with delta (0, 0)
Screenshot: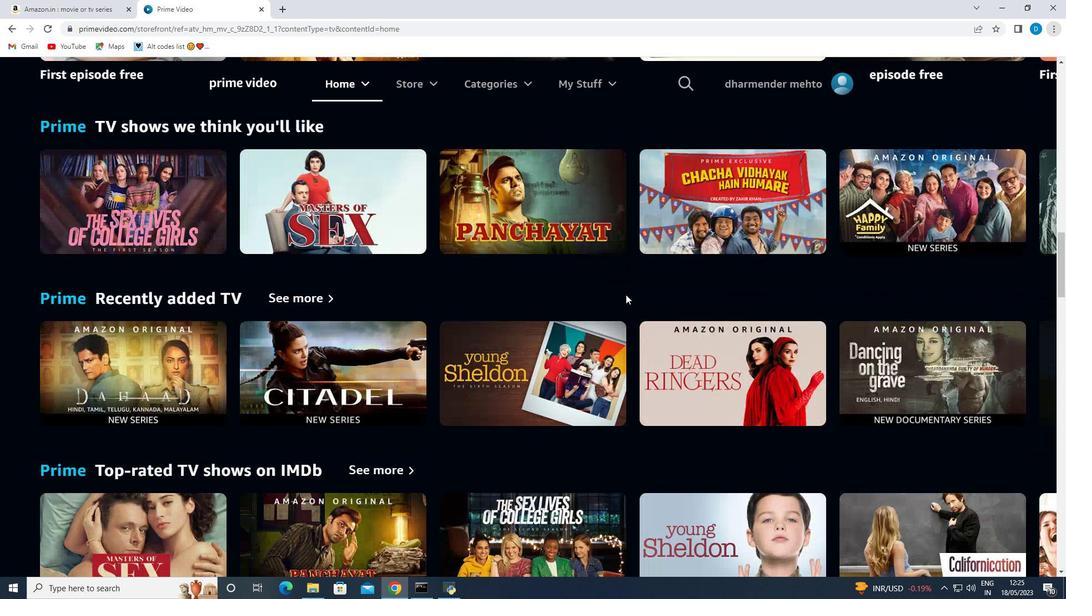 
Action: Mouse scrolled (625, 295) with delta (0, 0)
Screenshot: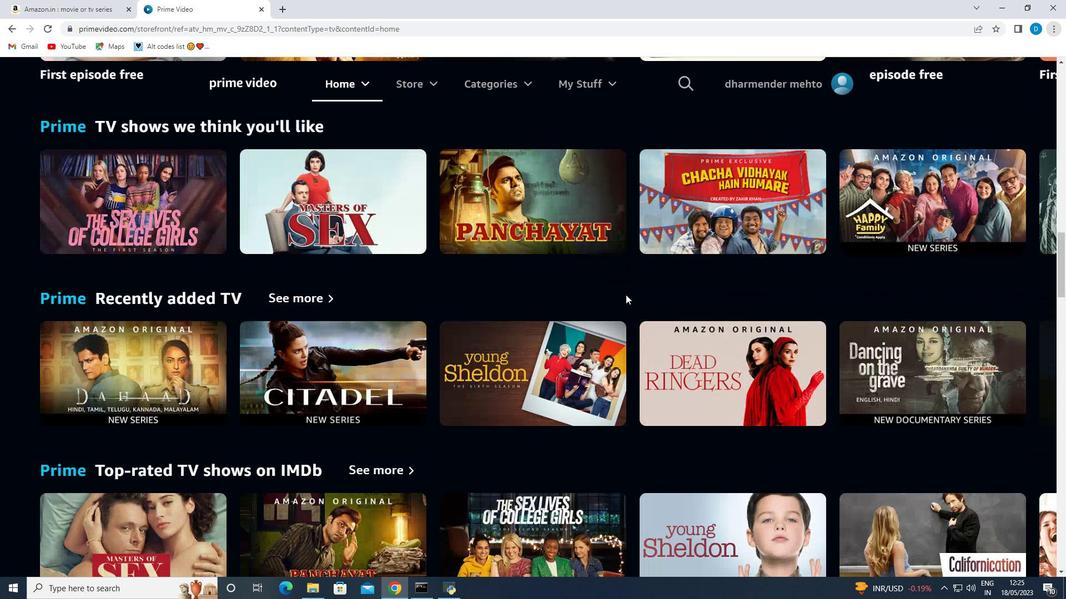 
Action: Mouse scrolled (625, 295) with delta (0, 0)
Screenshot: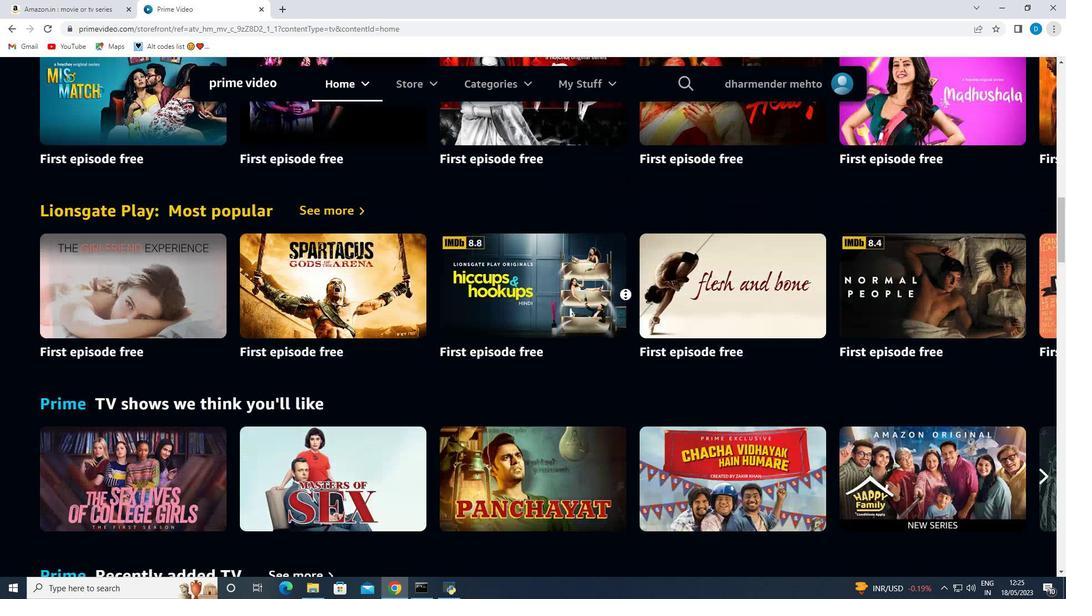 
Action: Mouse scrolled (625, 295) with delta (0, 0)
Screenshot: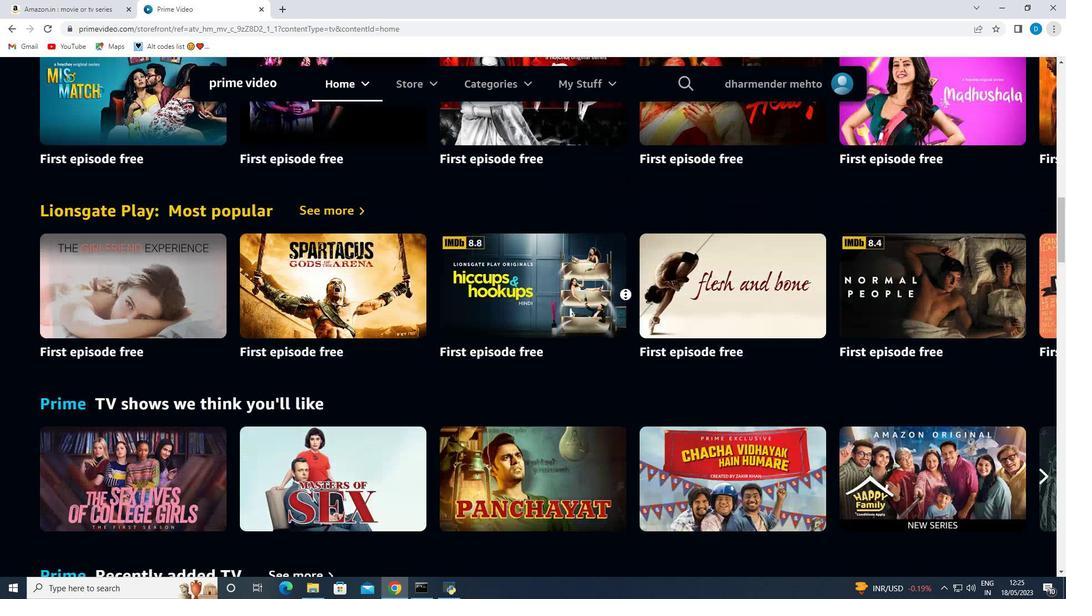 
Action: Mouse scrolled (625, 295) with delta (0, 0)
Screenshot: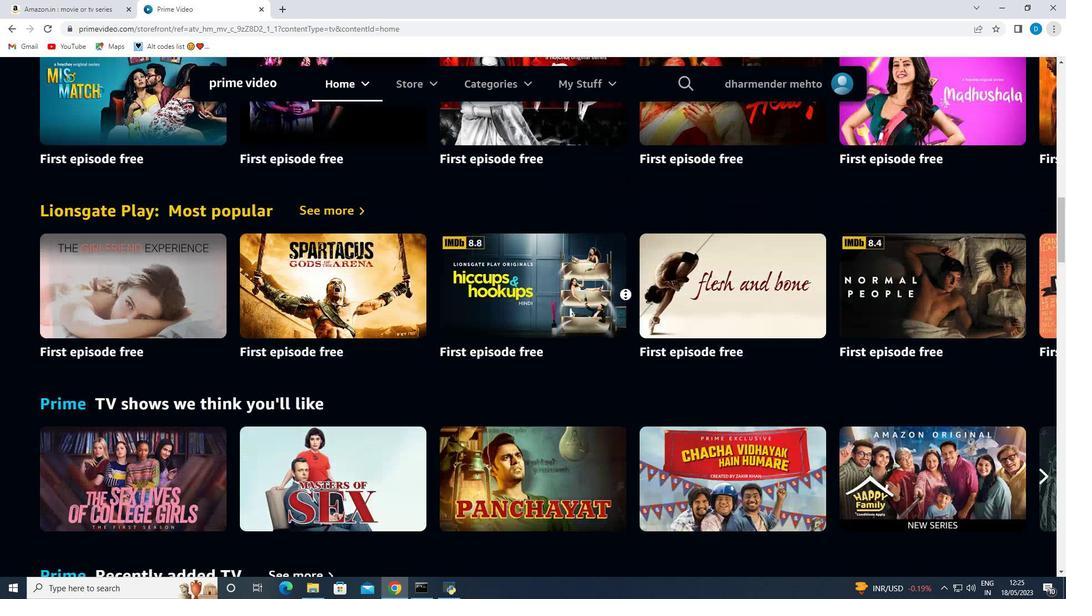 
Action: Mouse scrolled (625, 295) with delta (0, 0)
Screenshot: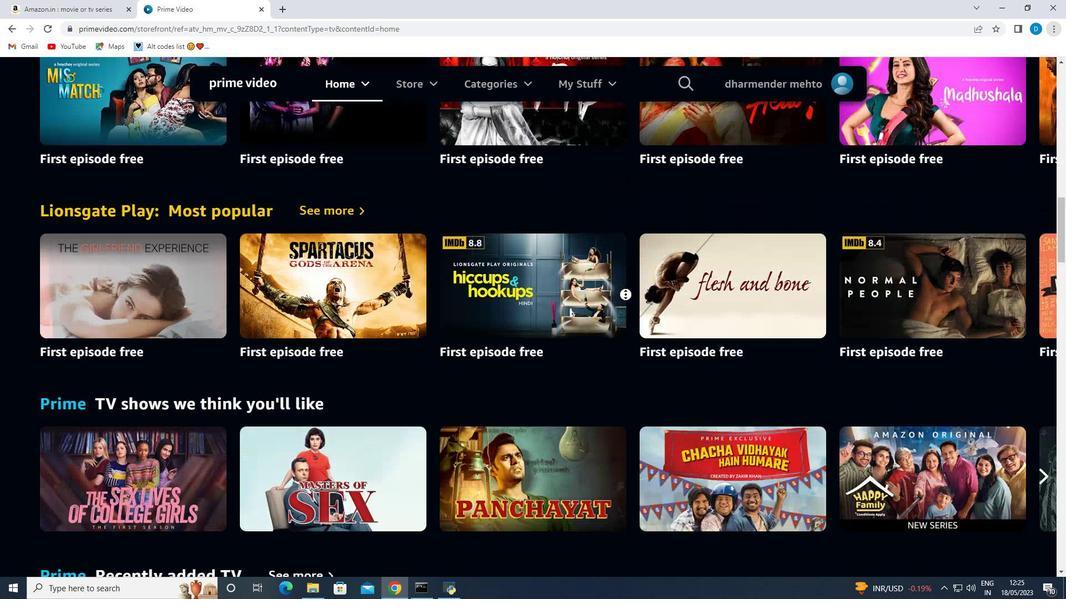 
Action: Mouse scrolled (625, 295) with delta (0, 0)
Screenshot: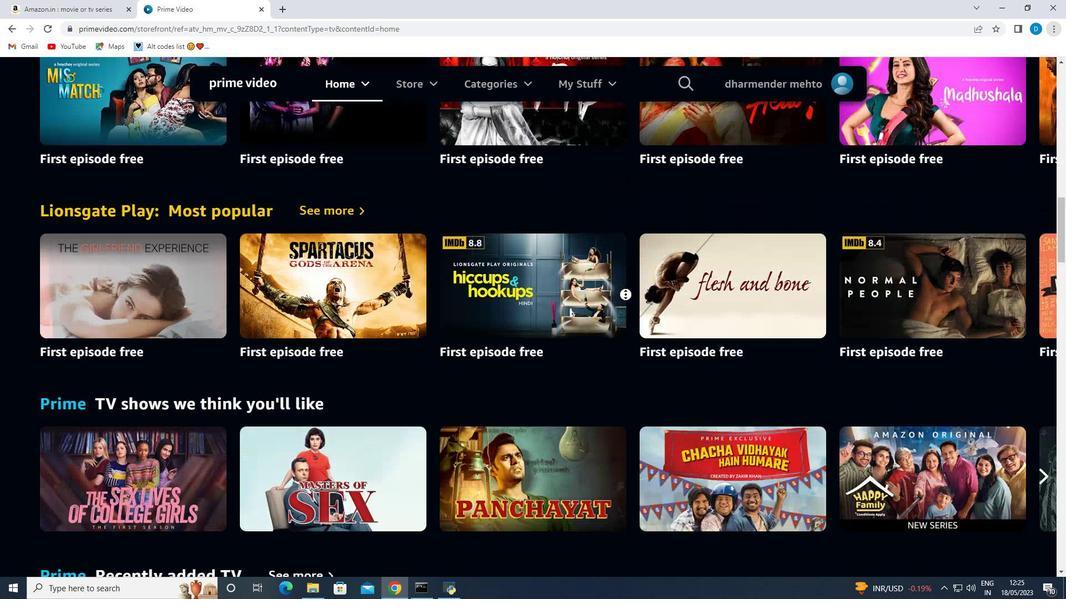 
Action: Mouse scrolled (625, 295) with delta (0, 0)
Screenshot: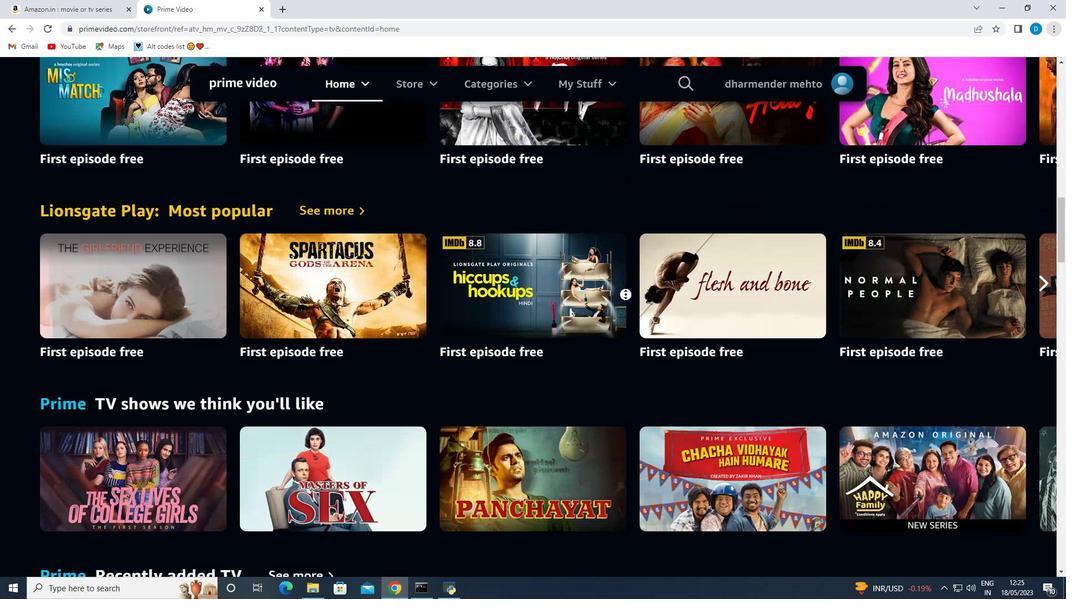
Action: Mouse scrolled (625, 295) with delta (0, 0)
Screenshot: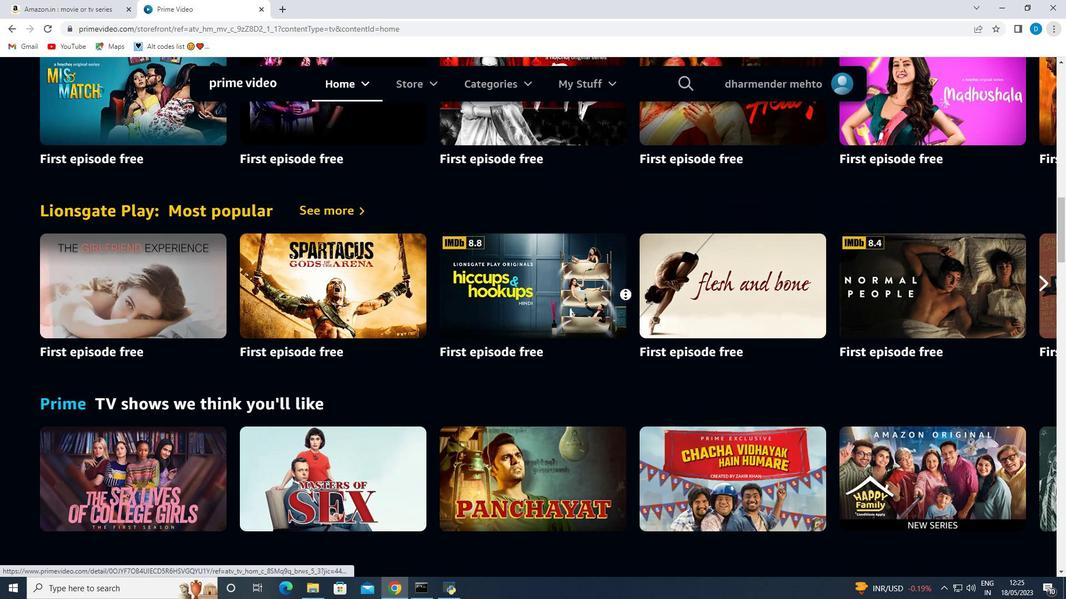 
Action: Mouse scrolled (625, 295) with delta (0, 0)
Screenshot: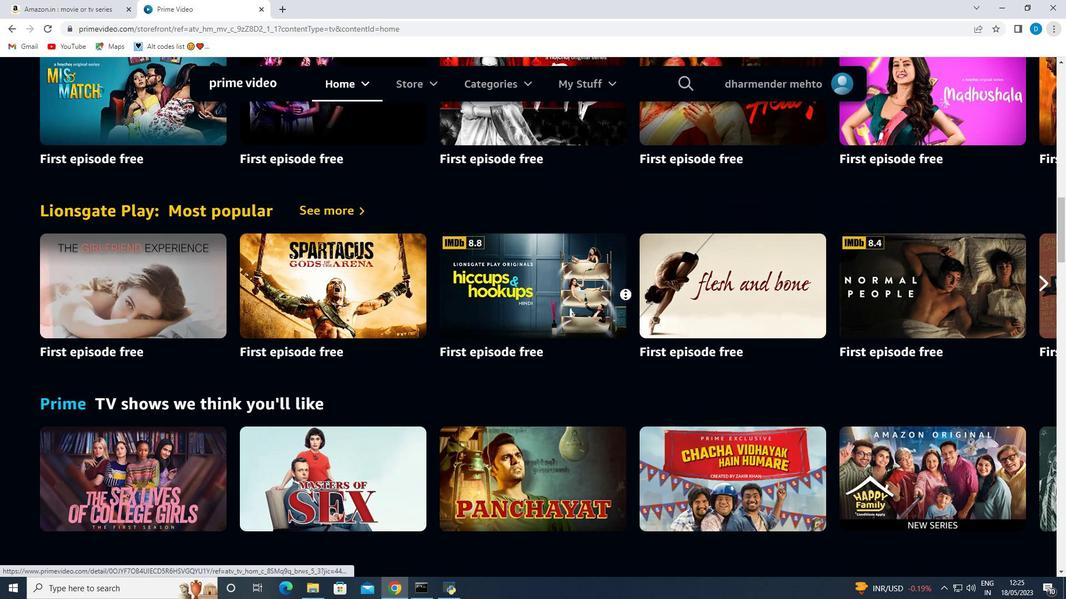 
Action: Mouse scrolled (625, 295) with delta (0, 0)
Screenshot: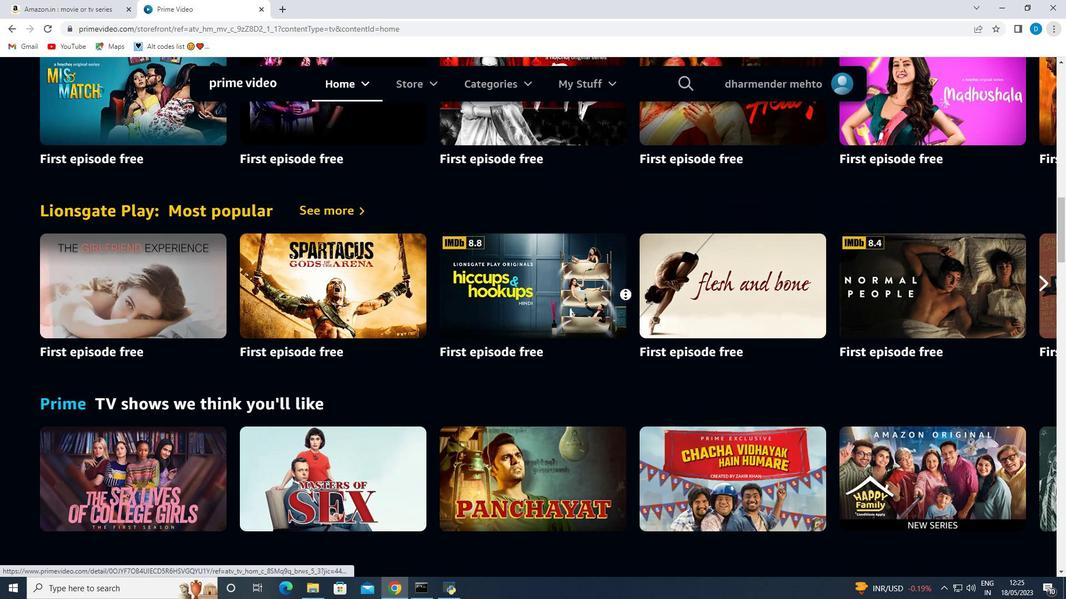 
Action: Mouse scrolled (625, 295) with delta (0, 0)
Screenshot: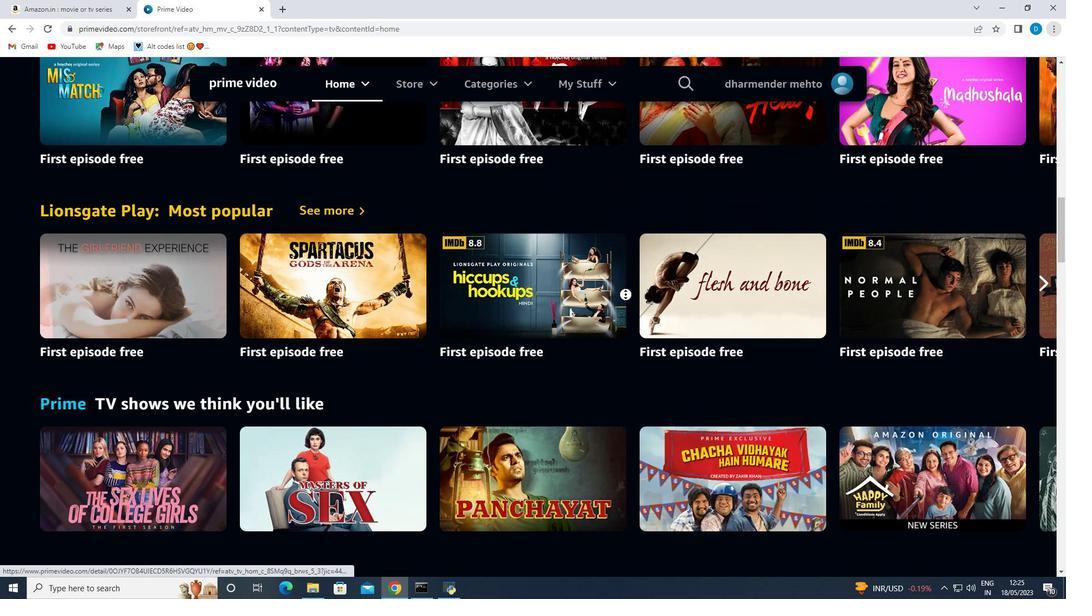 
Action: Mouse scrolled (625, 295) with delta (0, 0)
Screenshot: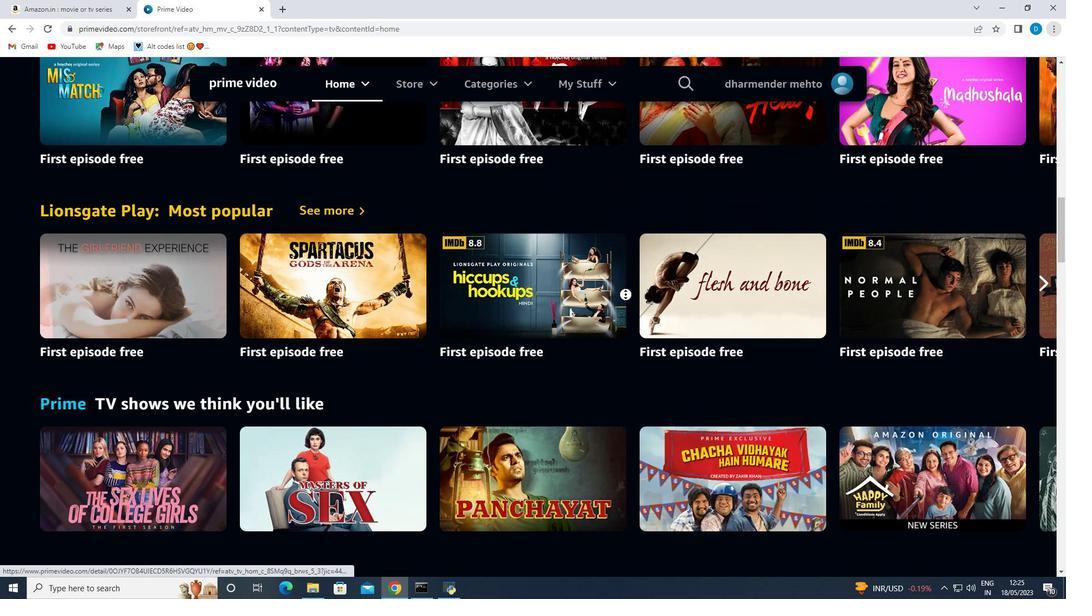 
Action: Mouse scrolled (625, 295) with delta (0, 0)
Screenshot: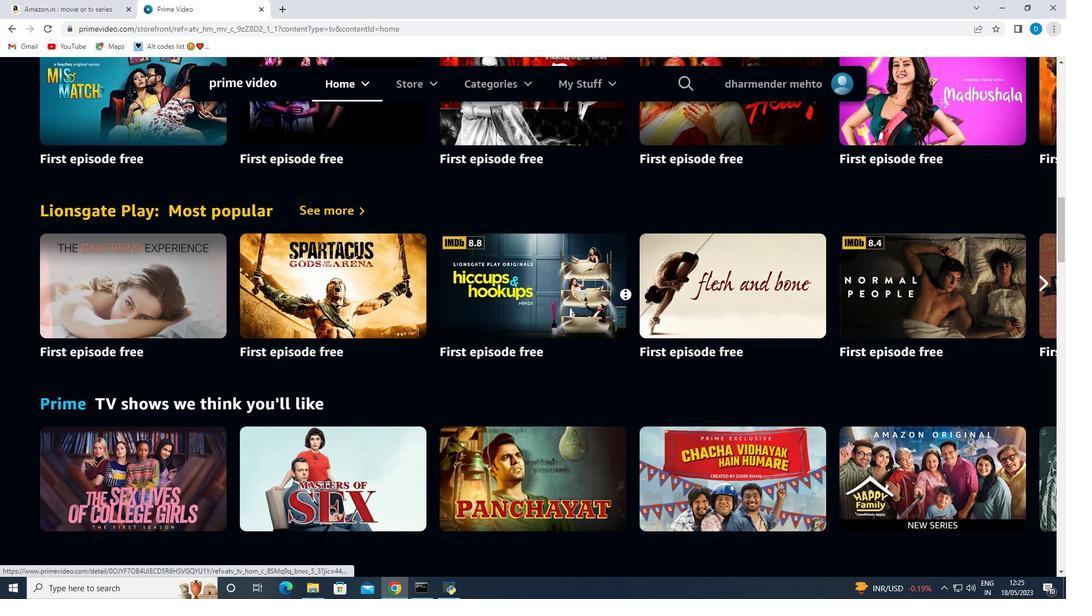 
Action: Mouse moved to (365, 209)
Screenshot: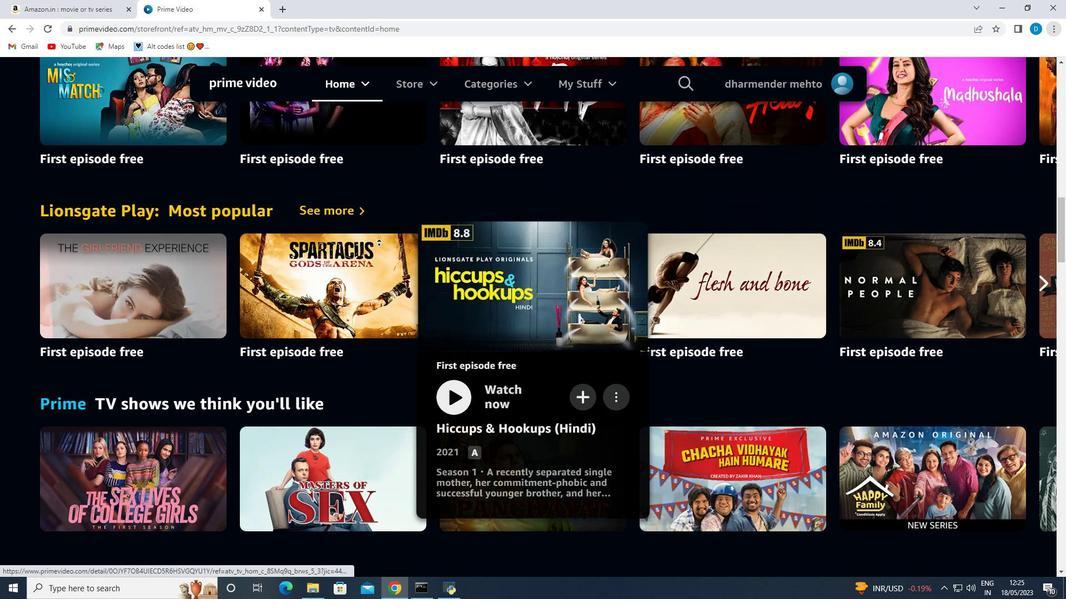 
Action: Mouse scrolled (365, 210) with delta (0, 0)
Screenshot: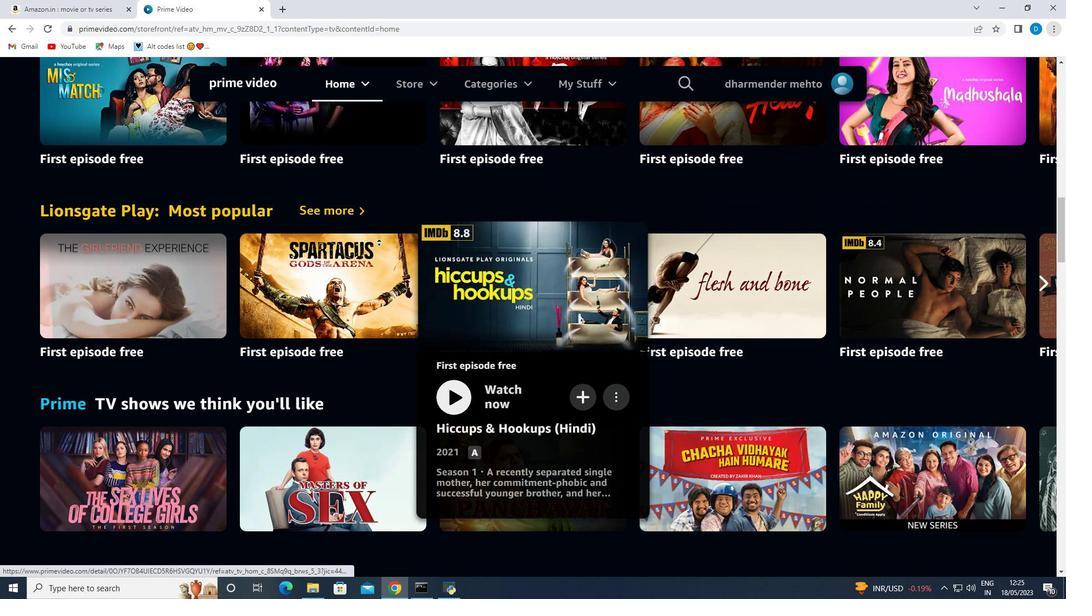 
Action: Mouse moved to (365, 209)
Screenshot: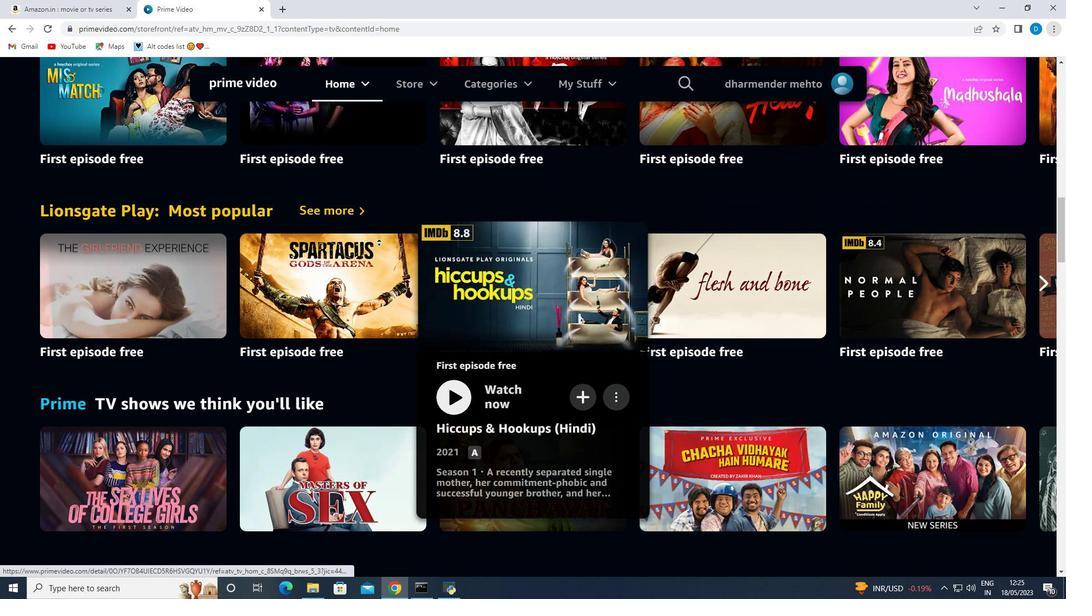 
Action: Mouse scrolled (365, 210) with delta (0, 0)
Screenshot: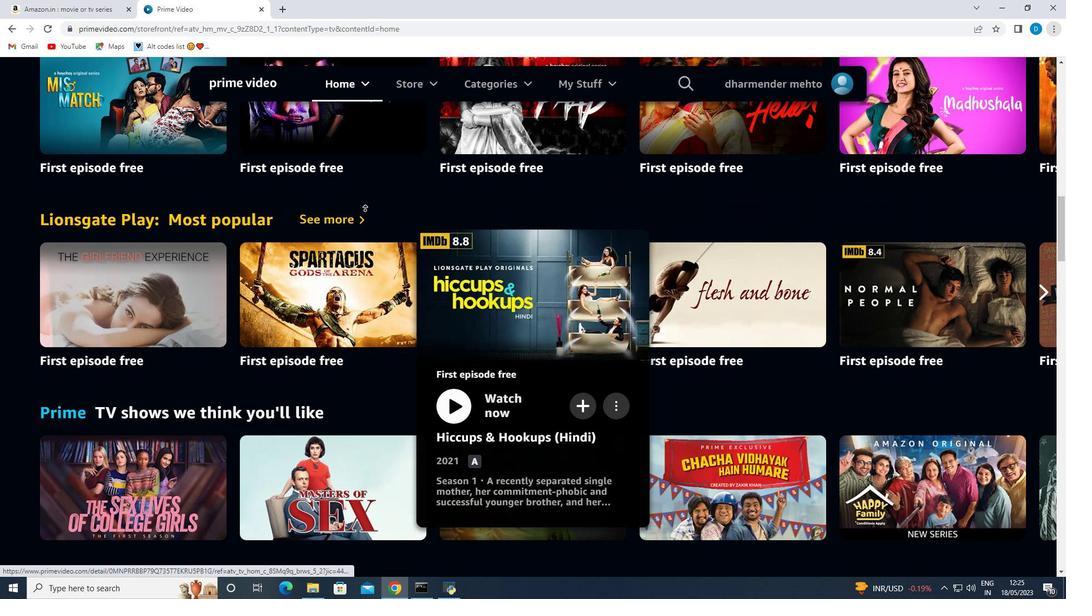 
Action: Mouse scrolled (365, 210) with delta (0, 0)
Screenshot: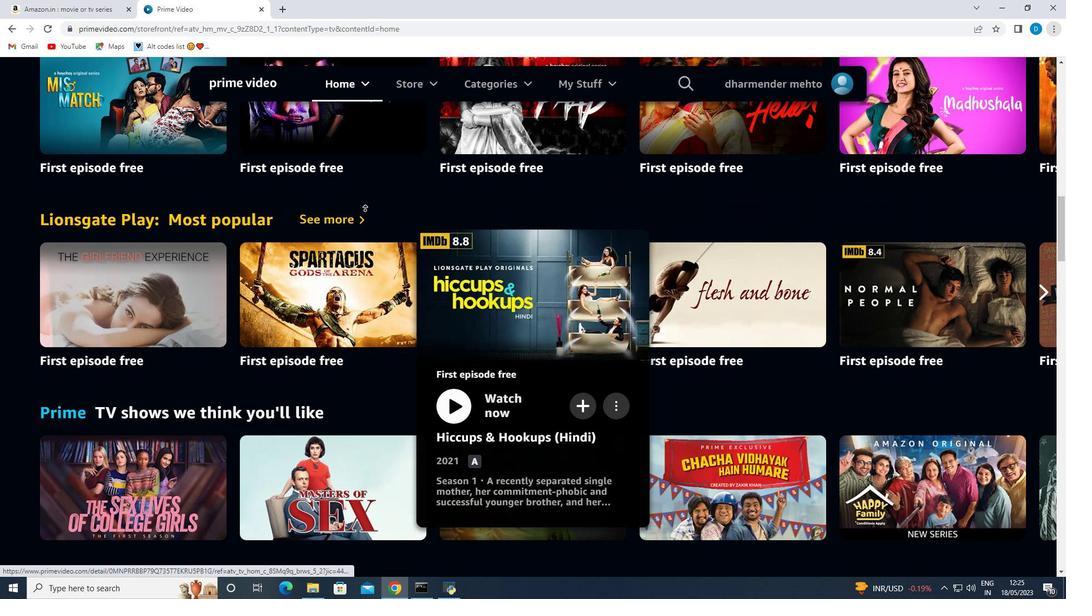 
Action: Mouse scrolled (365, 210) with delta (0, 0)
Screenshot: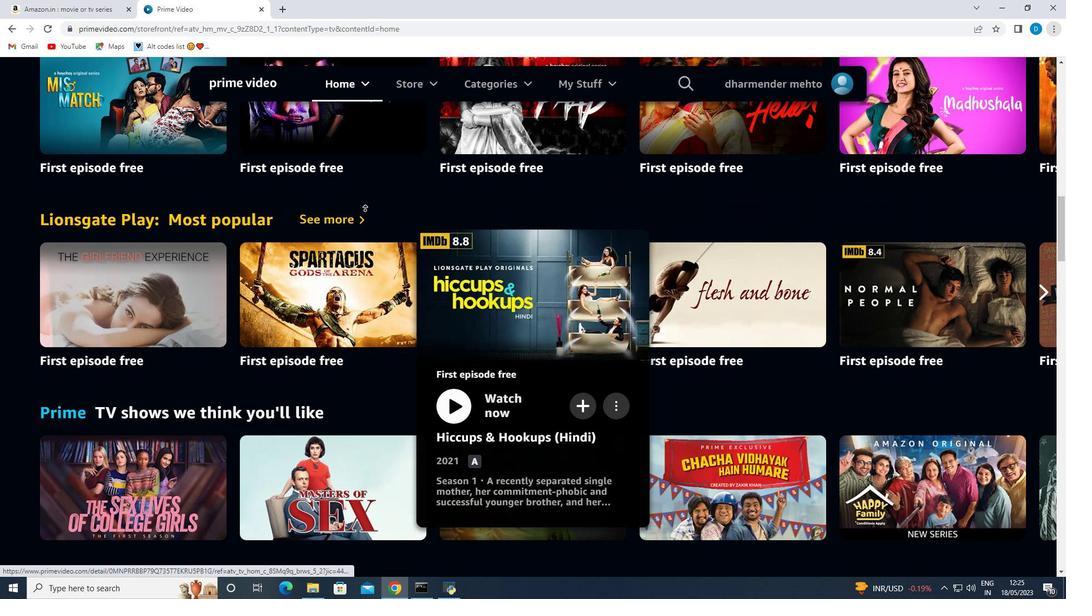 
Action: Mouse scrolled (365, 210) with delta (0, 0)
Screenshot: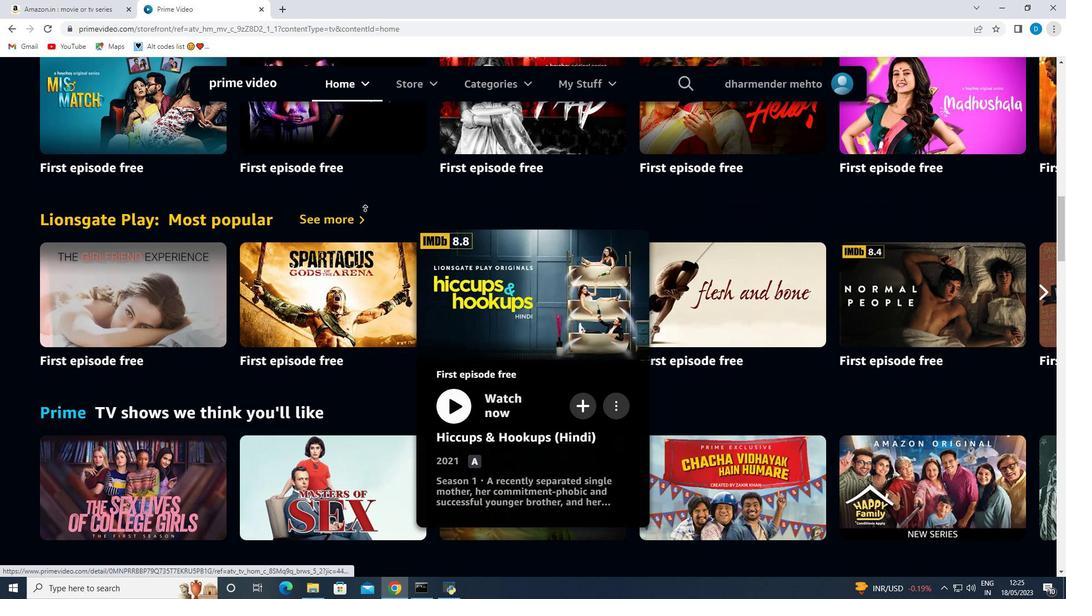 
Action: Mouse scrolled (365, 210) with delta (0, 0)
Screenshot: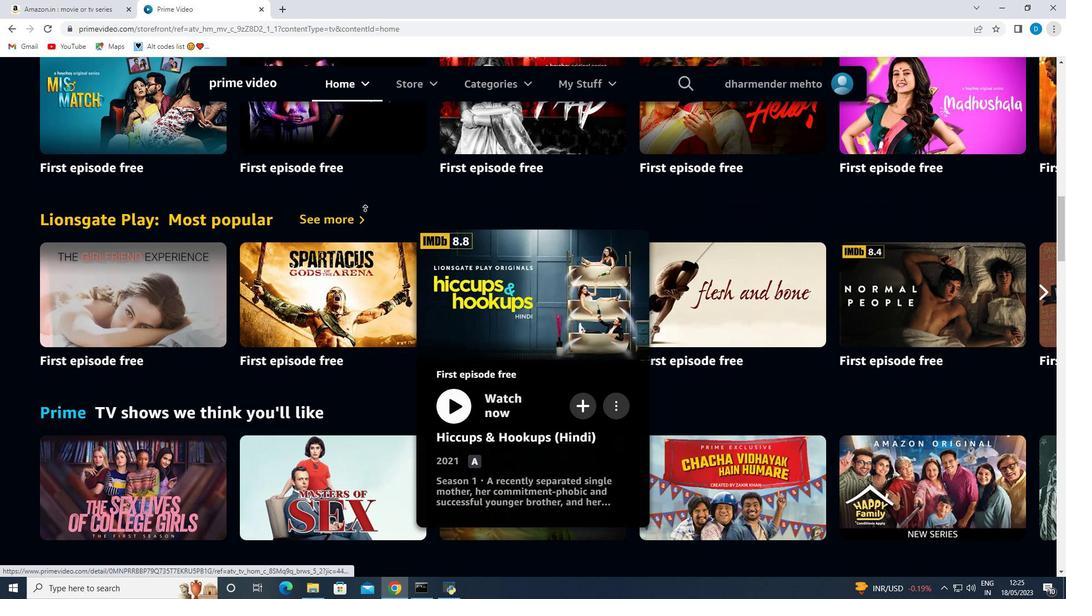 
Action: Mouse moved to (364, 211)
Screenshot: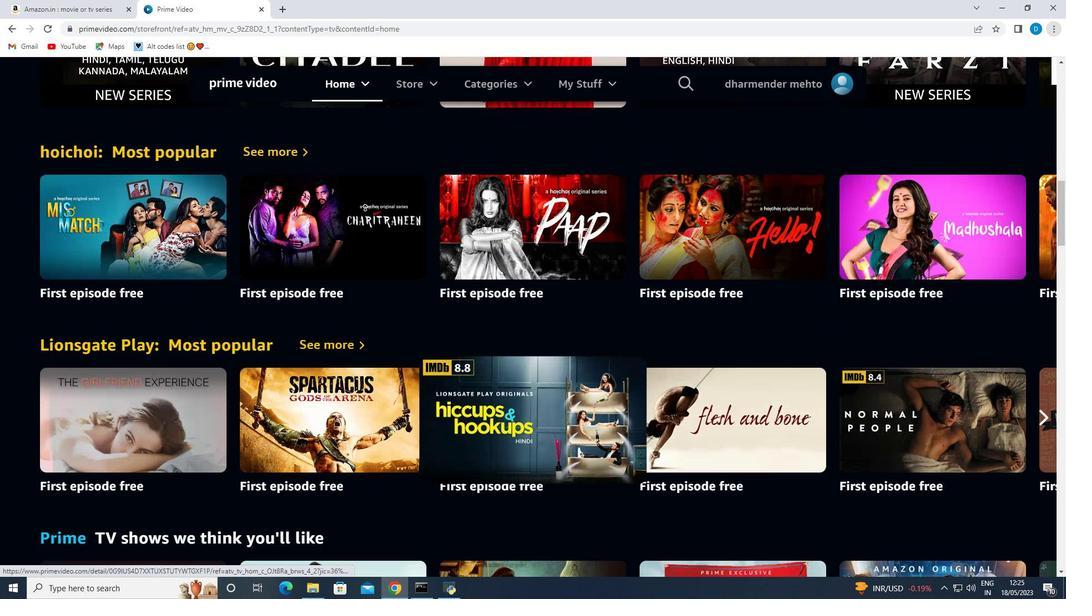 
Action: Mouse scrolled (364, 212) with delta (0, 0)
Screenshot: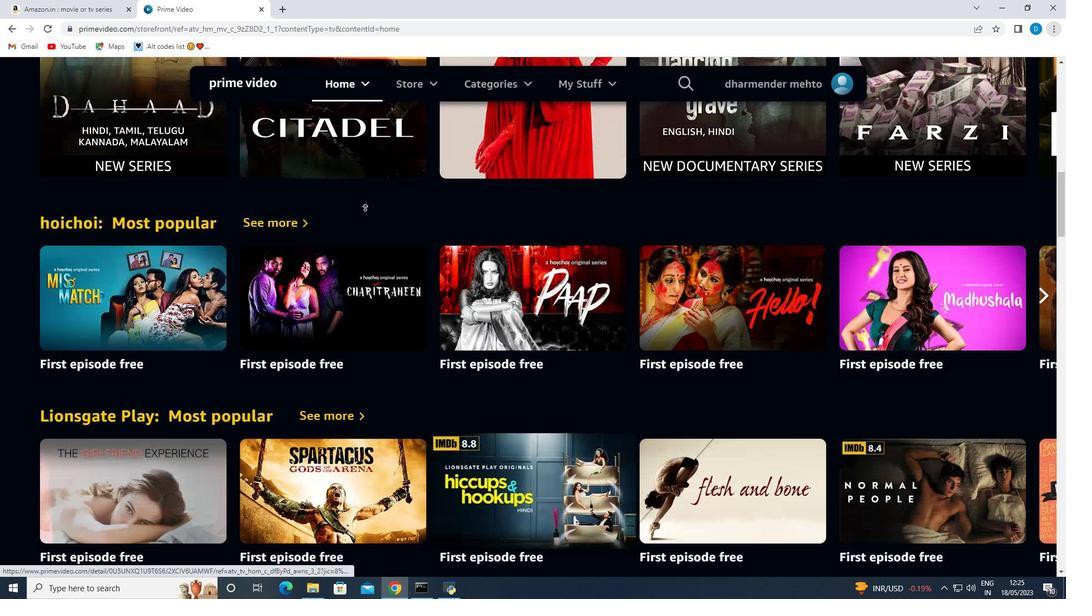 
Action: Mouse scrolled (364, 212) with delta (0, 0)
Screenshot: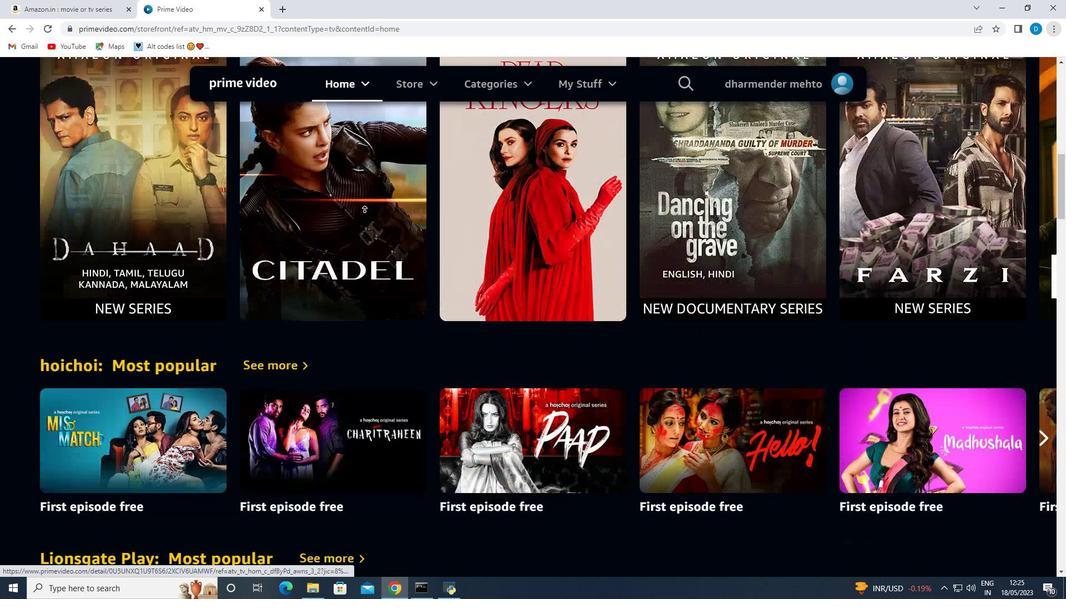 
Action: Mouse scrolled (364, 212) with delta (0, 0)
Screenshot: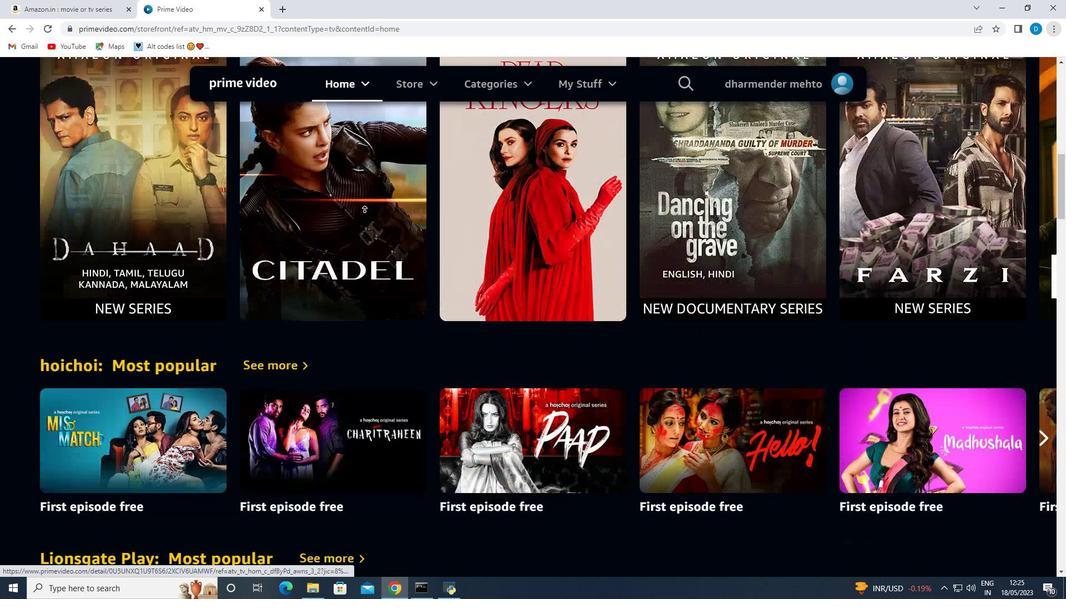 
Action: Mouse scrolled (364, 212) with delta (0, 0)
Screenshot: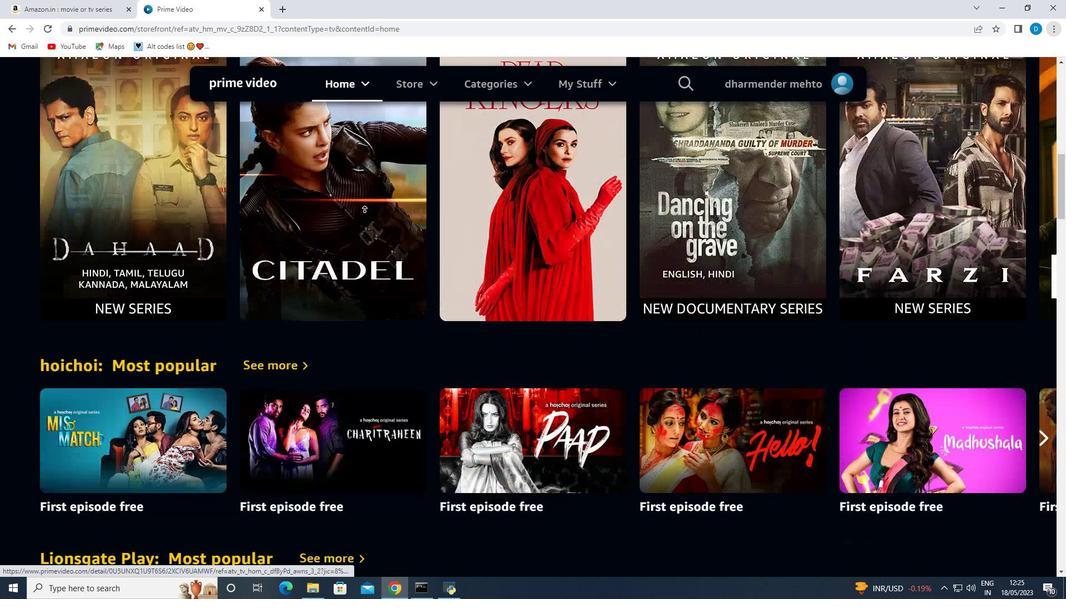 
Action: Mouse scrolled (364, 212) with delta (0, 0)
Screenshot: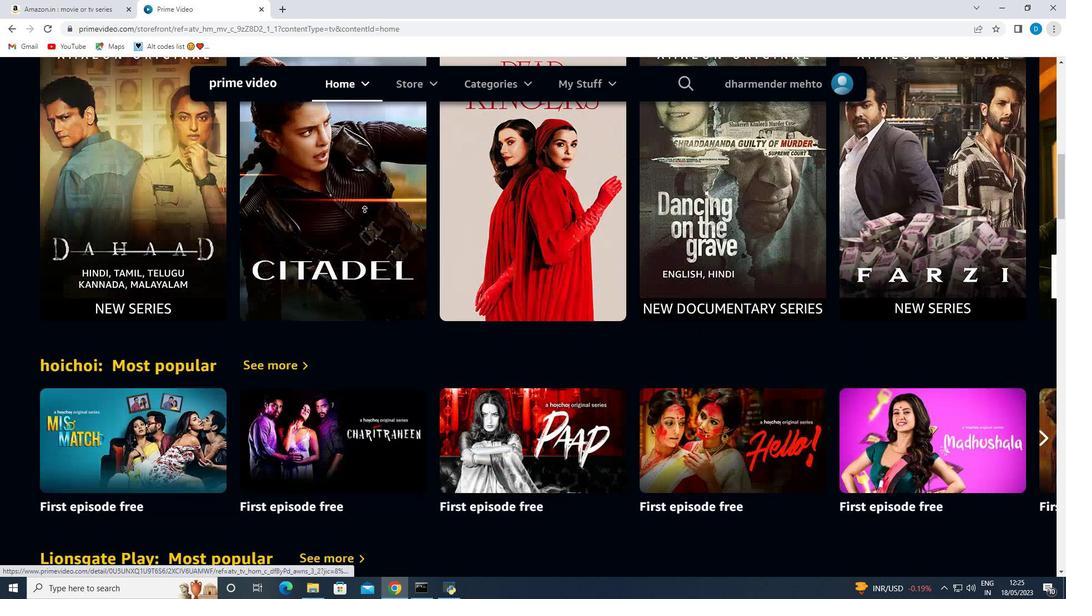 
Action: Mouse scrolled (364, 212) with delta (0, 0)
Screenshot: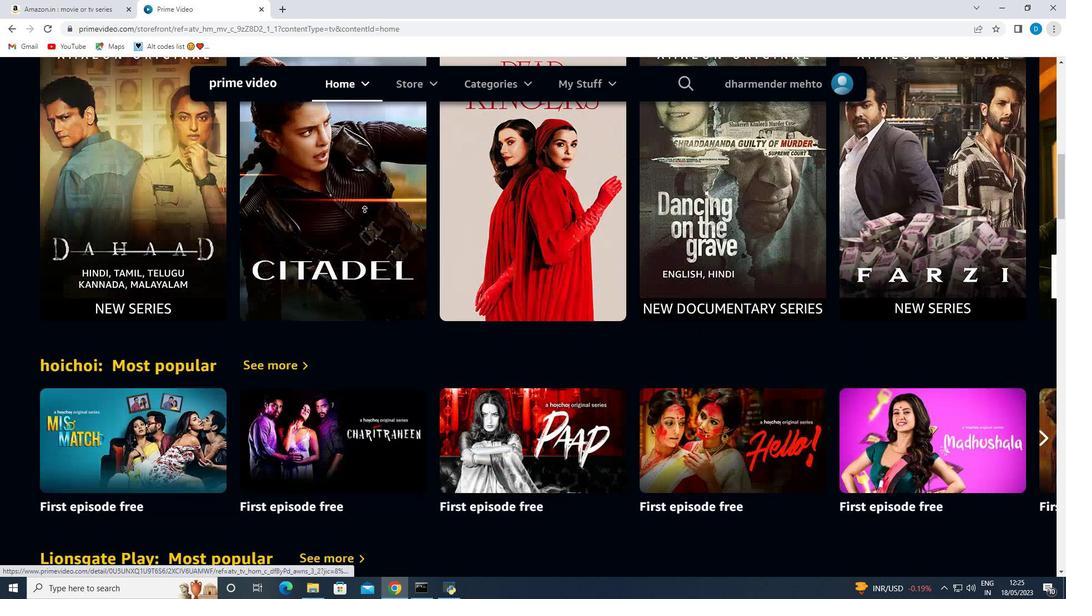 
Action: Mouse scrolled (364, 212) with delta (0, 0)
Screenshot: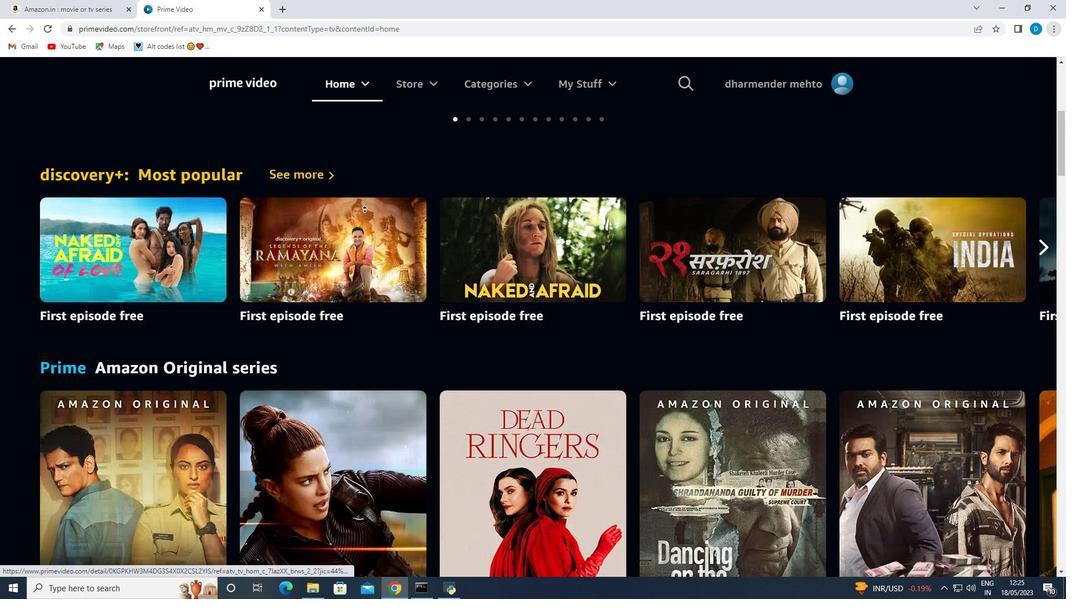 
Action: Mouse scrolled (364, 212) with delta (0, 0)
Screenshot: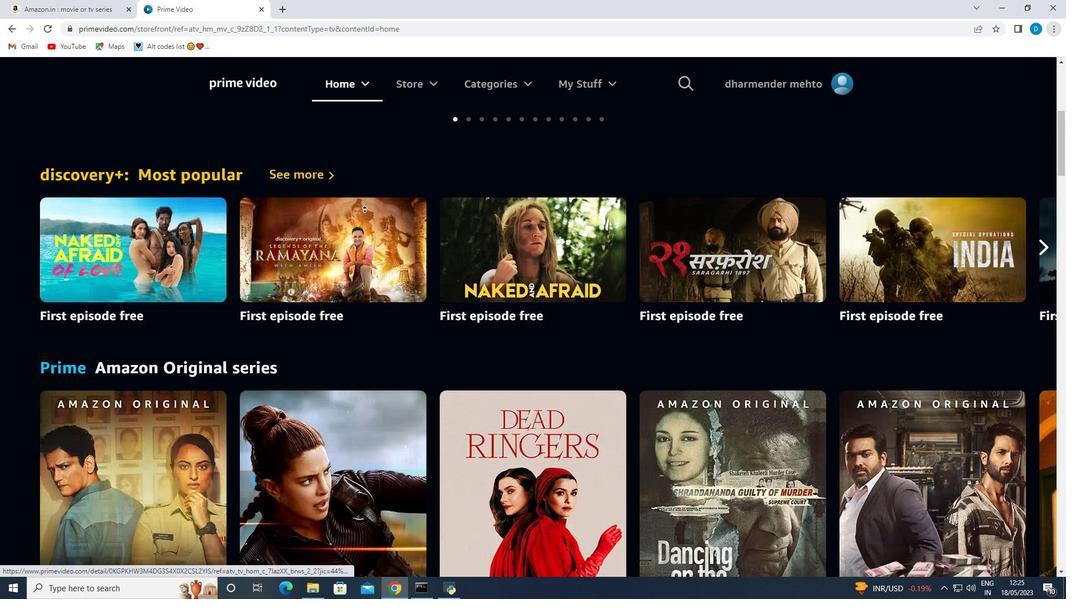 
Action: Mouse scrolled (364, 212) with delta (0, 0)
Screenshot: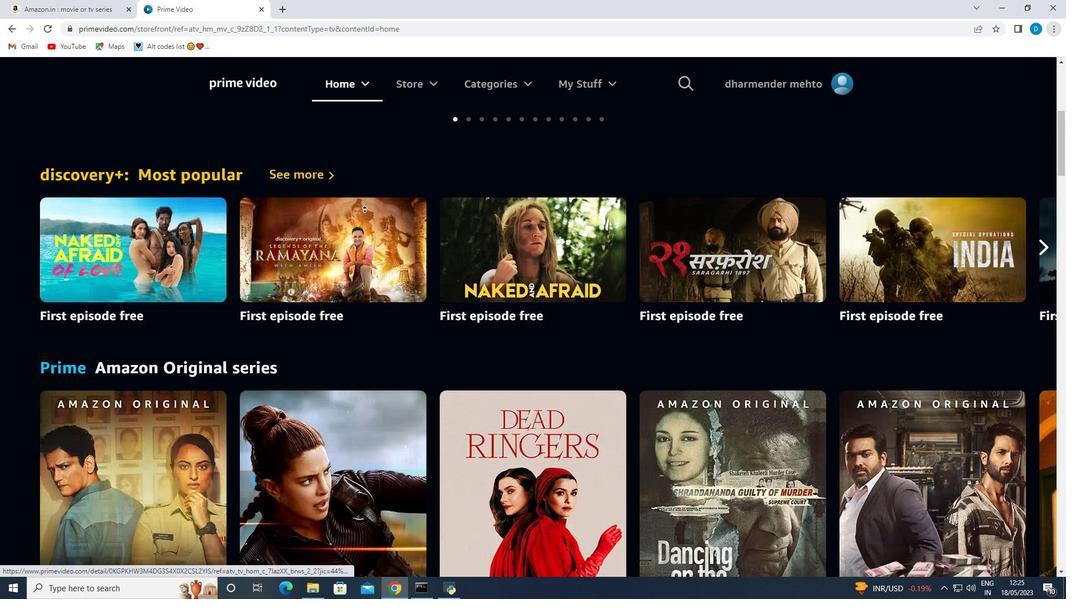 
Action: Mouse scrolled (364, 212) with delta (0, 0)
Screenshot: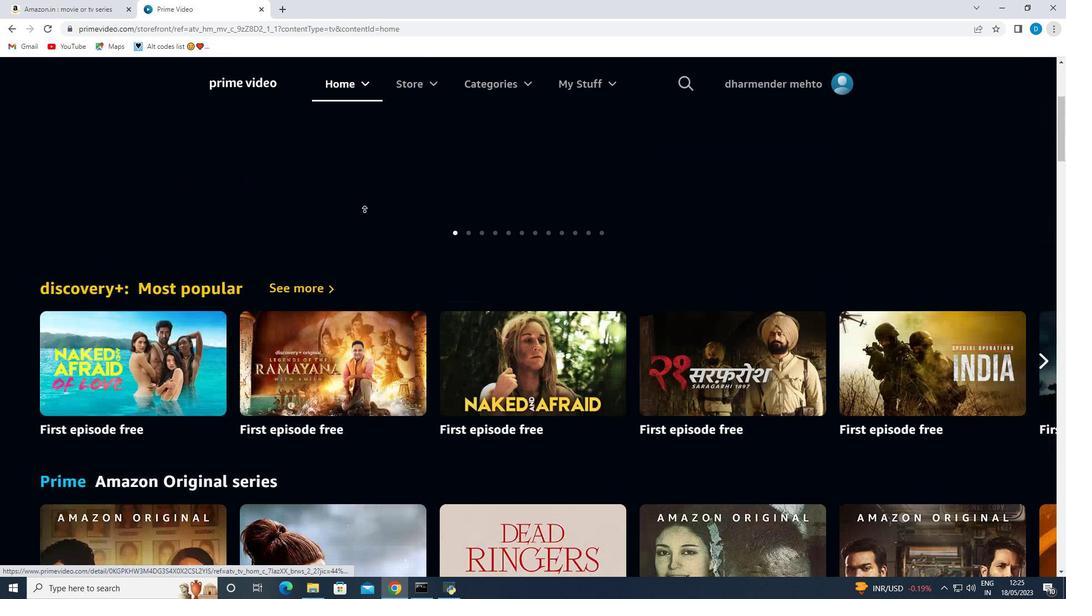 
Action: Mouse scrolled (364, 212) with delta (0, 0)
Screenshot: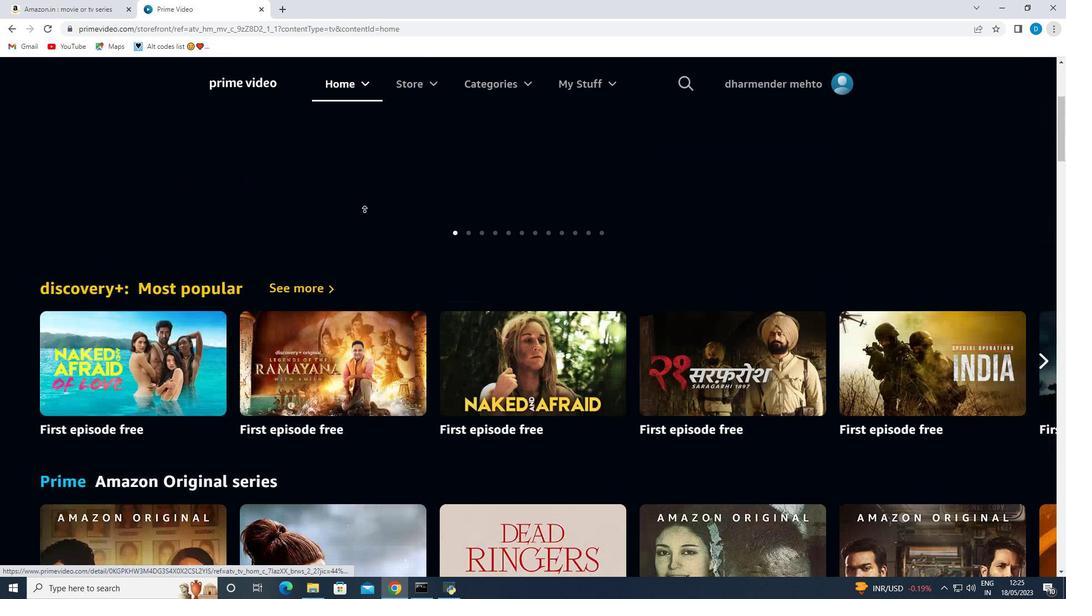 
Action: Mouse scrolled (364, 212) with delta (0, 0)
Screenshot: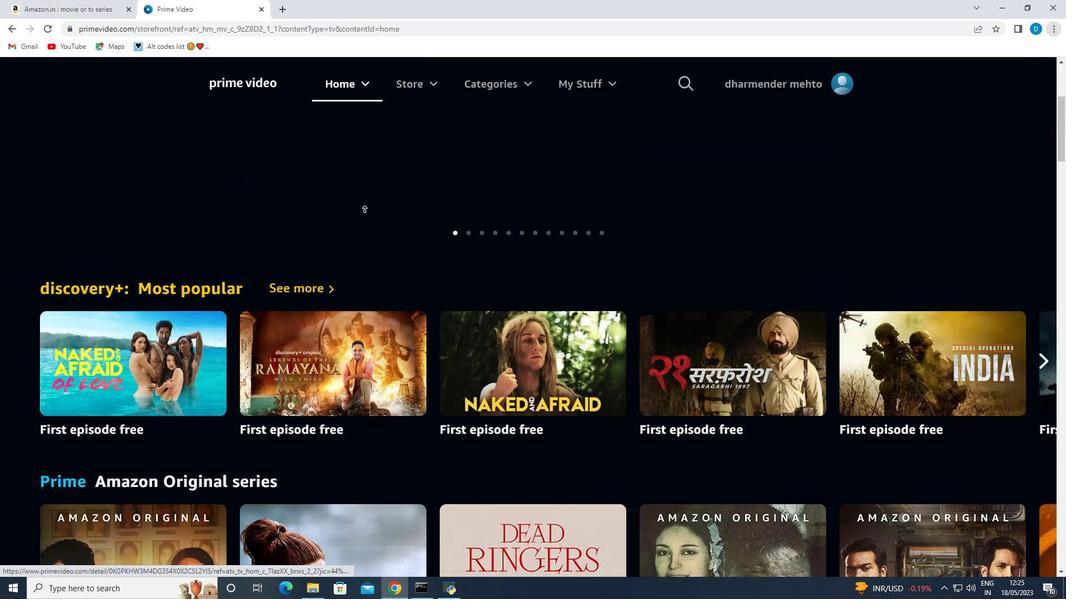 
Action: Mouse moved to (975, 288)
Screenshot: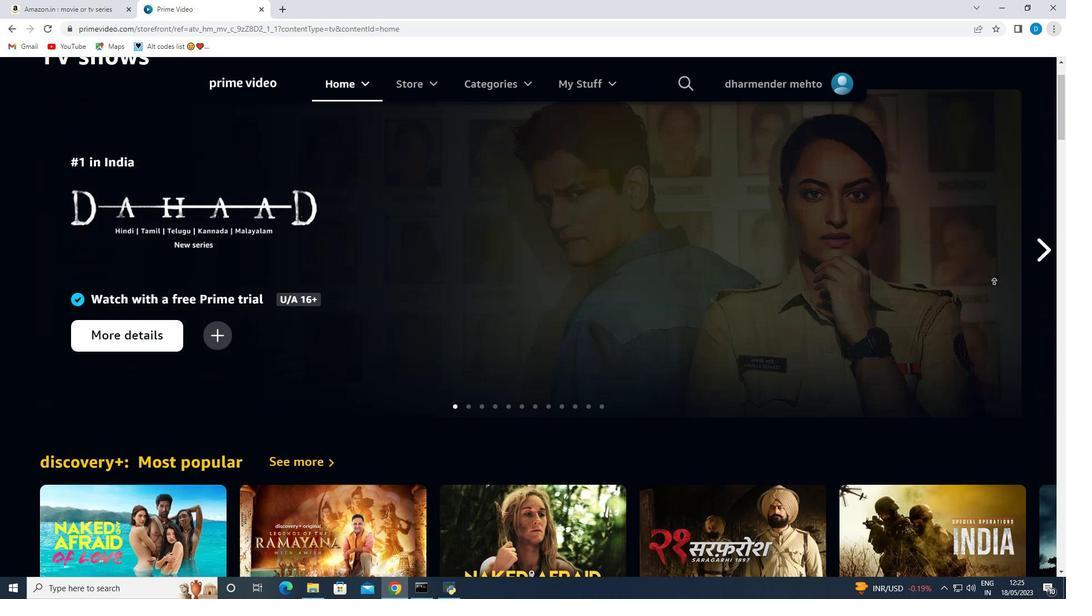 
Action: Mouse pressed right at (975, 288)
Screenshot: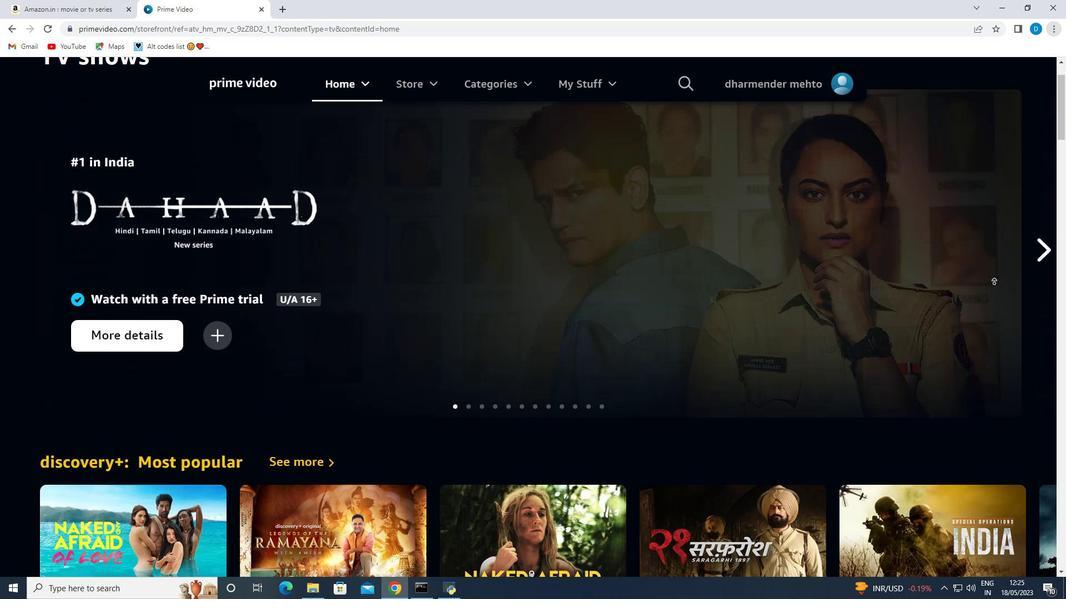 
Action: Mouse moved to (218, 343)
